 Task: Research Airbnb properties in Rengo, Chile from 2nd November, 2023 to 9th November, 2023 for 5 adults. Place can be shared room with 2 bedrooms having 5 beds and 2 bathrooms. Property type can be flat. Amenities needed are: wifi. Booking option can be shelf check-in. Look for 5 properties as per requirement.
Action: Mouse moved to (390, 150)
Screenshot: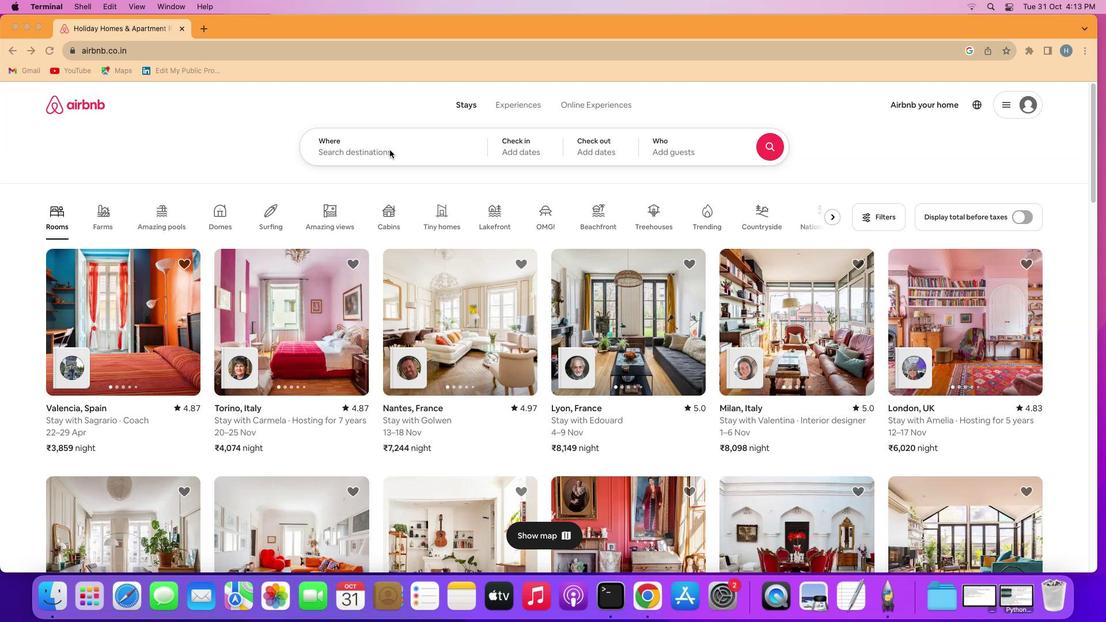 
Action: Mouse pressed left at (390, 150)
Screenshot: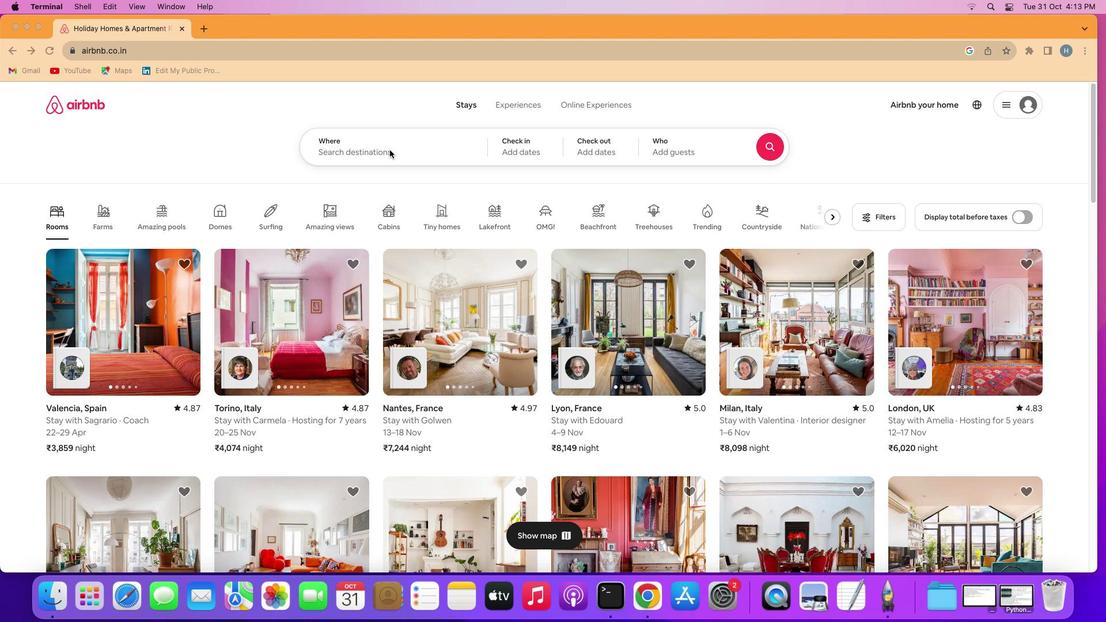 
Action: Mouse pressed left at (390, 150)
Screenshot: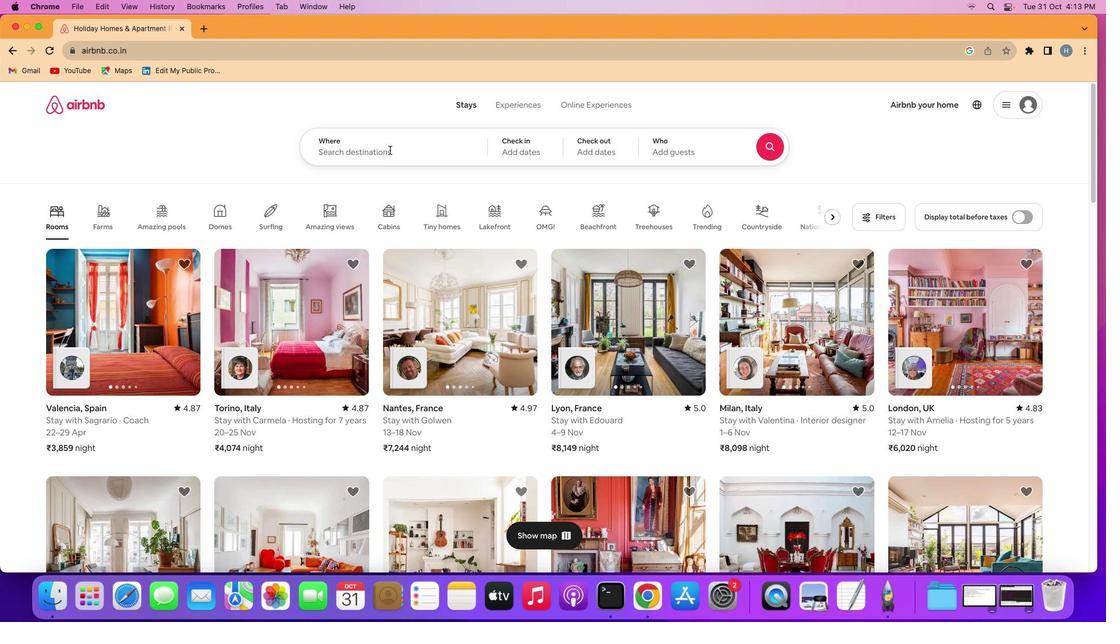
Action: Mouse moved to (390, 150)
Screenshot: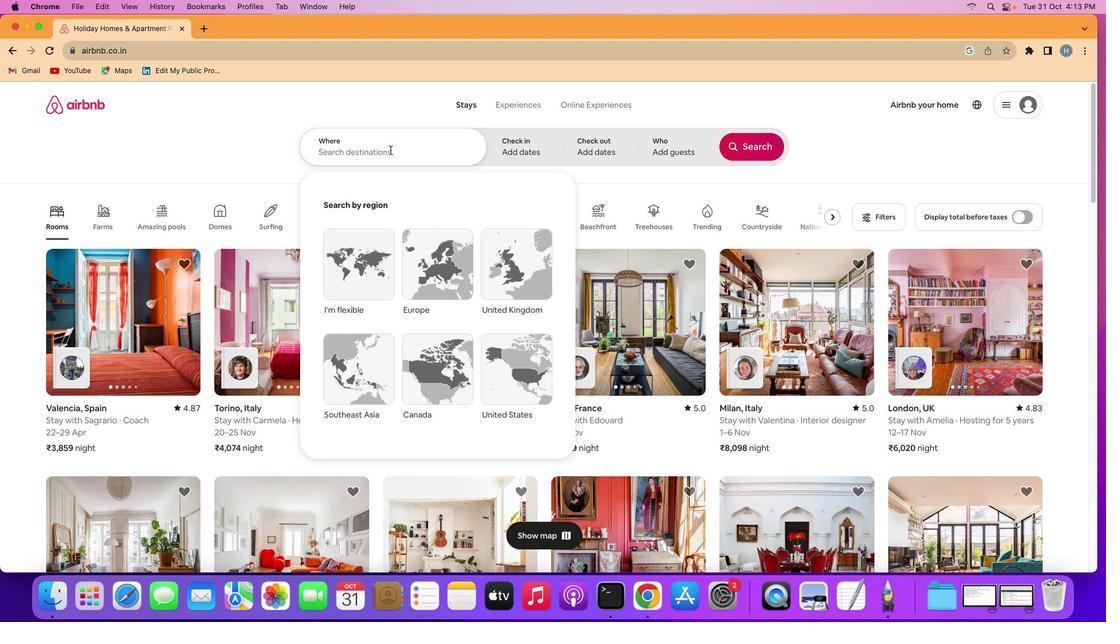 
Action: Key pressed Key.shift'R''e''n''g''o'','Key.spaceKey.shift'C''h''i''l''e'
Screenshot: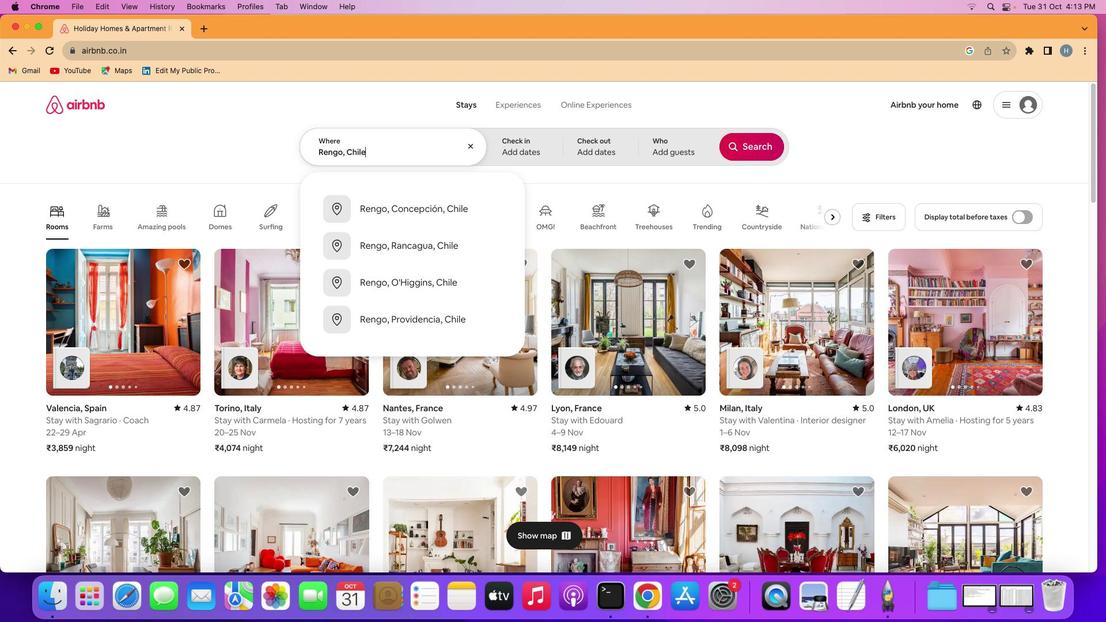 
Action: Mouse moved to (507, 152)
Screenshot: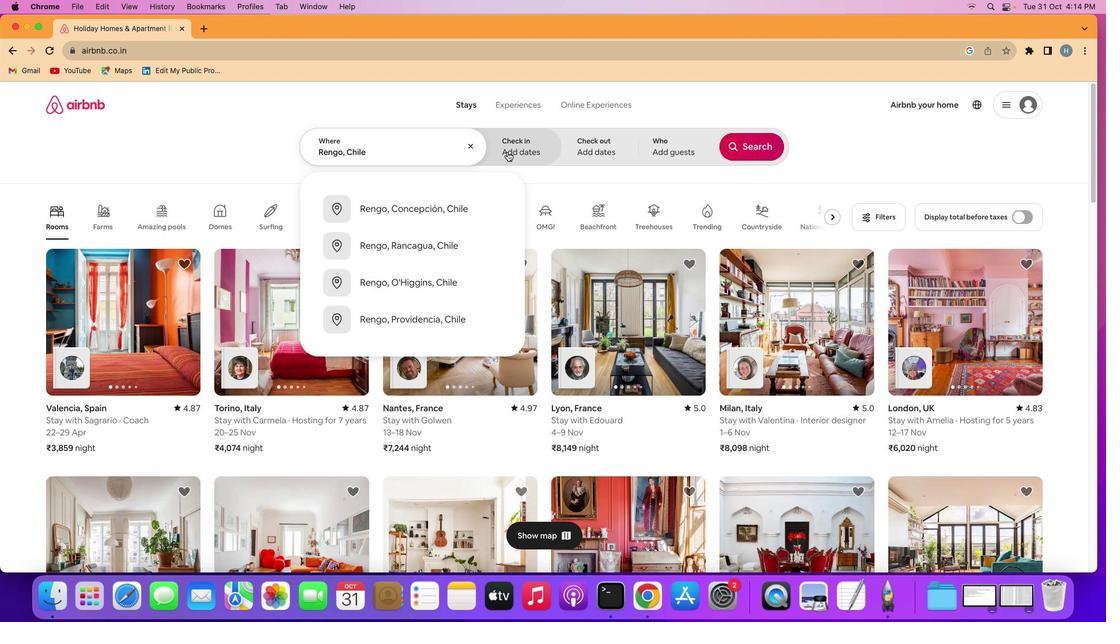 
Action: Mouse pressed left at (507, 152)
Screenshot: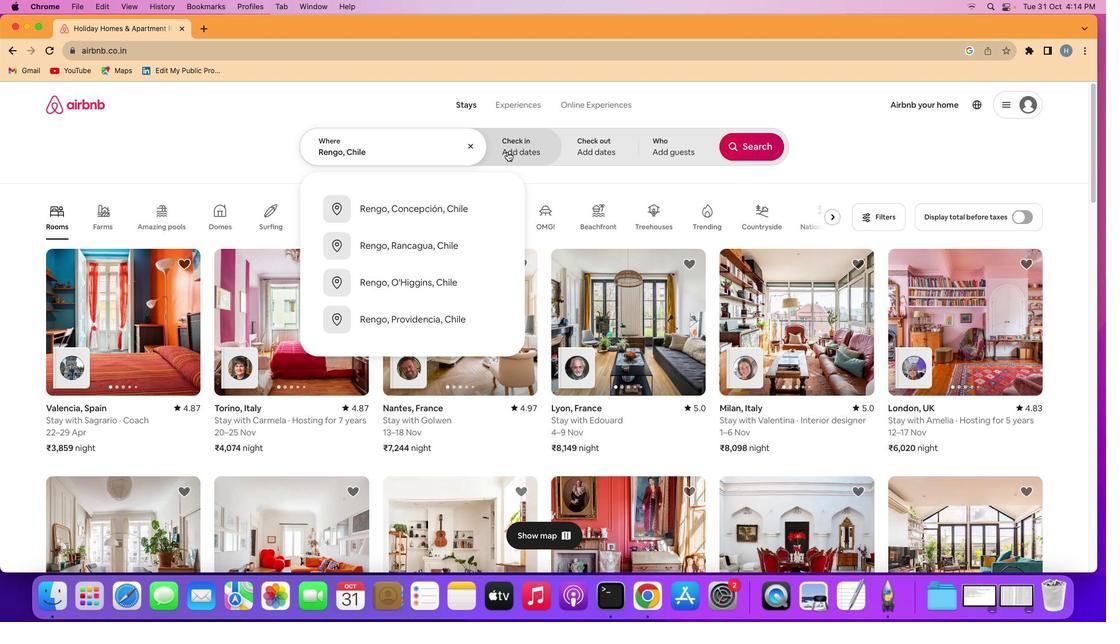 
Action: Mouse moved to (681, 318)
Screenshot: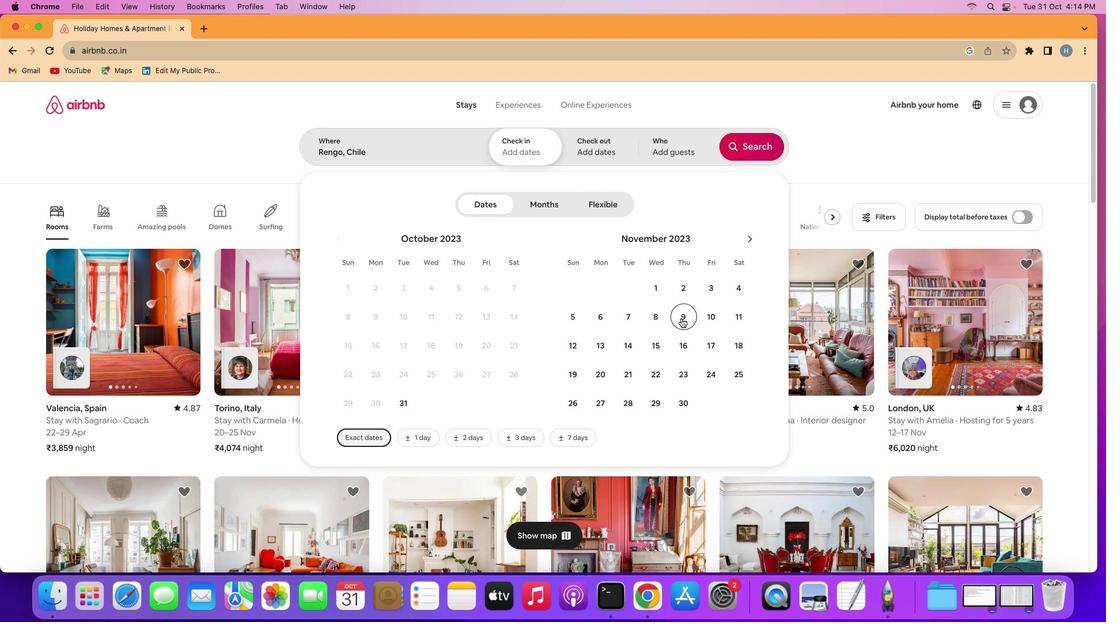
Action: Mouse pressed left at (681, 318)
Screenshot: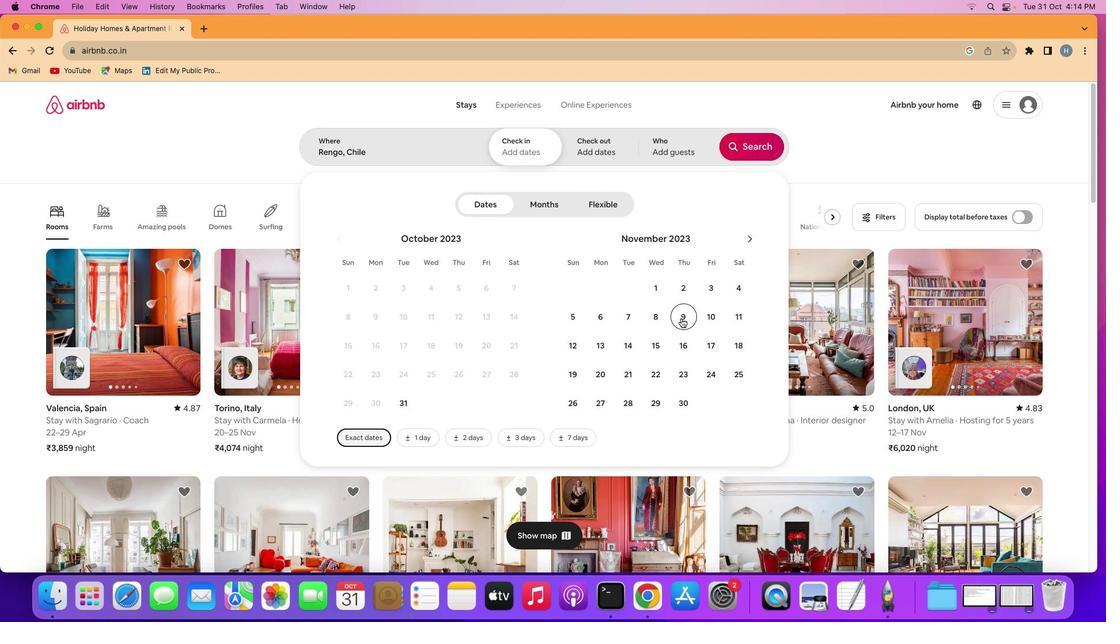 
Action: Mouse moved to (679, 281)
Screenshot: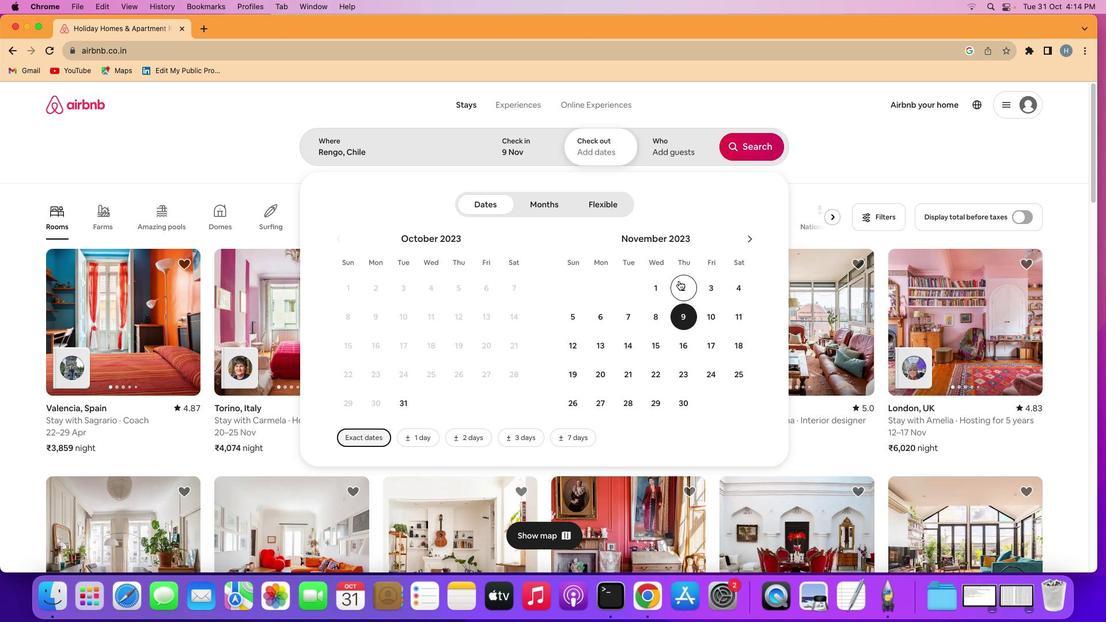 
Action: Mouse pressed left at (679, 281)
Screenshot: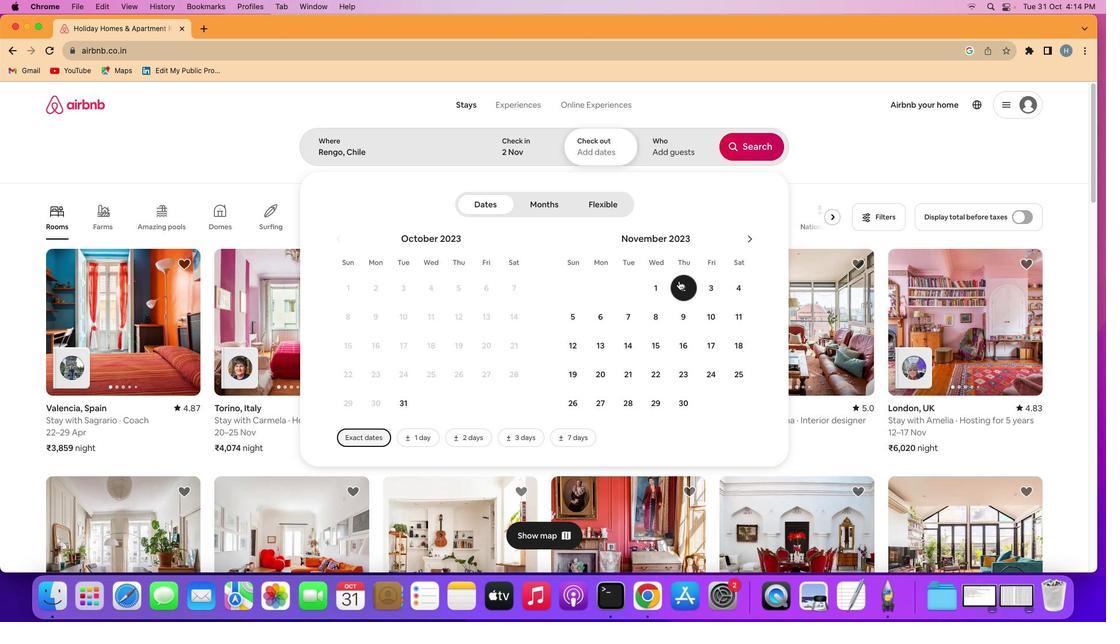 
Action: Mouse moved to (685, 314)
Screenshot: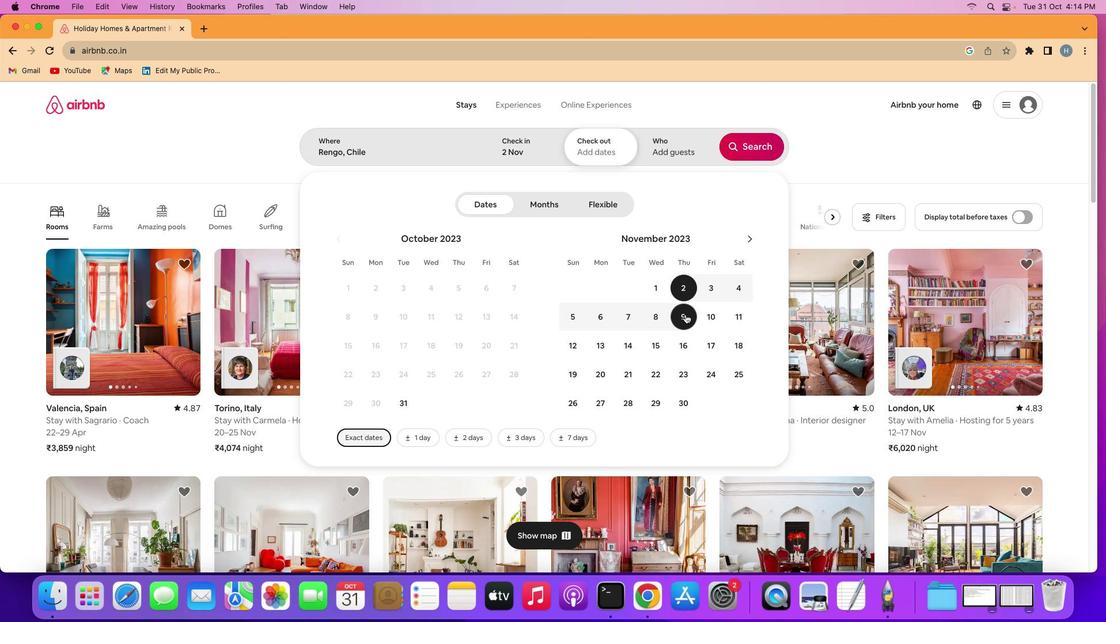 
Action: Mouse pressed left at (685, 314)
Screenshot: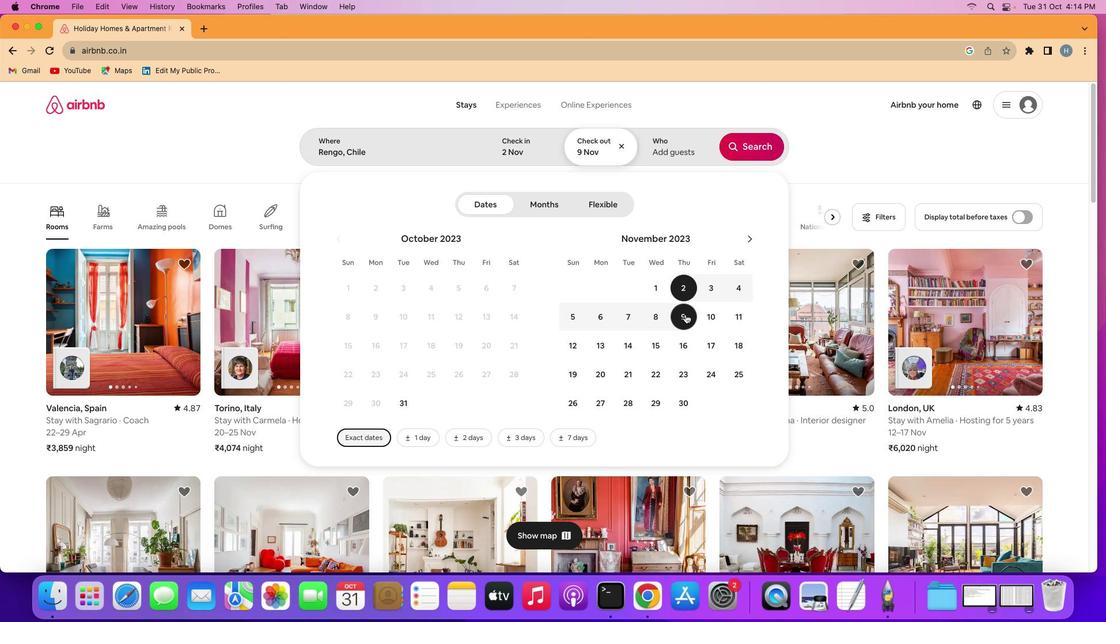 
Action: Mouse moved to (677, 151)
Screenshot: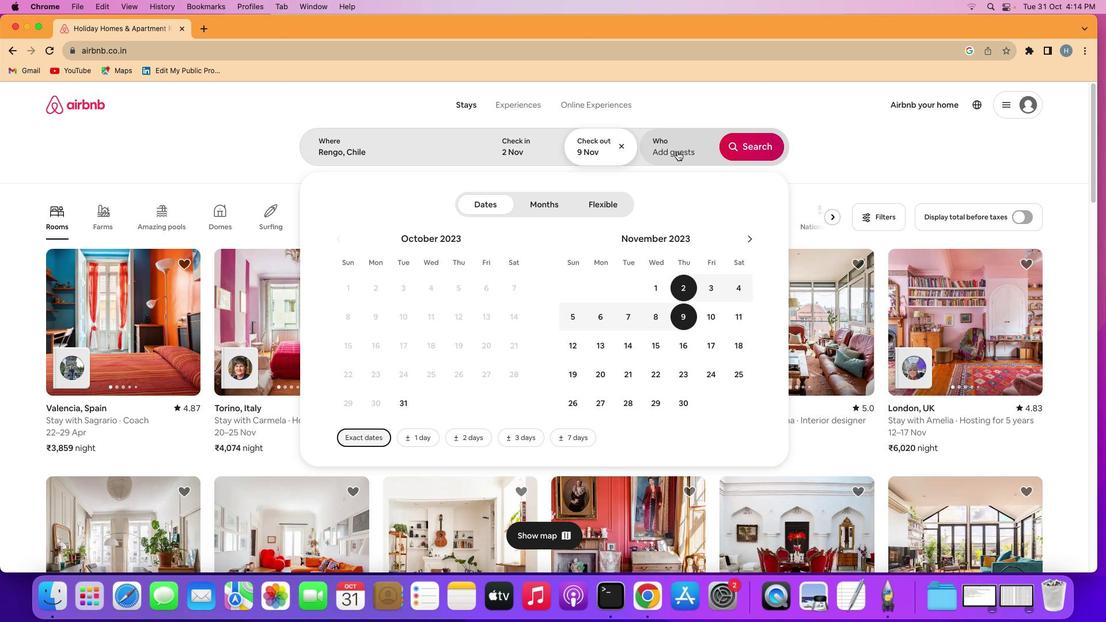 
Action: Mouse pressed left at (677, 151)
Screenshot: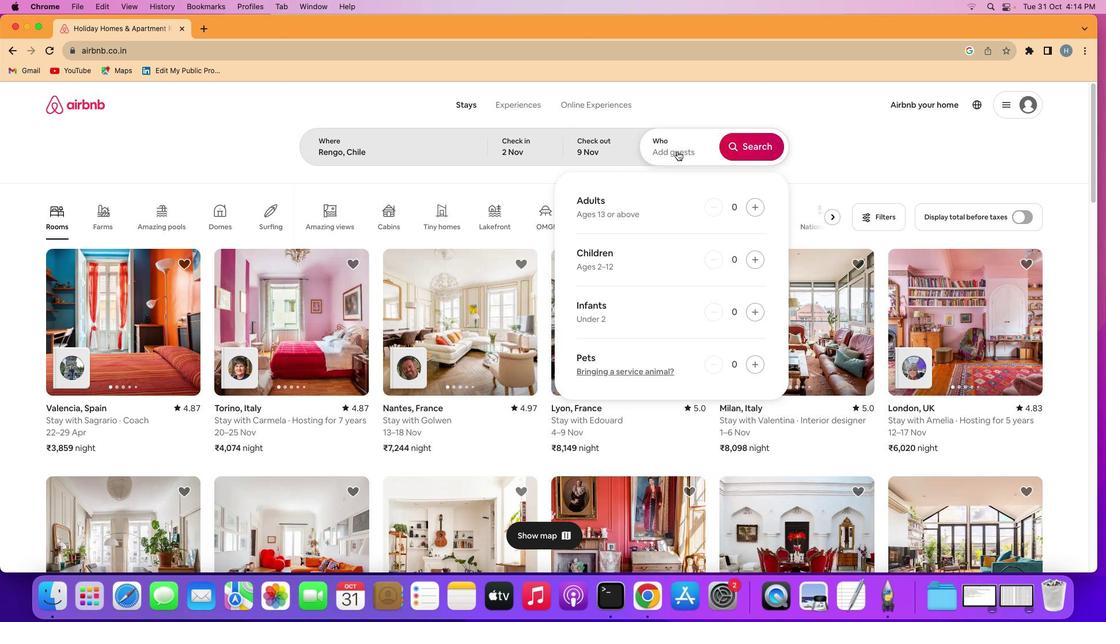 
Action: Mouse moved to (753, 201)
Screenshot: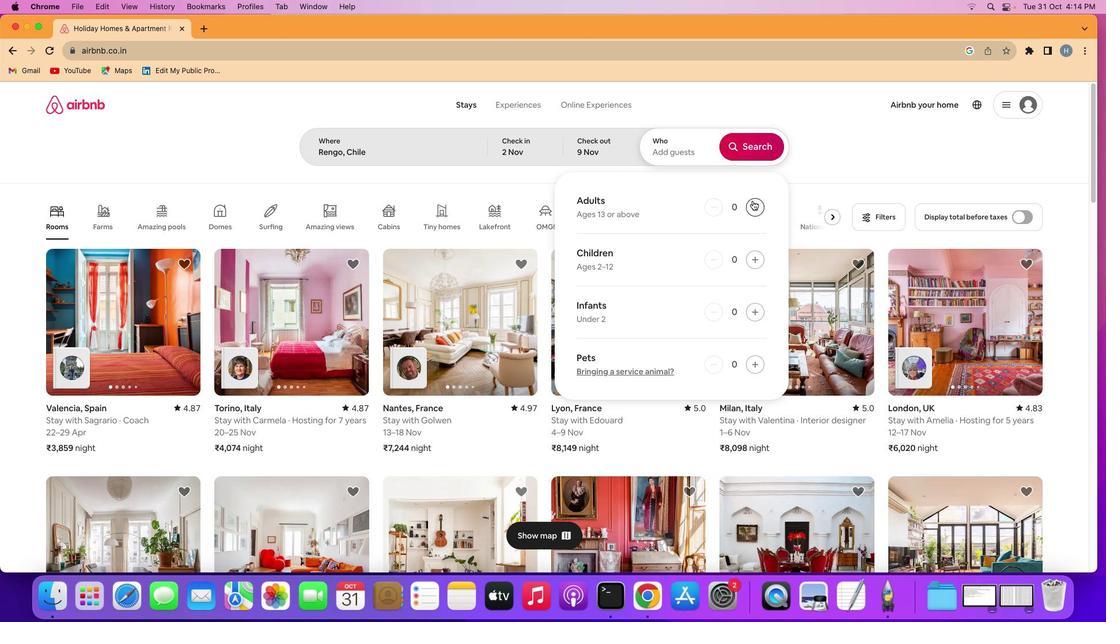 
Action: Mouse pressed left at (753, 201)
Screenshot: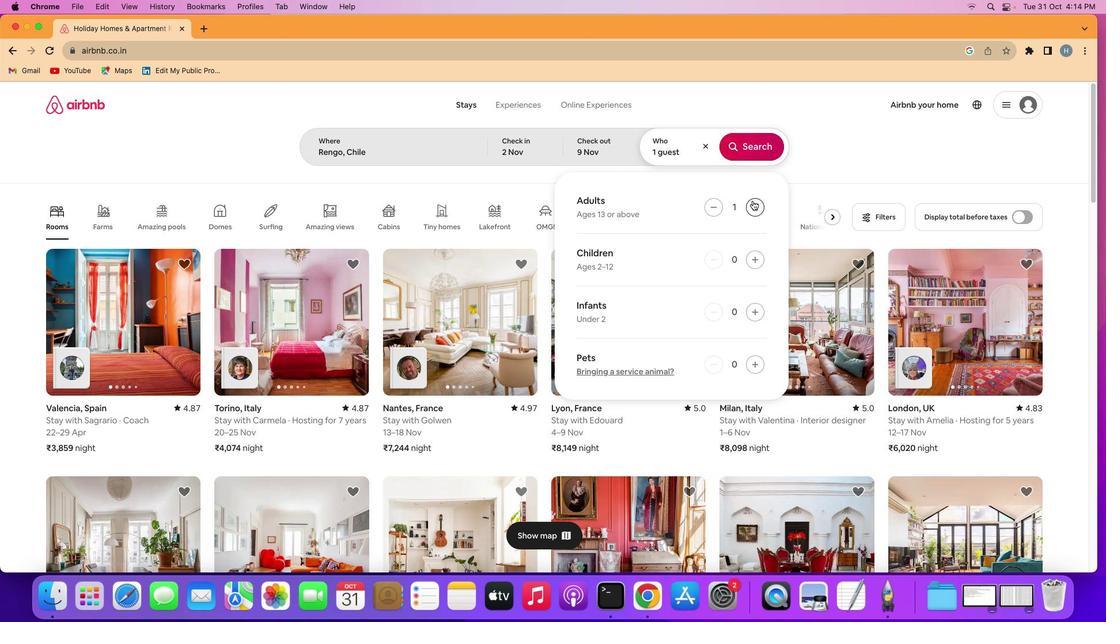 
Action: Mouse pressed left at (753, 201)
Screenshot: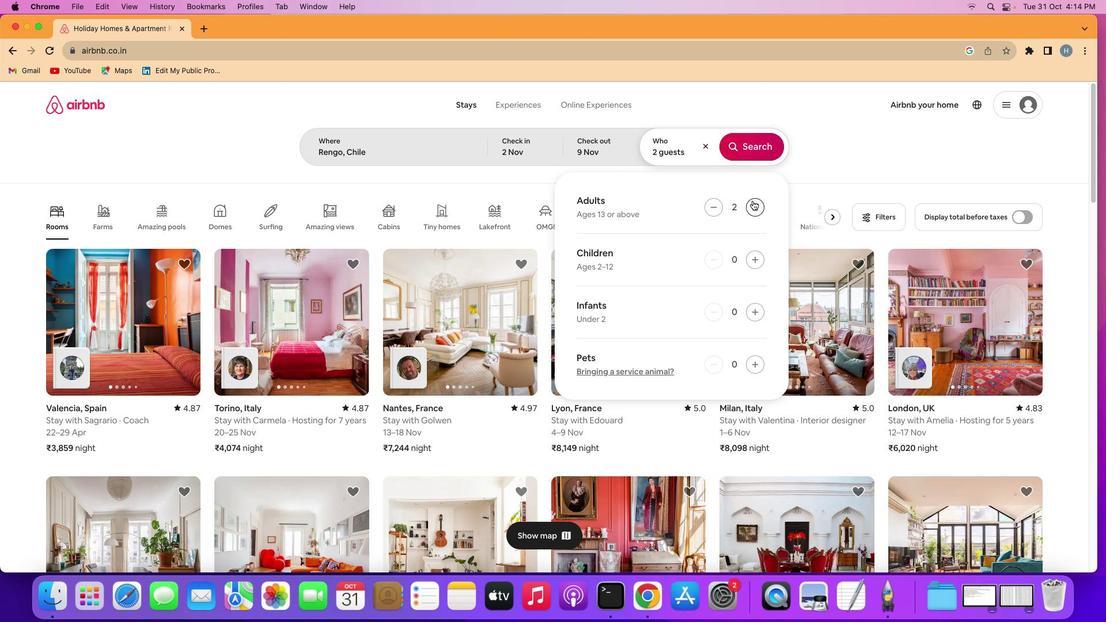 
Action: Mouse pressed left at (753, 201)
Screenshot: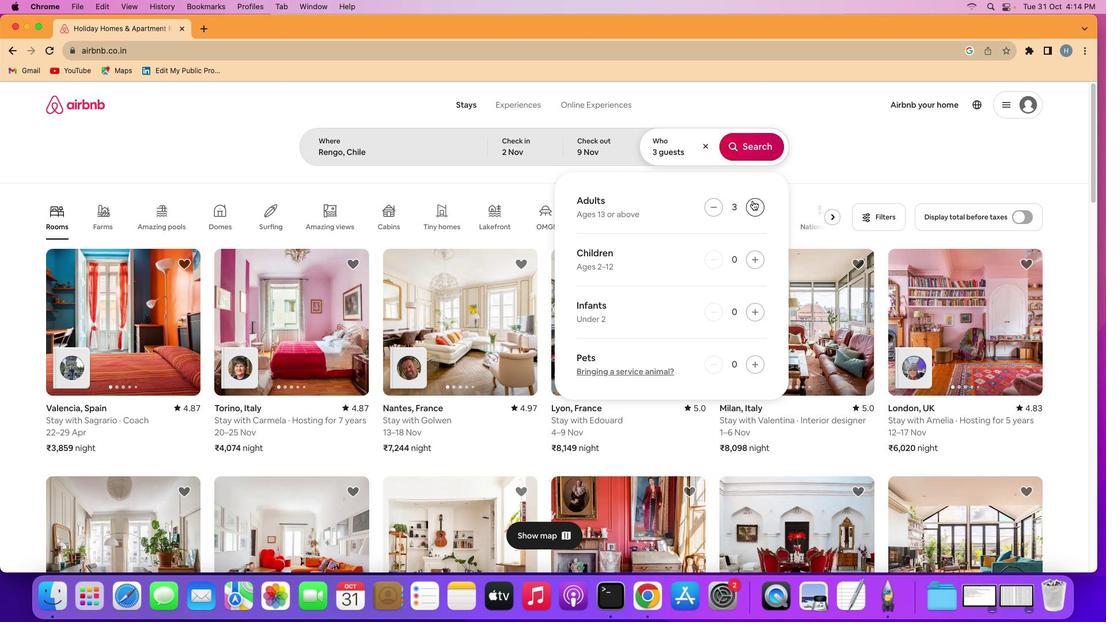 
Action: Mouse pressed left at (753, 201)
Screenshot: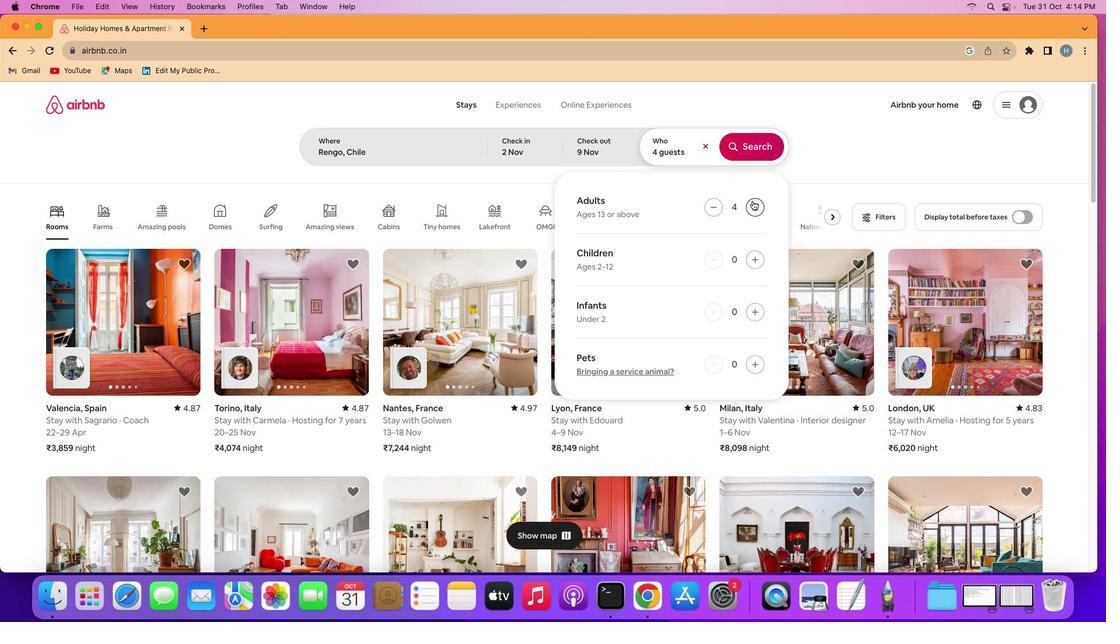 
Action: Mouse pressed left at (753, 201)
Screenshot: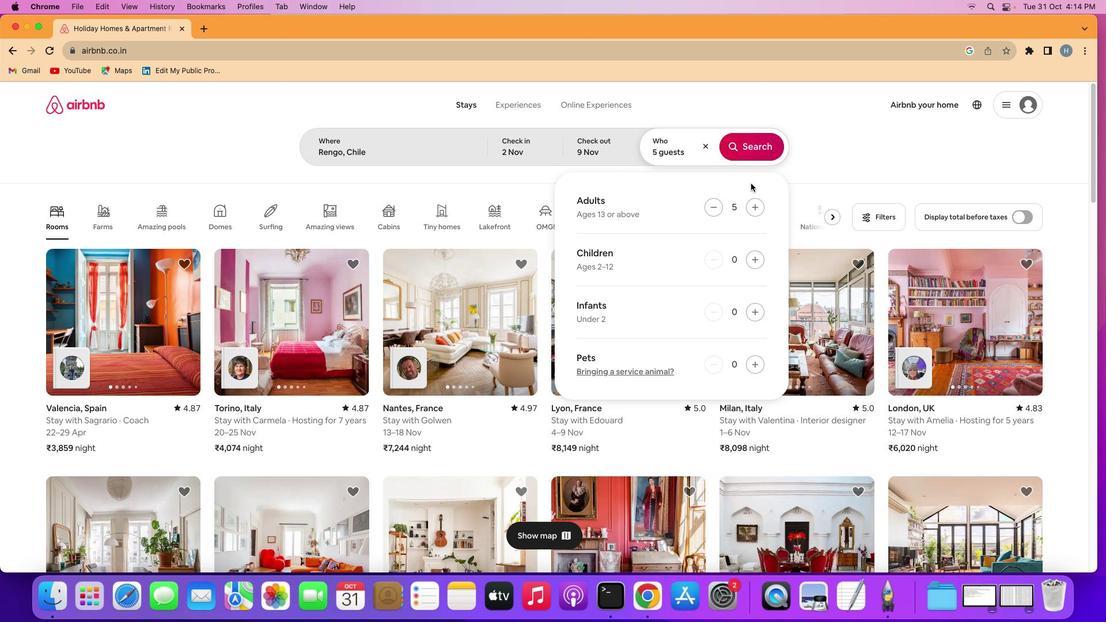 
Action: Mouse moved to (755, 144)
Screenshot: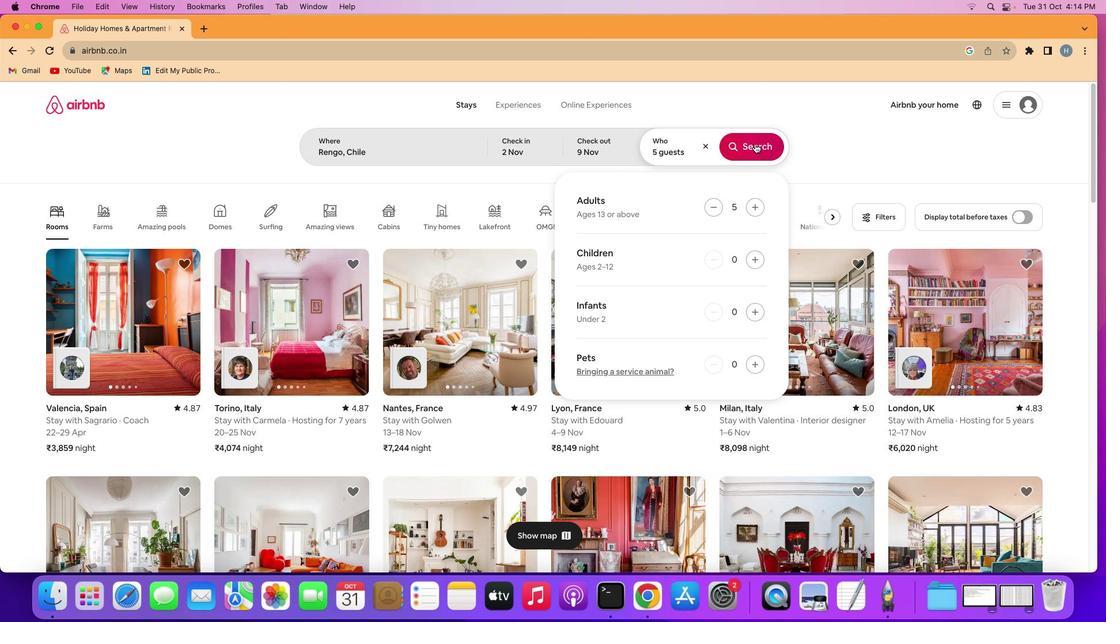 
Action: Mouse pressed left at (755, 144)
Screenshot: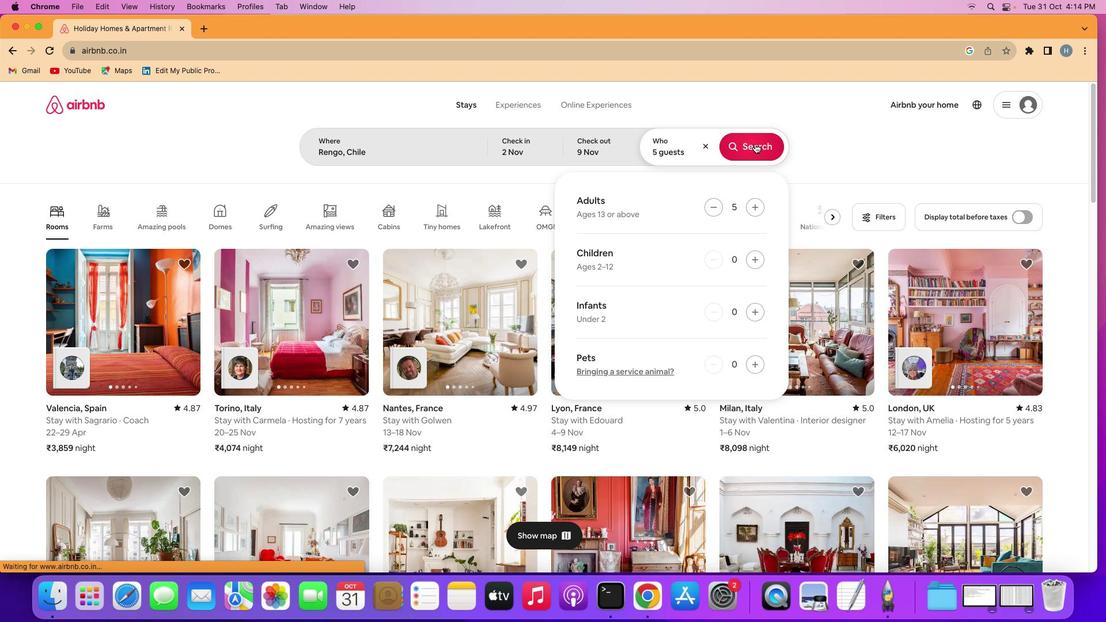 
Action: Mouse moved to (922, 148)
Screenshot: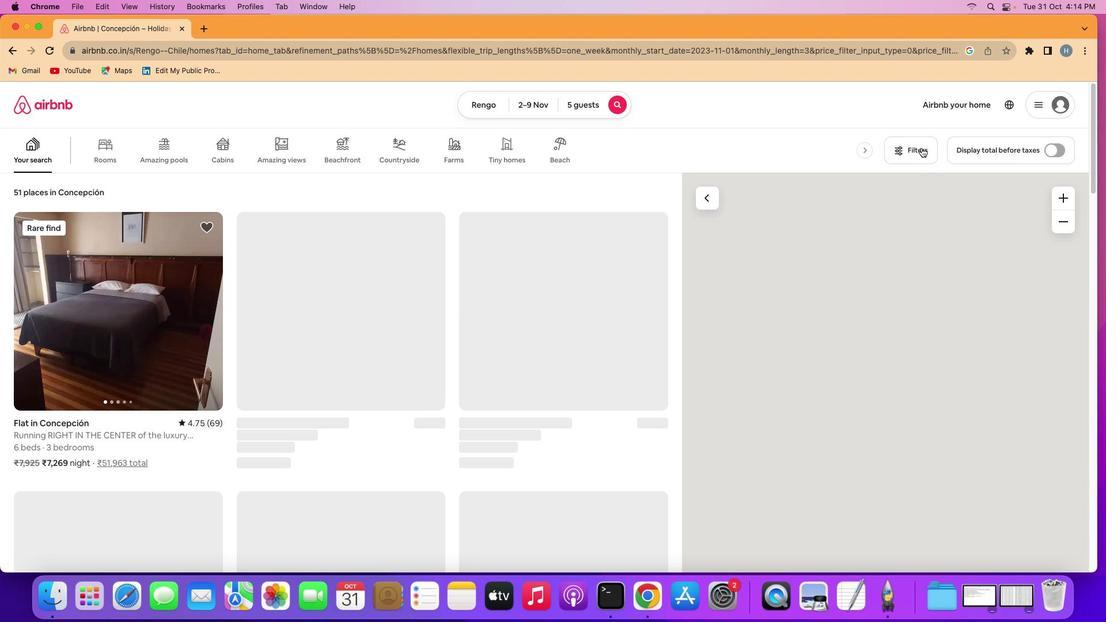 
Action: Mouse pressed left at (922, 148)
Screenshot: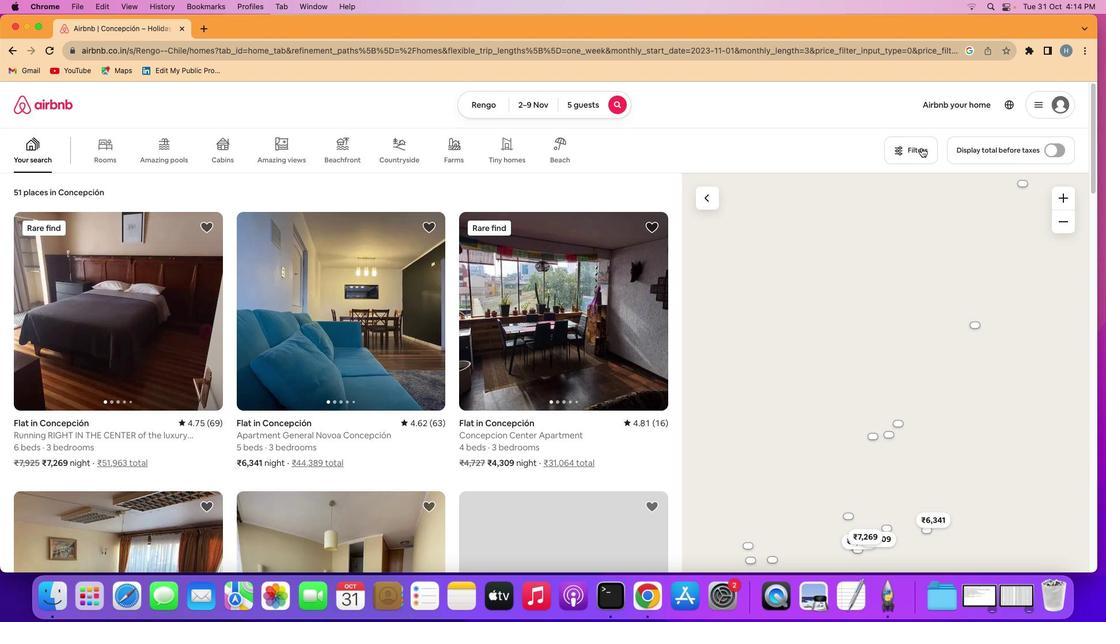 
Action: Mouse moved to (581, 332)
Screenshot: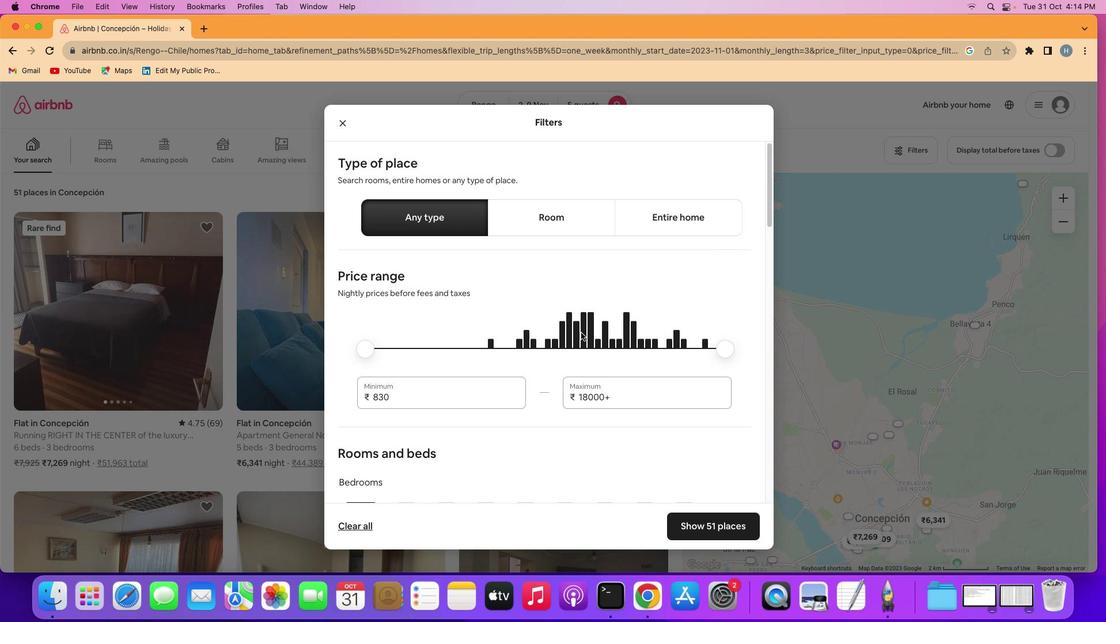 
Action: Mouse scrolled (581, 332) with delta (0, 0)
Screenshot: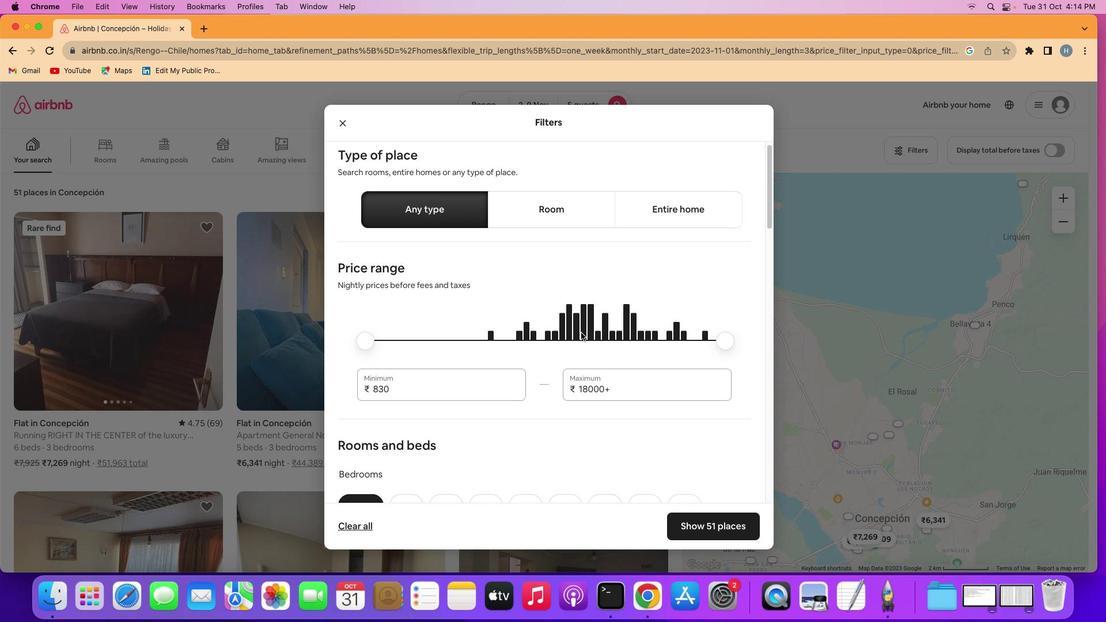 
Action: Mouse scrolled (581, 332) with delta (0, 0)
Screenshot: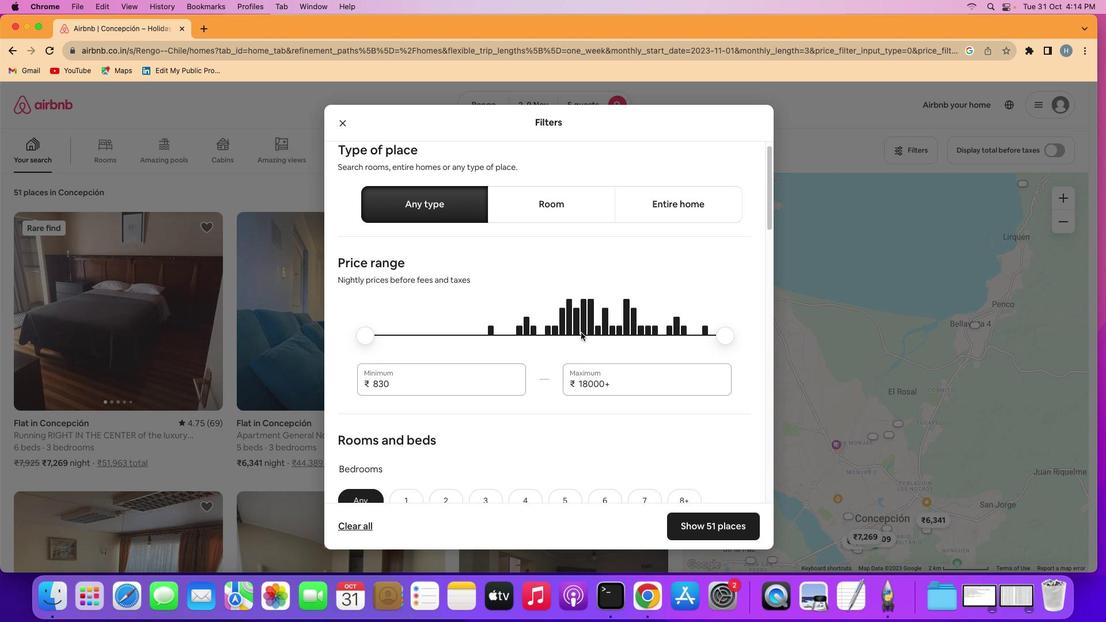
Action: Mouse scrolled (581, 332) with delta (0, 0)
Screenshot: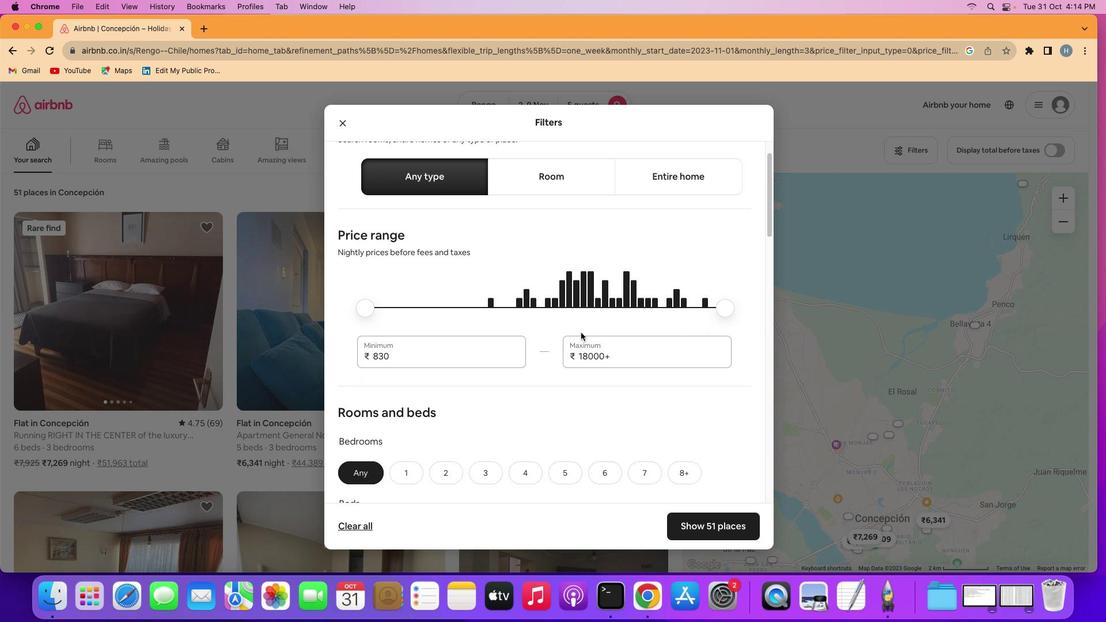 
Action: Mouse scrolled (581, 332) with delta (0, 0)
Screenshot: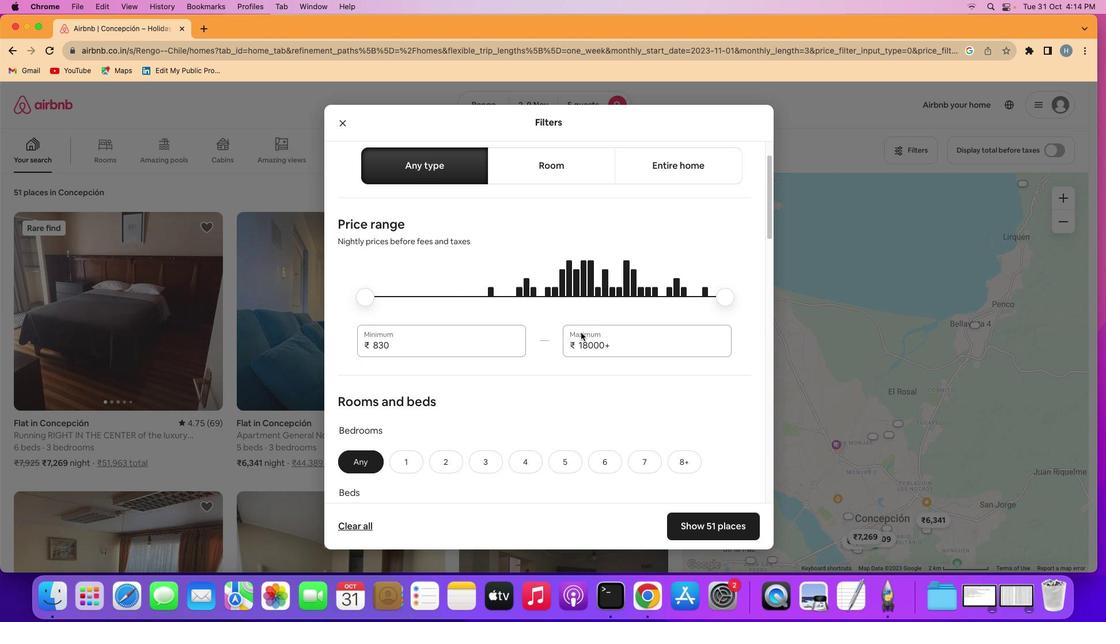 
Action: Mouse scrolled (581, 332) with delta (0, 0)
Screenshot: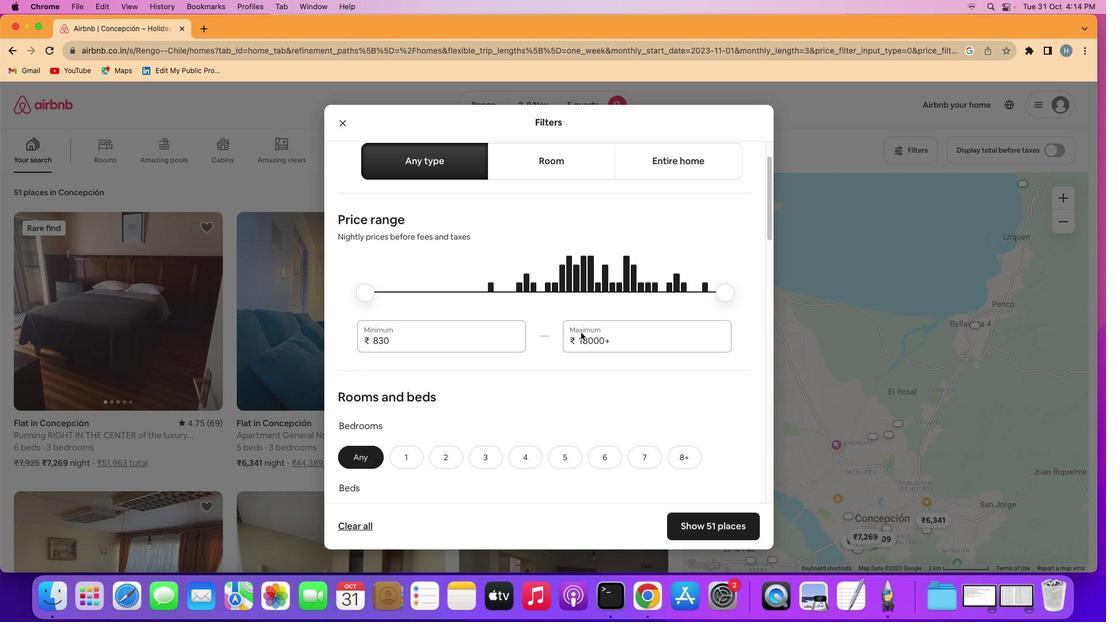 
Action: Mouse scrolled (581, 332) with delta (0, 0)
Screenshot: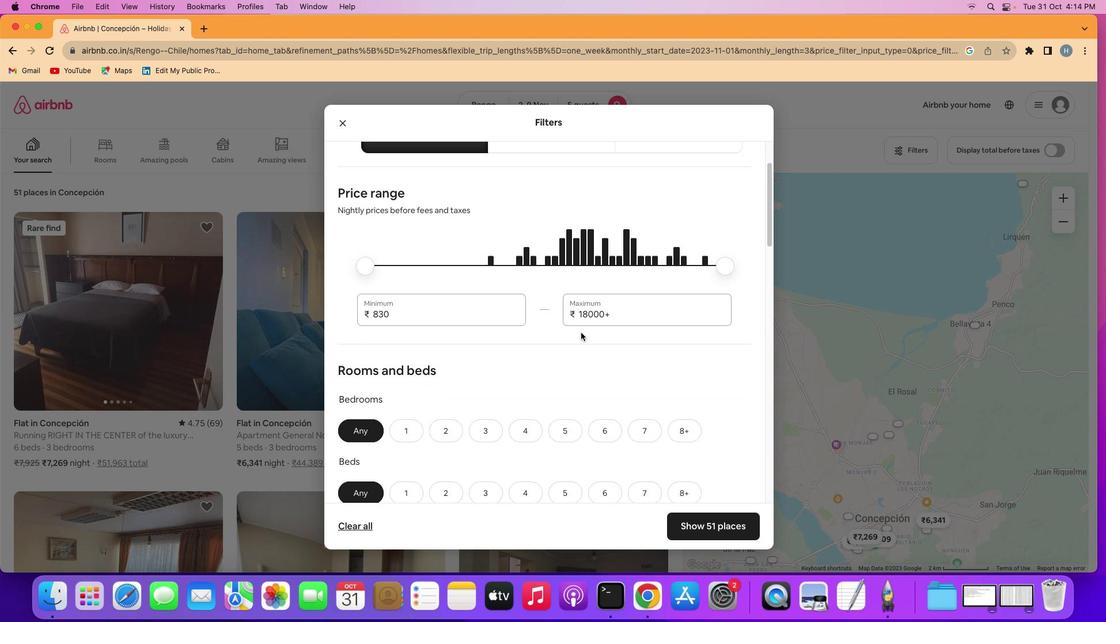 
Action: Mouse scrolled (581, 332) with delta (0, 0)
Screenshot: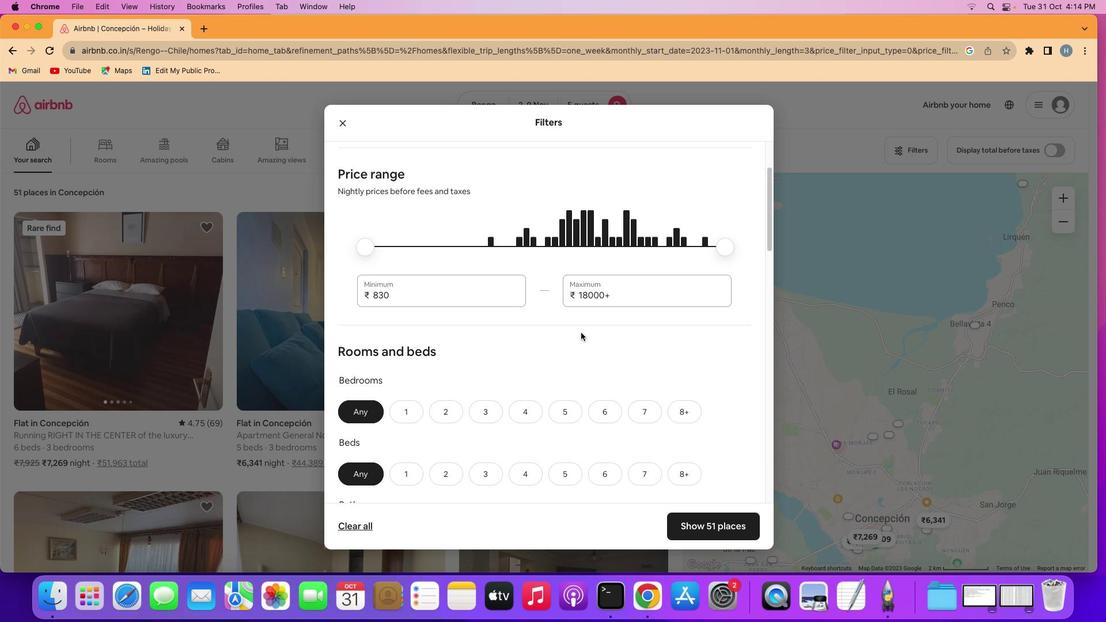 
Action: Mouse scrolled (581, 332) with delta (0, 0)
Screenshot: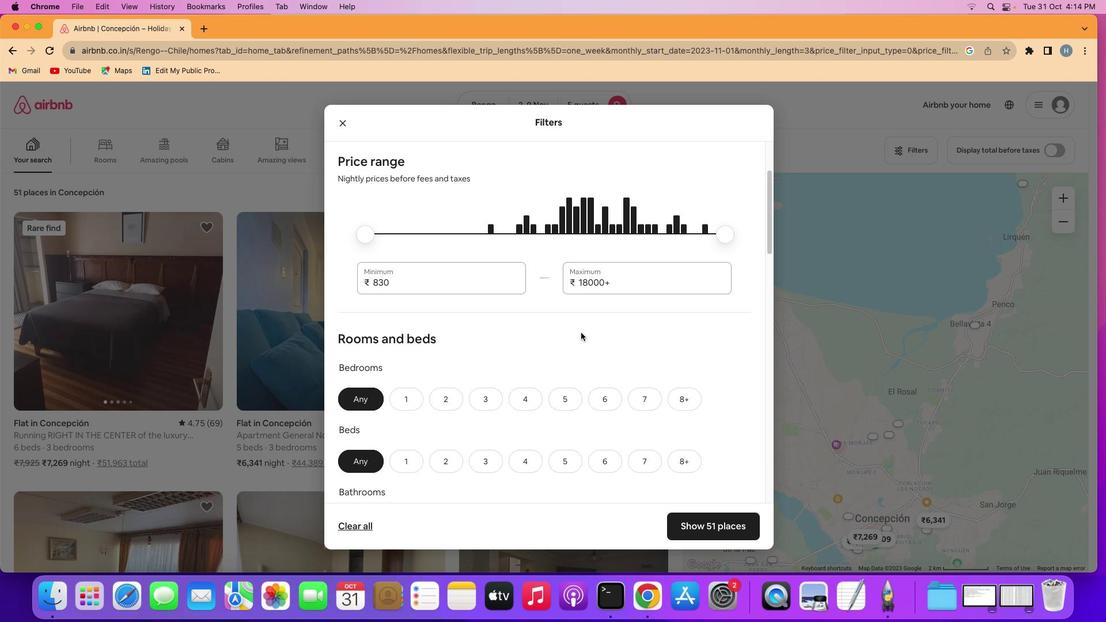 
Action: Mouse scrolled (581, 332) with delta (0, 0)
Screenshot: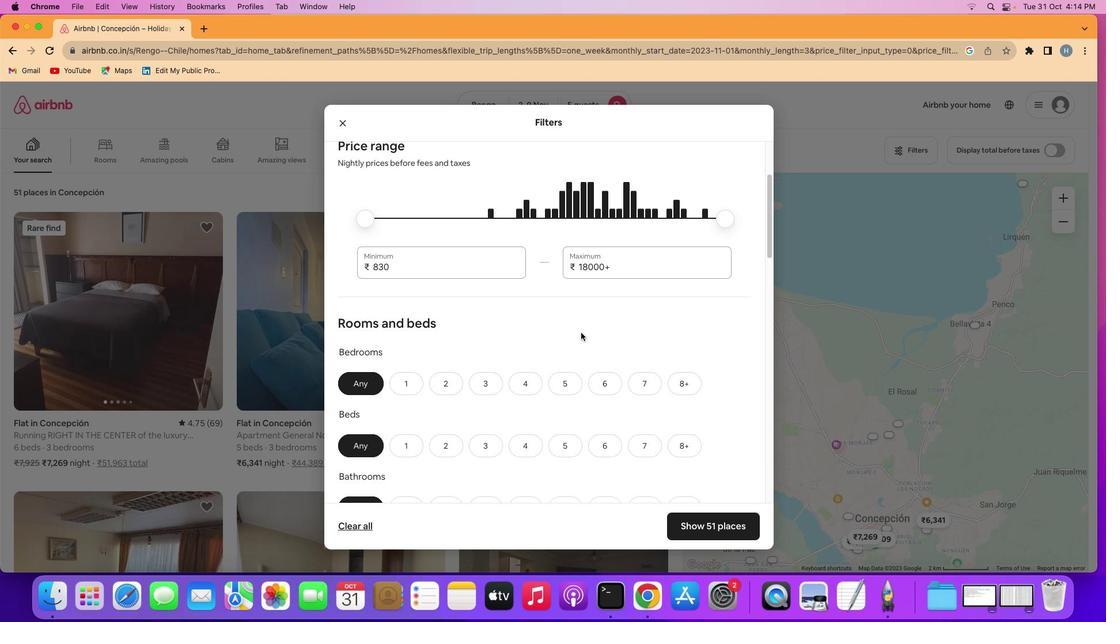 
Action: Mouse moved to (578, 332)
Screenshot: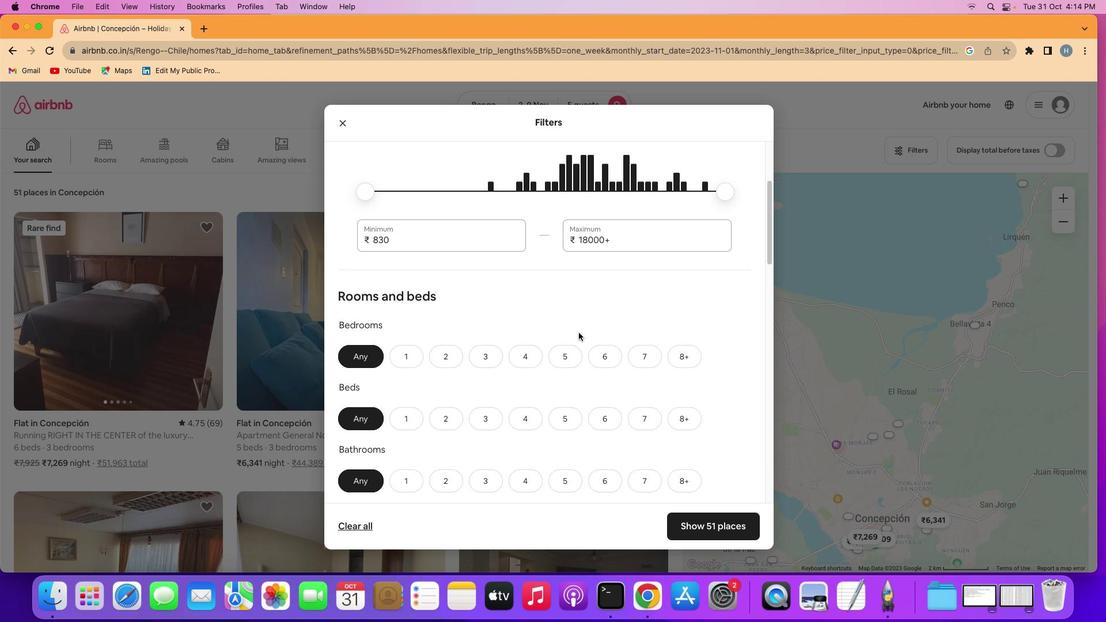 
Action: Mouse scrolled (578, 332) with delta (0, 0)
Screenshot: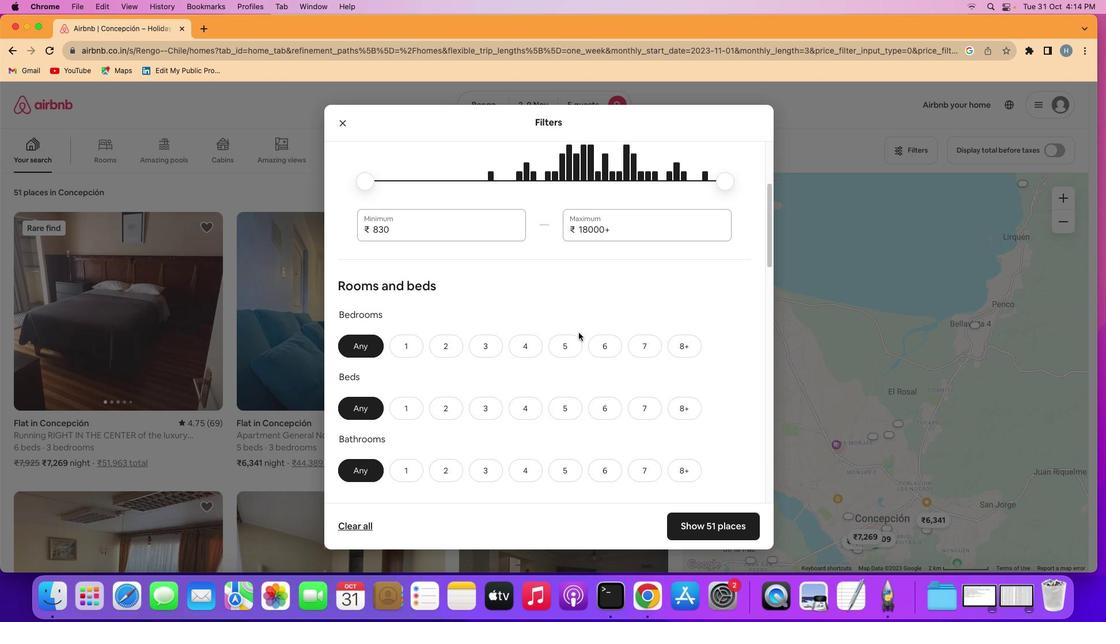 
Action: Mouse scrolled (578, 332) with delta (0, 0)
Screenshot: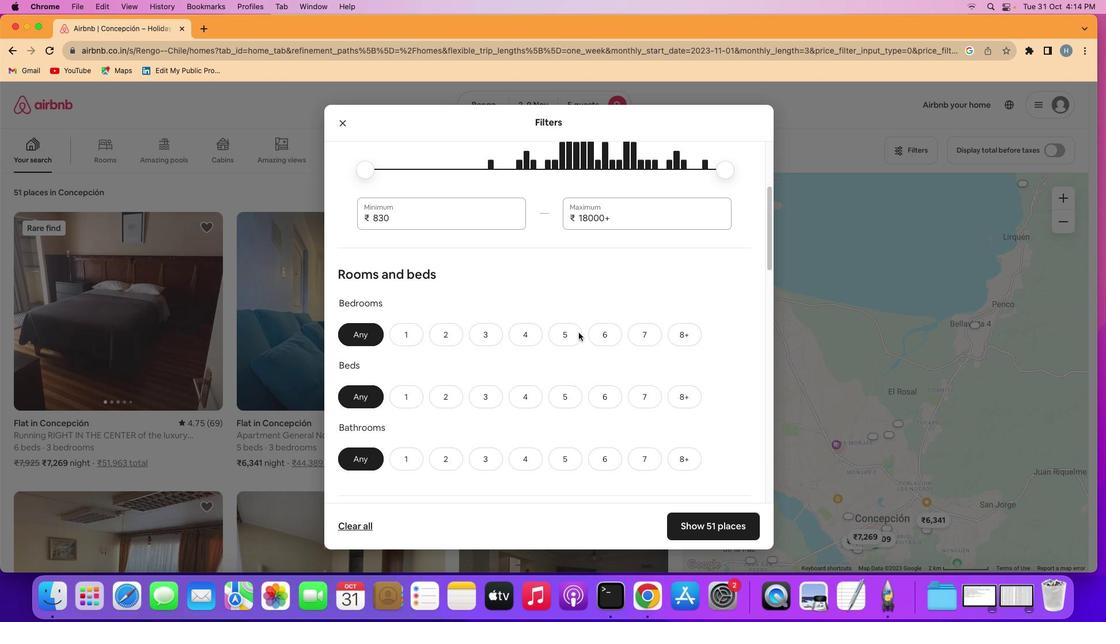 
Action: Mouse scrolled (578, 332) with delta (0, 0)
Screenshot: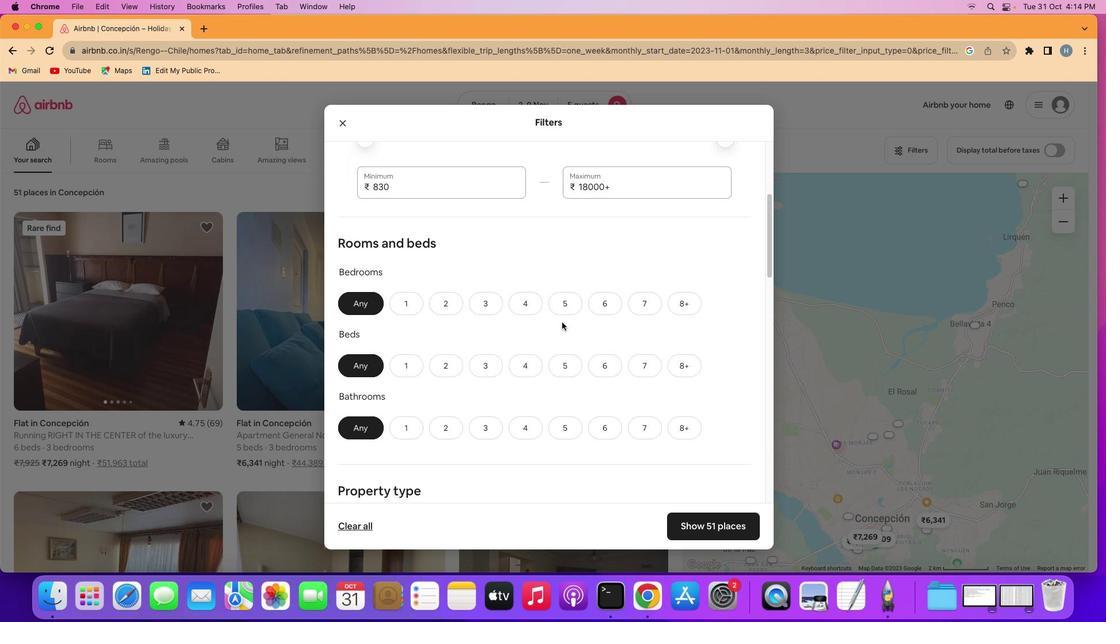 
Action: Mouse moved to (451, 291)
Screenshot: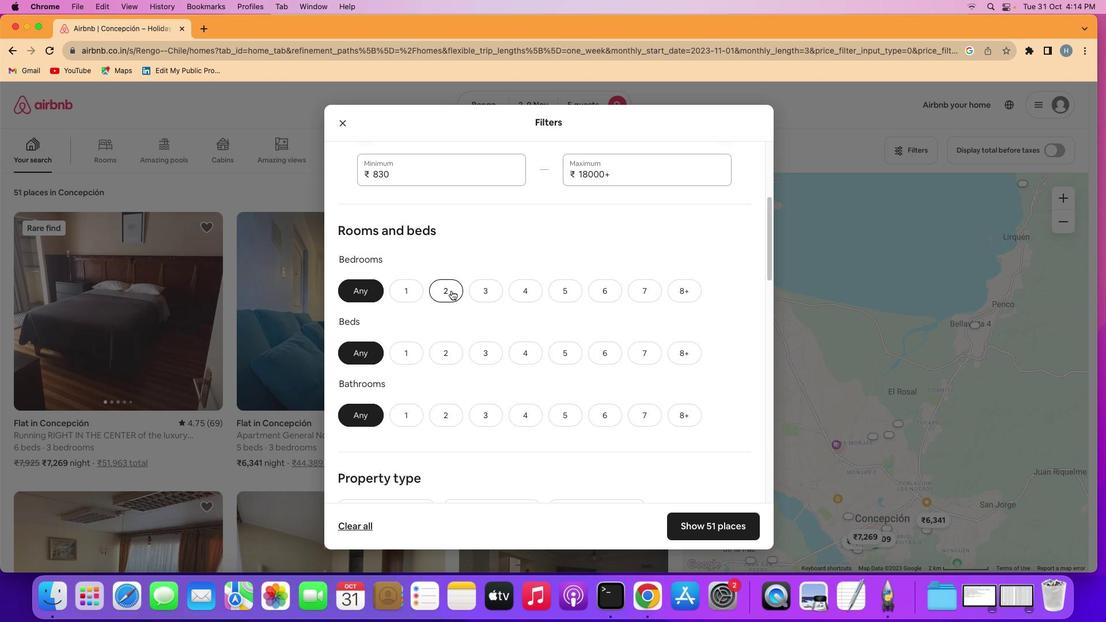 
Action: Mouse pressed left at (451, 291)
Screenshot: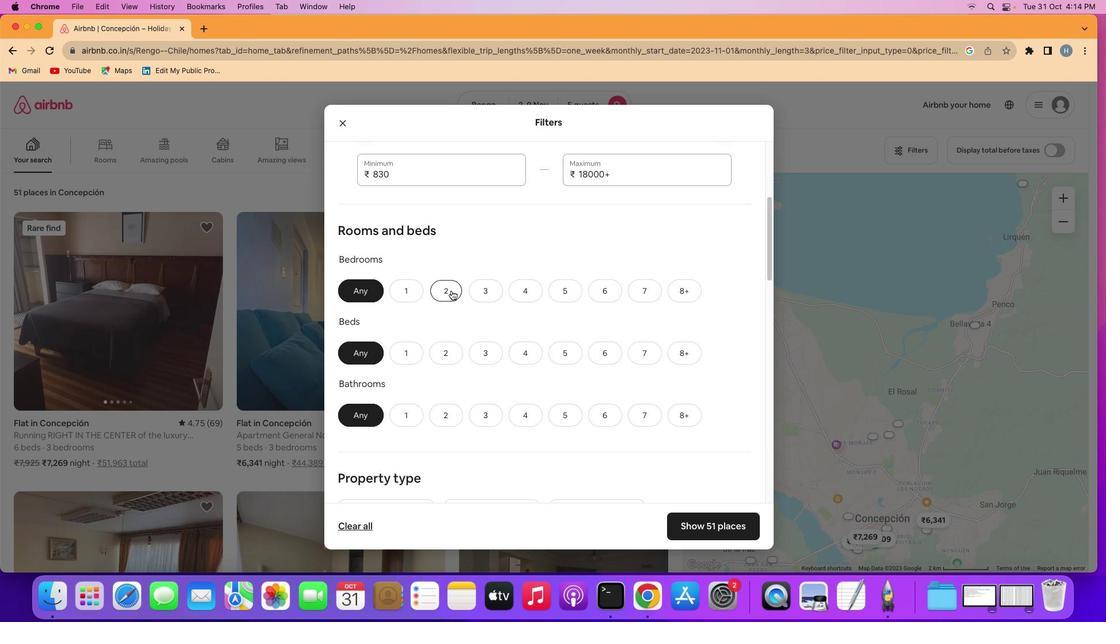 
Action: Mouse moved to (564, 348)
Screenshot: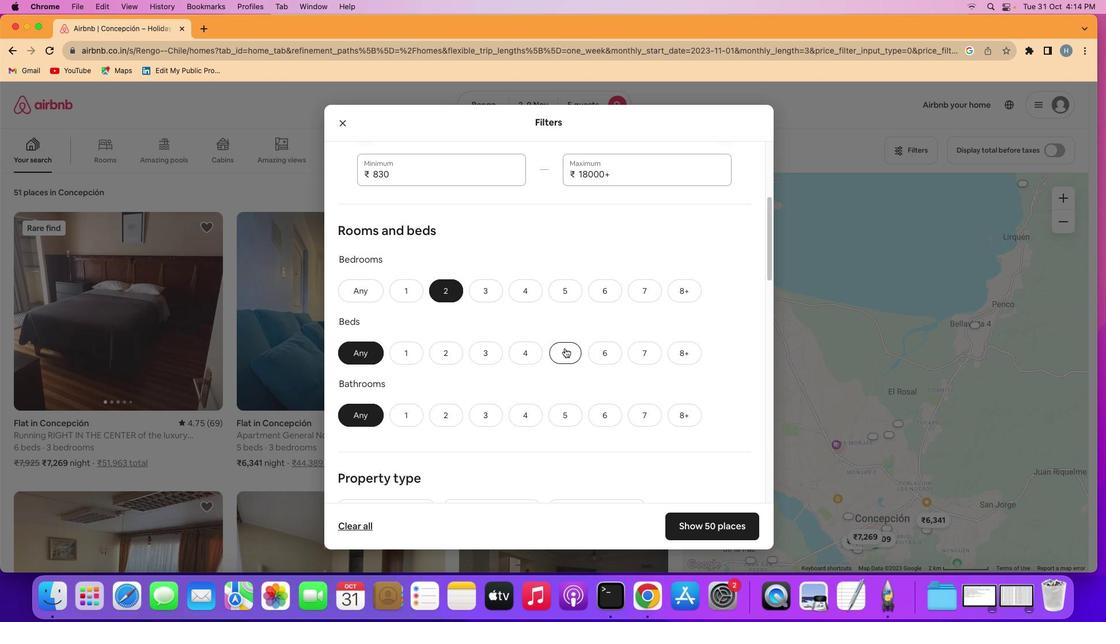
Action: Mouse pressed left at (564, 348)
Screenshot: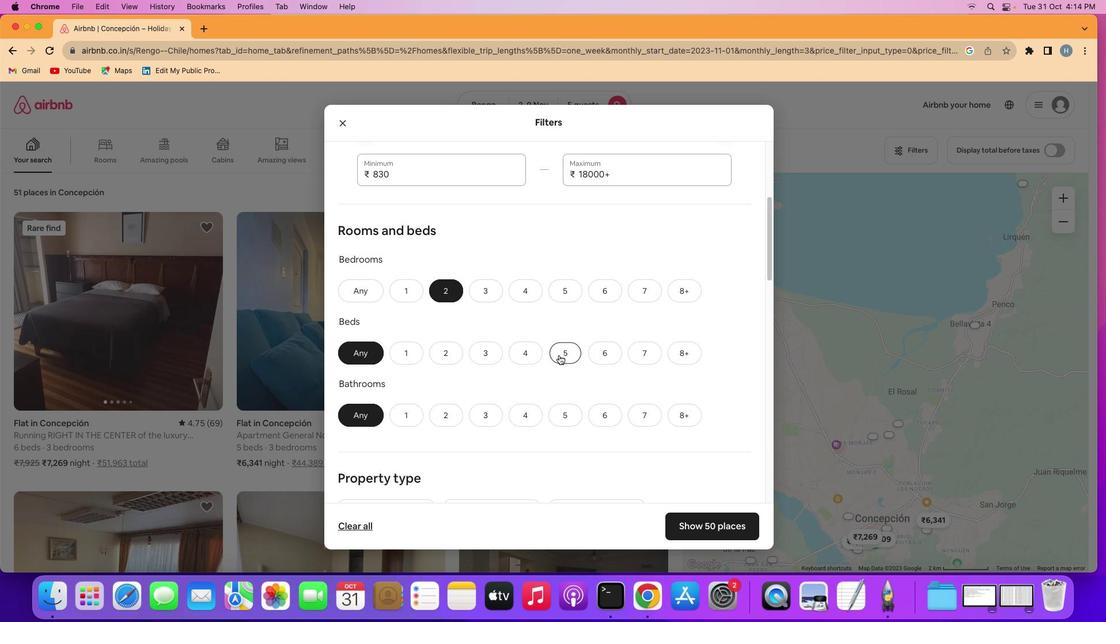 
Action: Mouse moved to (447, 414)
Screenshot: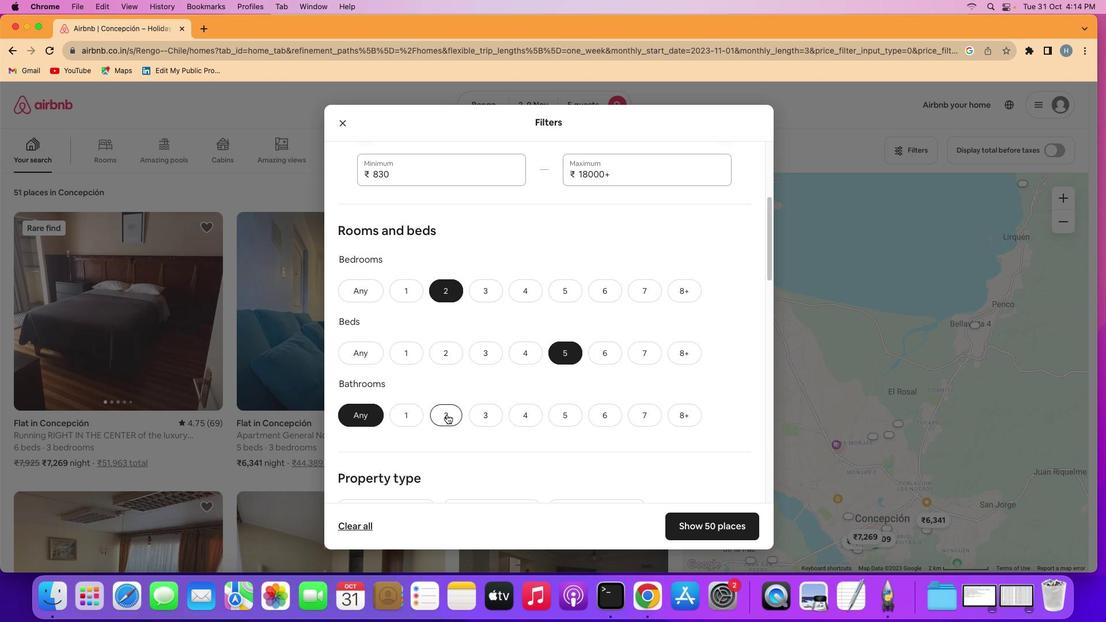 
Action: Mouse pressed left at (447, 414)
Screenshot: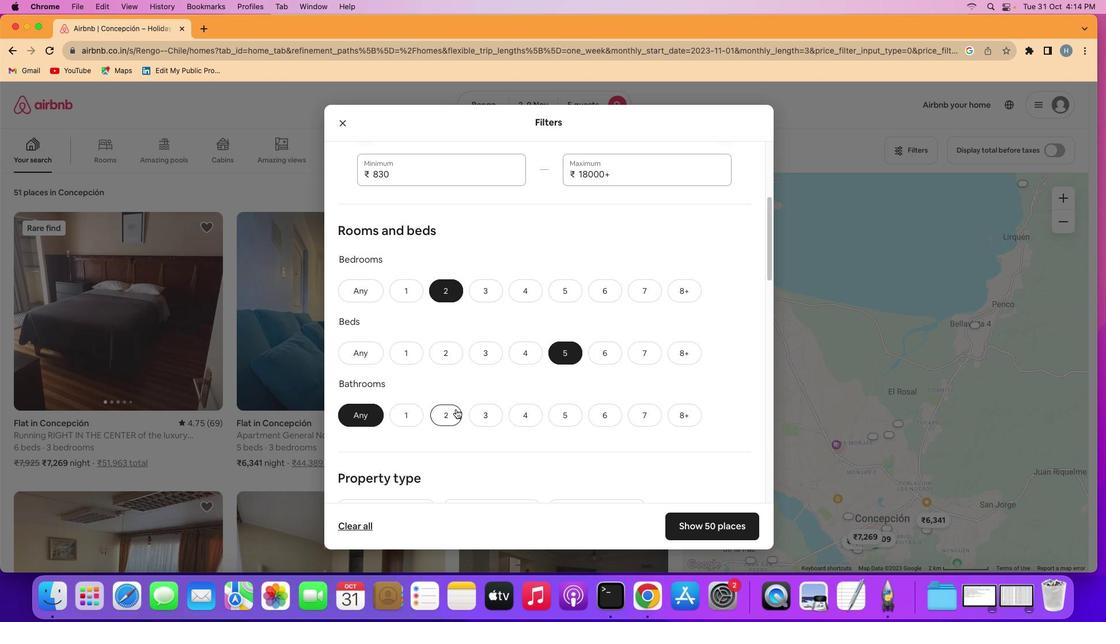 
Action: Mouse moved to (637, 402)
Screenshot: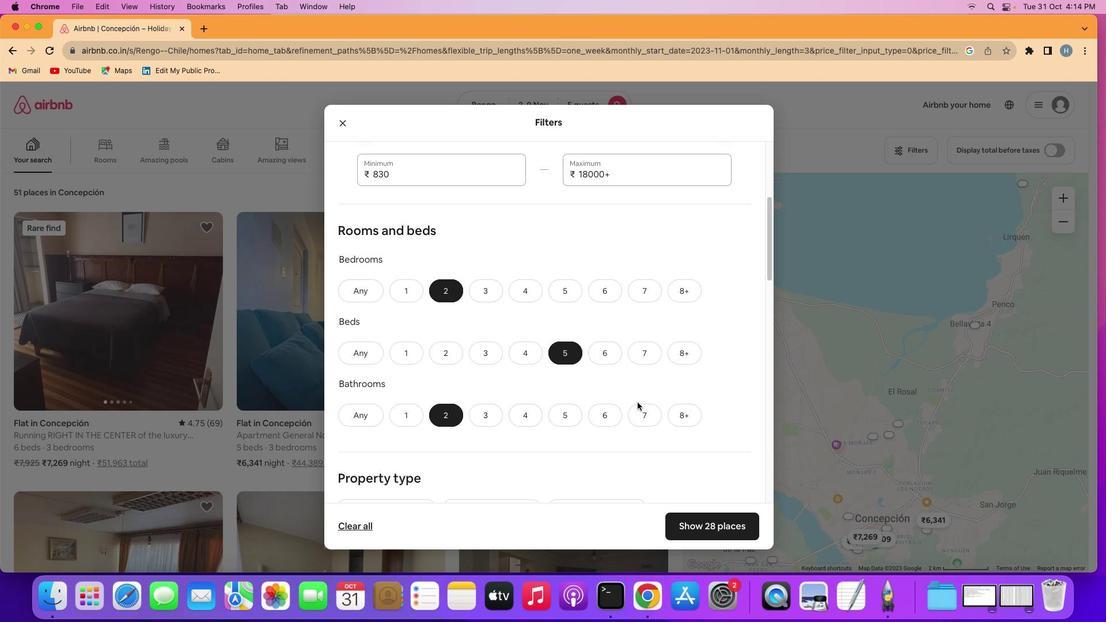 
Action: Mouse scrolled (637, 402) with delta (0, 0)
Screenshot: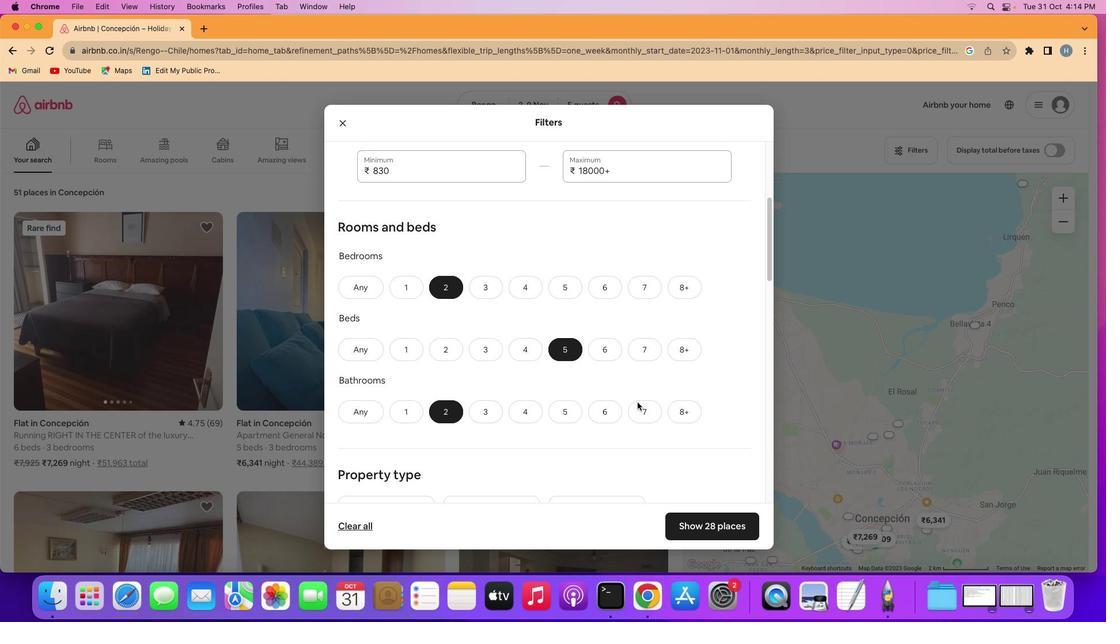 
Action: Mouse scrolled (637, 402) with delta (0, 0)
Screenshot: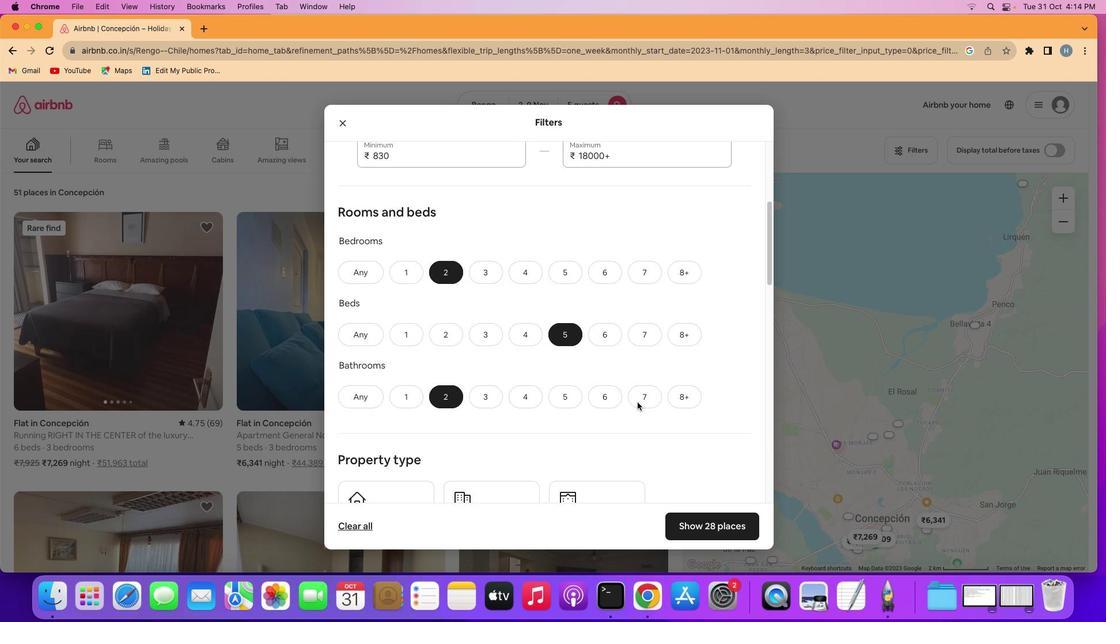 
Action: Mouse scrolled (637, 402) with delta (0, 0)
Screenshot: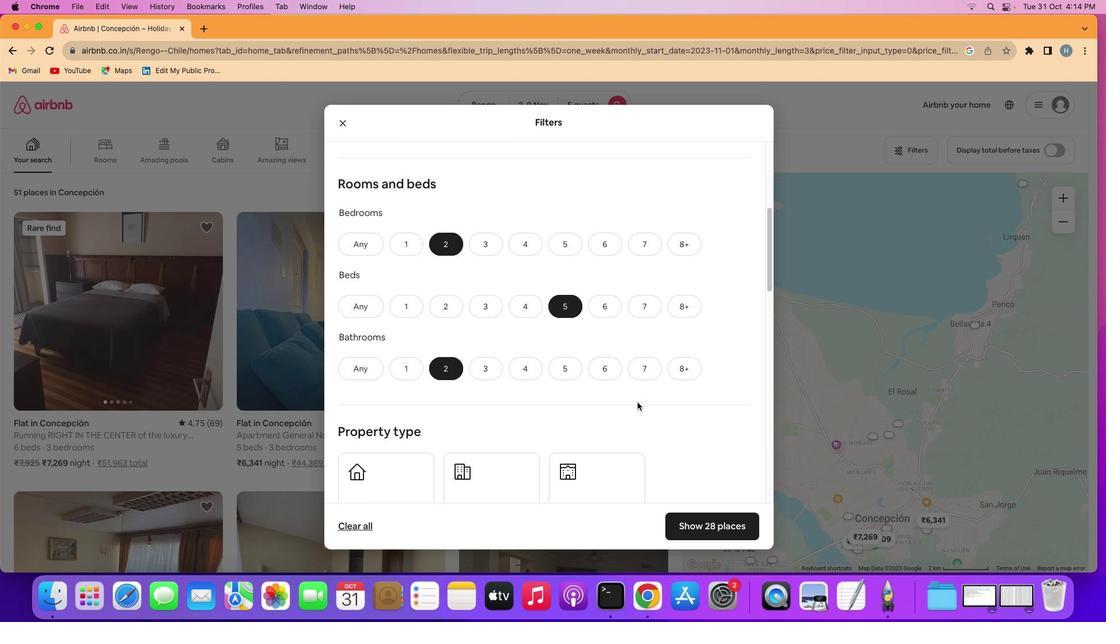 
Action: Mouse scrolled (637, 402) with delta (0, 0)
Screenshot: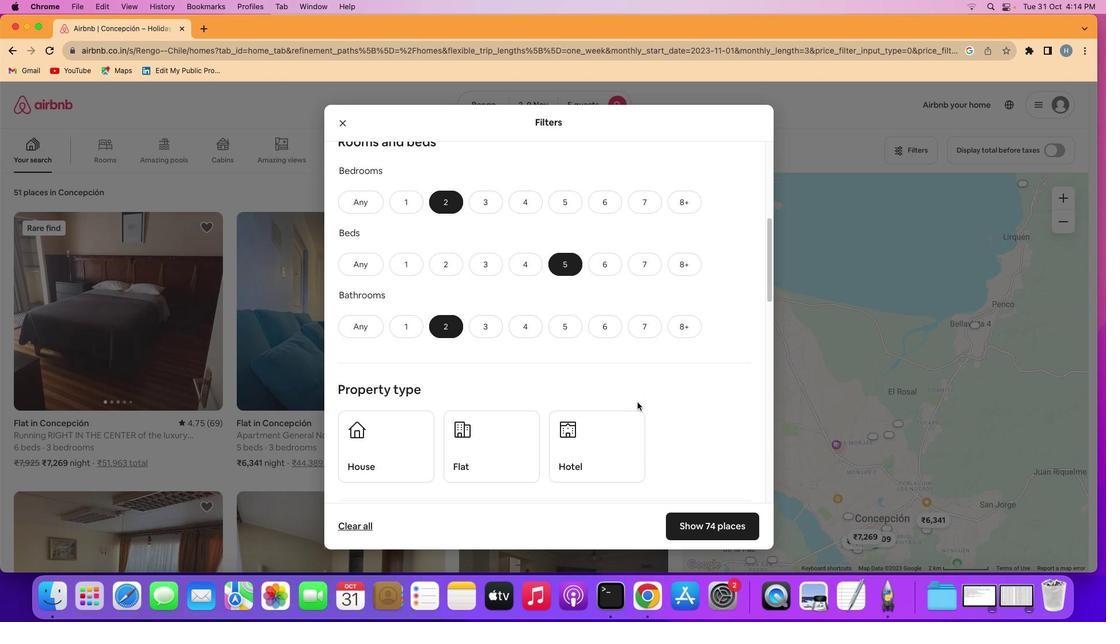 
Action: Mouse scrolled (637, 402) with delta (0, 0)
Screenshot: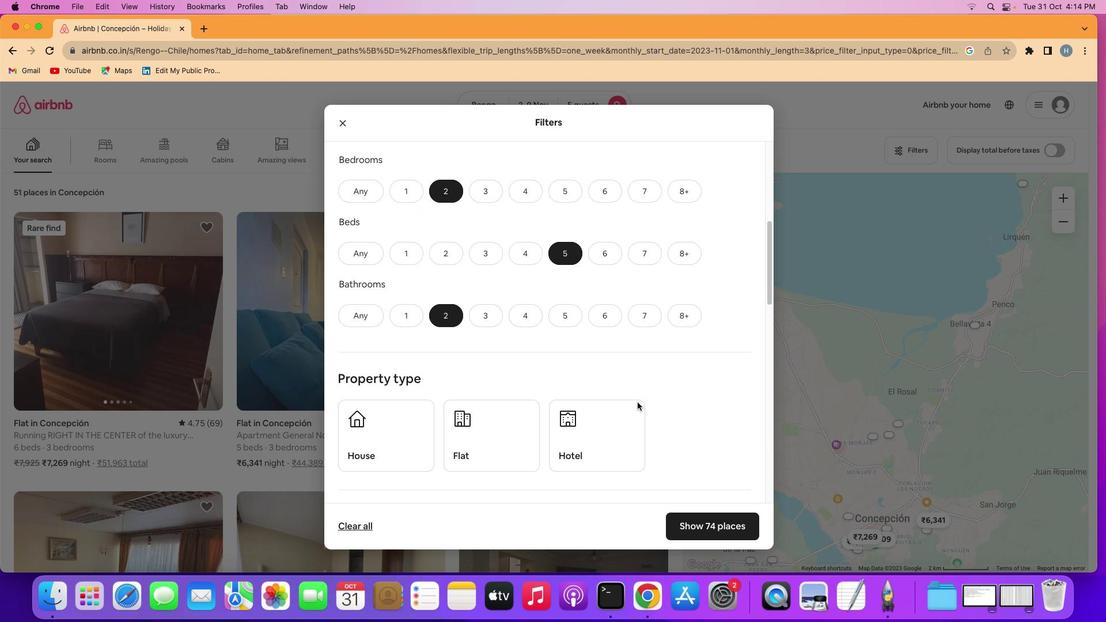 
Action: Mouse scrolled (637, 402) with delta (0, 0)
Screenshot: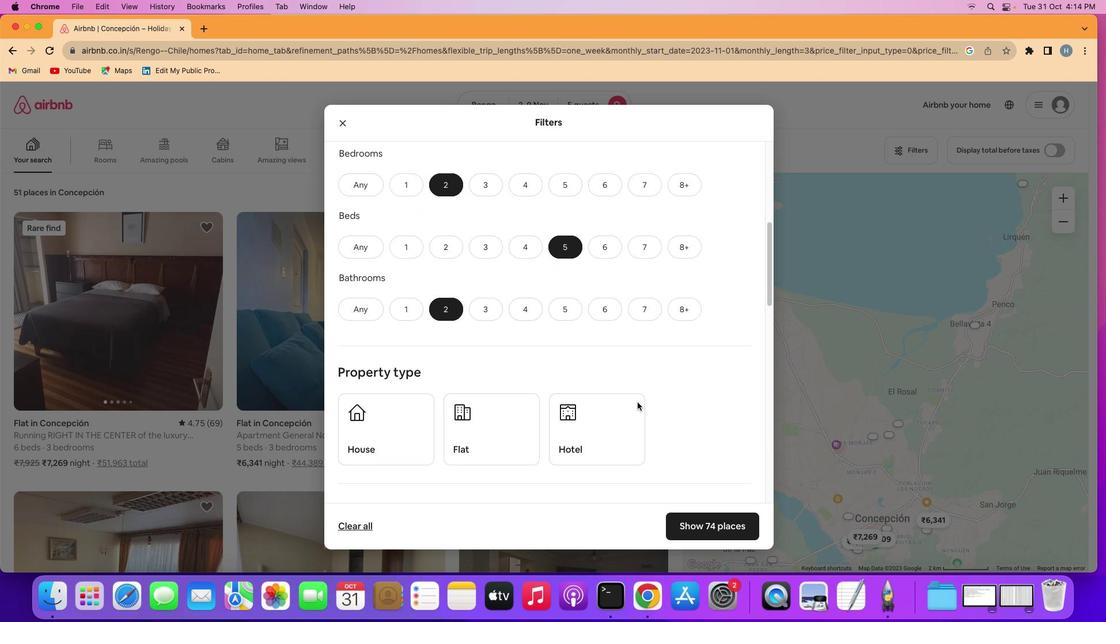 
Action: Mouse scrolled (637, 402) with delta (0, 0)
Screenshot: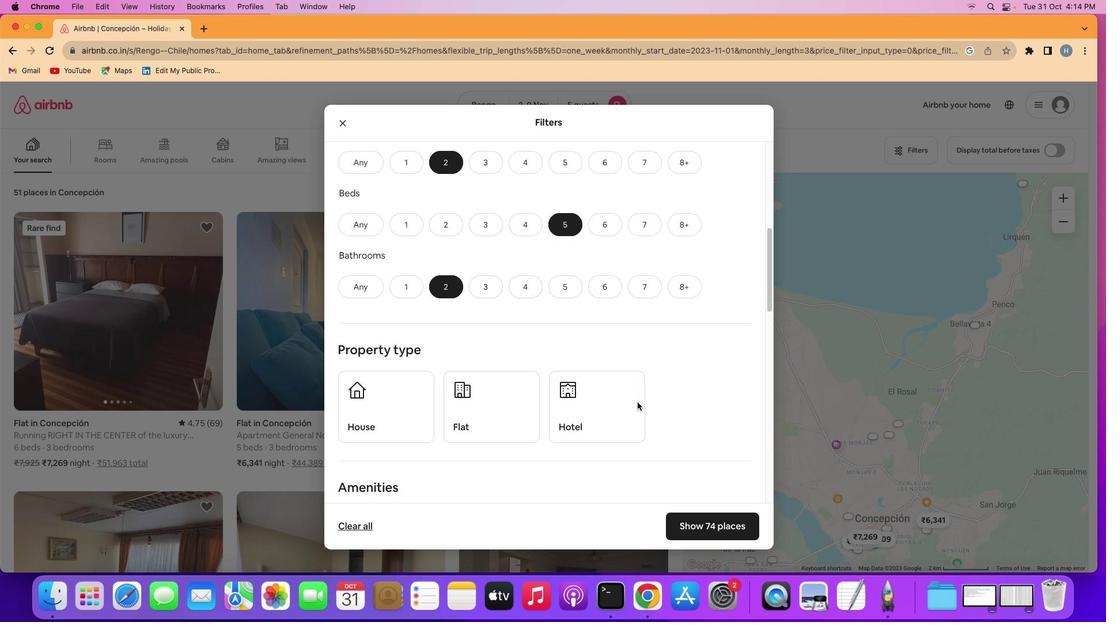 
Action: Mouse scrolled (637, 402) with delta (0, 0)
Screenshot: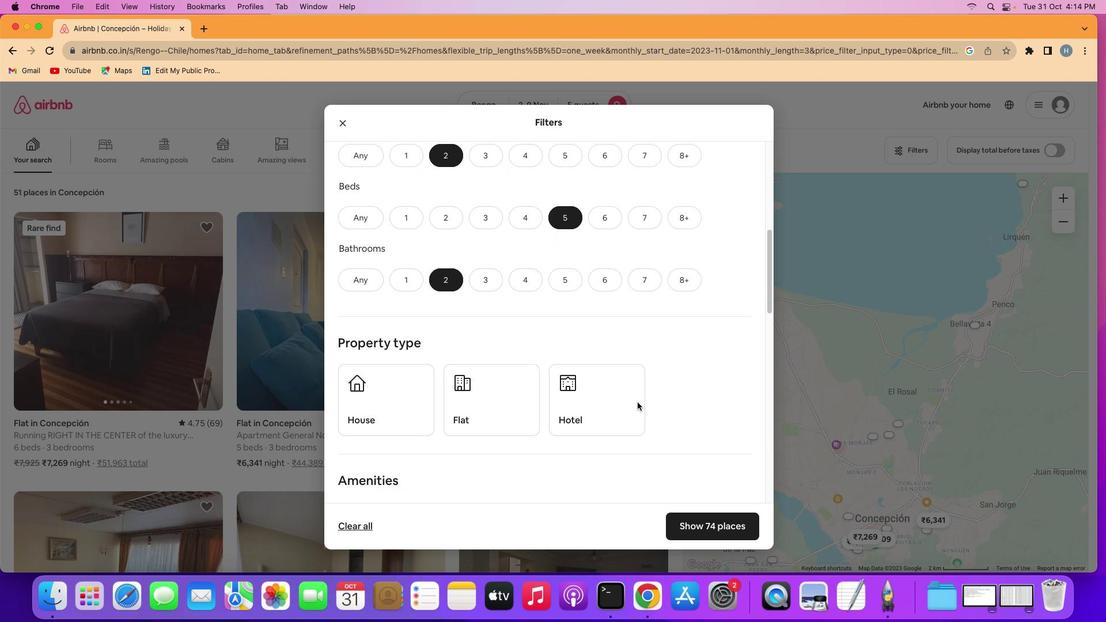 
Action: Mouse scrolled (637, 402) with delta (0, 0)
Screenshot: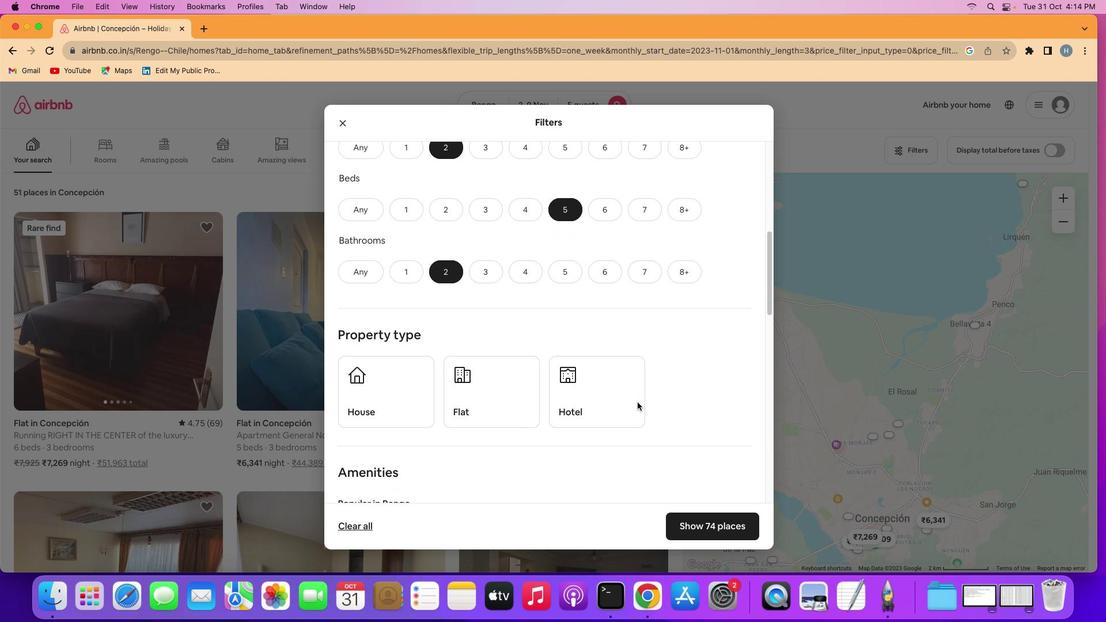
Action: Mouse scrolled (637, 402) with delta (0, 0)
Screenshot: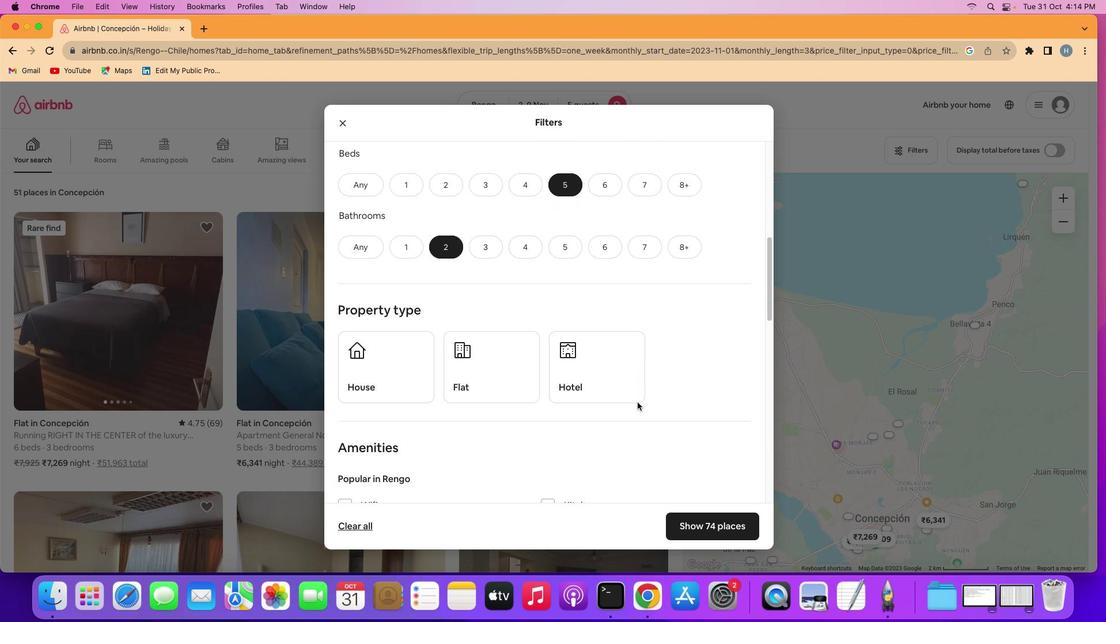 
Action: Mouse scrolled (637, 402) with delta (0, 0)
Screenshot: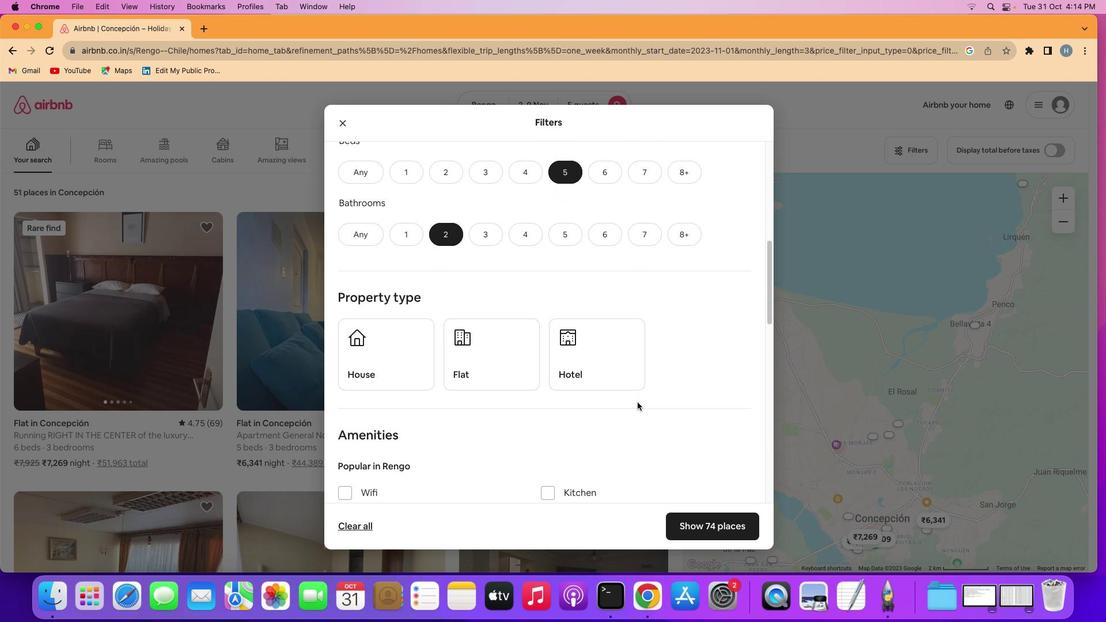 
Action: Mouse scrolled (637, 402) with delta (0, 0)
Screenshot: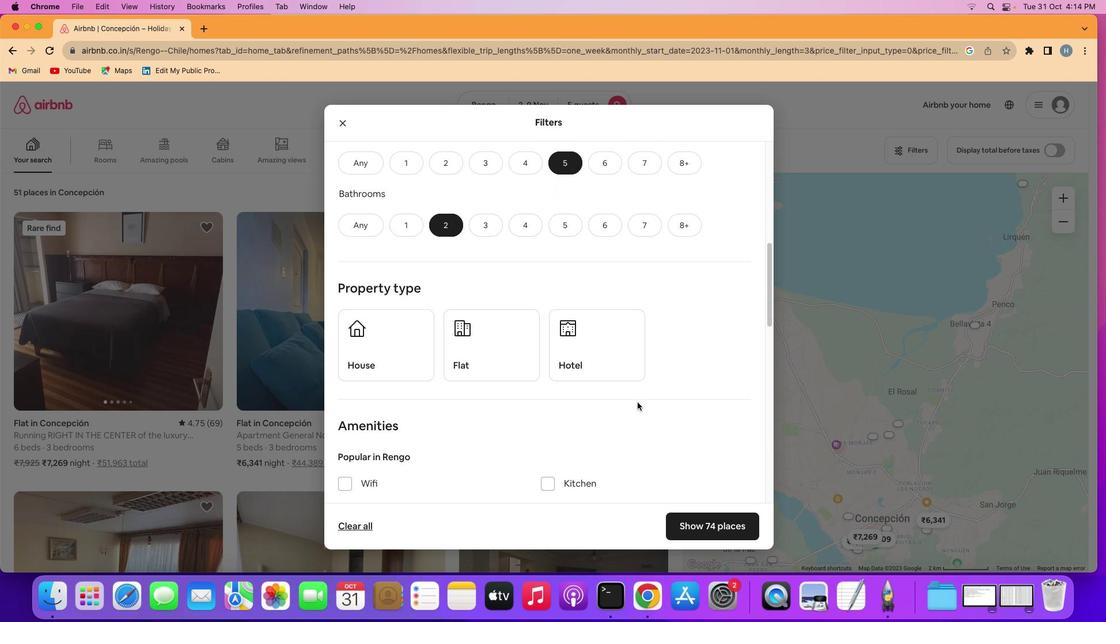 
Action: Mouse scrolled (637, 402) with delta (0, 0)
Screenshot: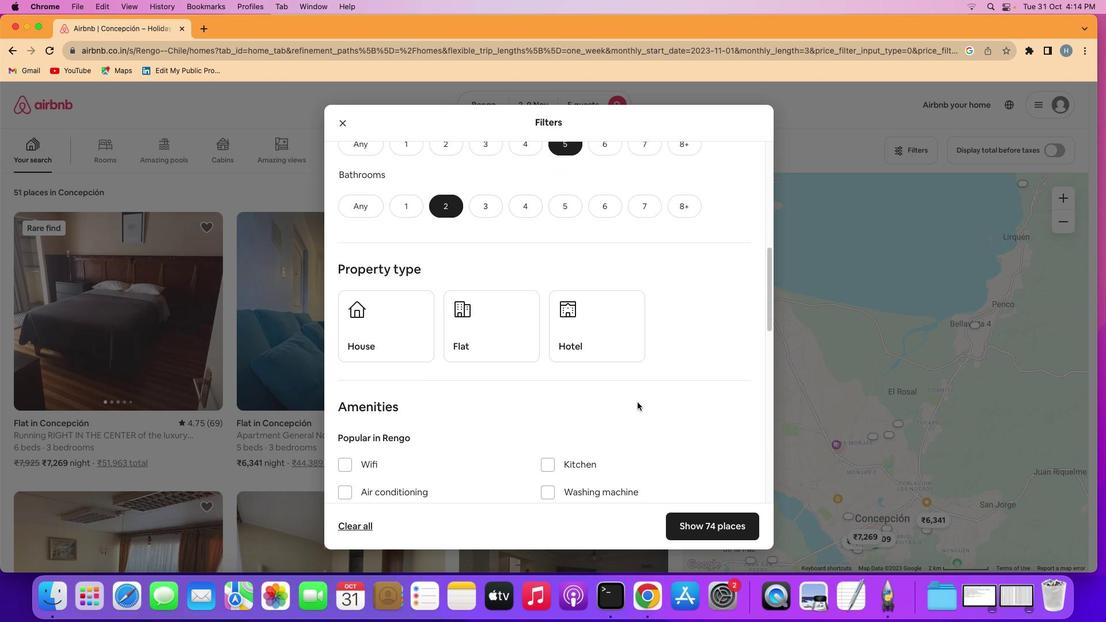
Action: Mouse scrolled (637, 402) with delta (0, 0)
Screenshot: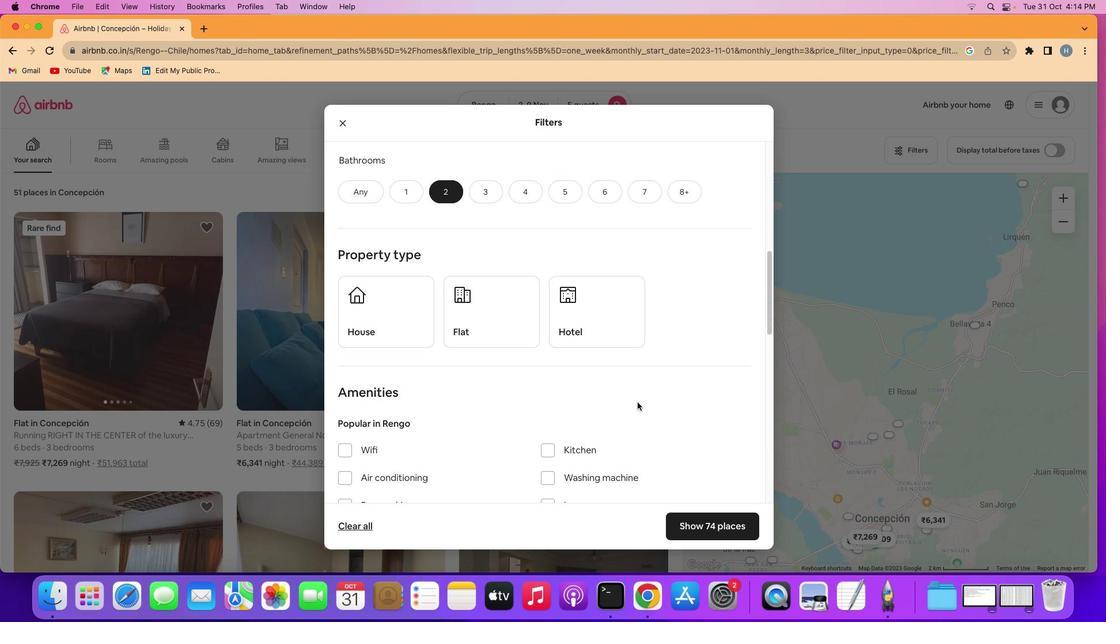 
Action: Mouse scrolled (637, 402) with delta (0, 0)
Screenshot: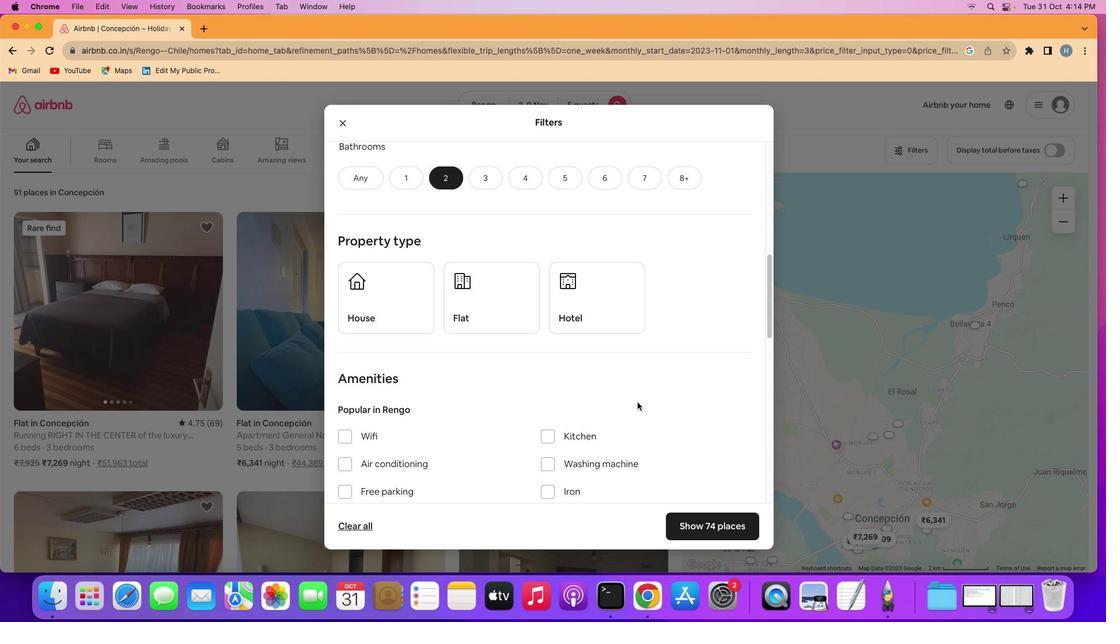 
Action: Mouse scrolled (637, 402) with delta (0, 0)
Screenshot: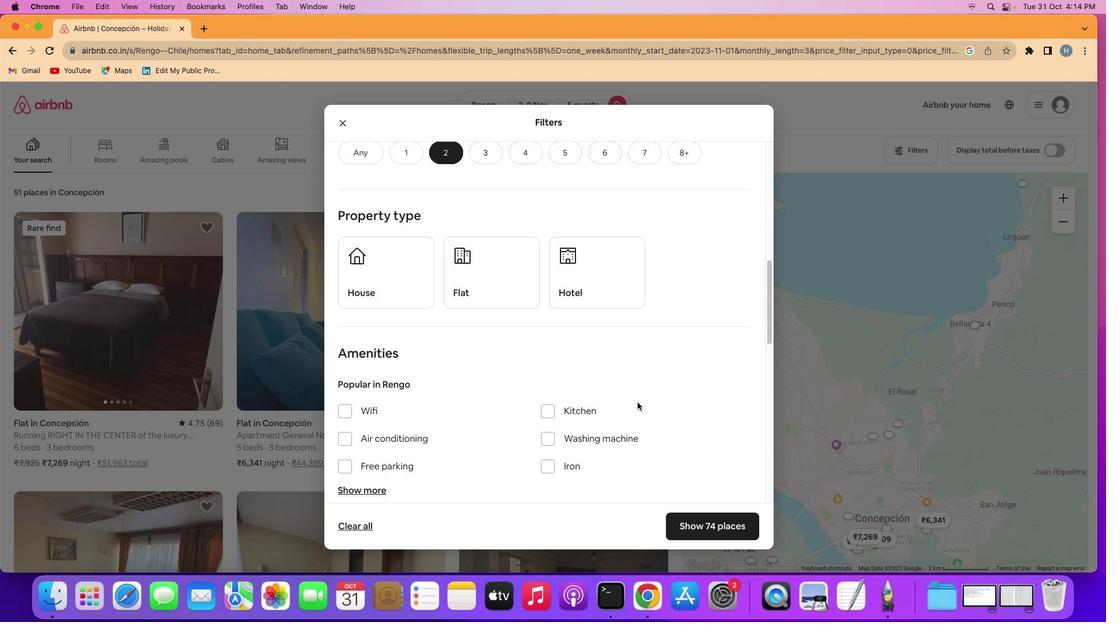 
Action: Mouse scrolled (637, 402) with delta (0, 0)
Screenshot: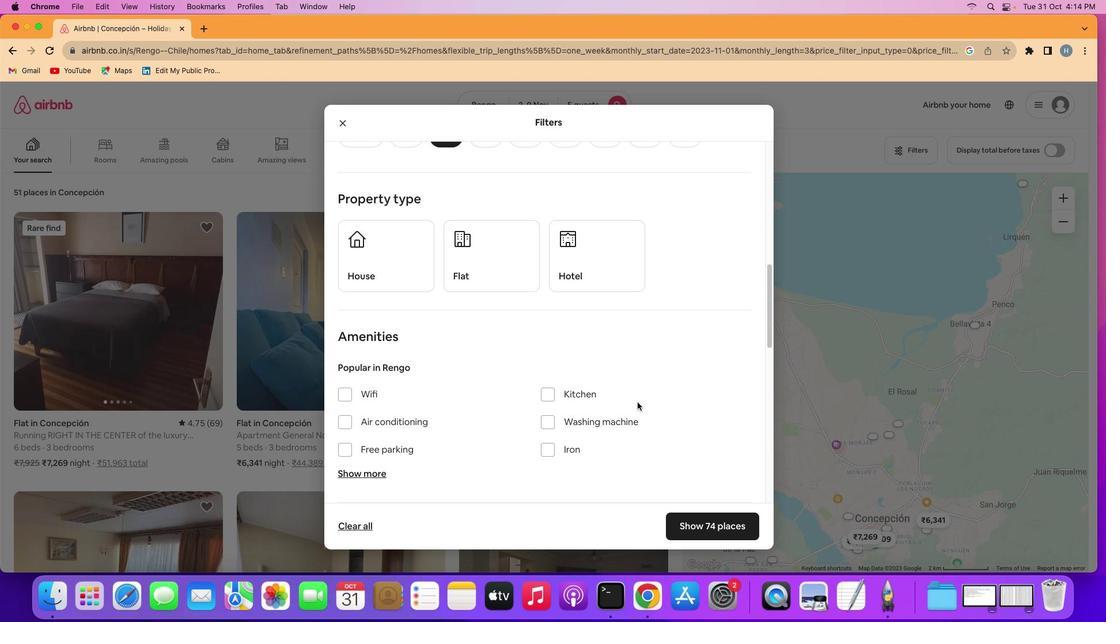 
Action: Mouse scrolled (637, 402) with delta (0, 0)
Screenshot: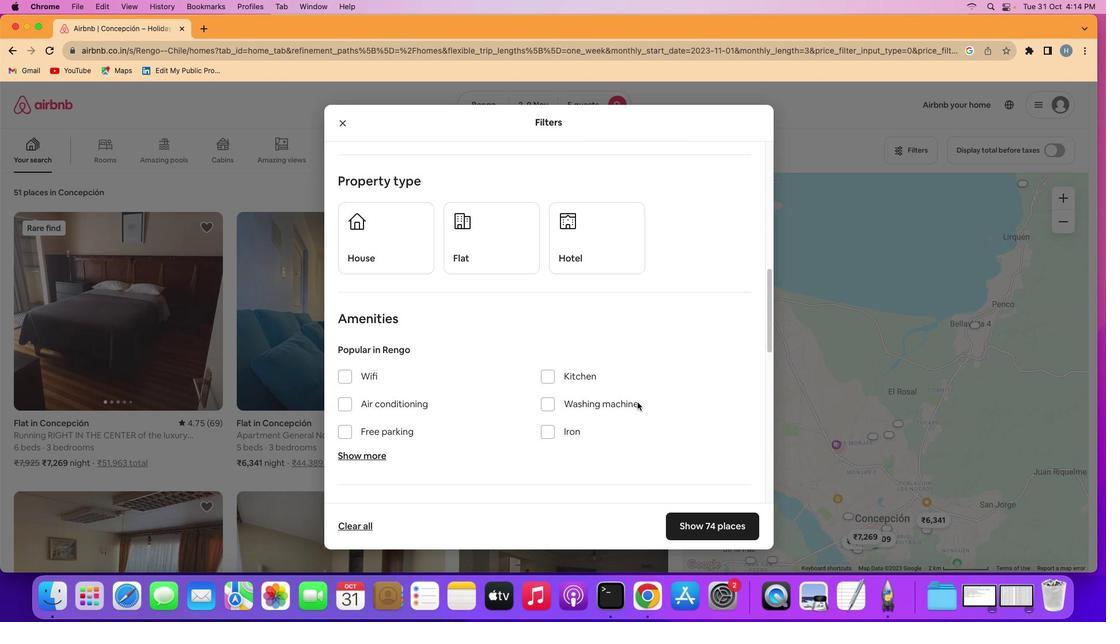 
Action: Mouse scrolled (637, 402) with delta (0, 0)
Screenshot: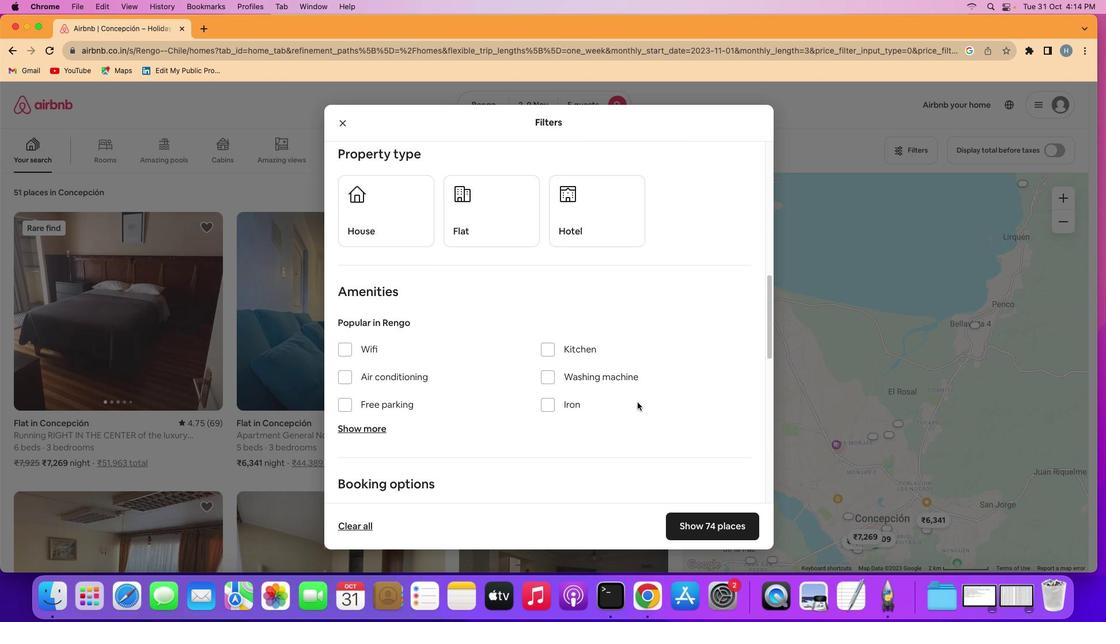 
Action: Mouse moved to (510, 202)
Screenshot: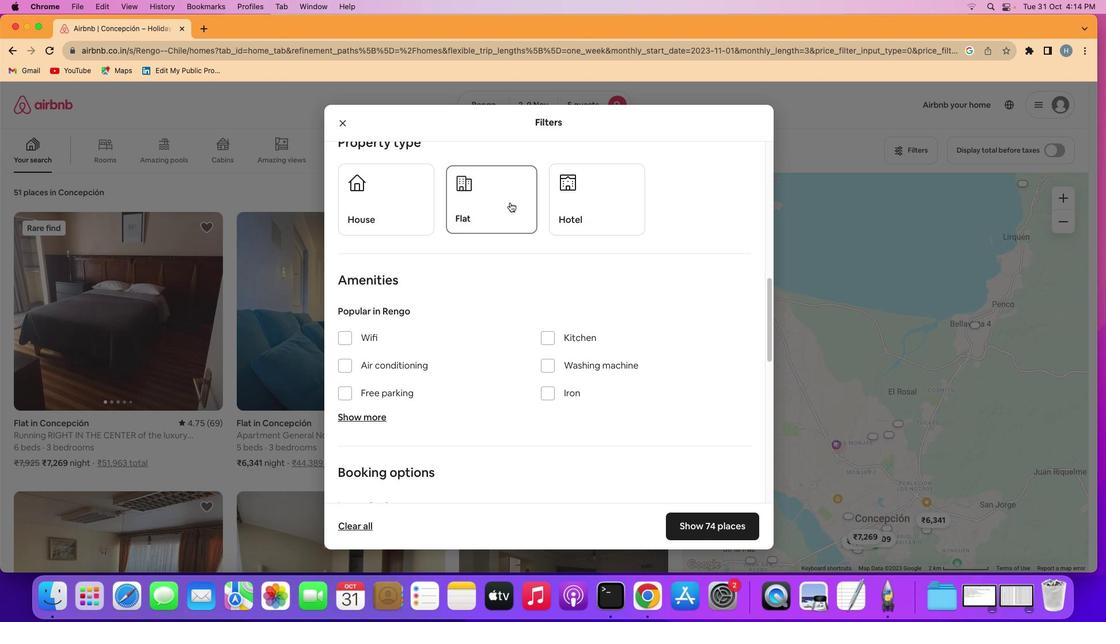 
Action: Mouse pressed left at (510, 202)
Screenshot: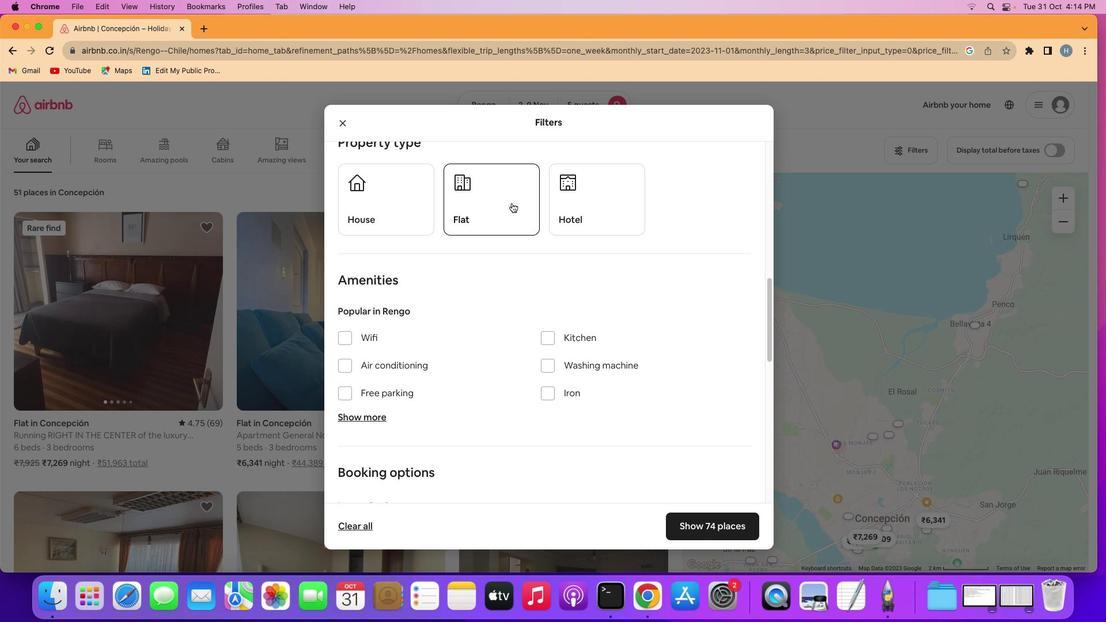 
Action: Mouse moved to (653, 332)
Screenshot: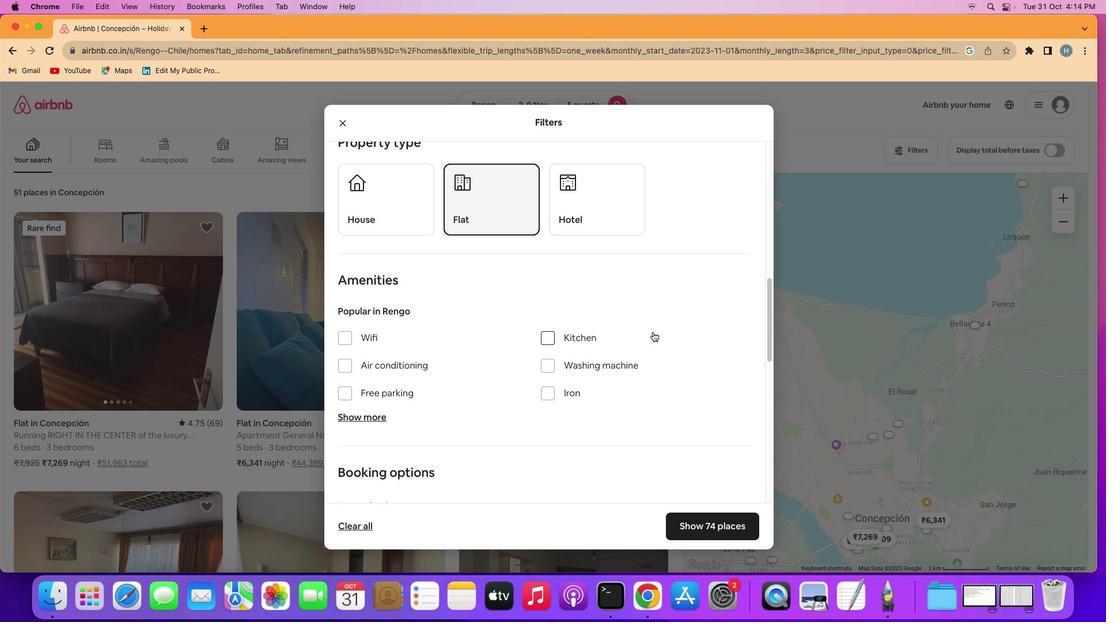 
Action: Mouse scrolled (653, 332) with delta (0, 0)
Screenshot: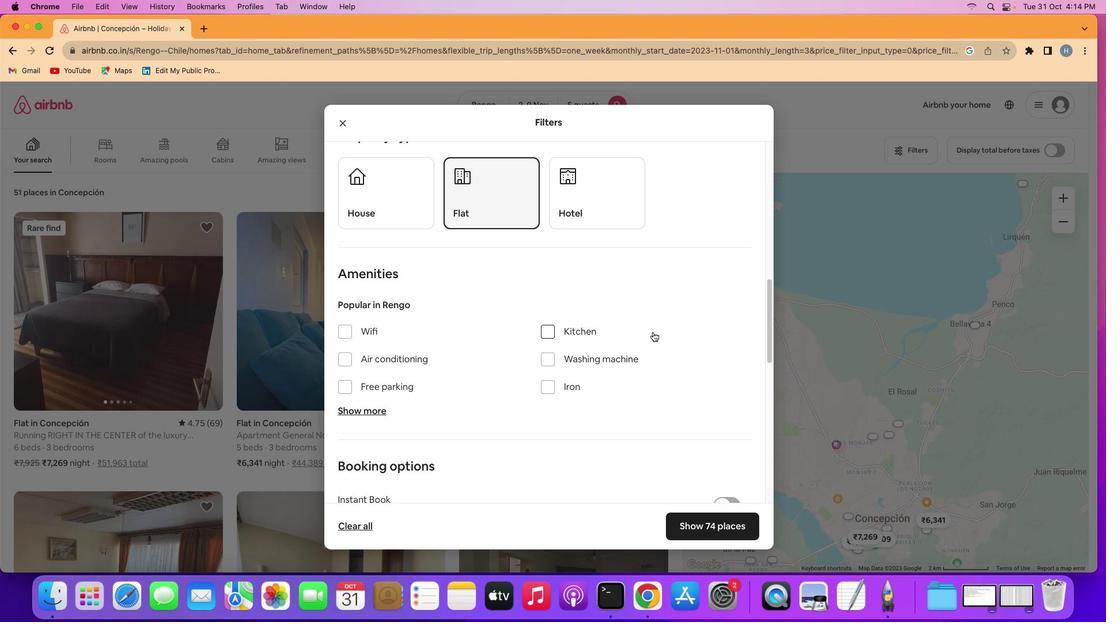 
Action: Mouse scrolled (653, 332) with delta (0, 0)
Screenshot: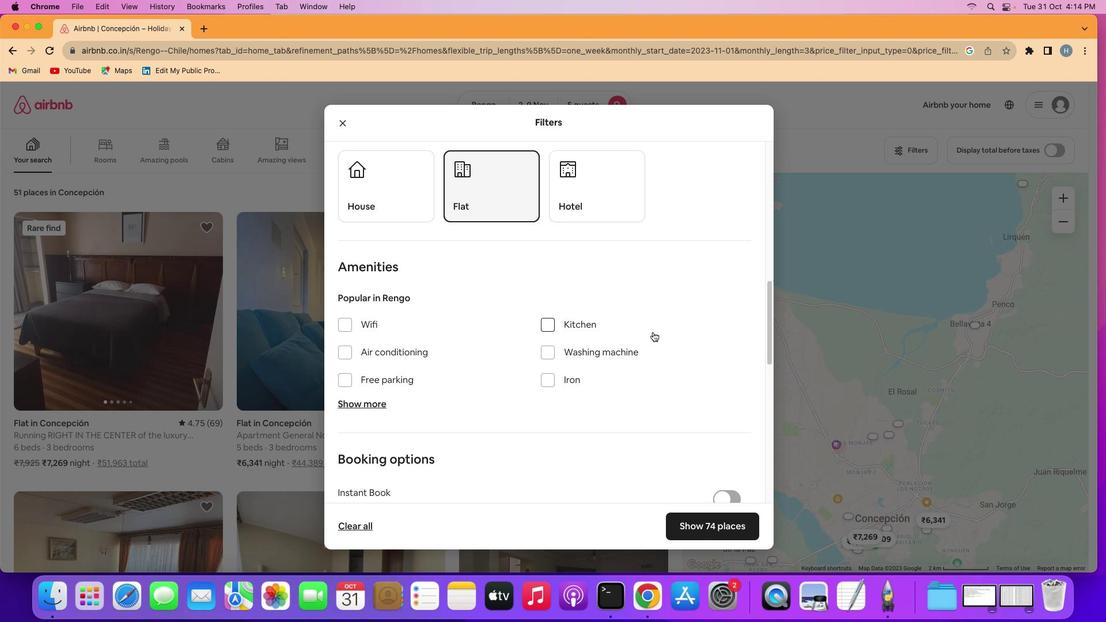 
Action: Mouse scrolled (653, 332) with delta (0, 0)
Screenshot: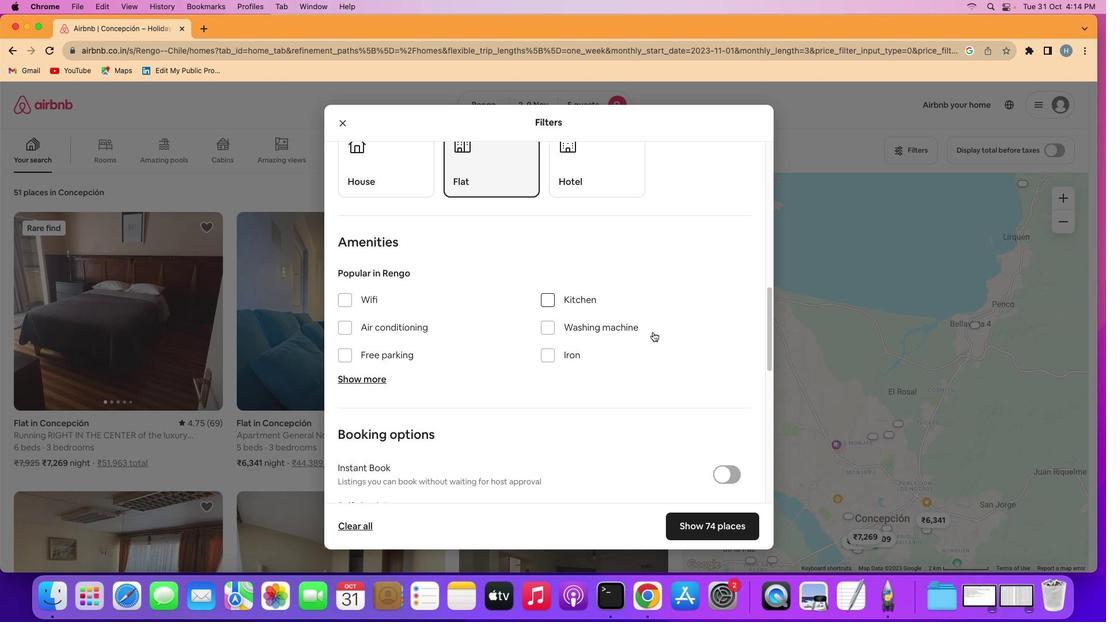 
Action: Mouse scrolled (653, 332) with delta (0, 0)
Screenshot: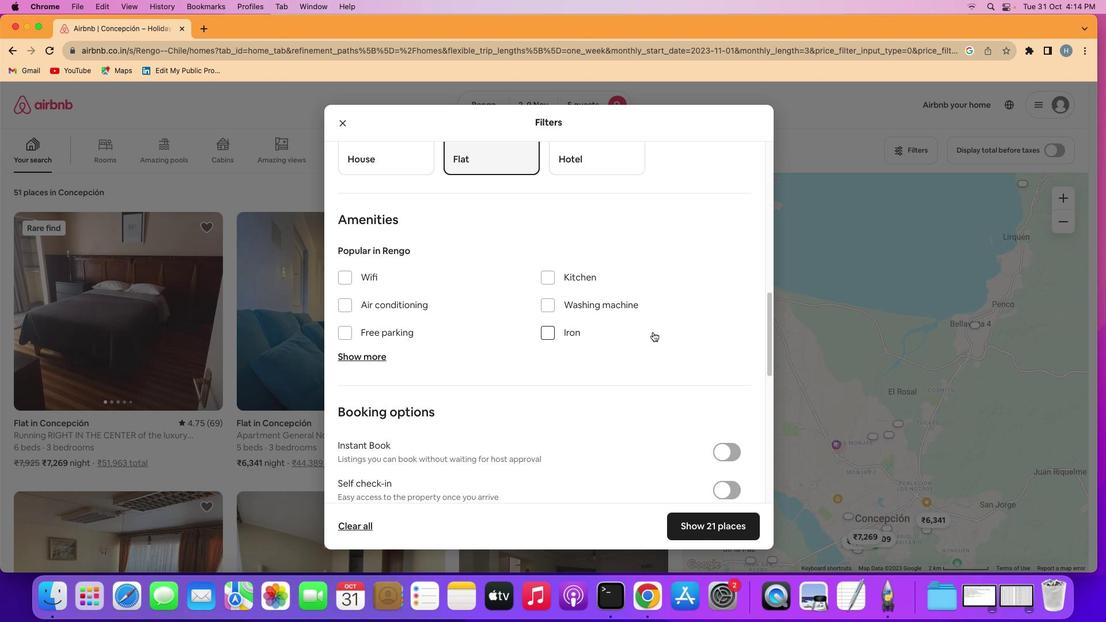
Action: Mouse scrolled (653, 332) with delta (0, 0)
Screenshot: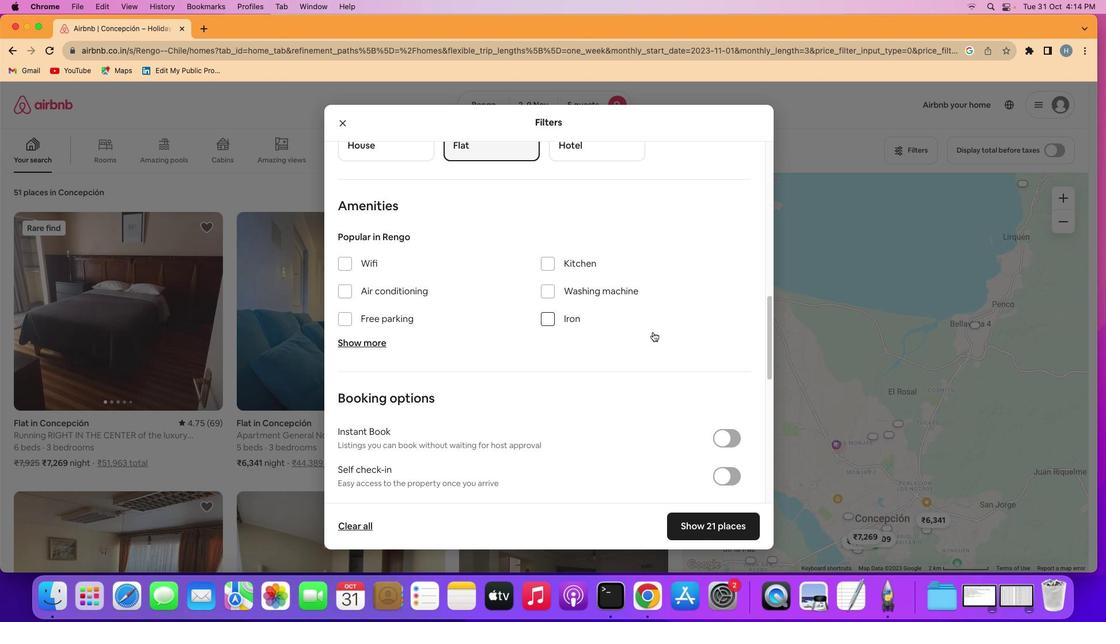 
Action: Mouse scrolled (653, 332) with delta (0, 0)
Screenshot: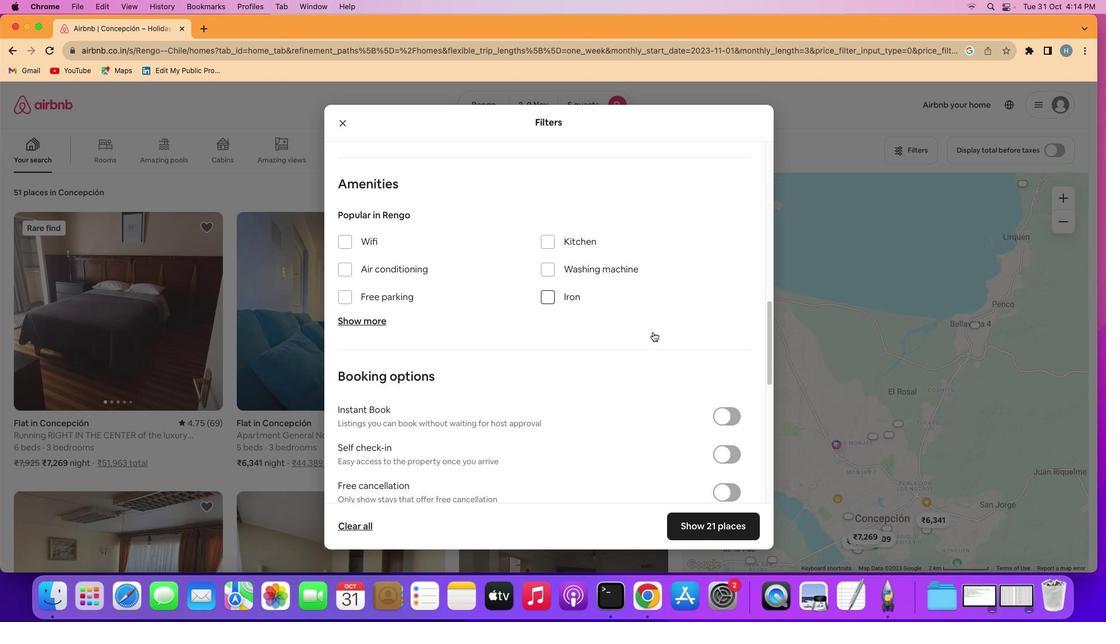 
Action: Mouse scrolled (653, 332) with delta (0, 0)
Screenshot: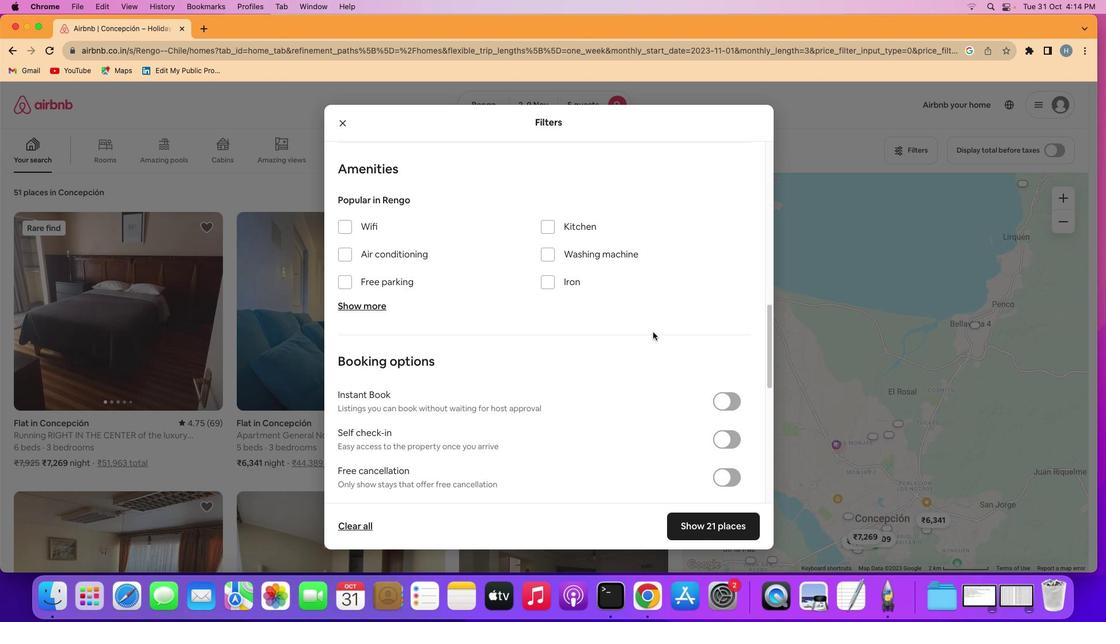 
Action: Mouse scrolled (653, 332) with delta (0, 0)
Screenshot: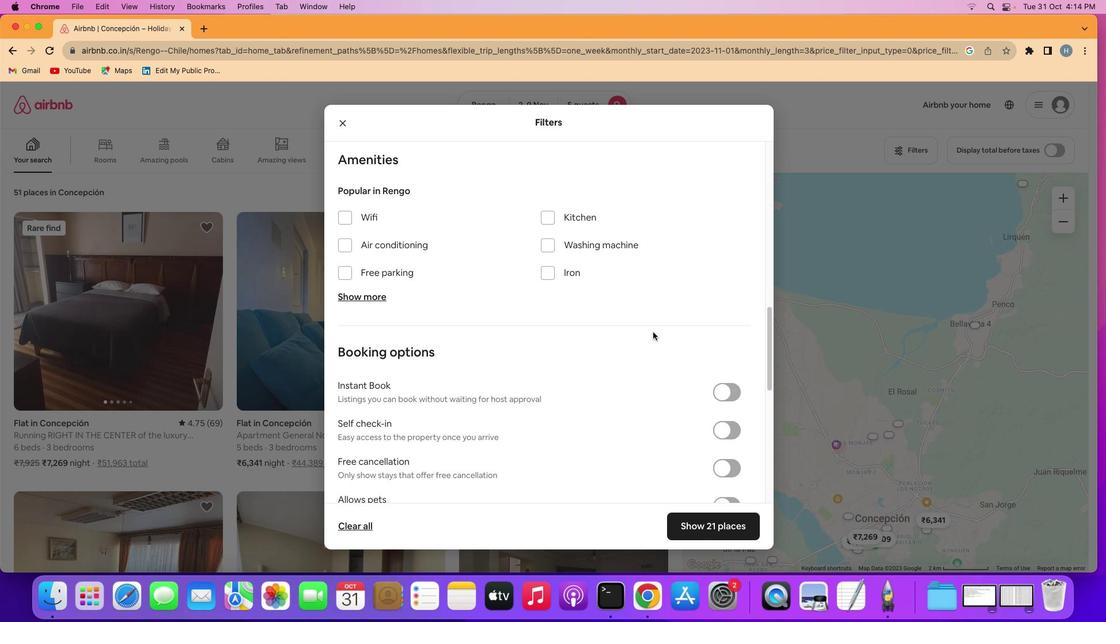
Action: Mouse scrolled (653, 332) with delta (0, 0)
Screenshot: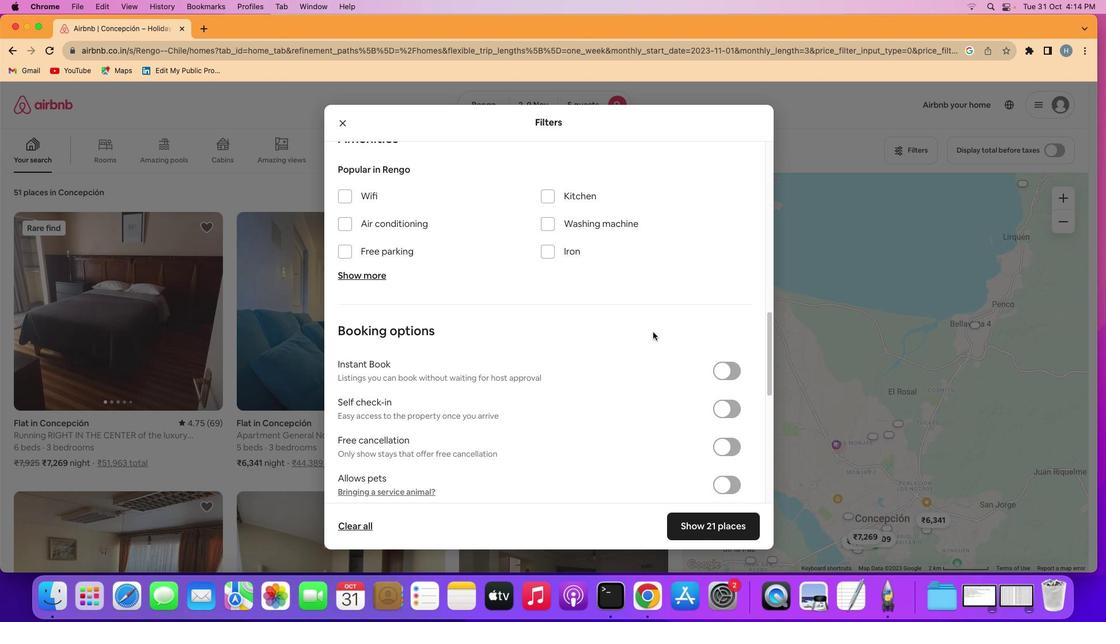 
Action: Mouse scrolled (653, 332) with delta (0, 0)
Screenshot: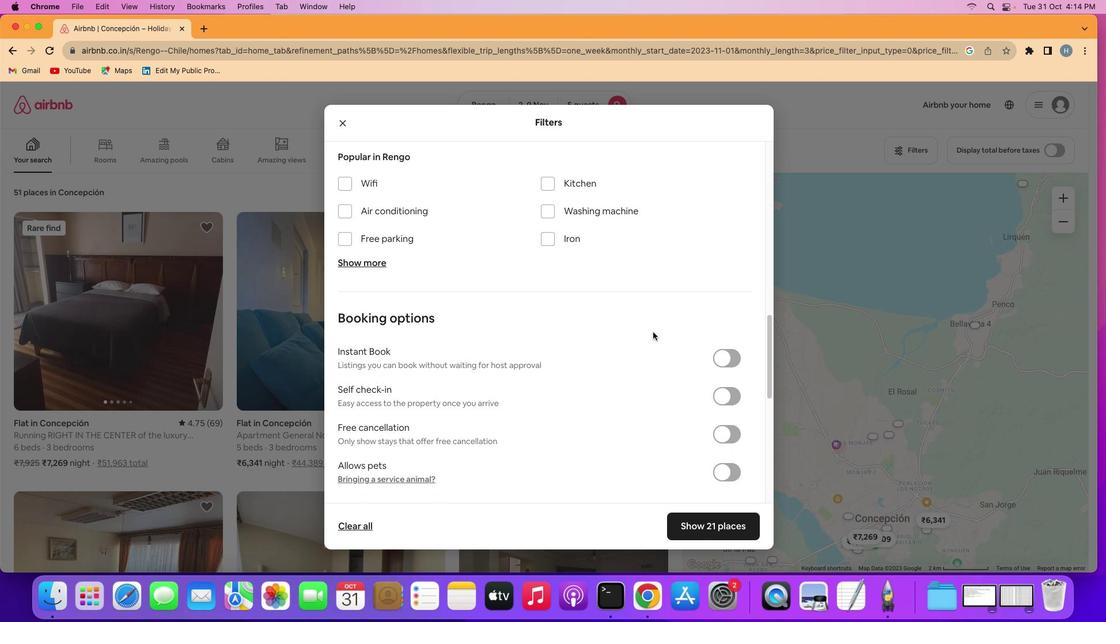 
Action: Mouse scrolled (653, 332) with delta (0, 0)
Screenshot: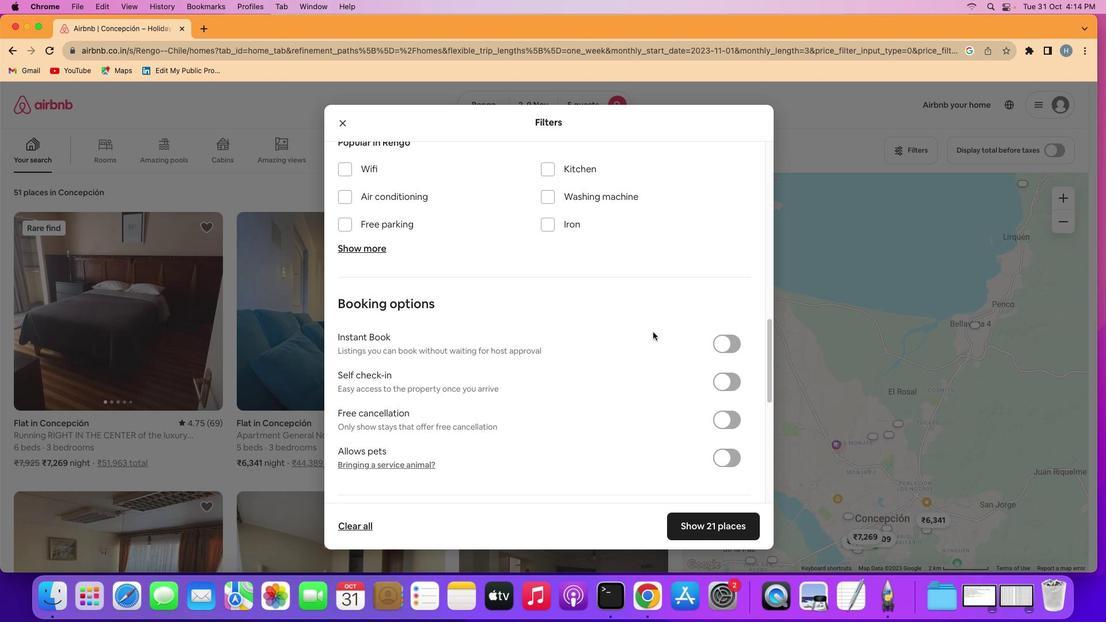 
Action: Mouse scrolled (653, 332) with delta (0, 0)
Screenshot: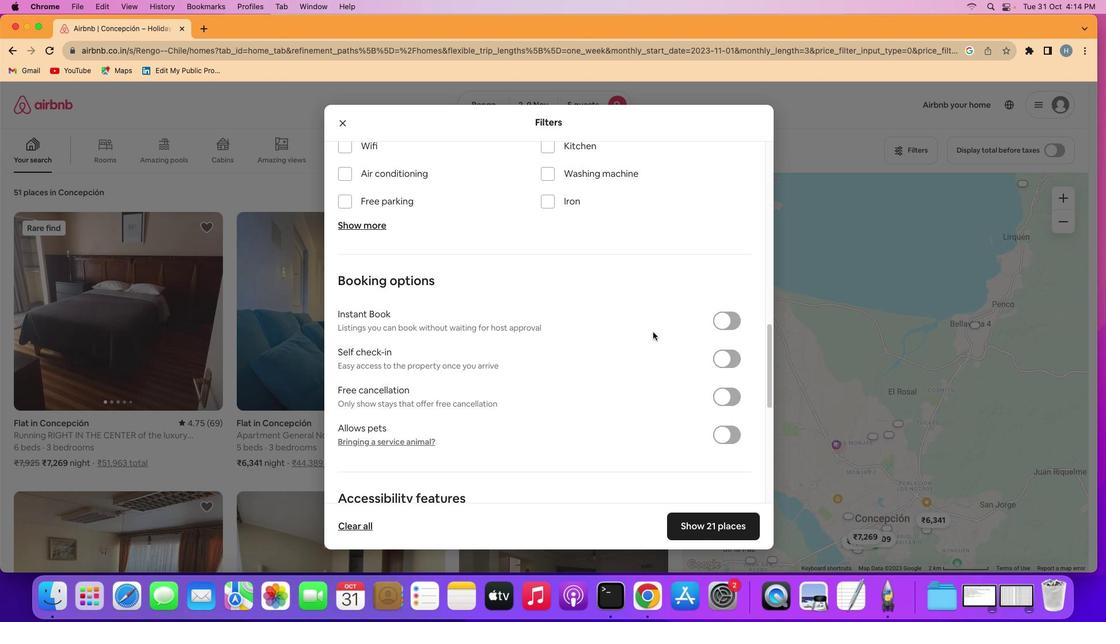 
Action: Mouse moved to (653, 332)
Screenshot: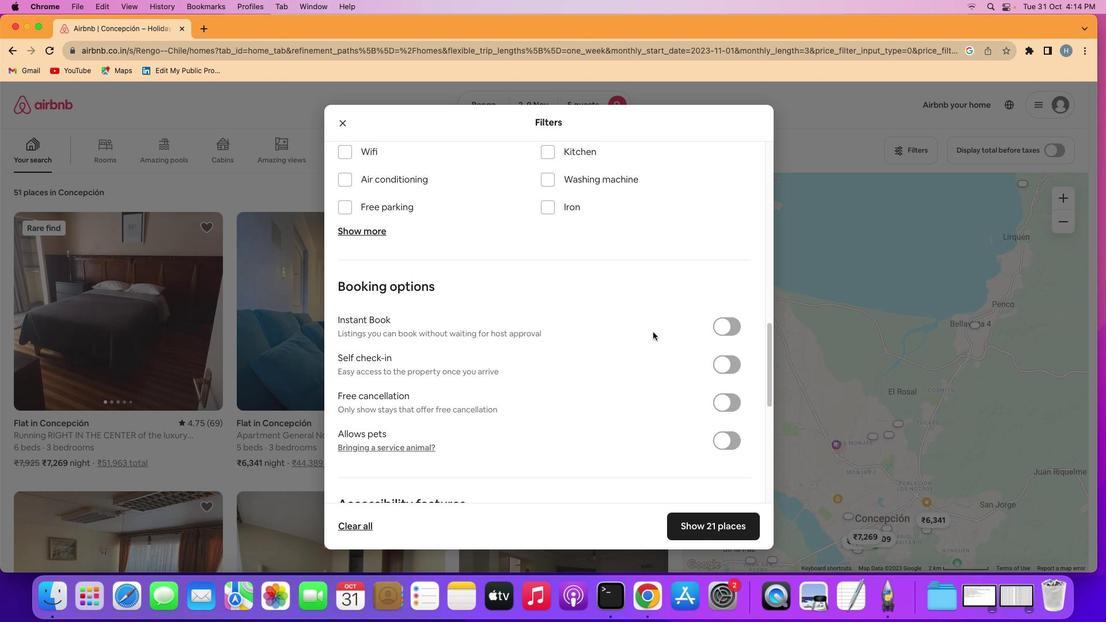 
Action: Mouse scrolled (653, 332) with delta (0, 0)
Screenshot: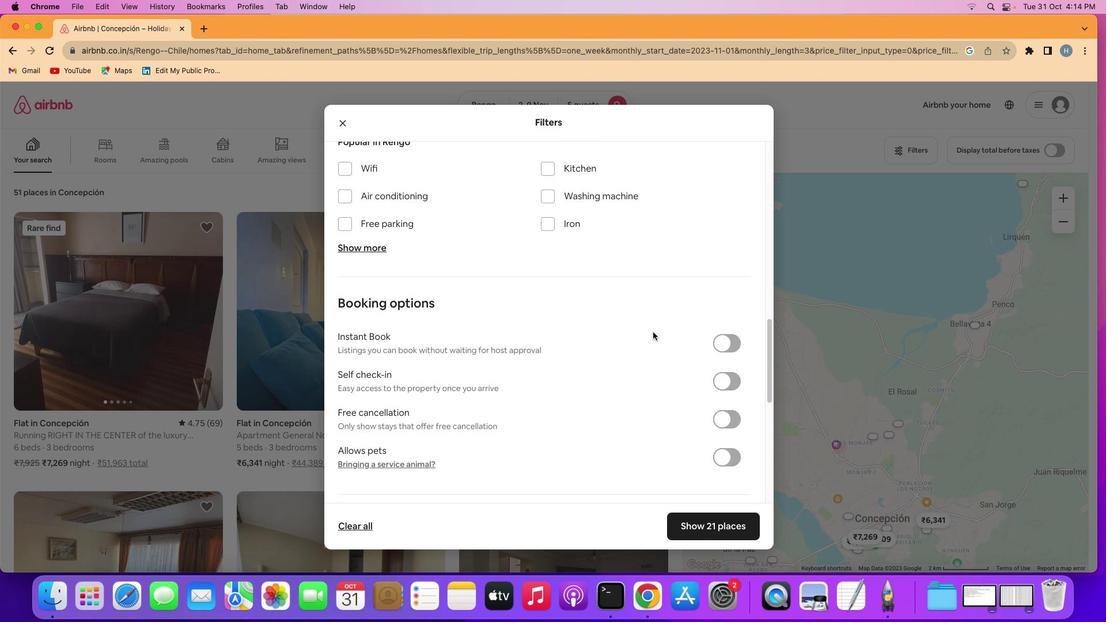 
Action: Mouse scrolled (653, 332) with delta (0, 0)
Screenshot: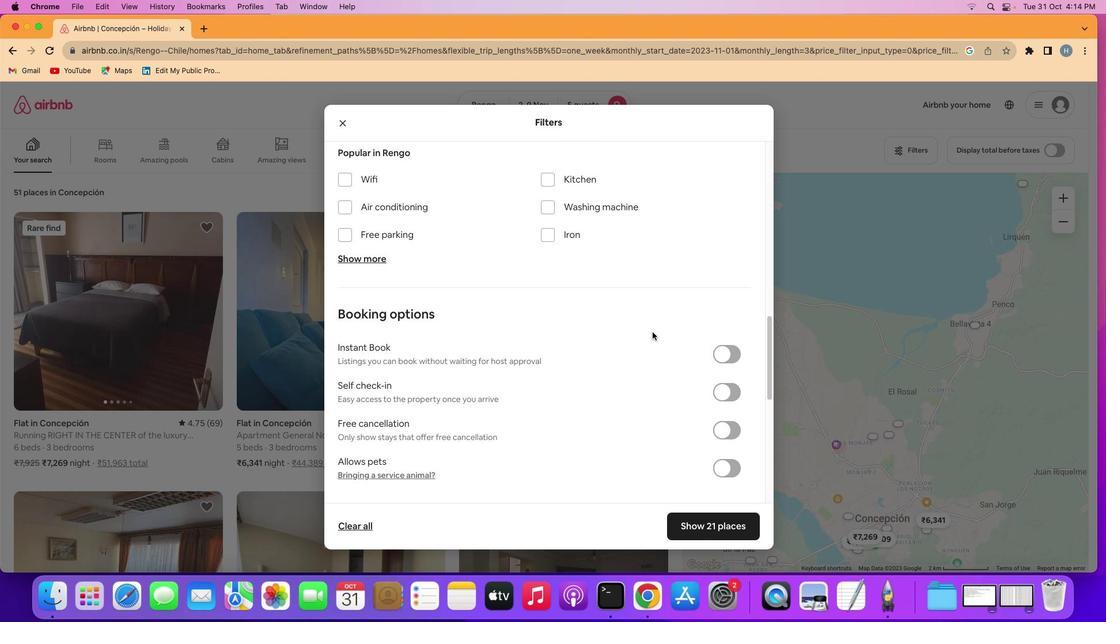 
Action: Mouse scrolled (653, 332) with delta (0, 1)
Screenshot: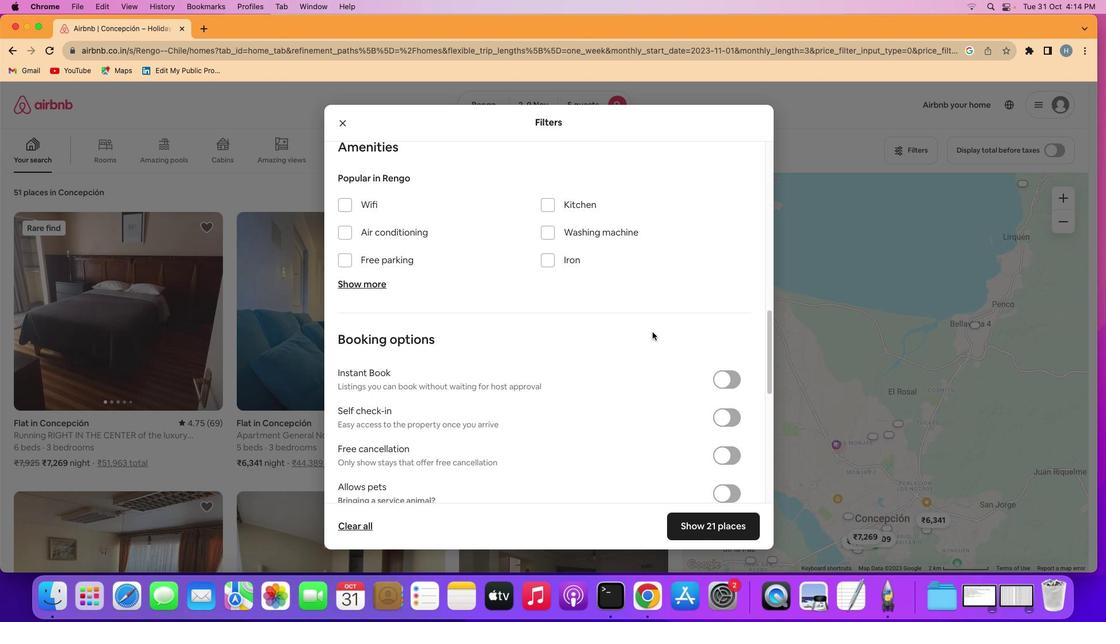 
Action: Mouse moved to (351, 232)
Screenshot: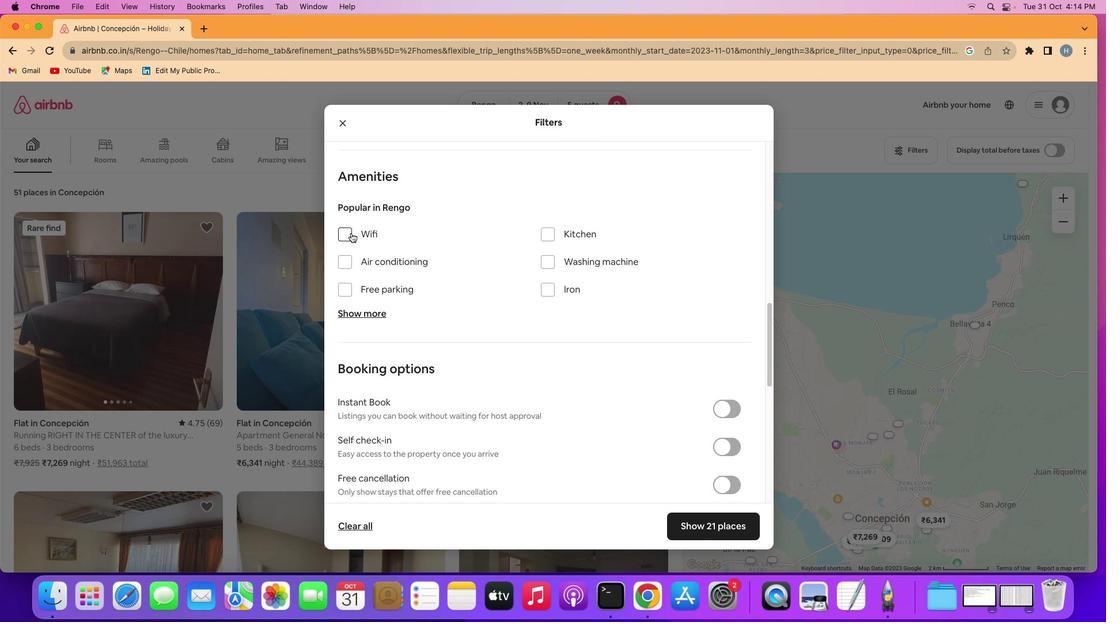 
Action: Mouse pressed left at (351, 232)
Screenshot: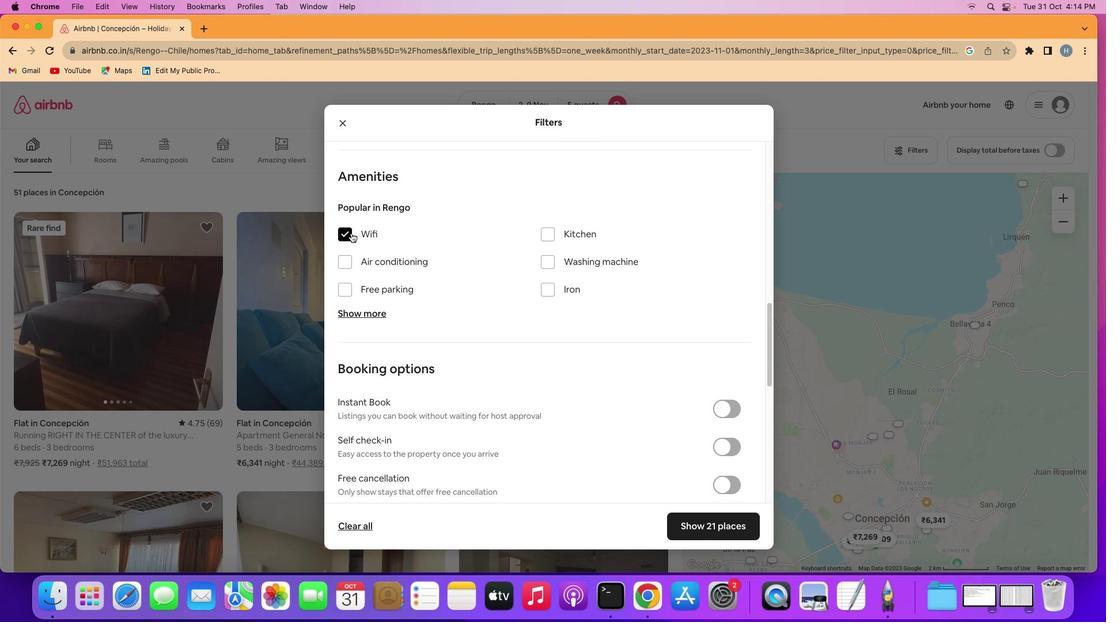 
Action: Mouse moved to (455, 261)
Screenshot: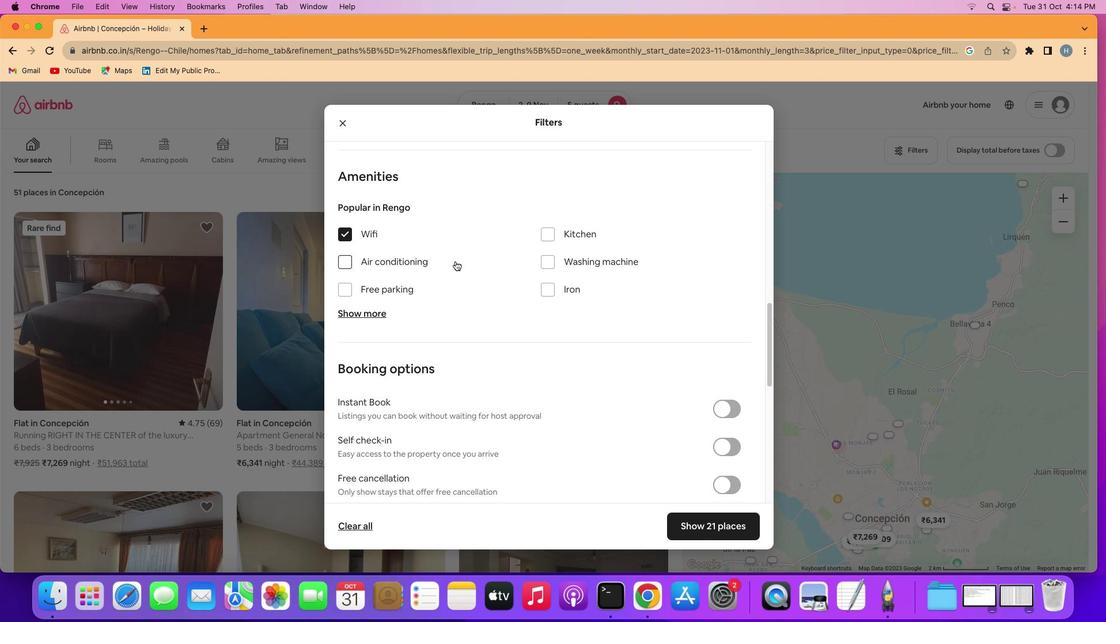 
Action: Mouse scrolled (455, 261) with delta (0, 0)
Screenshot: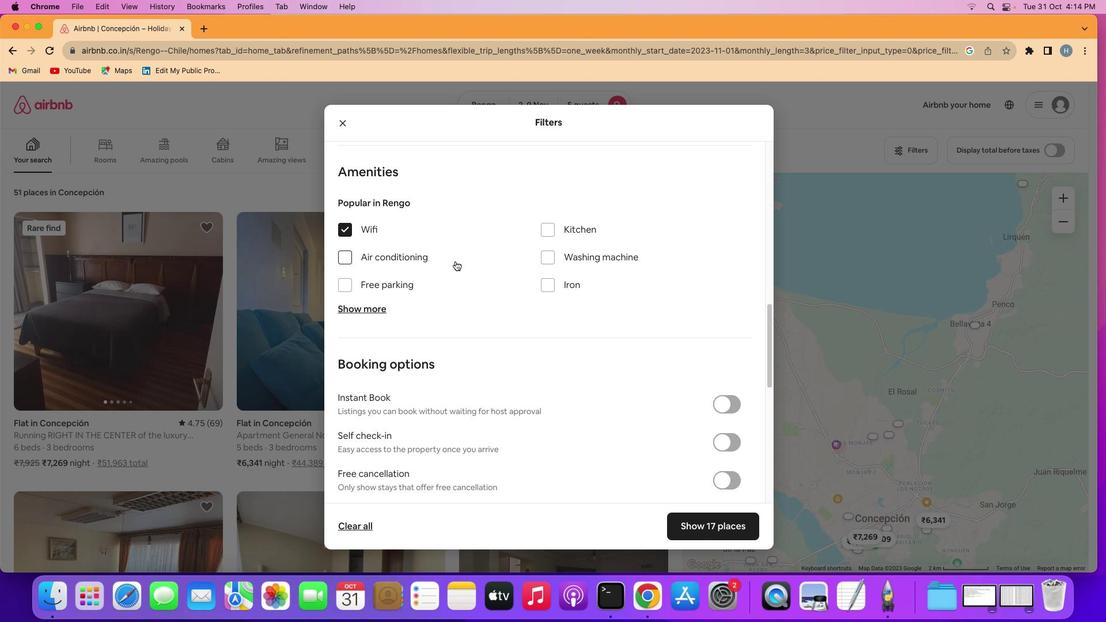 
Action: Mouse scrolled (455, 261) with delta (0, 0)
Screenshot: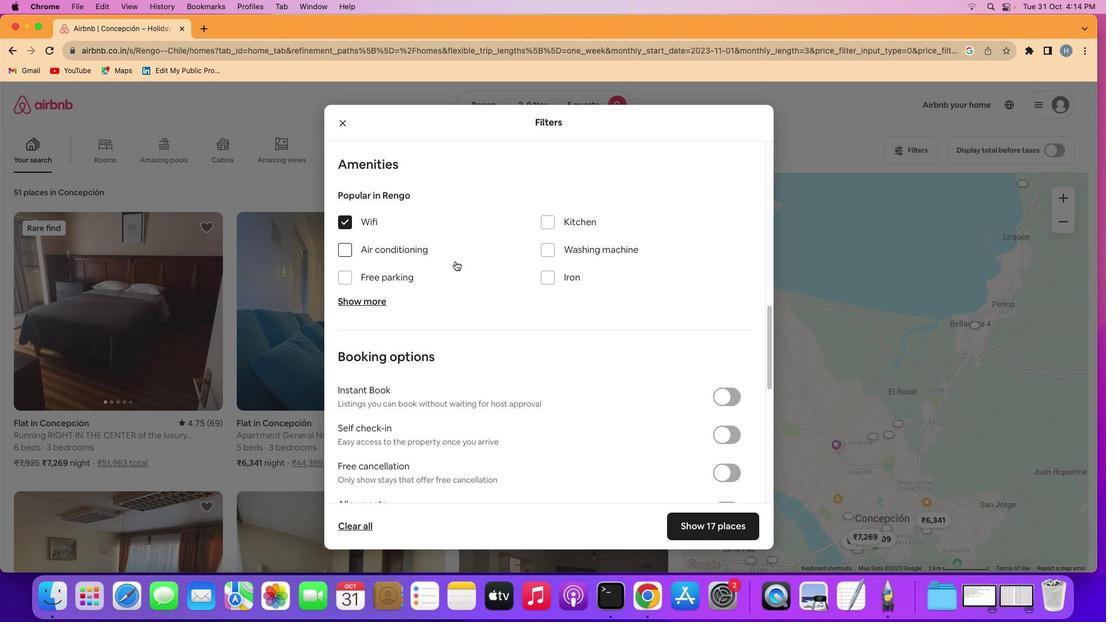 
Action: Mouse scrolled (455, 261) with delta (0, 0)
Screenshot: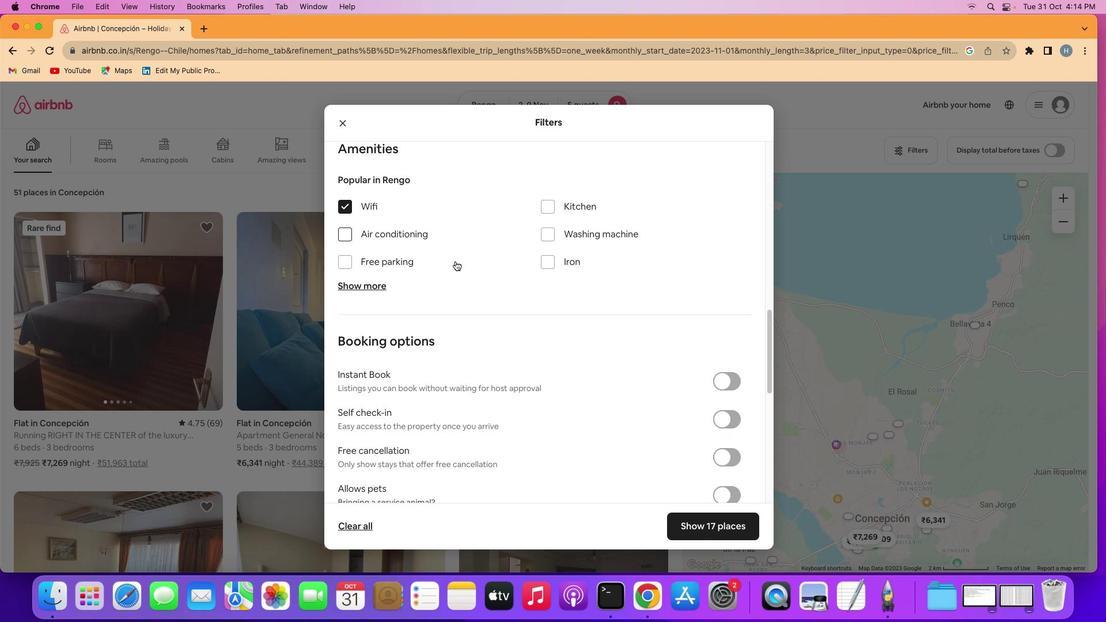 
Action: Mouse moved to (586, 313)
Screenshot: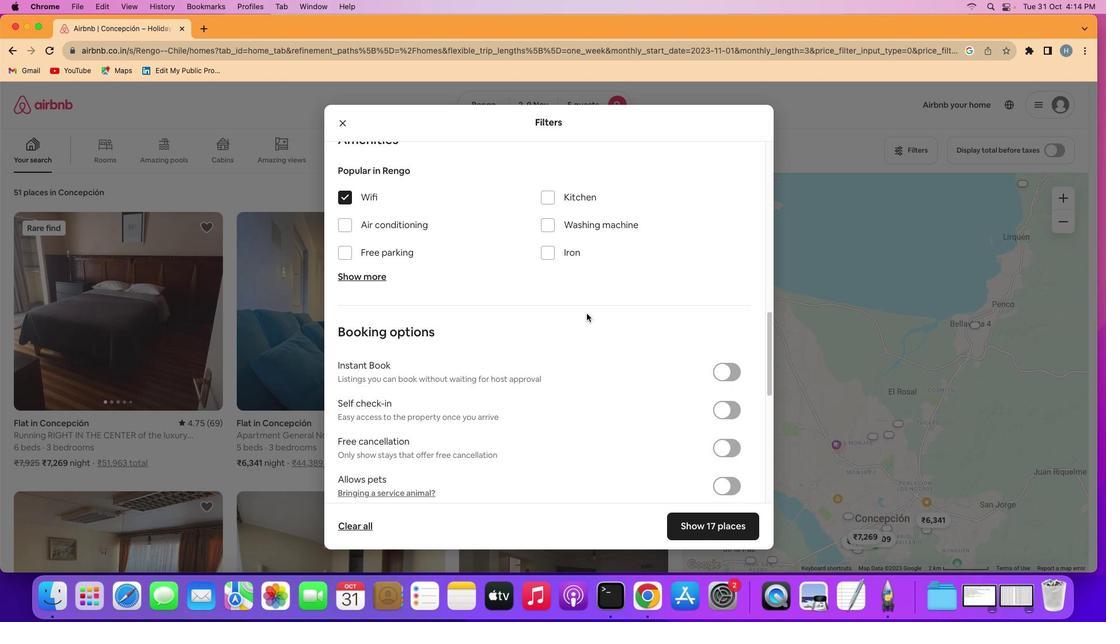 
Action: Mouse scrolled (586, 313) with delta (0, 0)
Screenshot: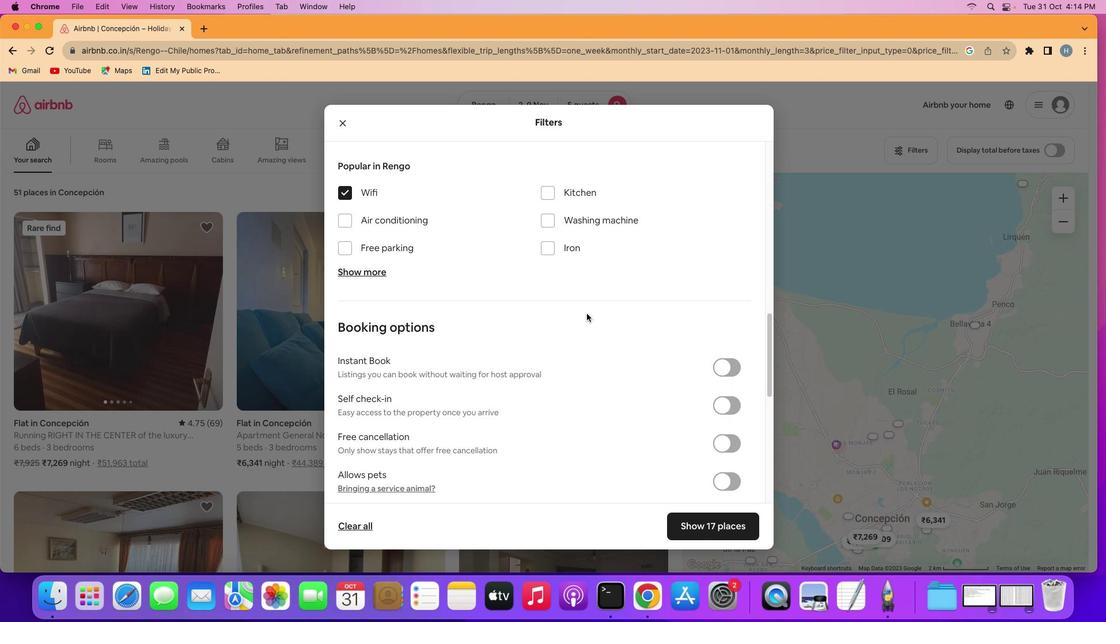 
Action: Mouse scrolled (586, 313) with delta (0, 0)
Screenshot: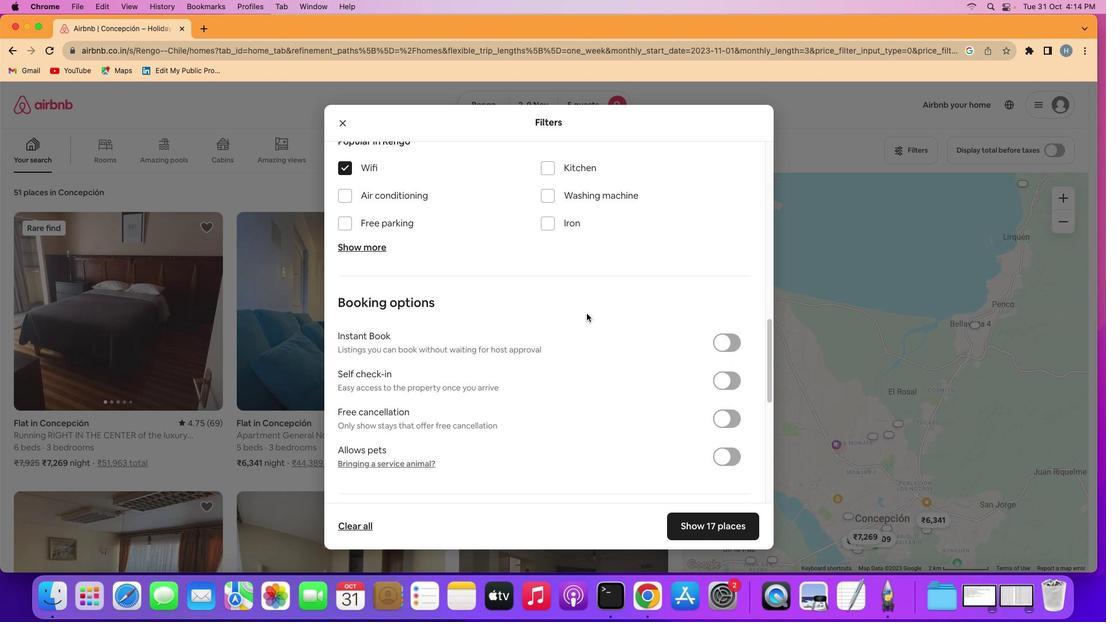 
Action: Mouse scrolled (586, 313) with delta (0, 0)
Screenshot: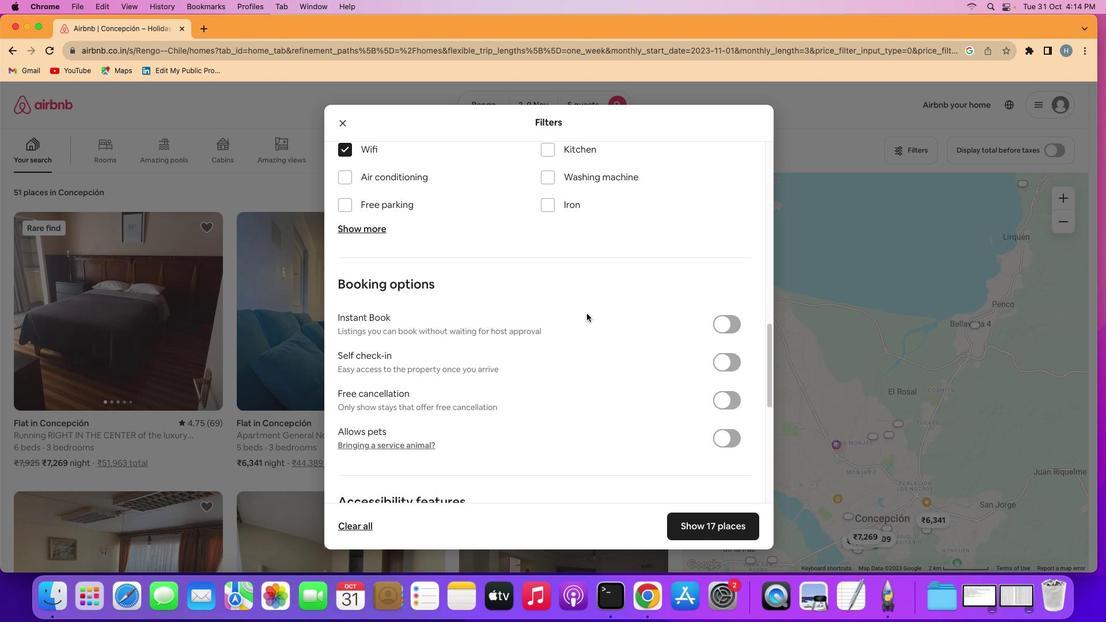 
Action: Mouse scrolled (586, 313) with delta (0, 0)
Screenshot: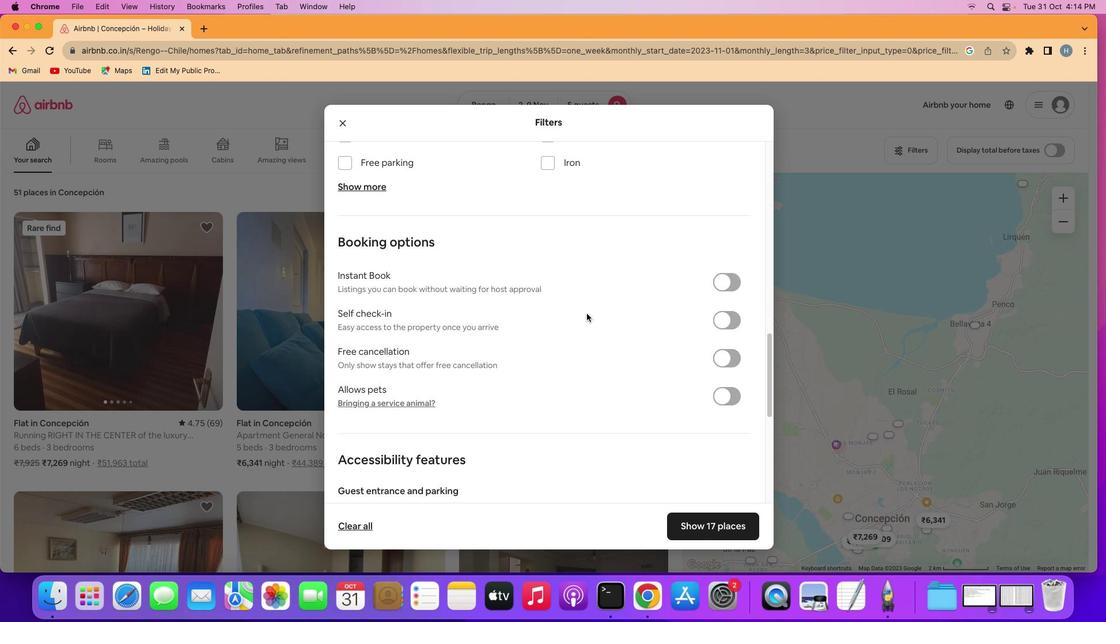
Action: Mouse moved to (717, 300)
Screenshot: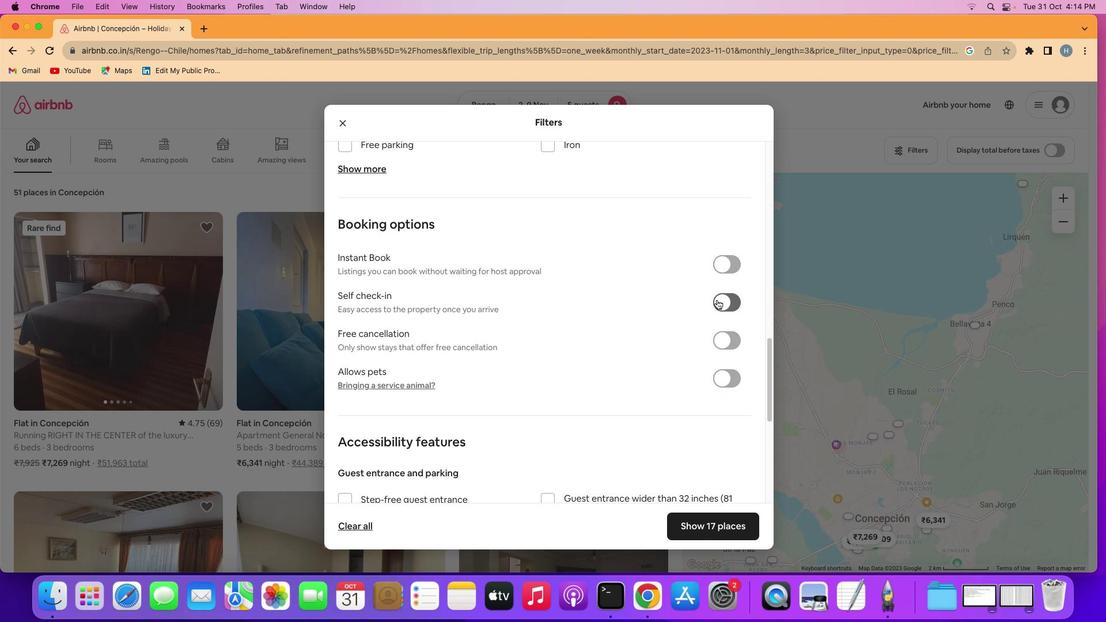 
Action: Mouse pressed left at (717, 300)
Screenshot: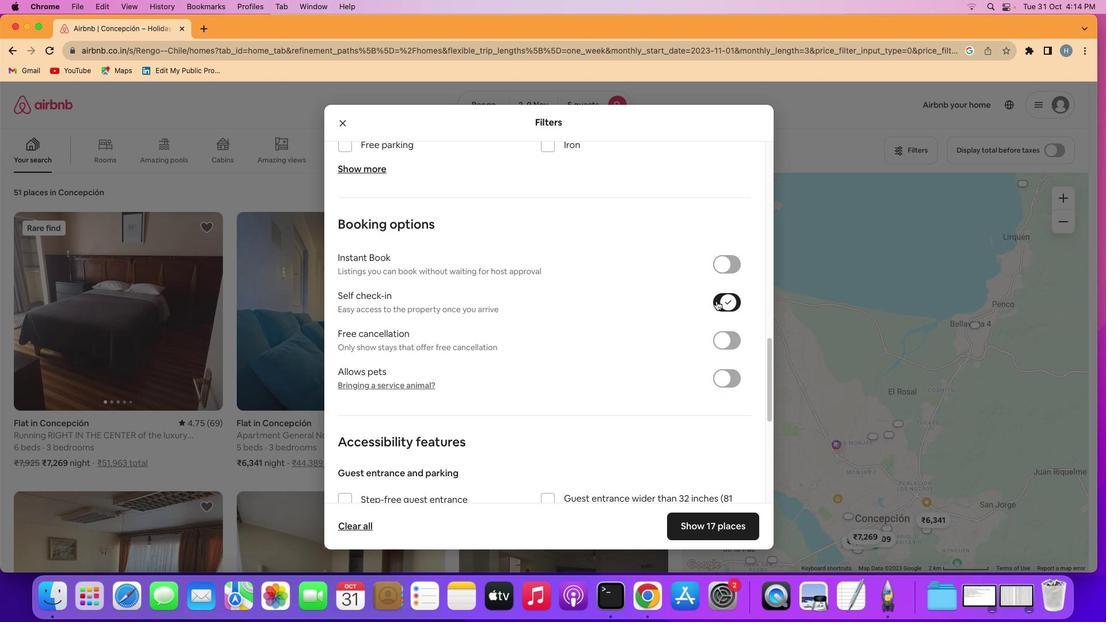 
Action: Mouse moved to (631, 356)
Screenshot: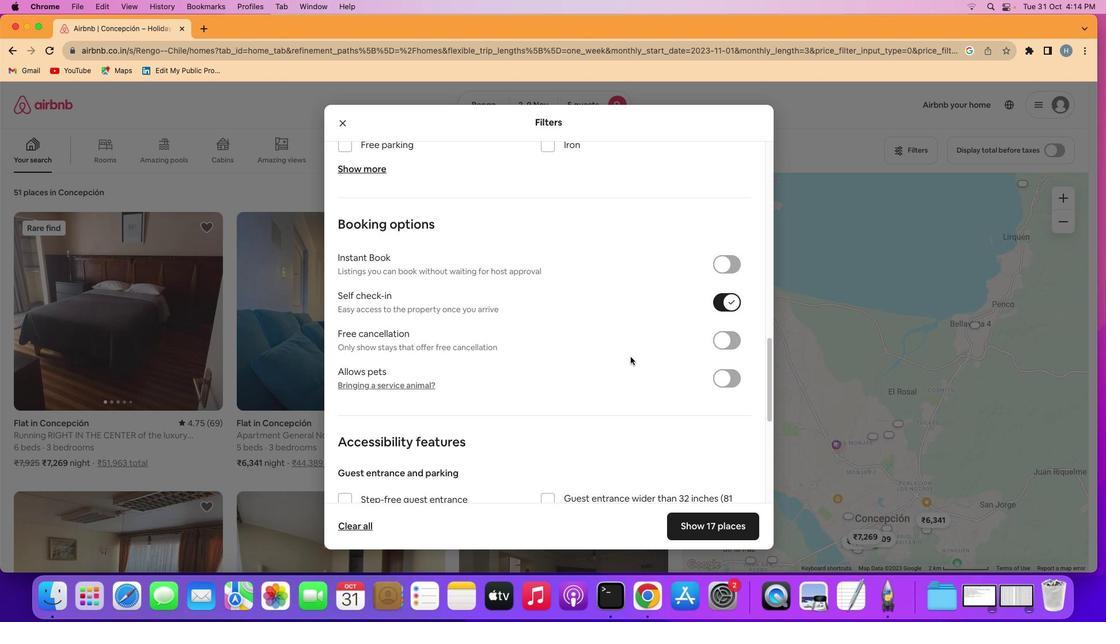 
Action: Mouse scrolled (631, 356) with delta (0, 0)
Screenshot: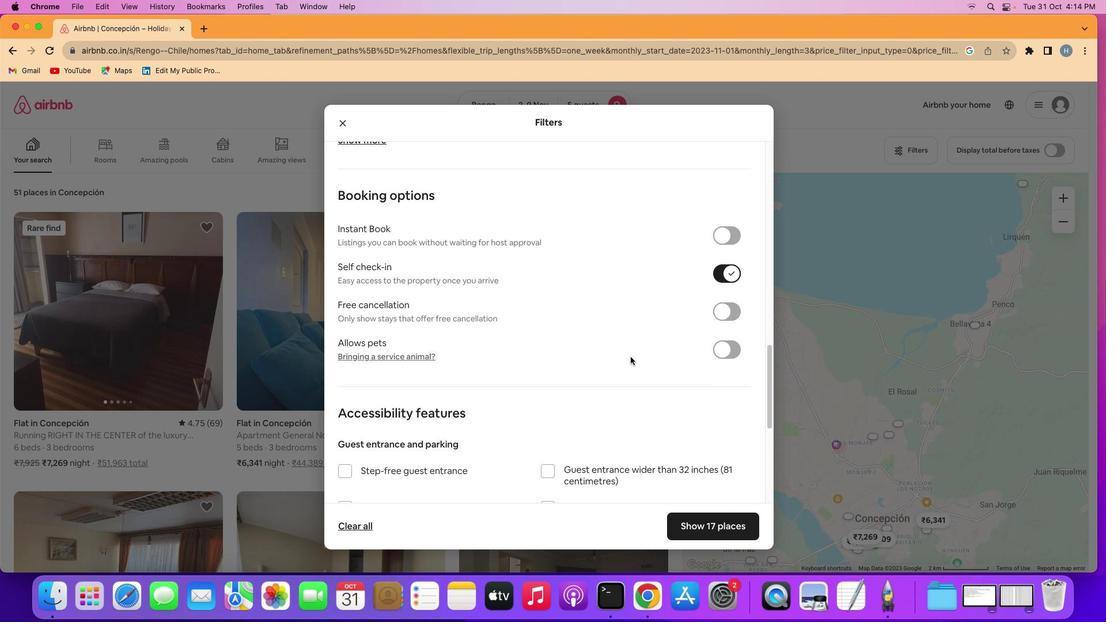 
Action: Mouse scrolled (631, 356) with delta (0, 0)
Screenshot: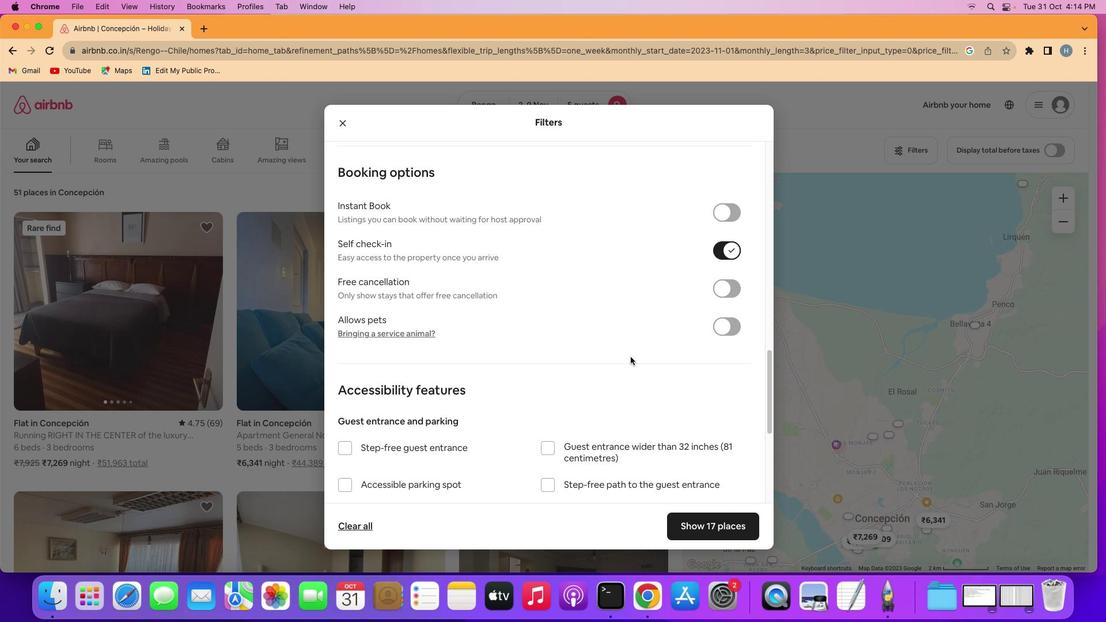 
Action: Mouse scrolled (631, 356) with delta (0, 0)
Screenshot: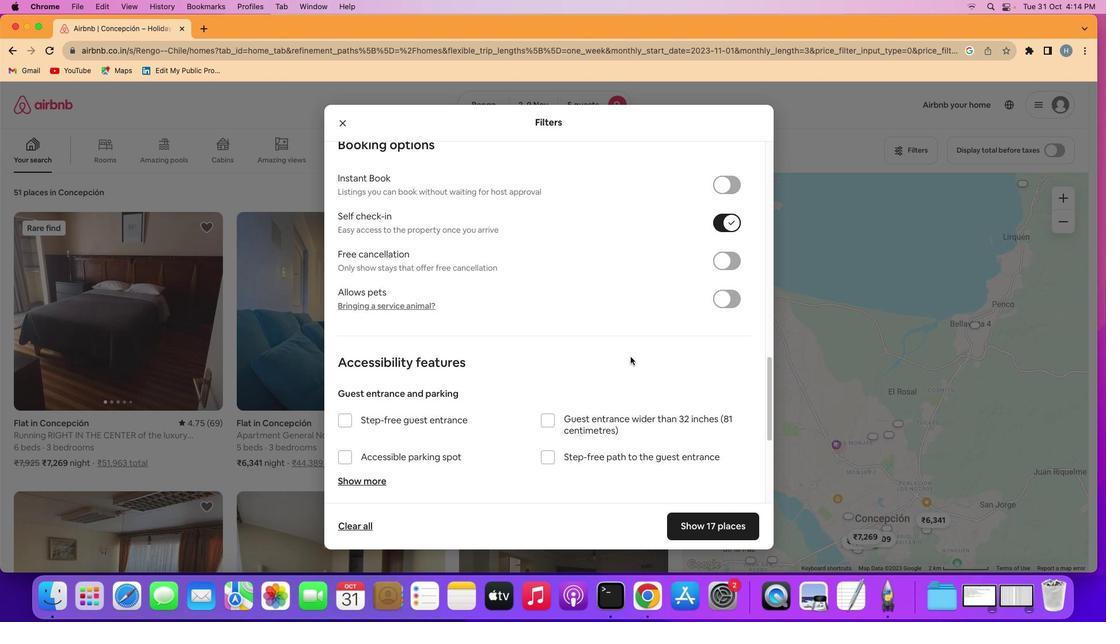 
Action: Mouse moved to (631, 356)
Screenshot: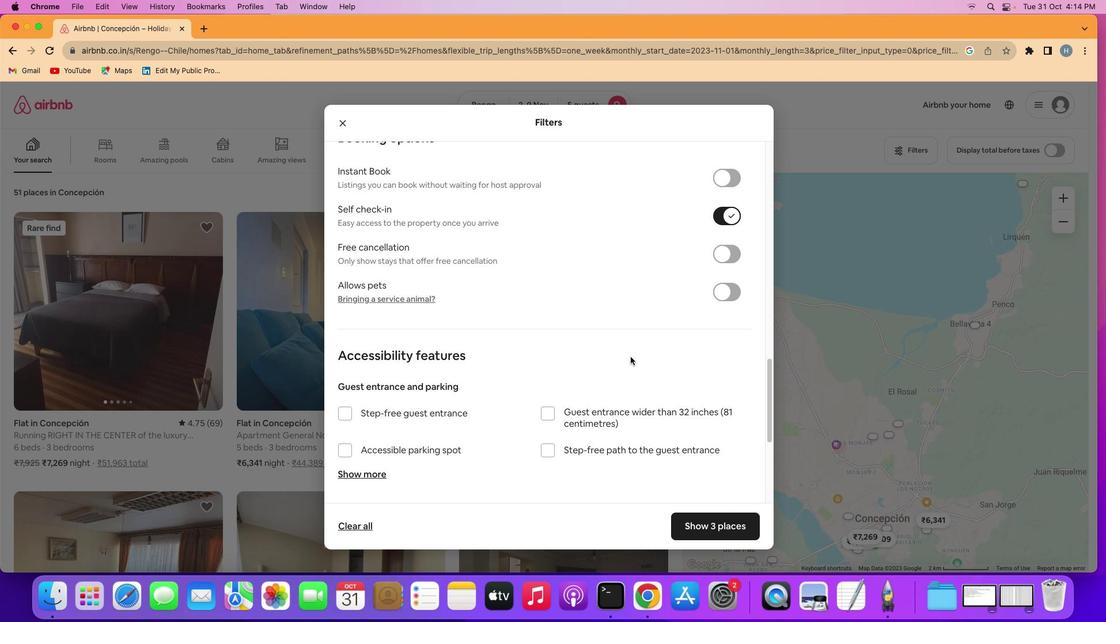 
Action: Mouse scrolled (631, 356) with delta (0, 0)
Screenshot: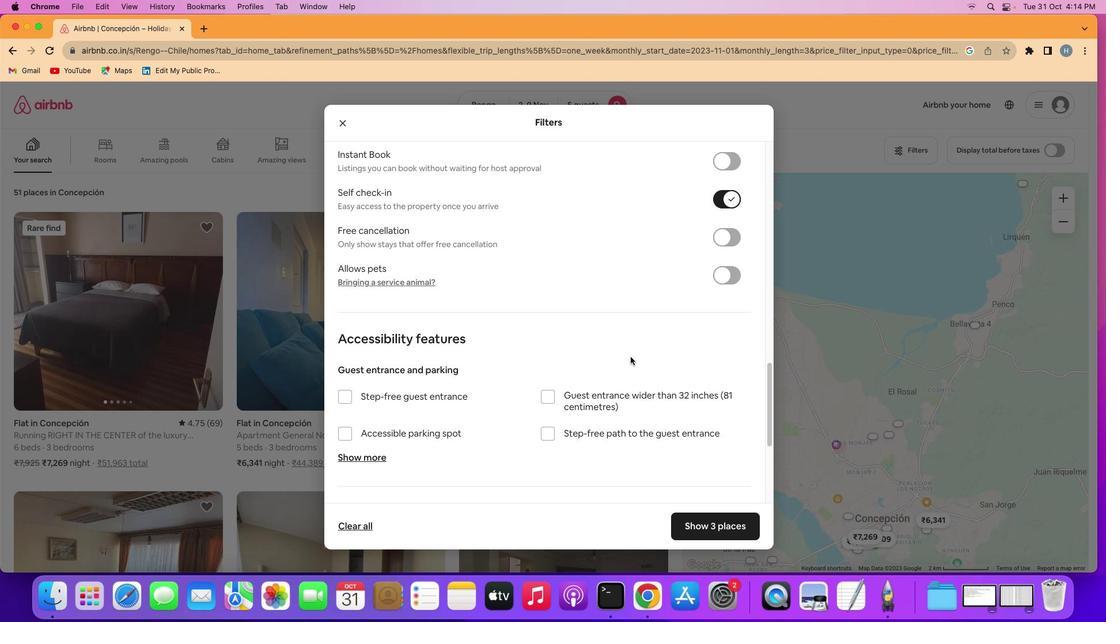 
Action: Mouse scrolled (631, 356) with delta (0, 0)
Screenshot: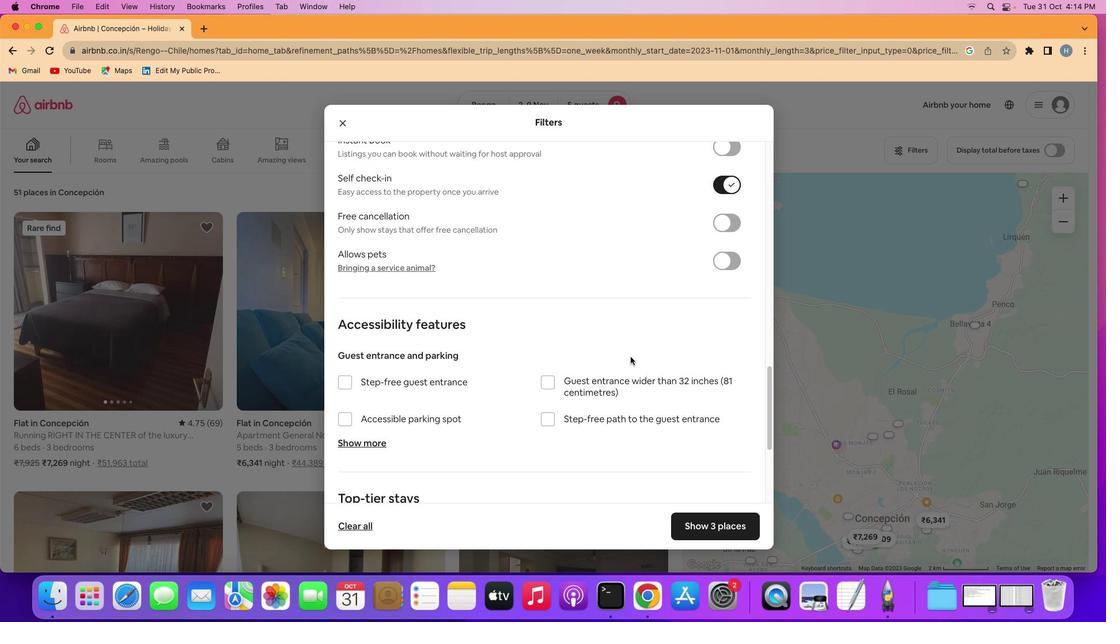 
Action: Mouse scrolled (631, 356) with delta (0, 0)
Screenshot: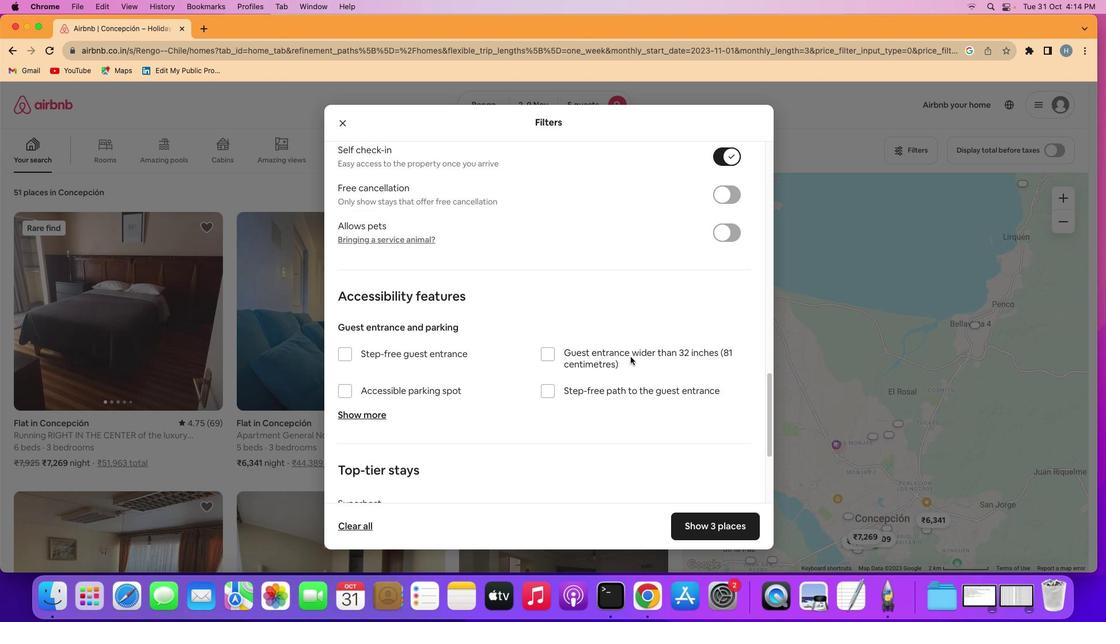
Action: Mouse scrolled (631, 356) with delta (0, 0)
Screenshot: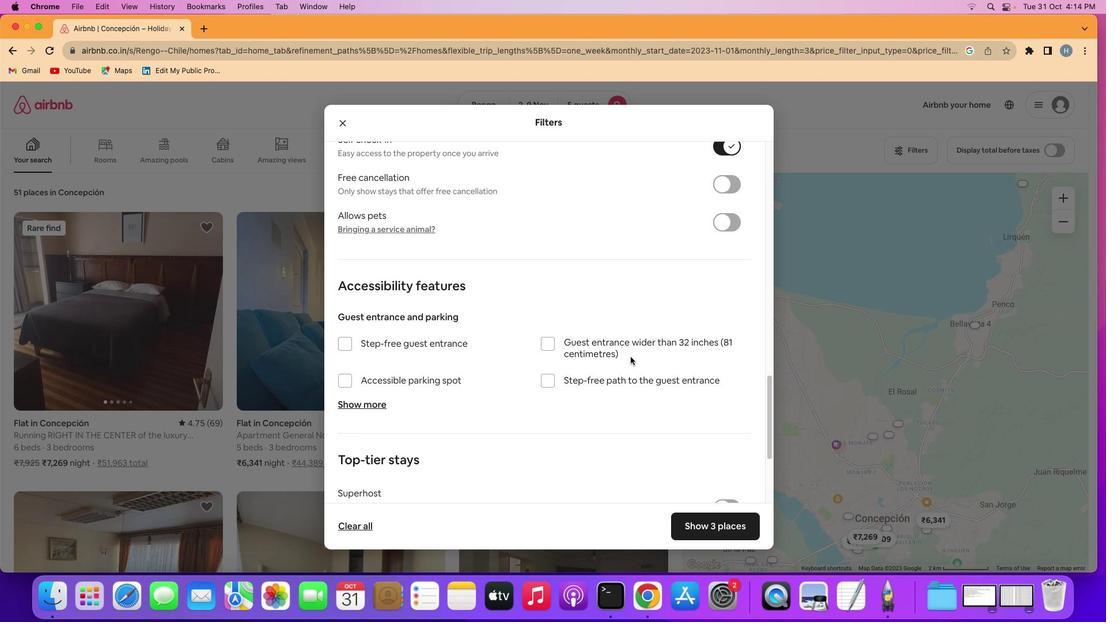 
Action: Mouse scrolled (631, 356) with delta (0, 0)
Screenshot: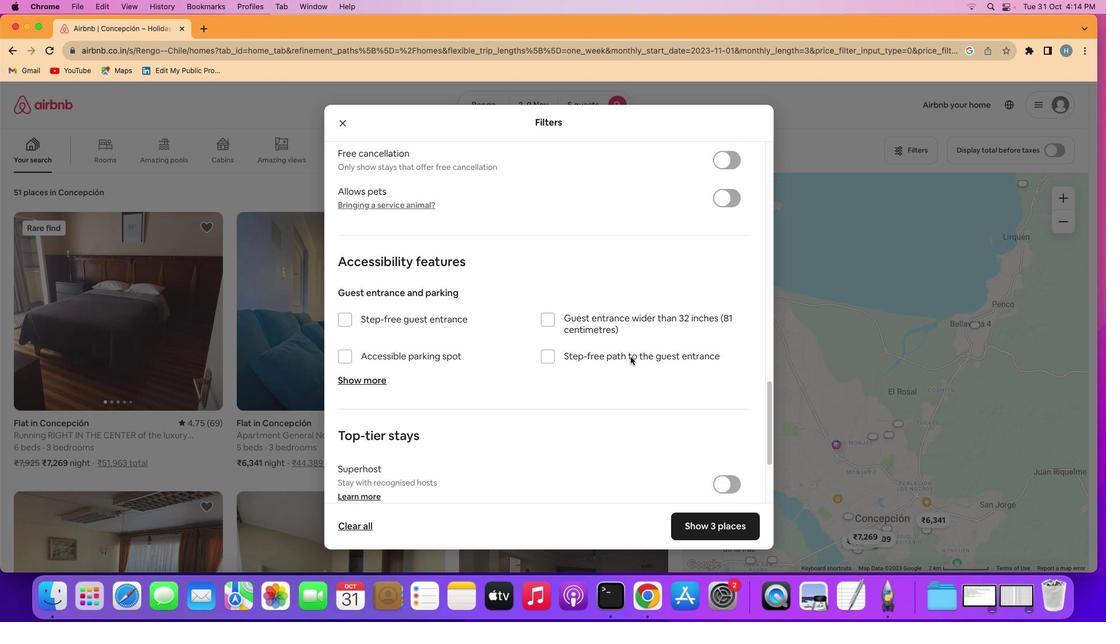 
Action: Mouse scrolled (631, 356) with delta (0, 0)
Screenshot: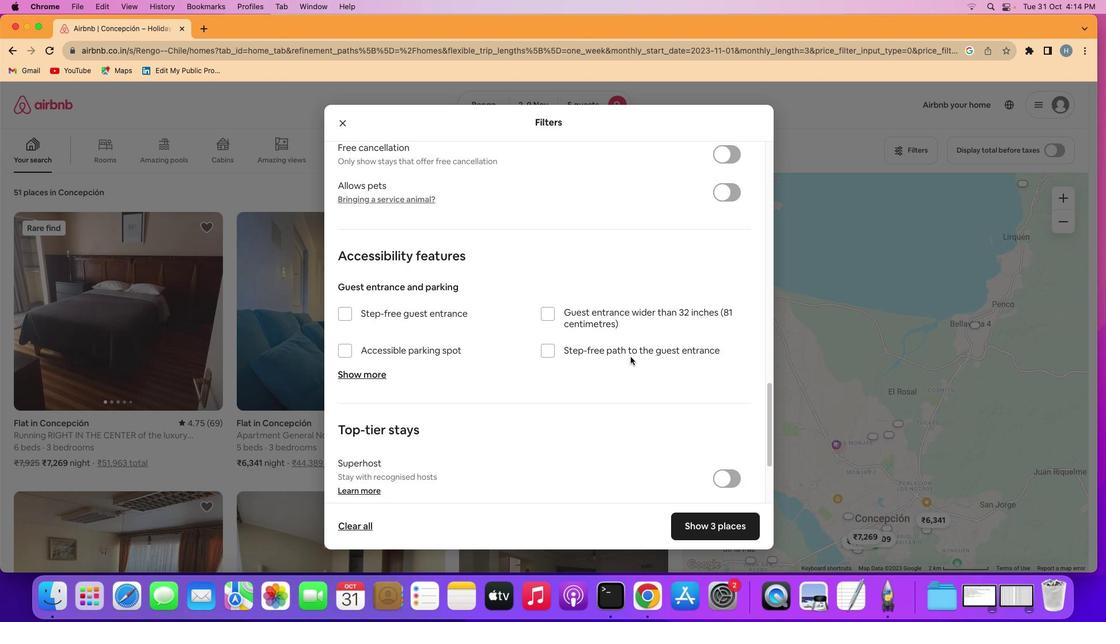 
Action: Mouse scrolled (631, 356) with delta (0, 0)
Screenshot: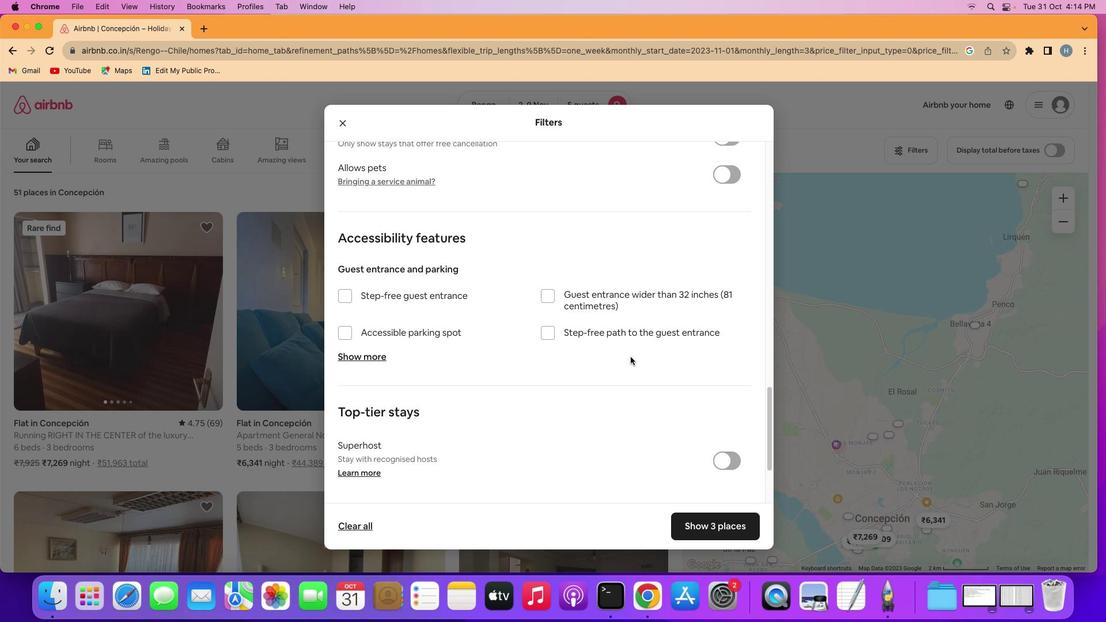 
Action: Mouse scrolled (631, 356) with delta (0, 0)
Screenshot: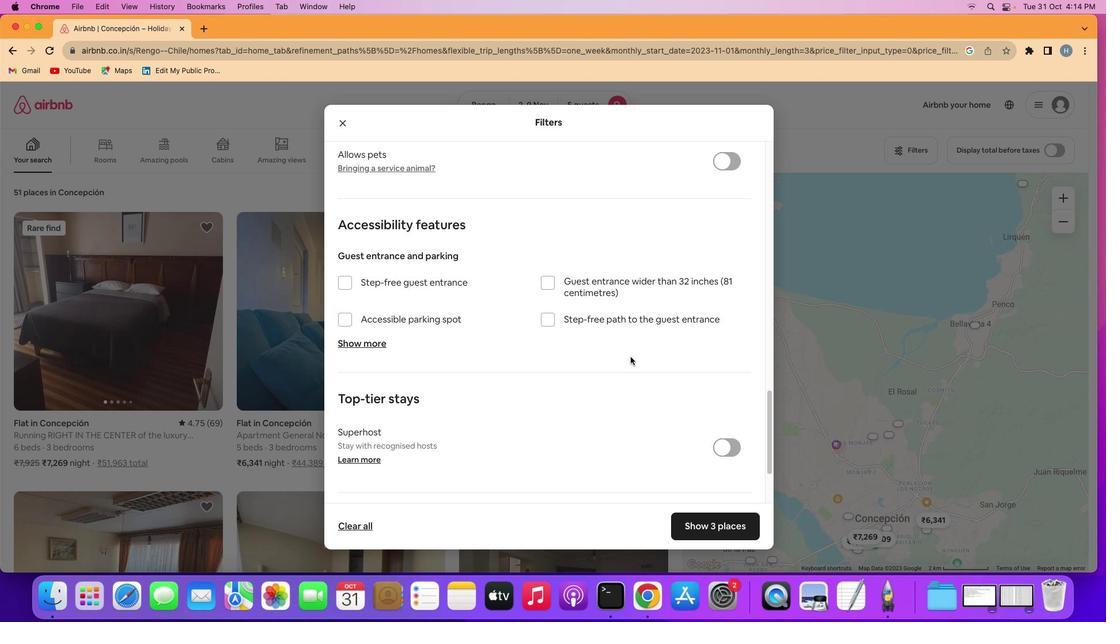
Action: Mouse scrolled (631, 356) with delta (0, 0)
Screenshot: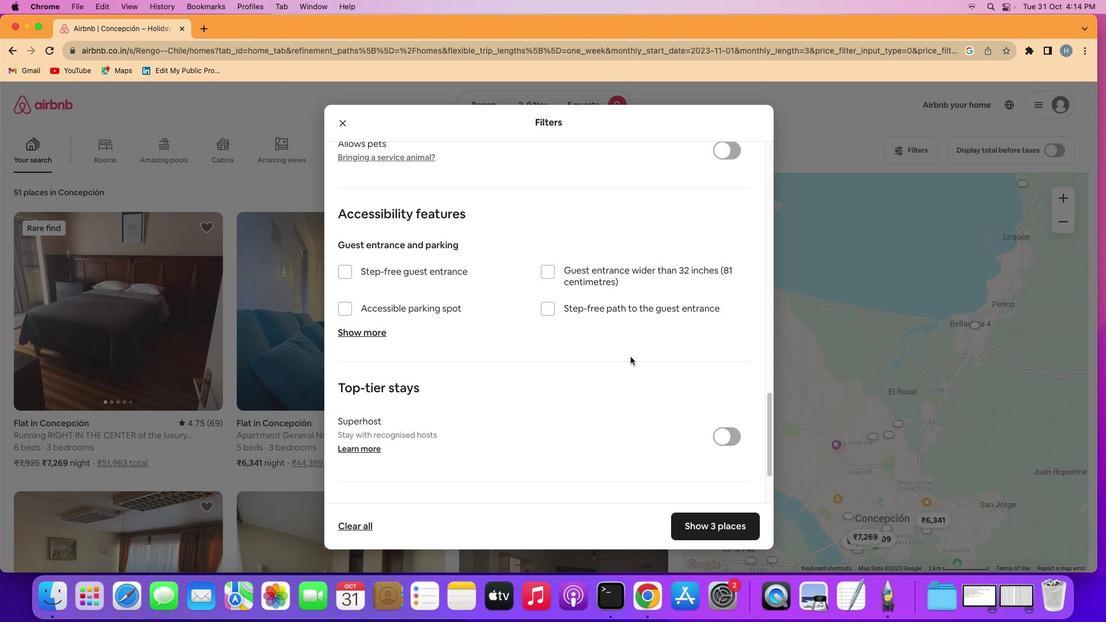 
Action: Mouse scrolled (631, 356) with delta (0, 0)
Screenshot: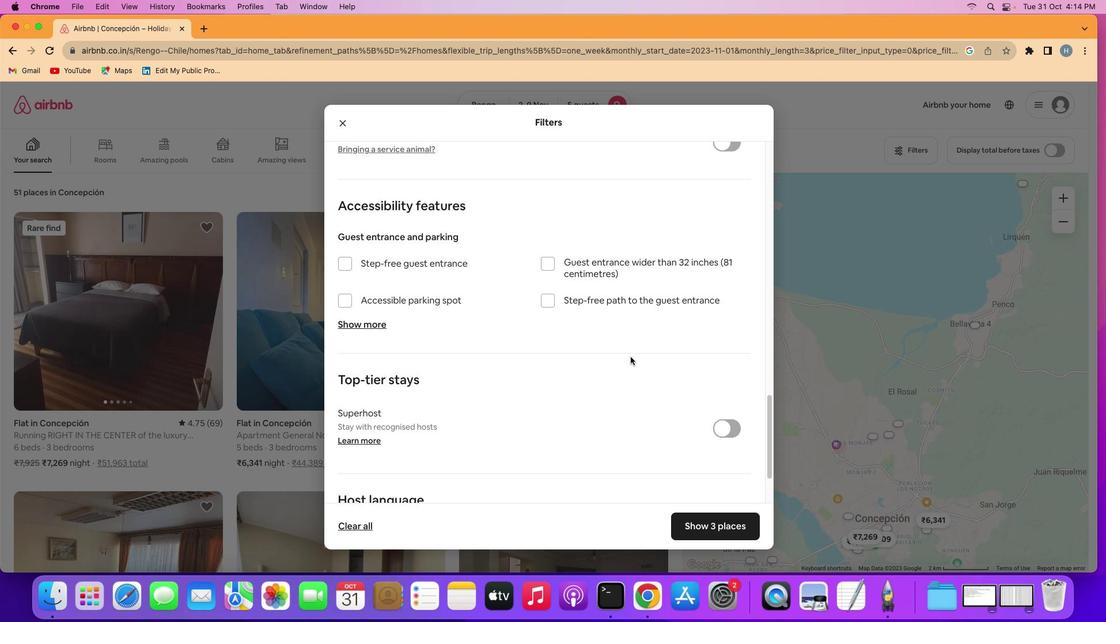 
Action: Mouse scrolled (631, 356) with delta (0, 0)
Screenshot: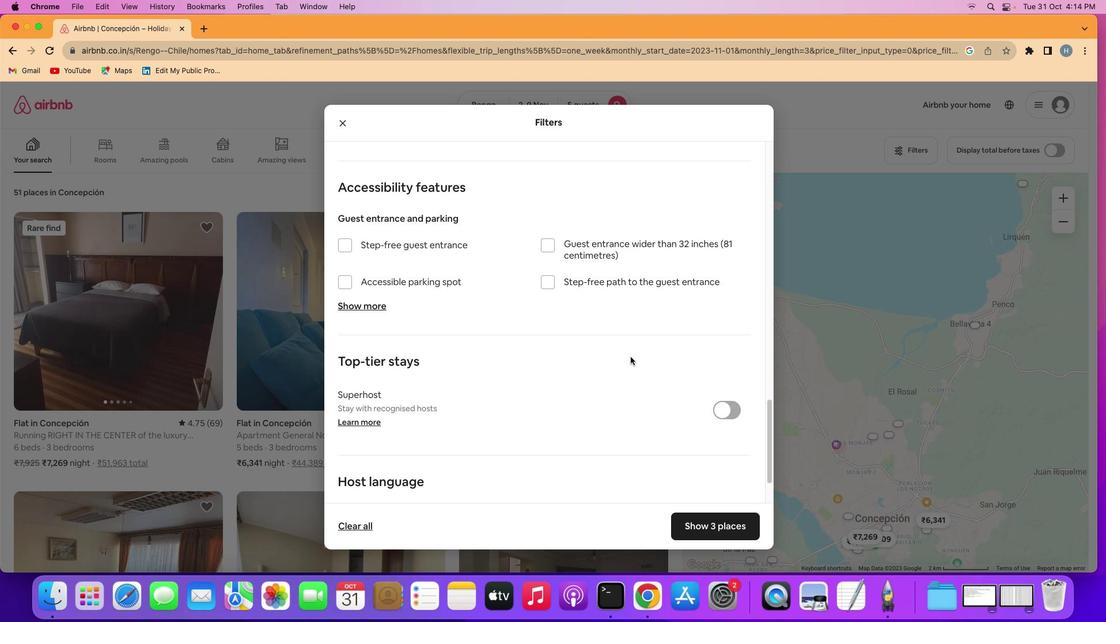 
Action: Mouse scrolled (631, 356) with delta (0, 0)
Screenshot: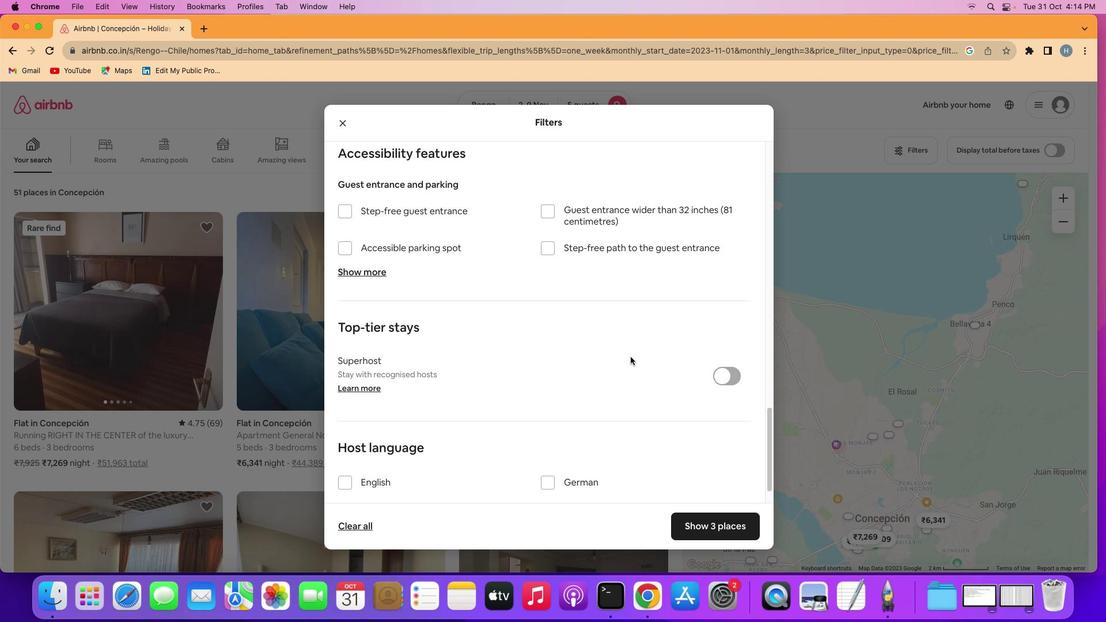 
Action: Mouse scrolled (631, 356) with delta (0, 0)
Screenshot: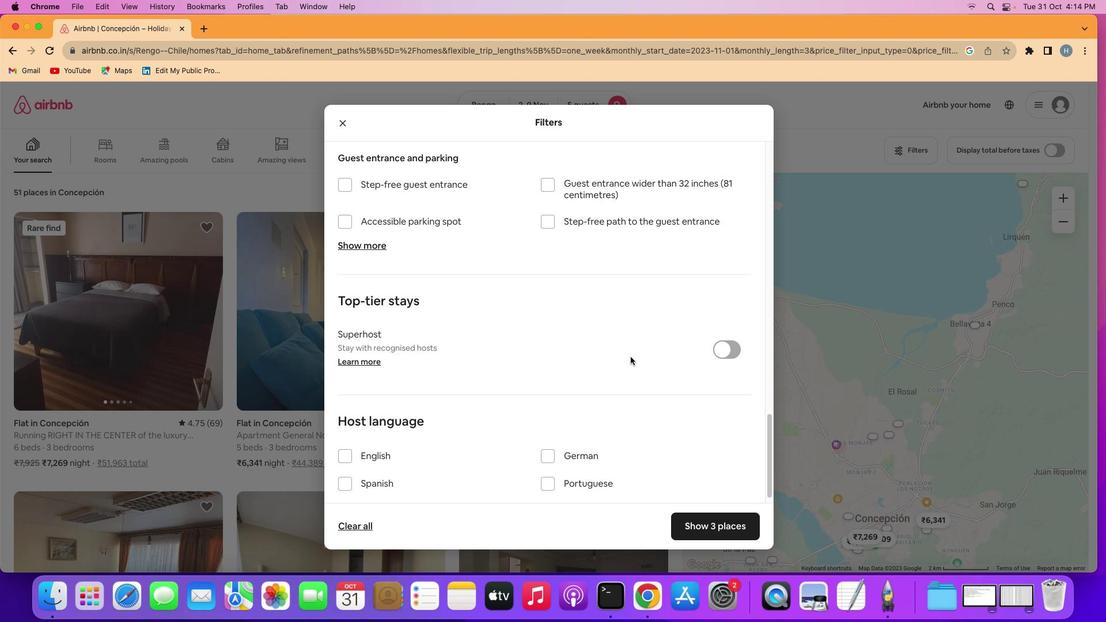 
Action: Mouse scrolled (631, 356) with delta (0, 0)
Screenshot: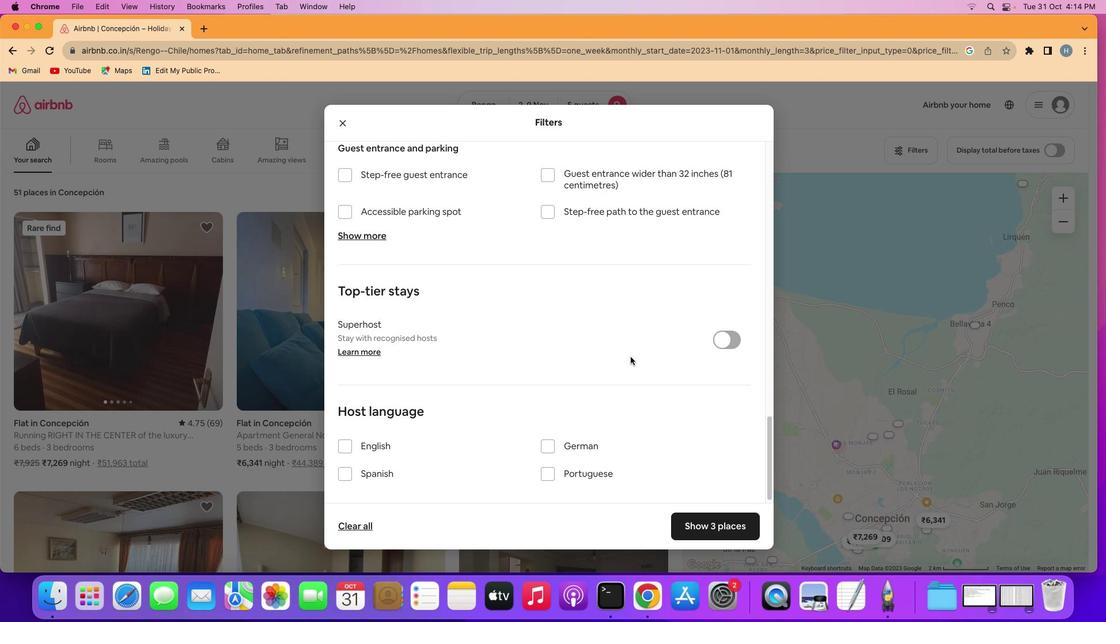 
Action: Mouse scrolled (631, 356) with delta (0, 0)
Screenshot: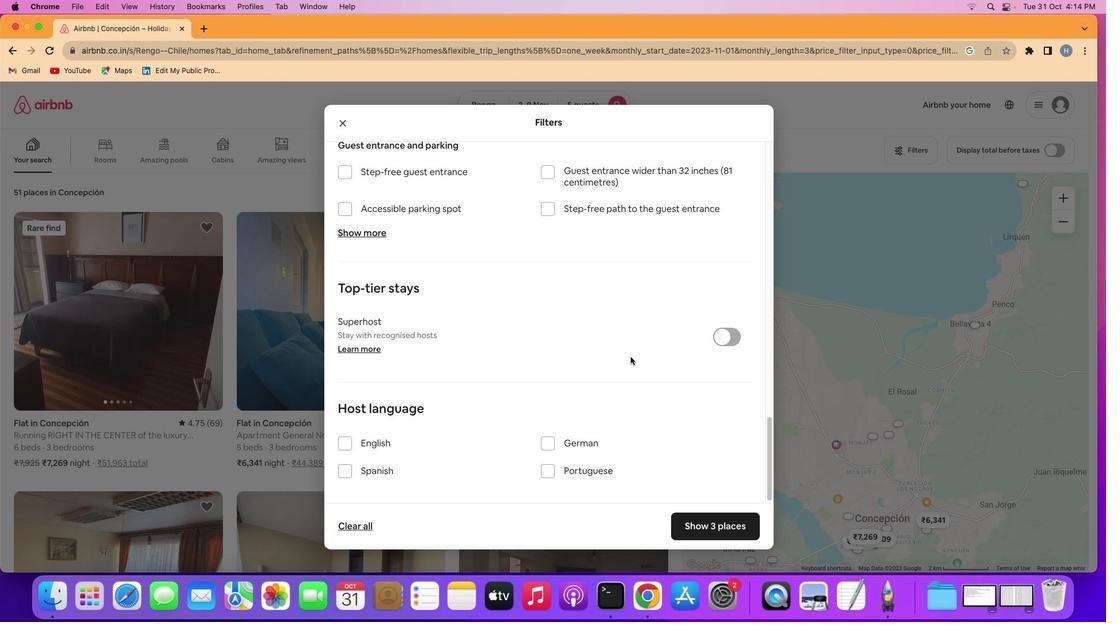 
Action: Mouse scrolled (631, 356) with delta (0, -1)
Screenshot: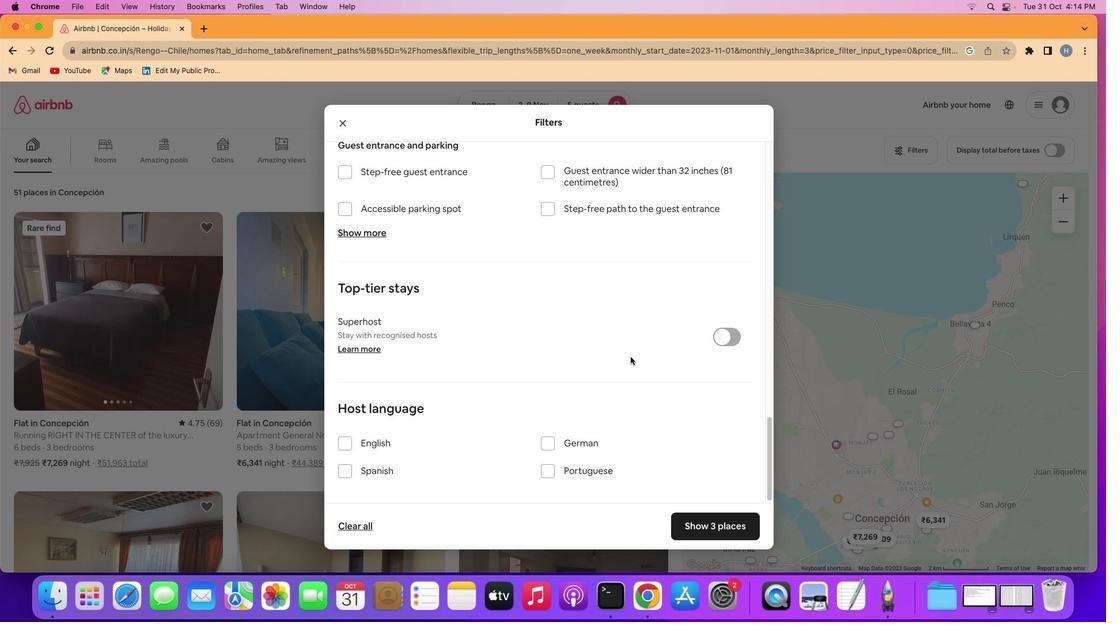 
Action: Mouse scrolled (631, 356) with delta (0, -2)
Screenshot: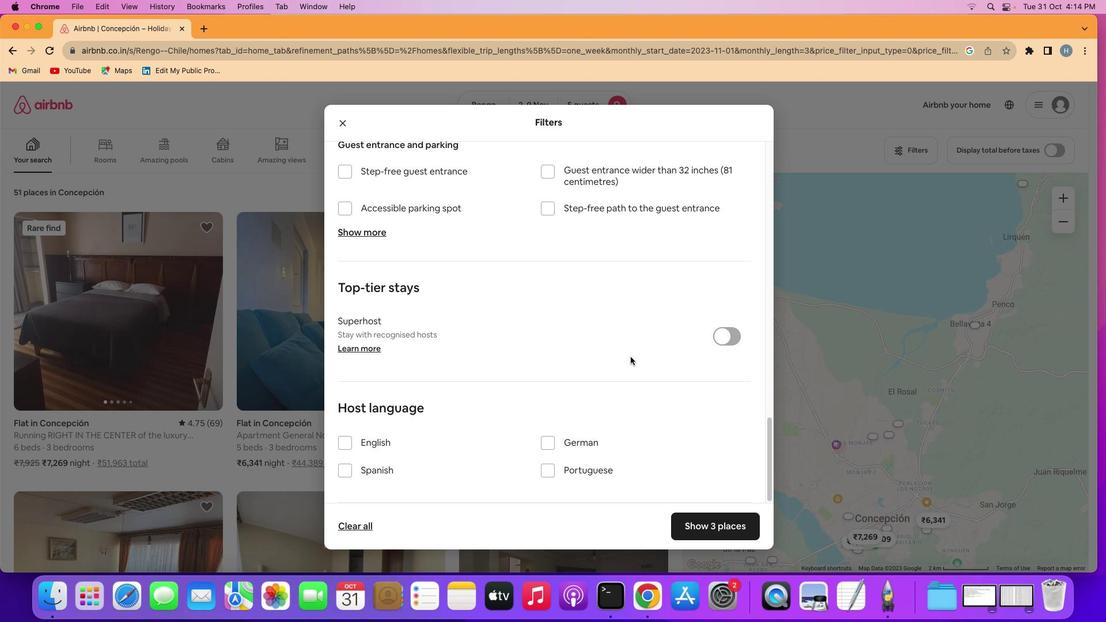 
Action: Mouse scrolled (631, 356) with delta (0, -2)
Screenshot: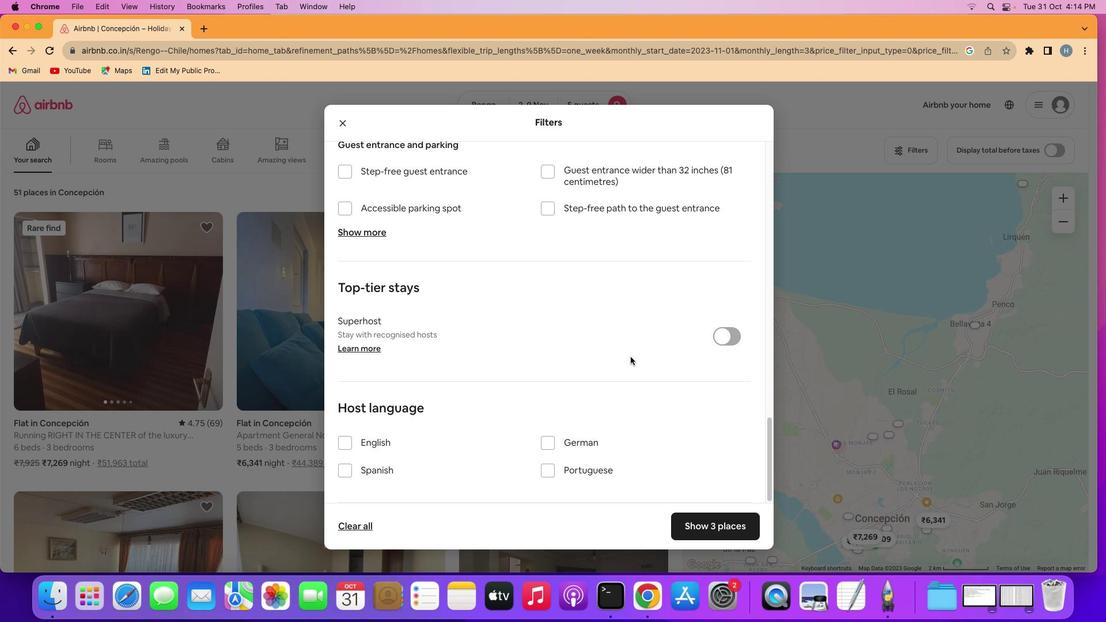 
Action: Mouse scrolled (631, 356) with delta (0, 0)
Screenshot: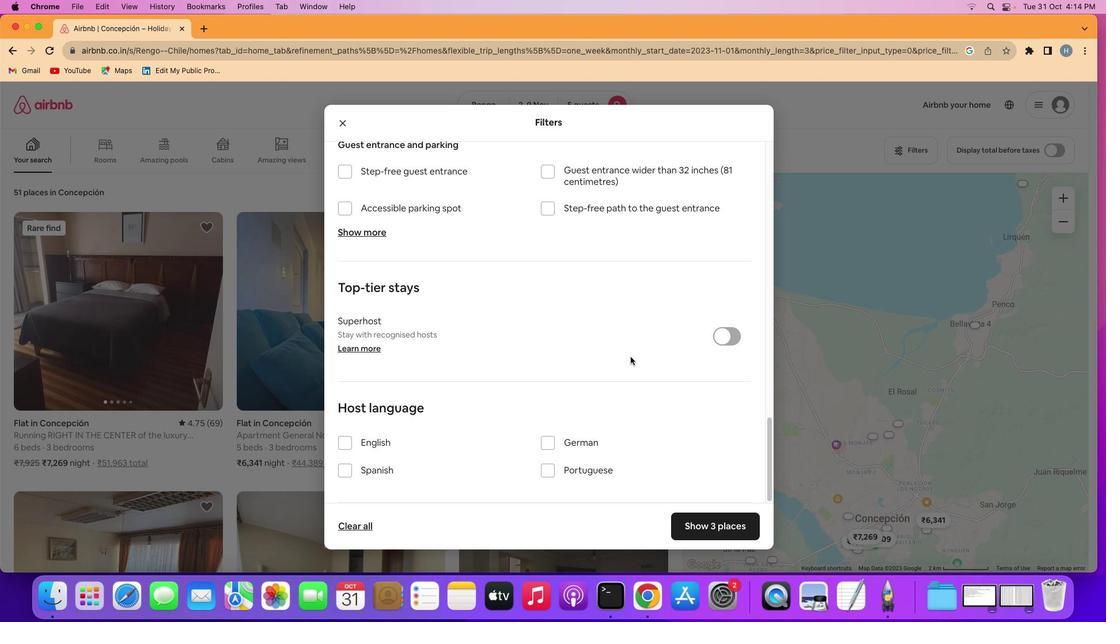
Action: Mouse scrolled (631, 356) with delta (0, 0)
Screenshot: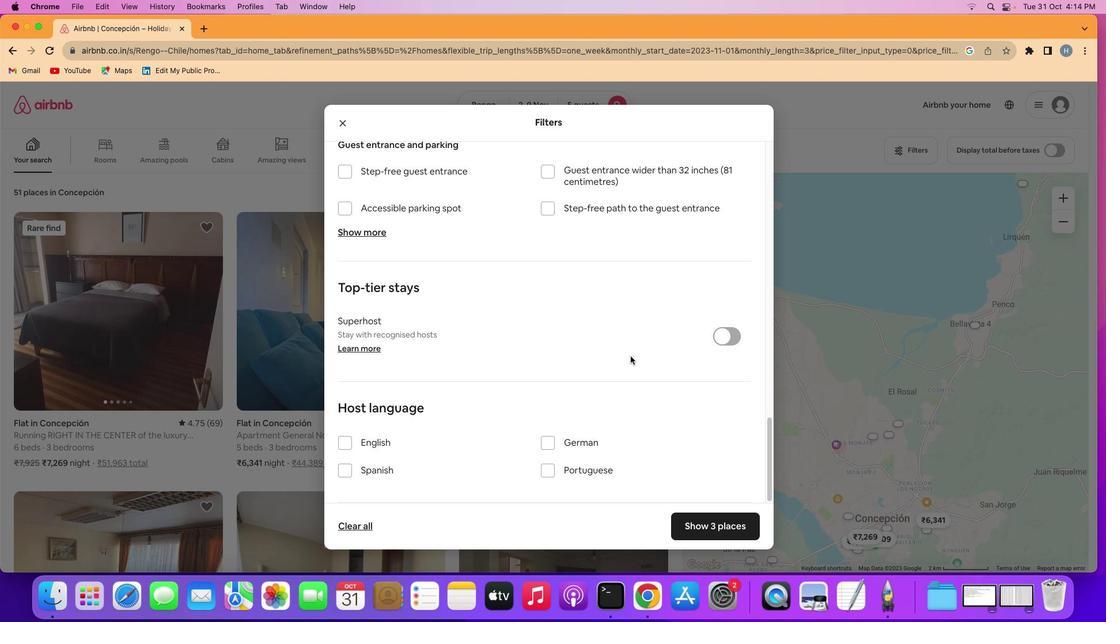 
Action: Mouse scrolled (631, 356) with delta (0, 0)
Screenshot: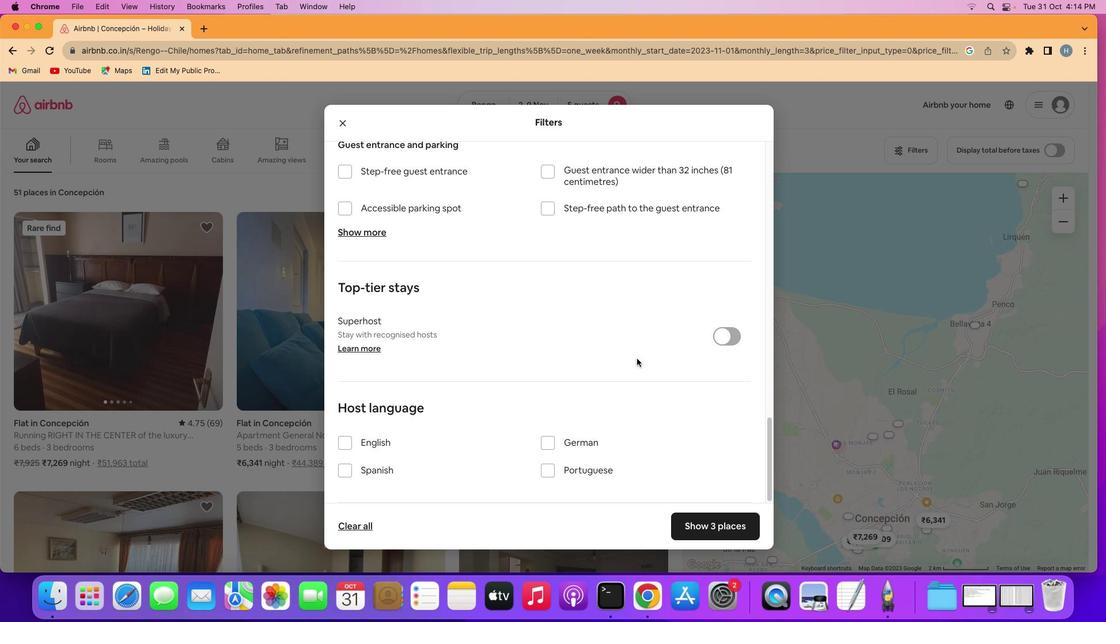 
Action: Mouse moved to (718, 520)
Screenshot: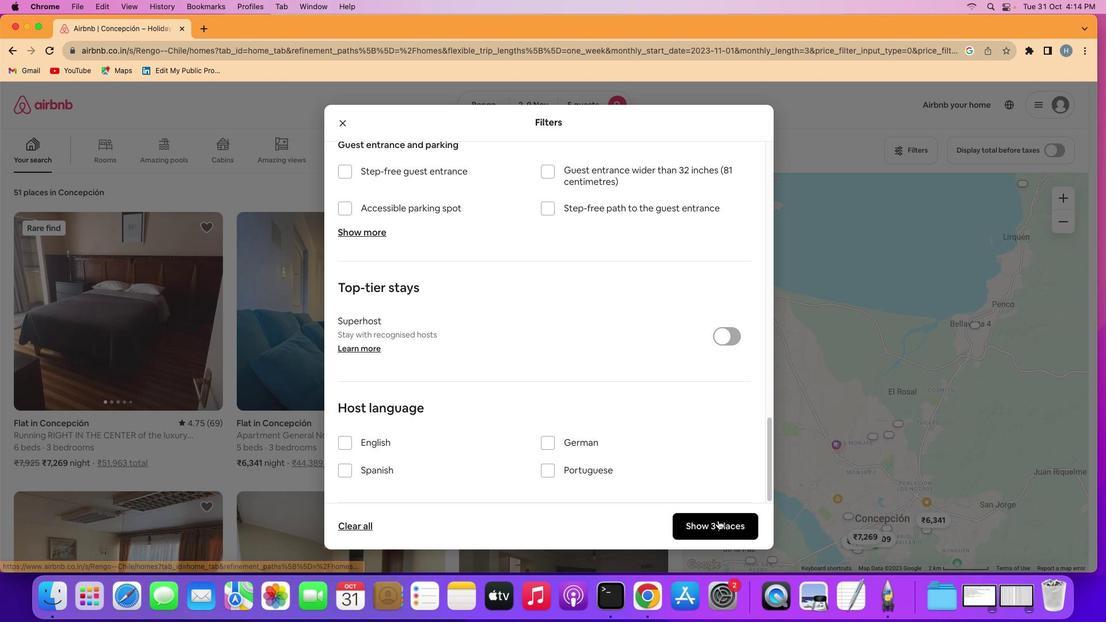 
Action: Mouse pressed left at (718, 520)
Screenshot: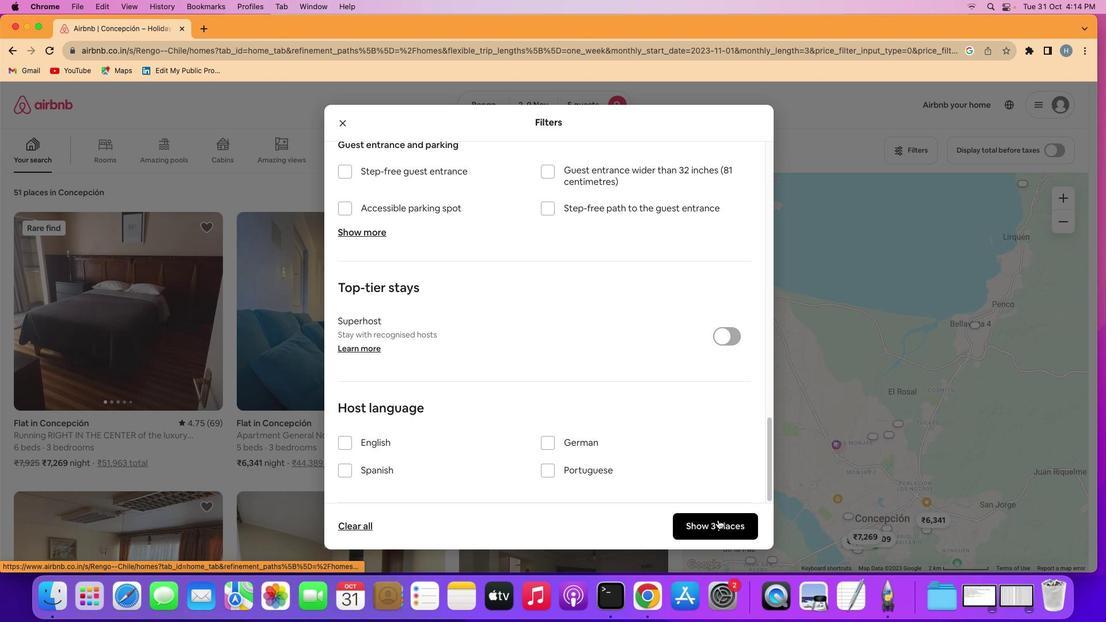 
Action: Mouse moved to (130, 257)
Screenshot: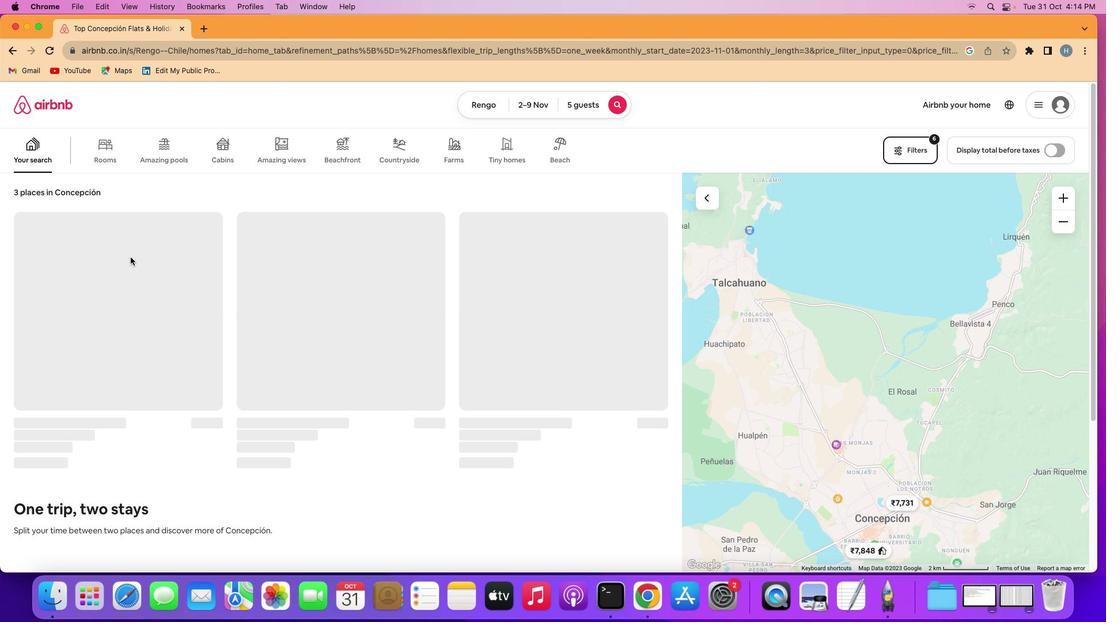 
Action: Mouse pressed left at (130, 257)
Screenshot: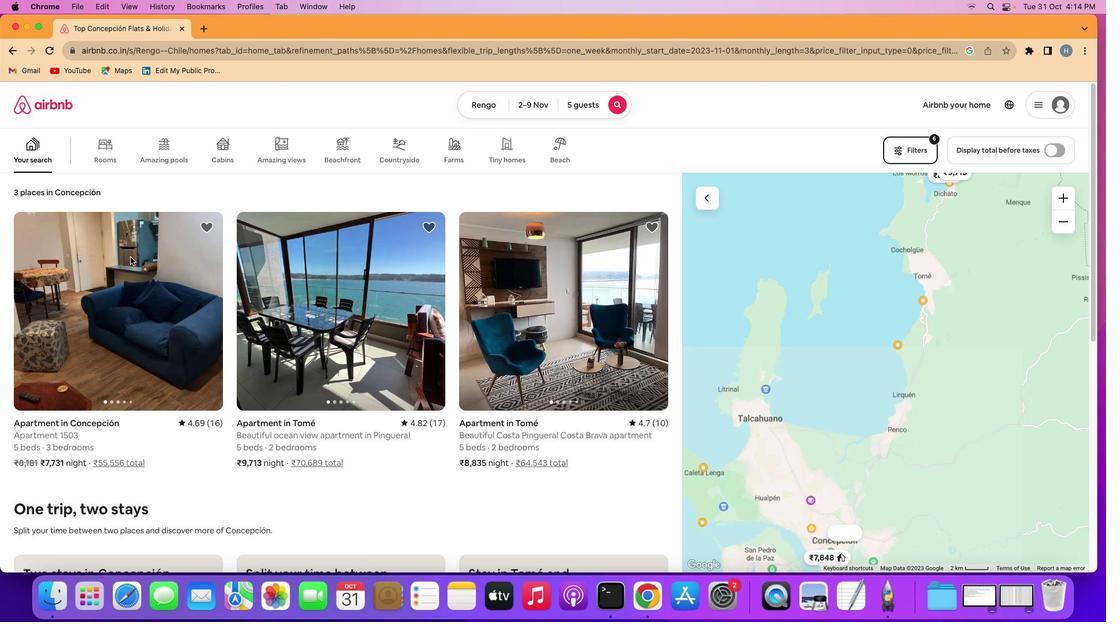 
Action: Mouse moved to (829, 425)
Screenshot: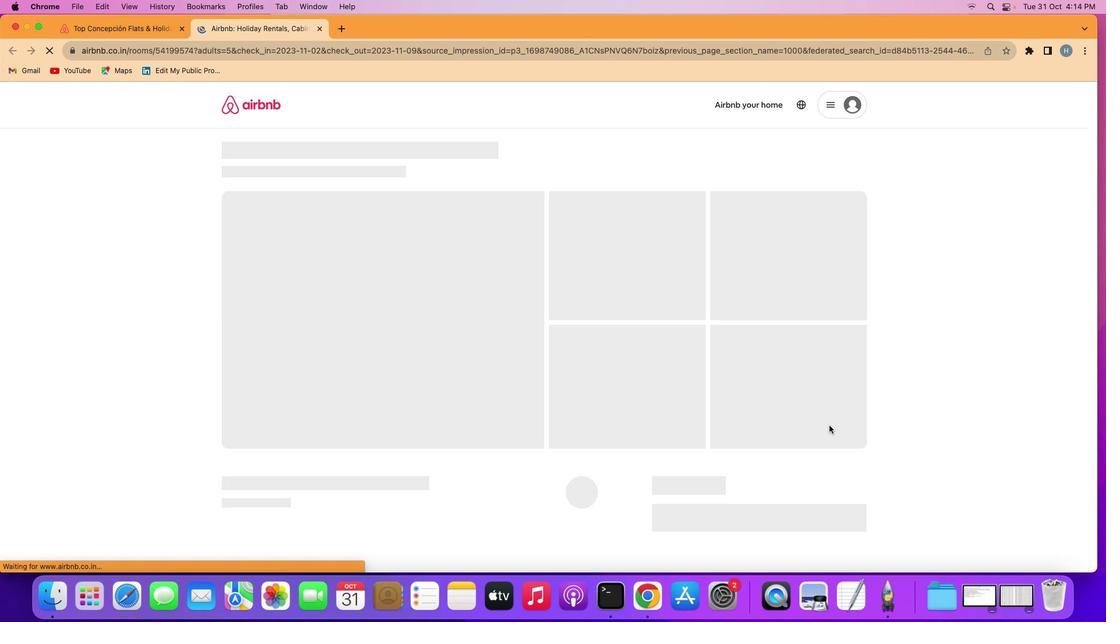 
Action: Mouse pressed left at (829, 425)
Screenshot: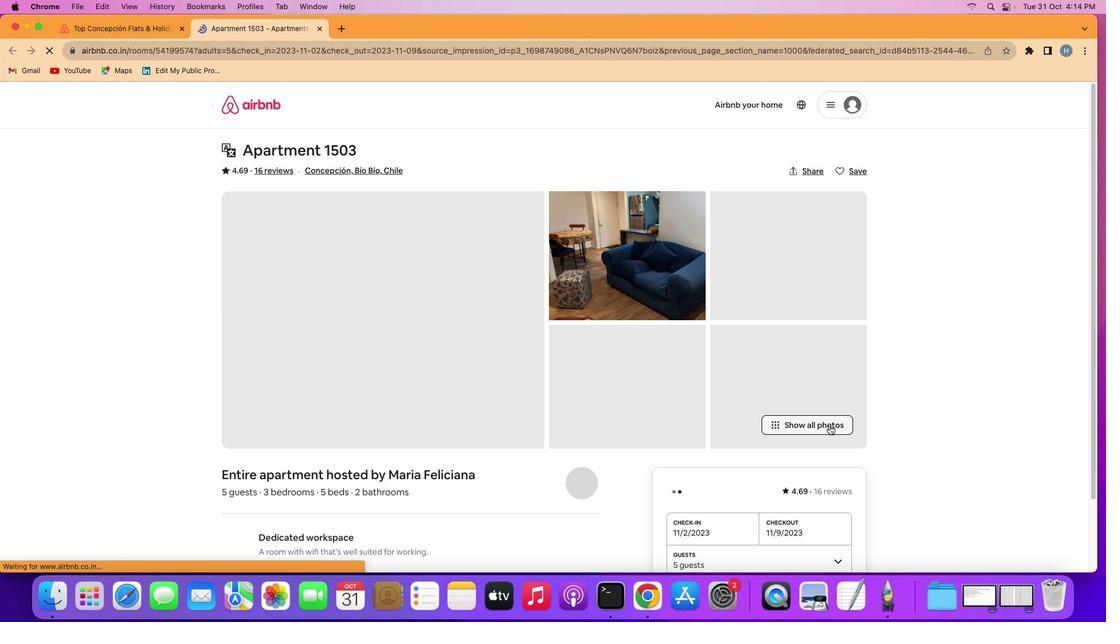 
Action: Mouse moved to (664, 384)
Screenshot: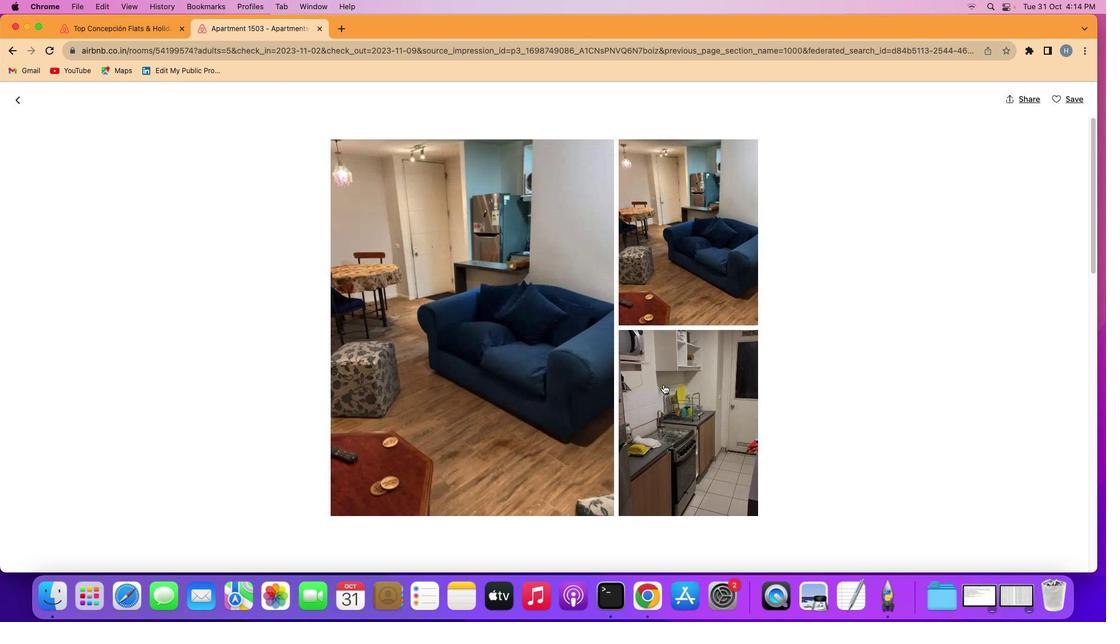 
Action: Mouse scrolled (664, 384) with delta (0, 0)
Screenshot: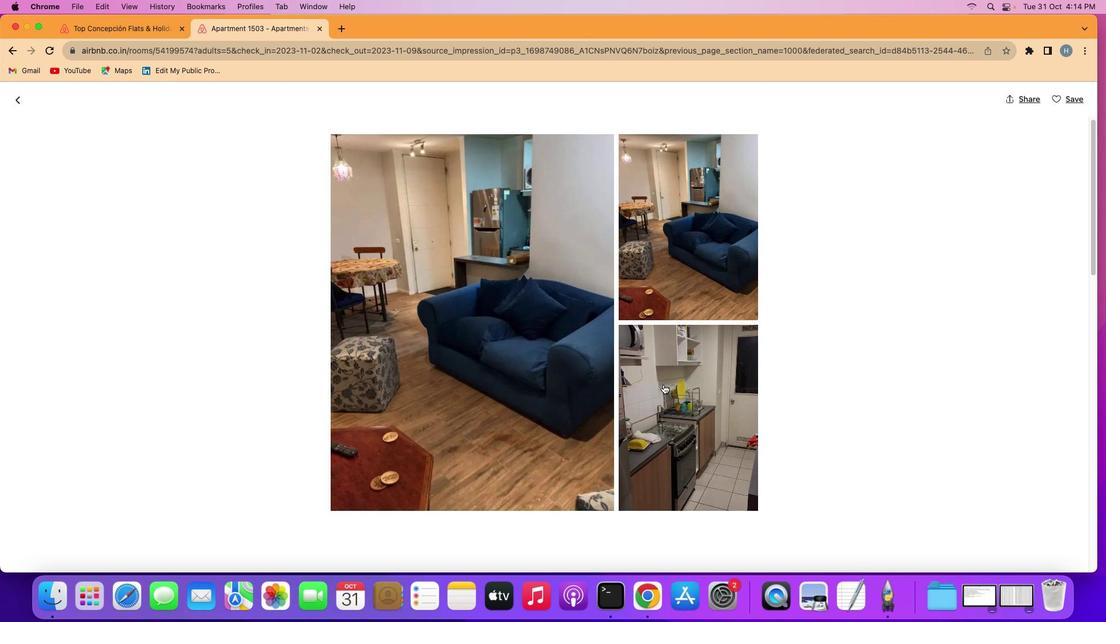 
Action: Mouse scrolled (664, 384) with delta (0, 0)
Screenshot: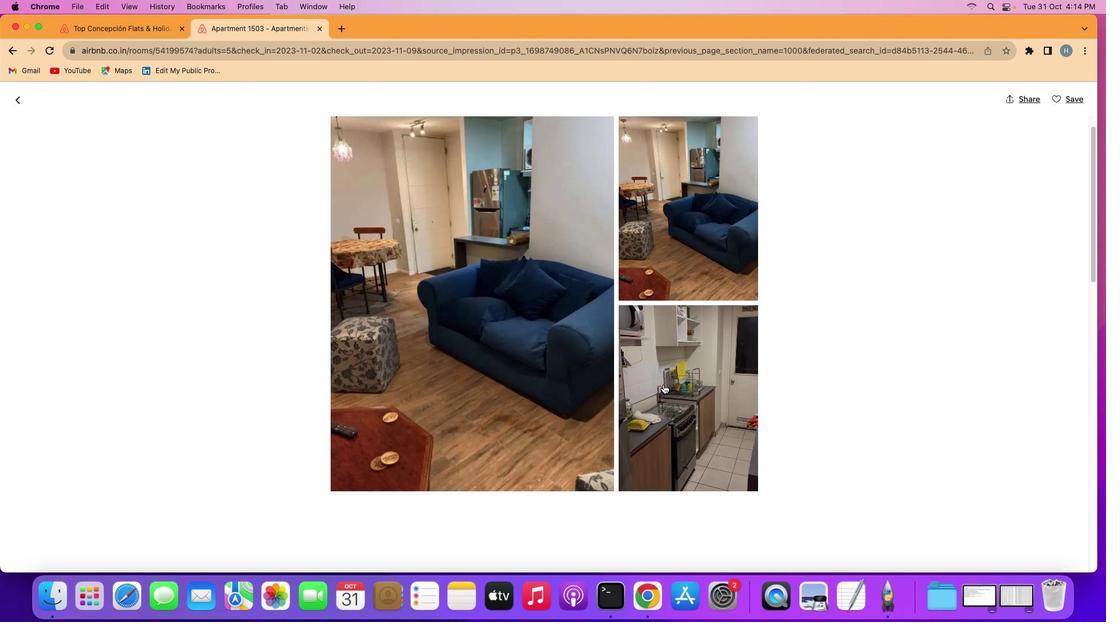 
Action: Mouse scrolled (664, 384) with delta (0, 0)
Screenshot: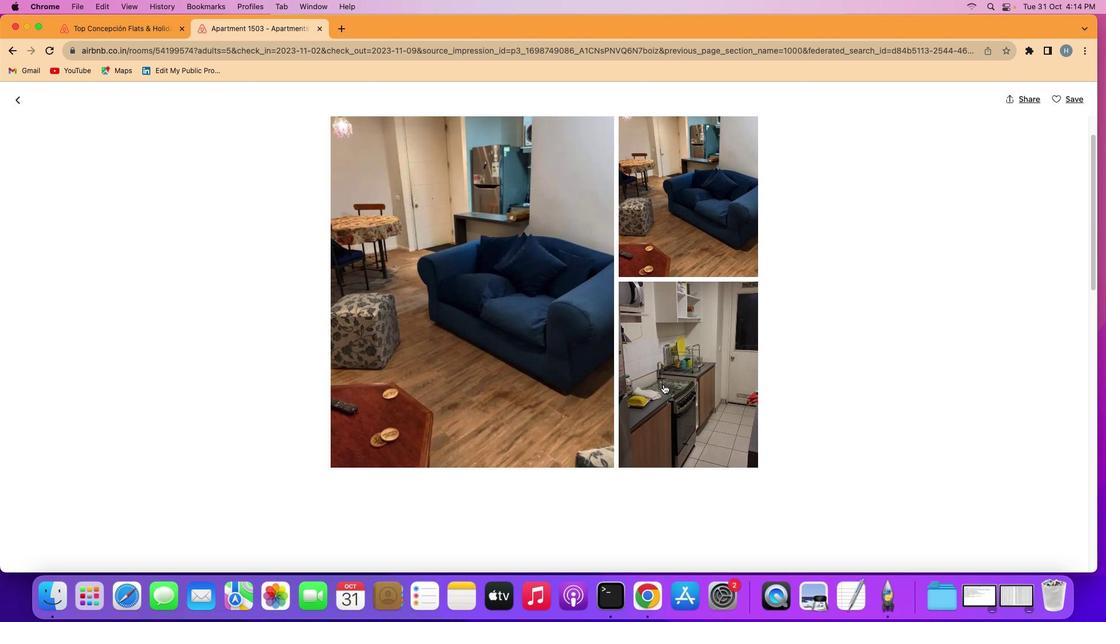 
Action: Mouse scrolled (664, 384) with delta (0, 0)
Screenshot: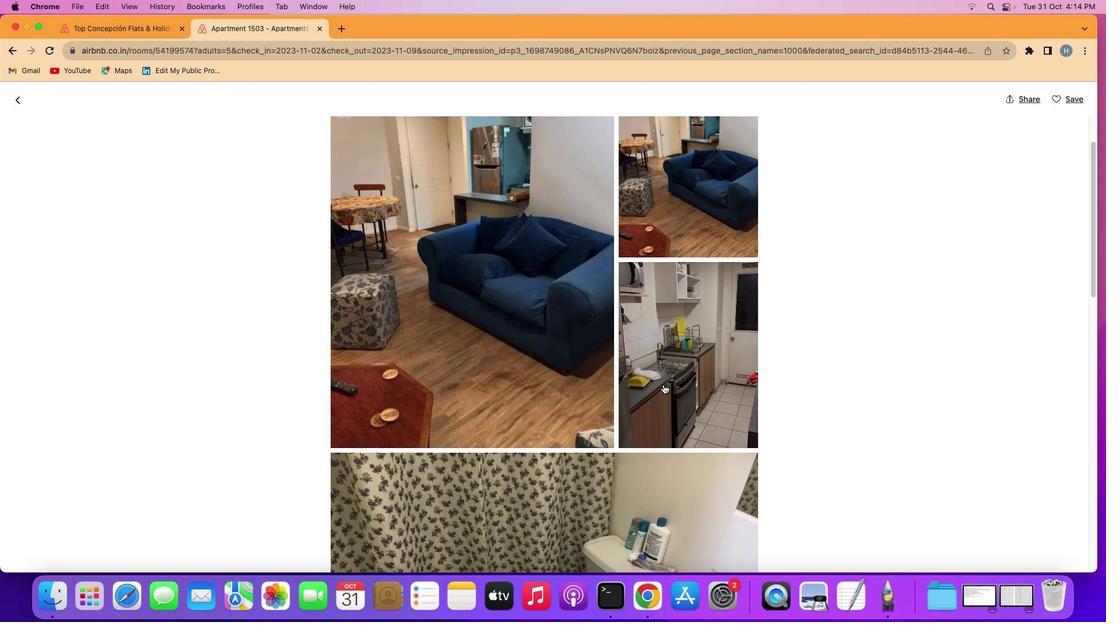
Action: Mouse scrolled (664, 384) with delta (0, 0)
Screenshot: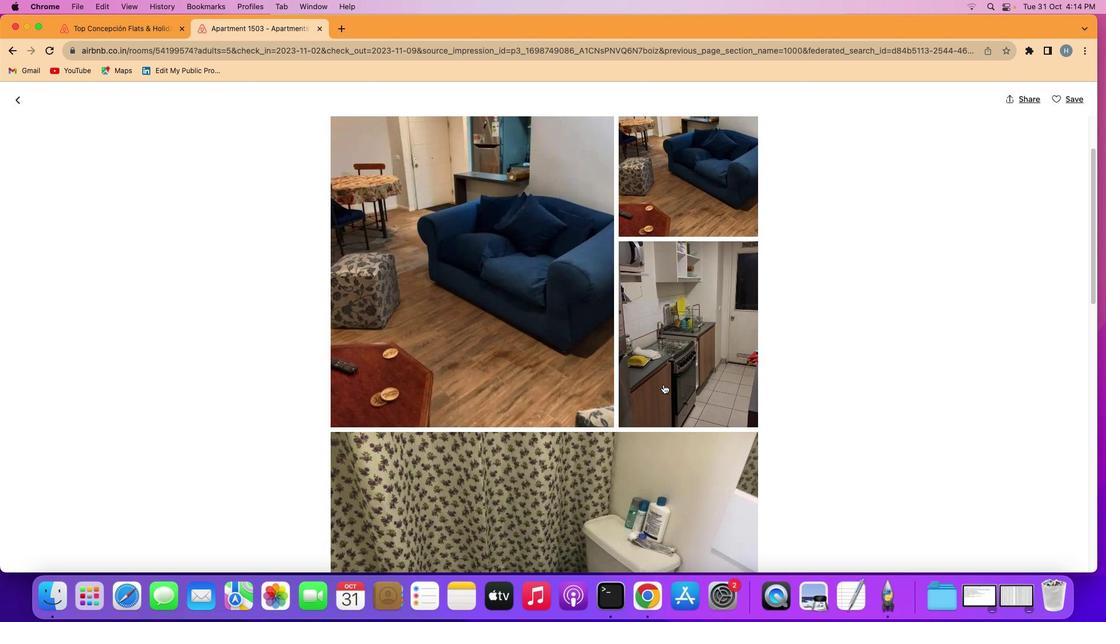 
Action: Mouse scrolled (664, 384) with delta (0, 0)
Screenshot: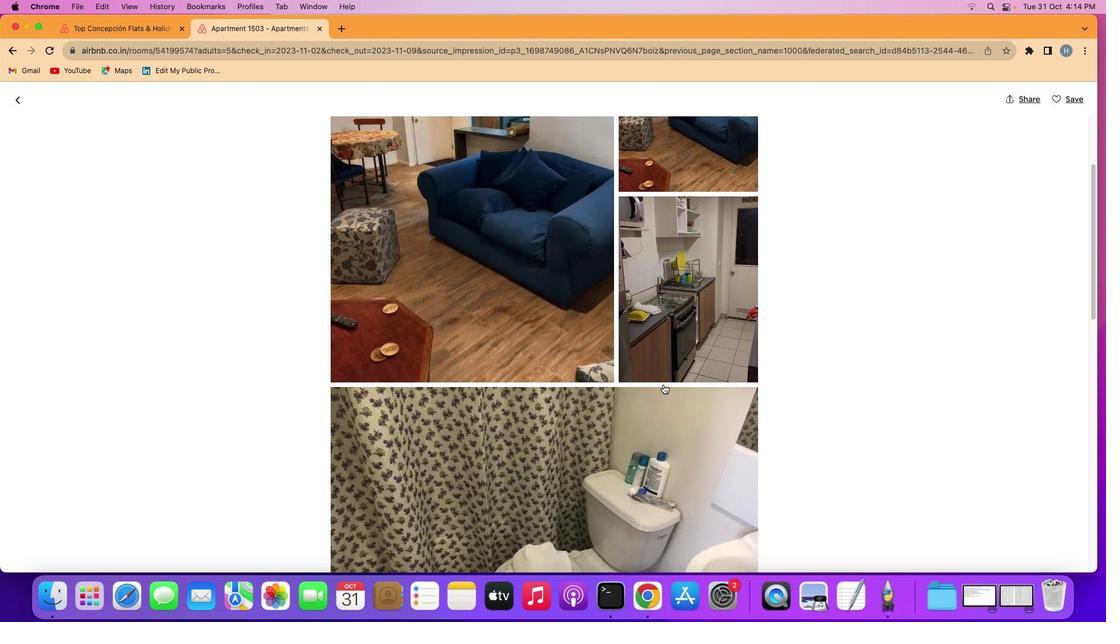 
Action: Mouse scrolled (664, 384) with delta (0, -1)
Screenshot: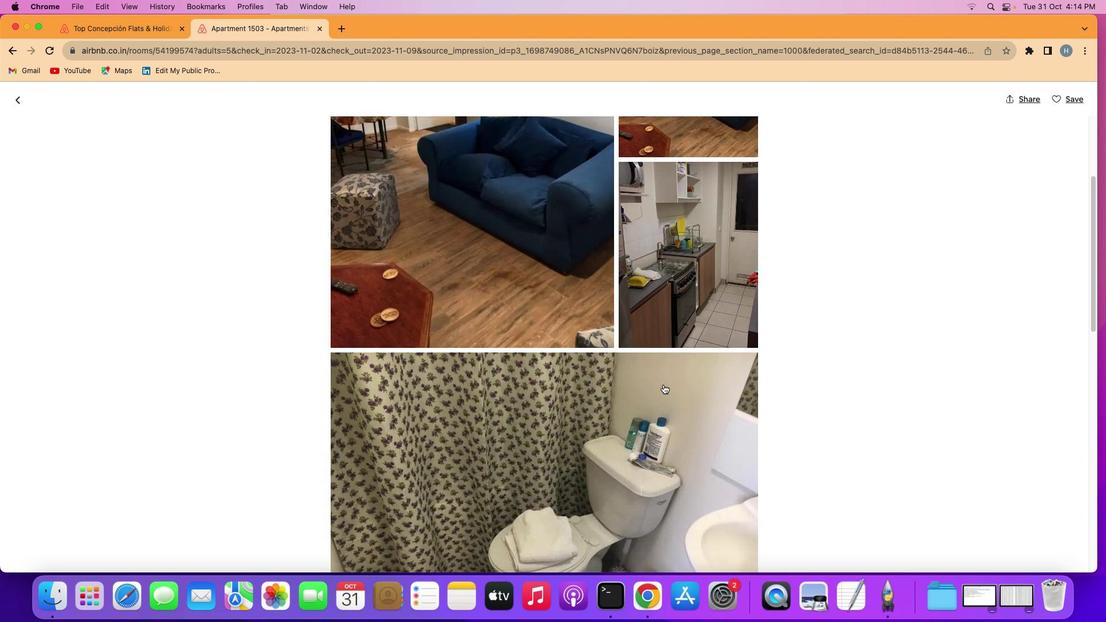 
Action: Mouse scrolled (664, 384) with delta (0, -1)
Screenshot: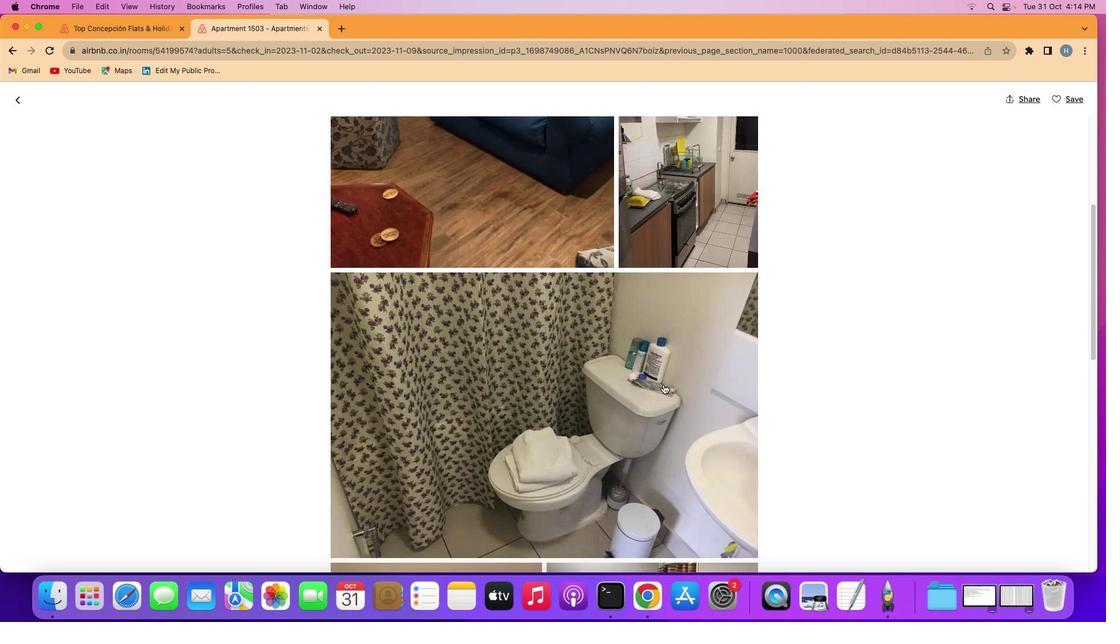 
Action: Mouse moved to (663, 384)
Screenshot: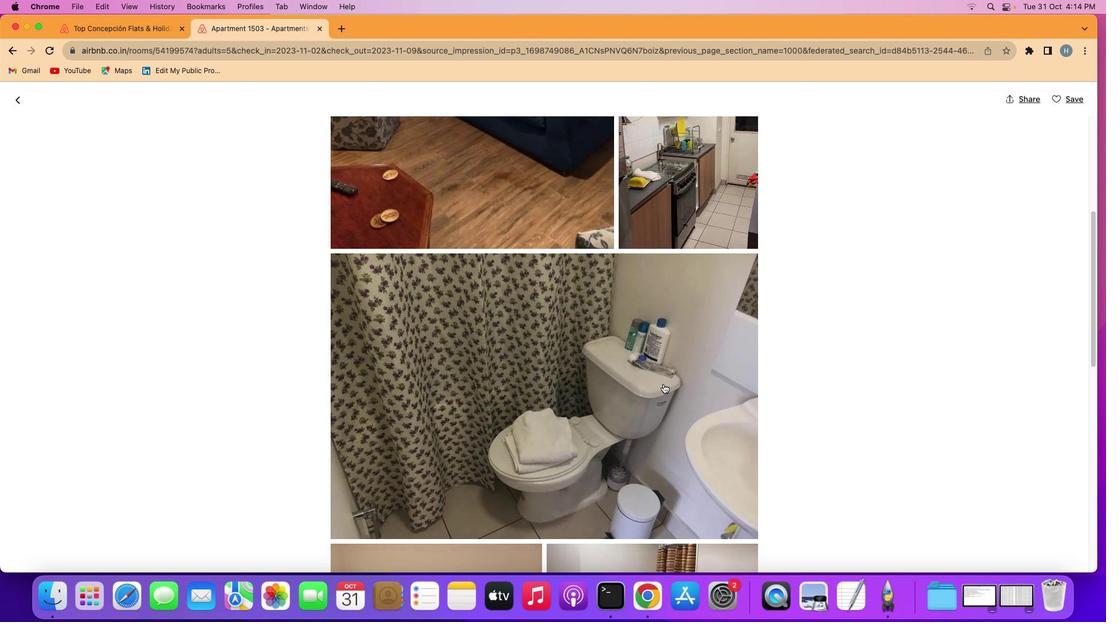
Action: Mouse scrolled (663, 384) with delta (0, 0)
Screenshot: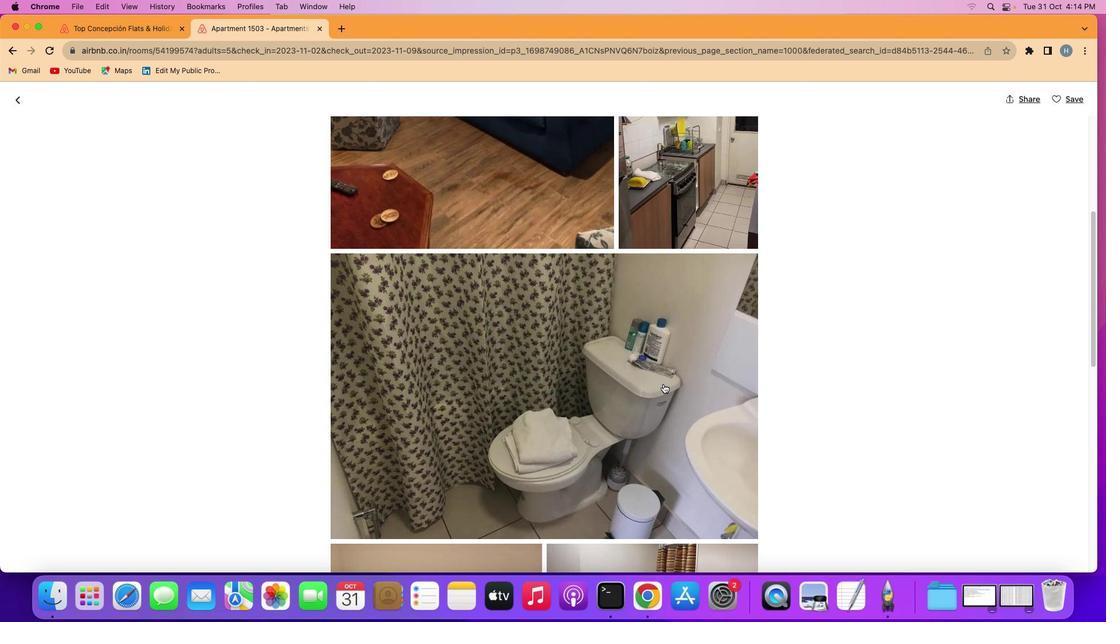 
Action: Mouse scrolled (663, 384) with delta (0, 0)
Screenshot: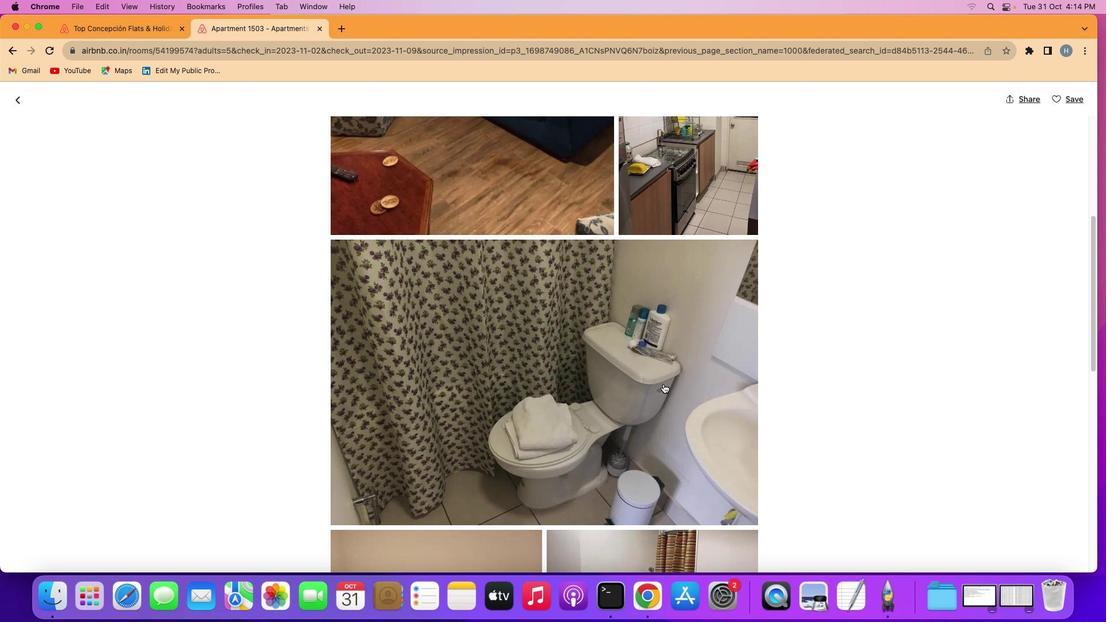 
Action: Mouse scrolled (663, 384) with delta (0, 0)
Screenshot: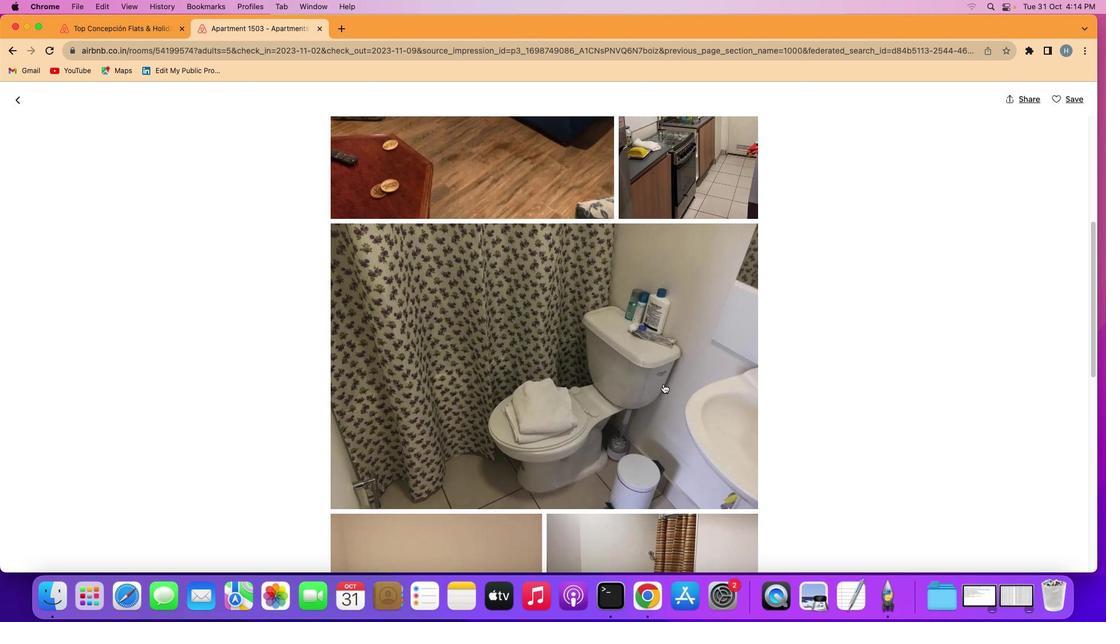 
Action: Mouse scrolled (663, 384) with delta (0, -1)
Screenshot: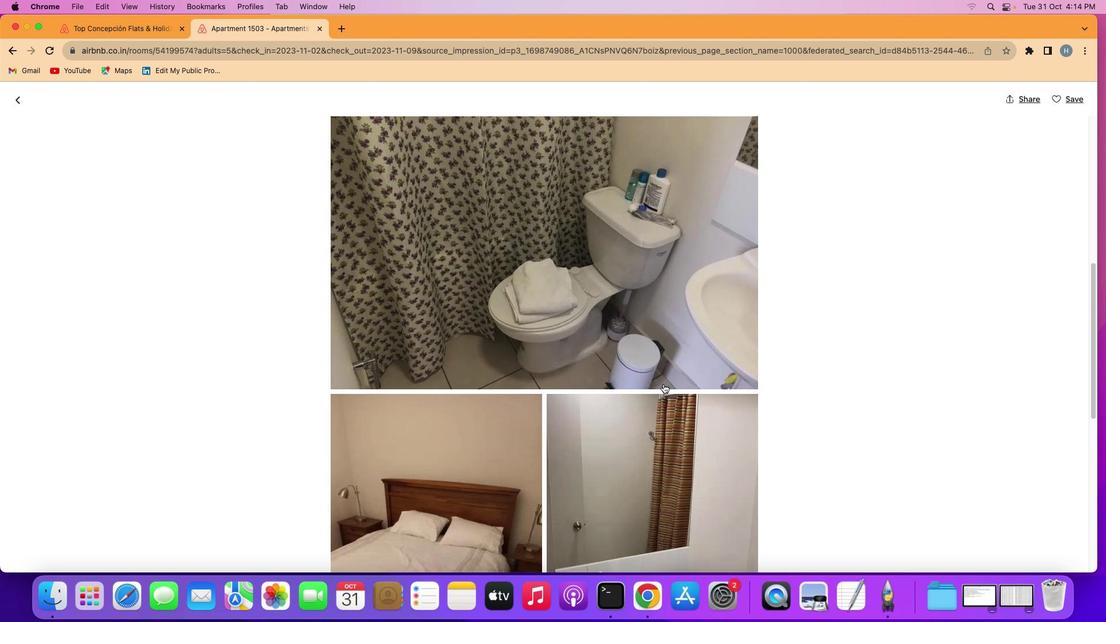 
Action: Mouse scrolled (663, 384) with delta (0, 0)
Screenshot: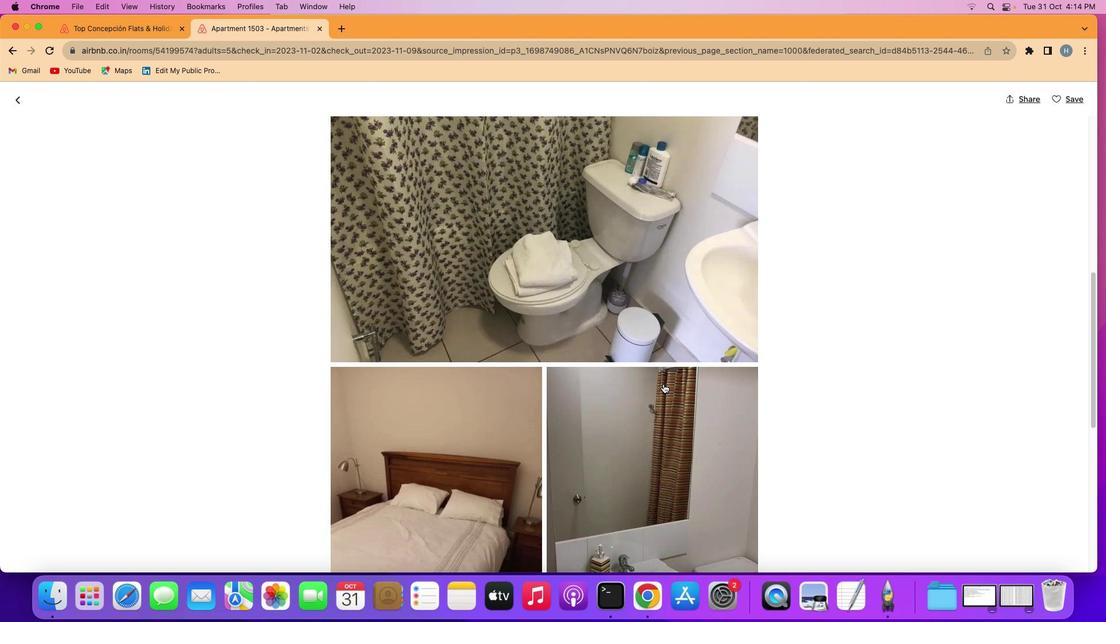 
Action: Mouse scrolled (663, 384) with delta (0, 1)
Screenshot: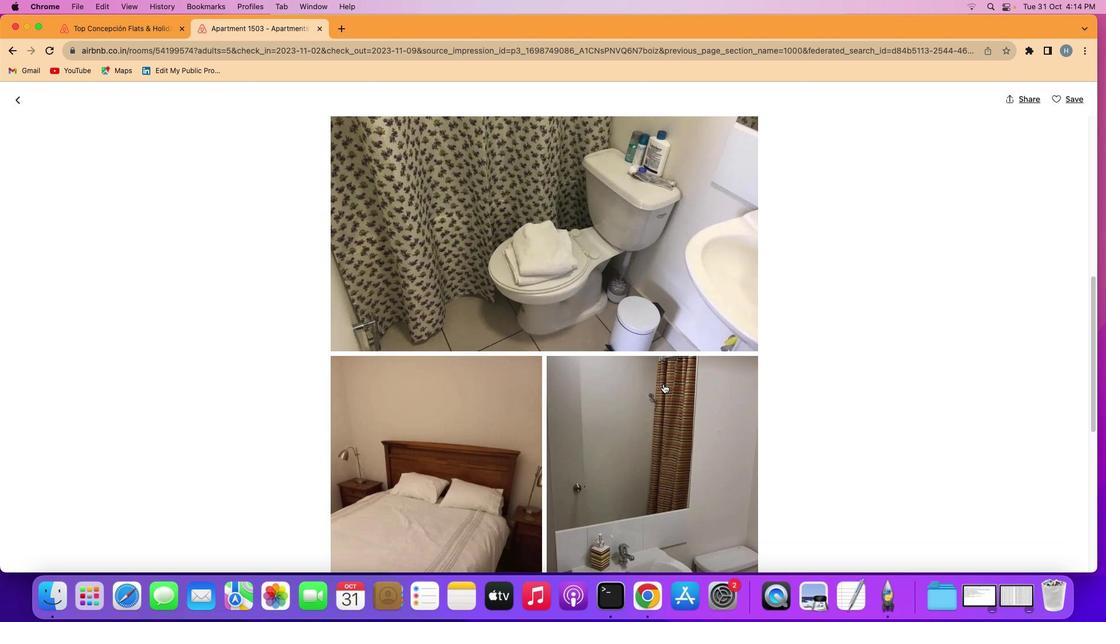 
Action: Mouse scrolled (663, 384) with delta (0, -1)
Screenshot: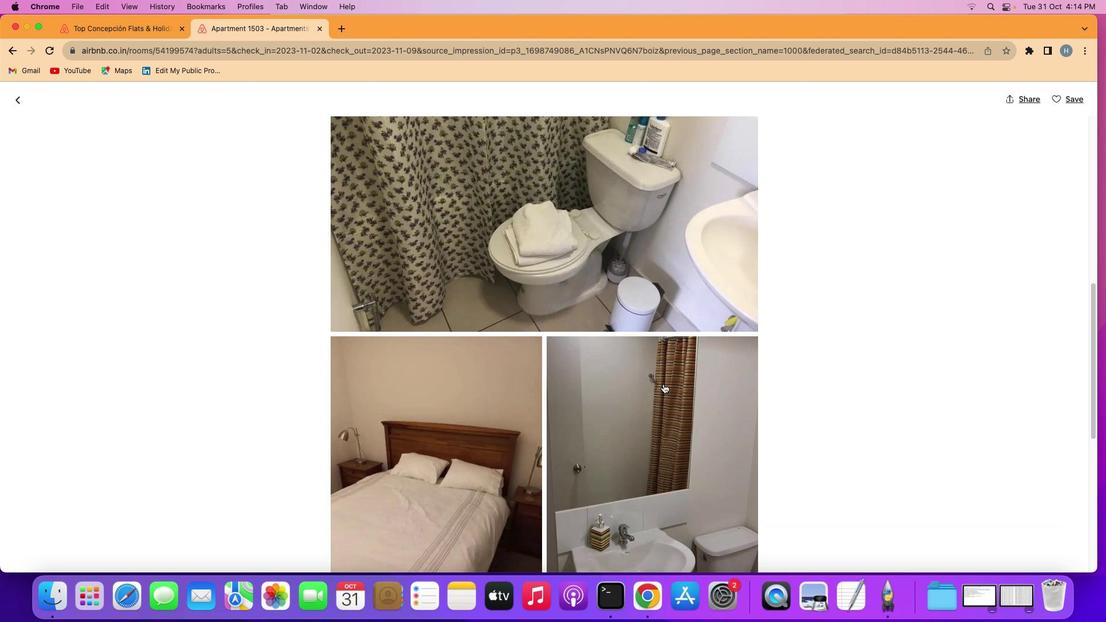 
Action: Mouse scrolled (663, 384) with delta (0, 0)
Screenshot: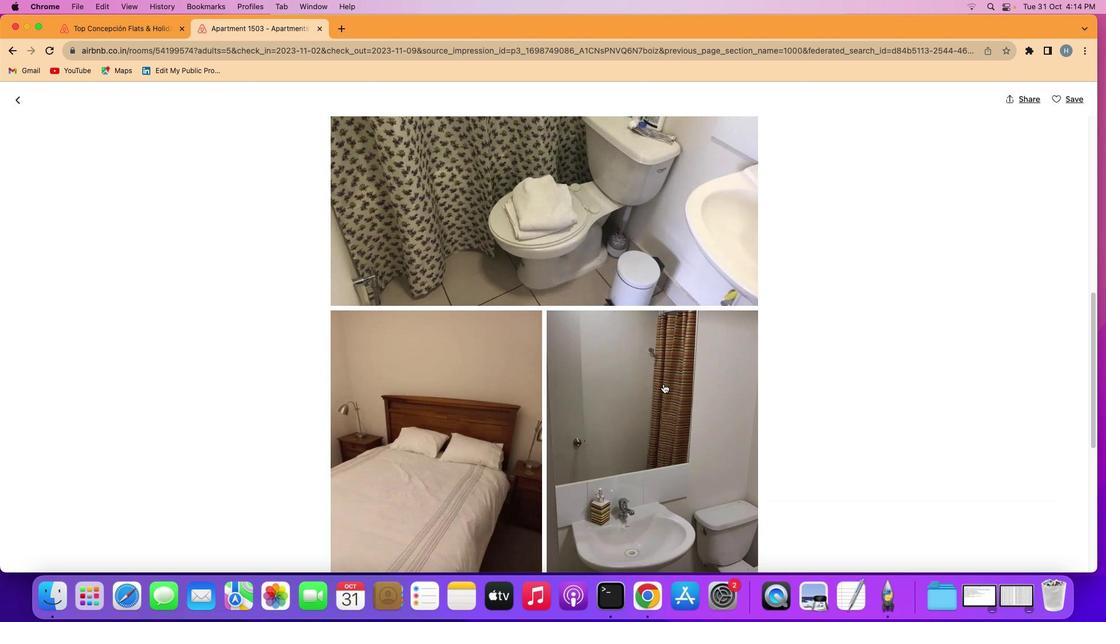 
Action: Mouse scrolled (663, 384) with delta (0, 0)
Screenshot: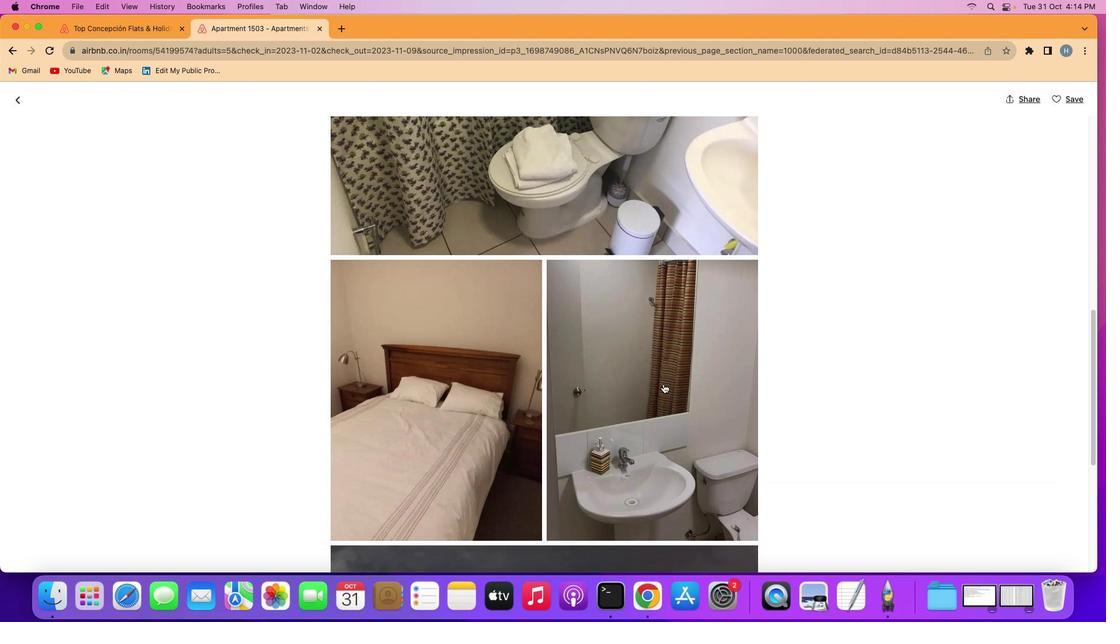 
Action: Mouse scrolled (663, 384) with delta (0, 0)
Screenshot: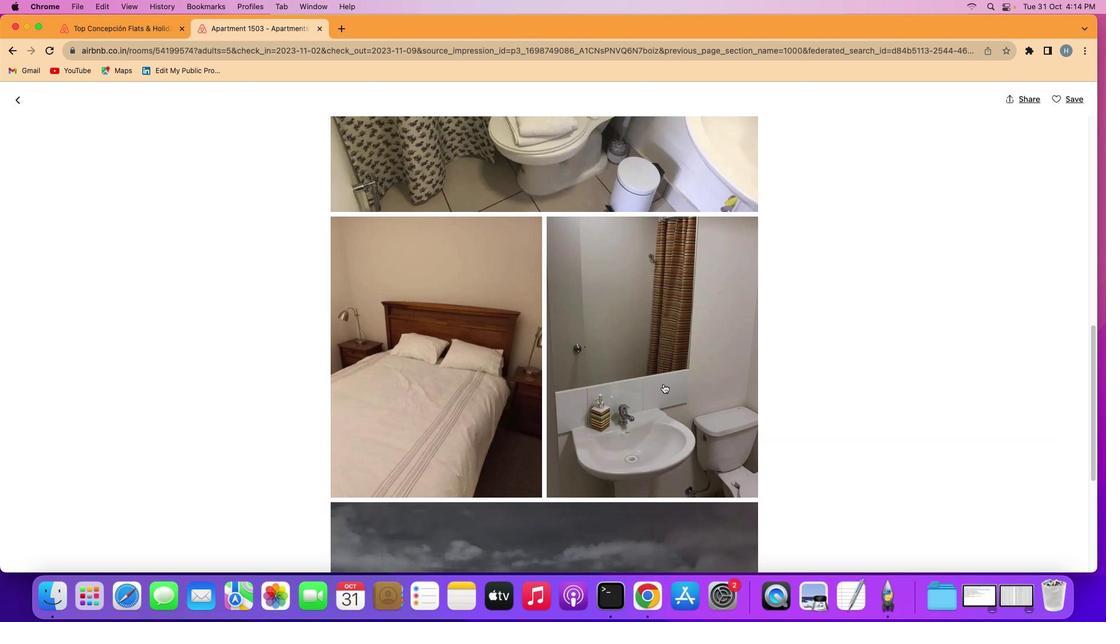 
Action: Mouse scrolled (663, 384) with delta (0, 0)
Screenshot: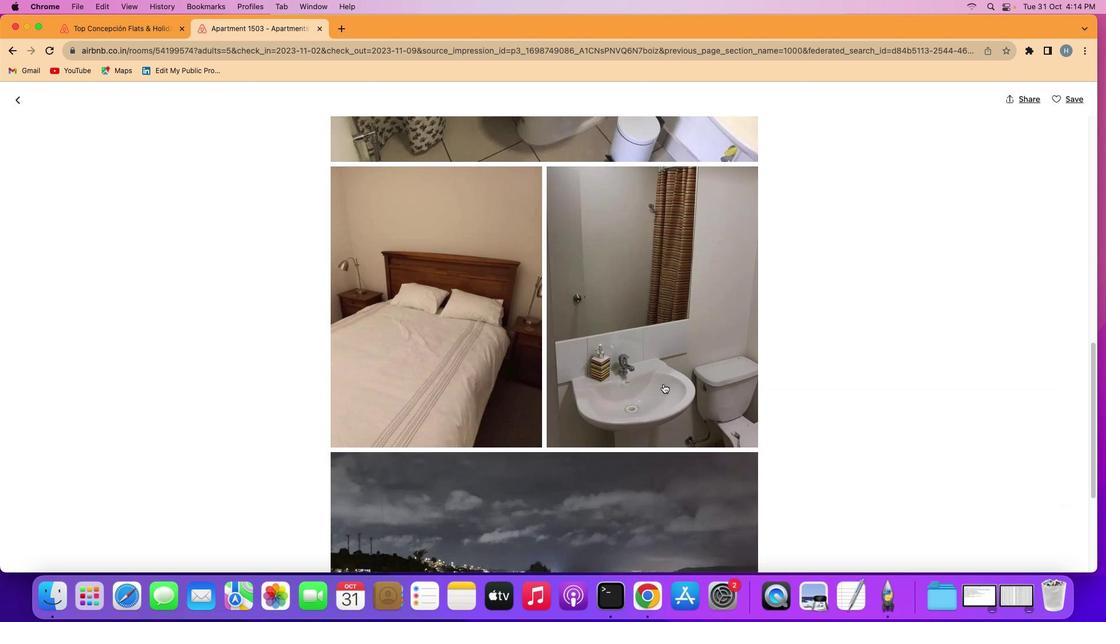
Action: Mouse scrolled (663, 384) with delta (0, -1)
Screenshot: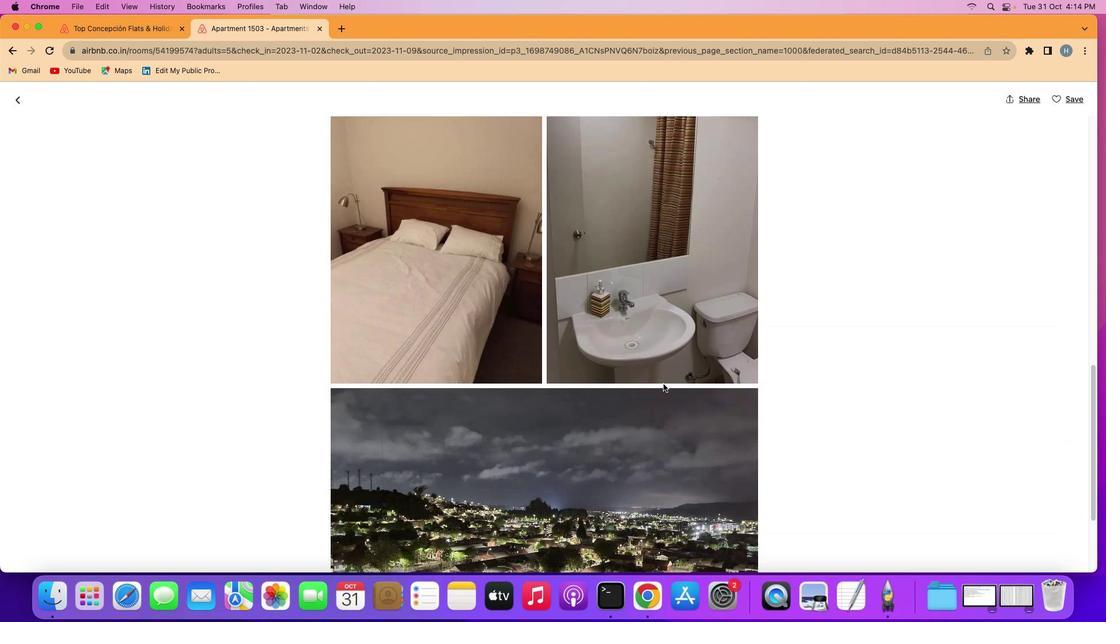 
Action: Mouse scrolled (663, 384) with delta (0, 0)
Screenshot: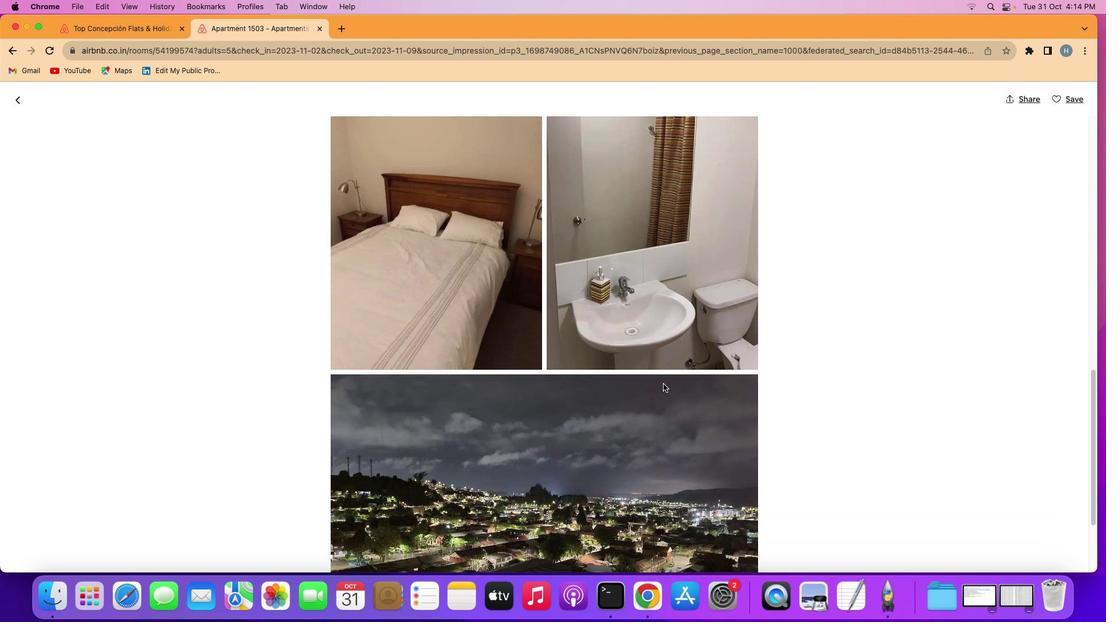 
Action: Mouse scrolled (663, 384) with delta (0, 0)
Screenshot: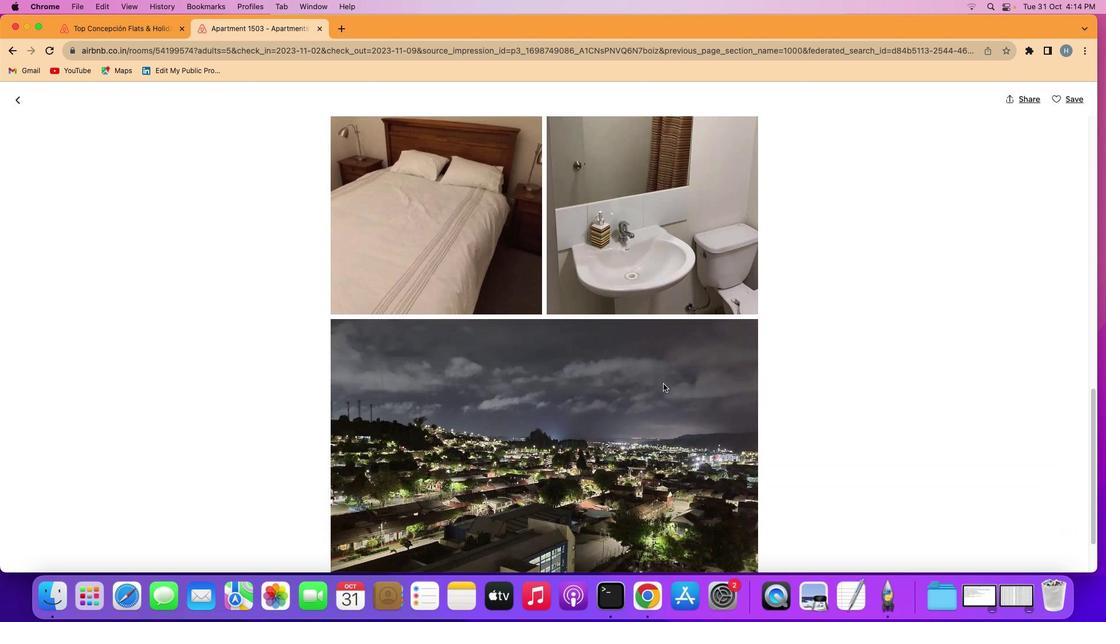 
Action: Mouse scrolled (663, 384) with delta (0, -1)
Screenshot: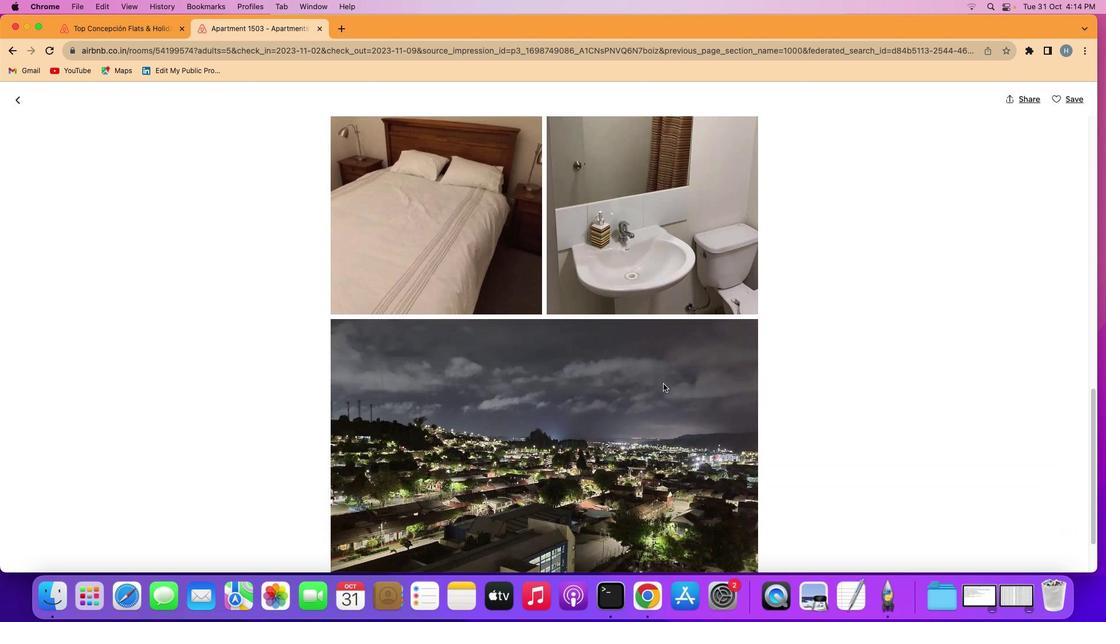 
Action: Mouse scrolled (663, 384) with delta (0, -1)
Screenshot: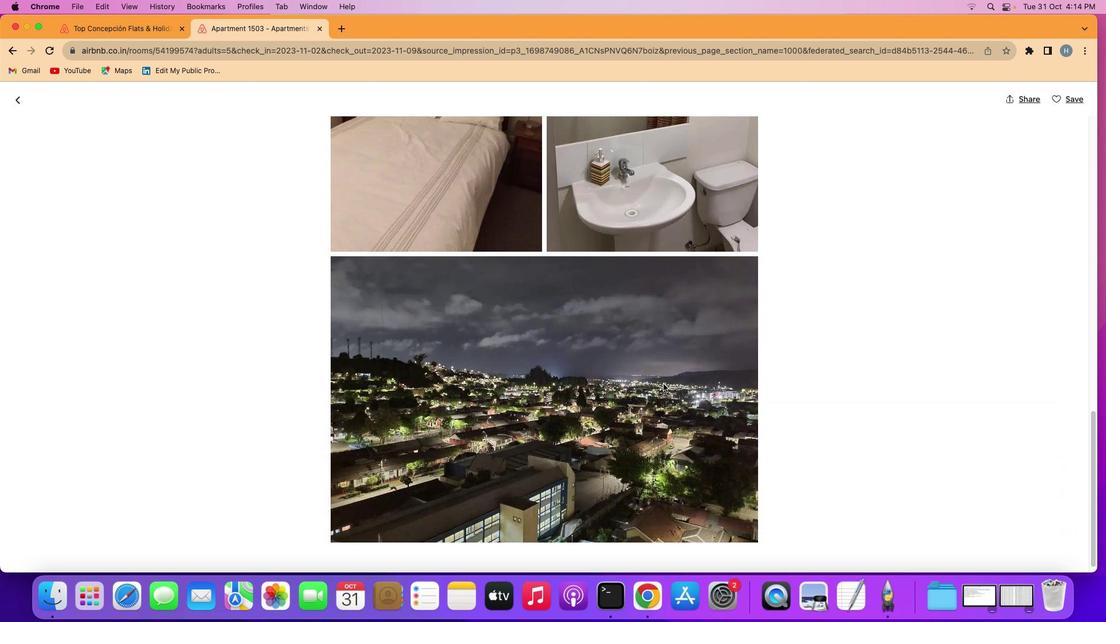 
Action: Mouse scrolled (663, 384) with delta (0, 0)
Screenshot: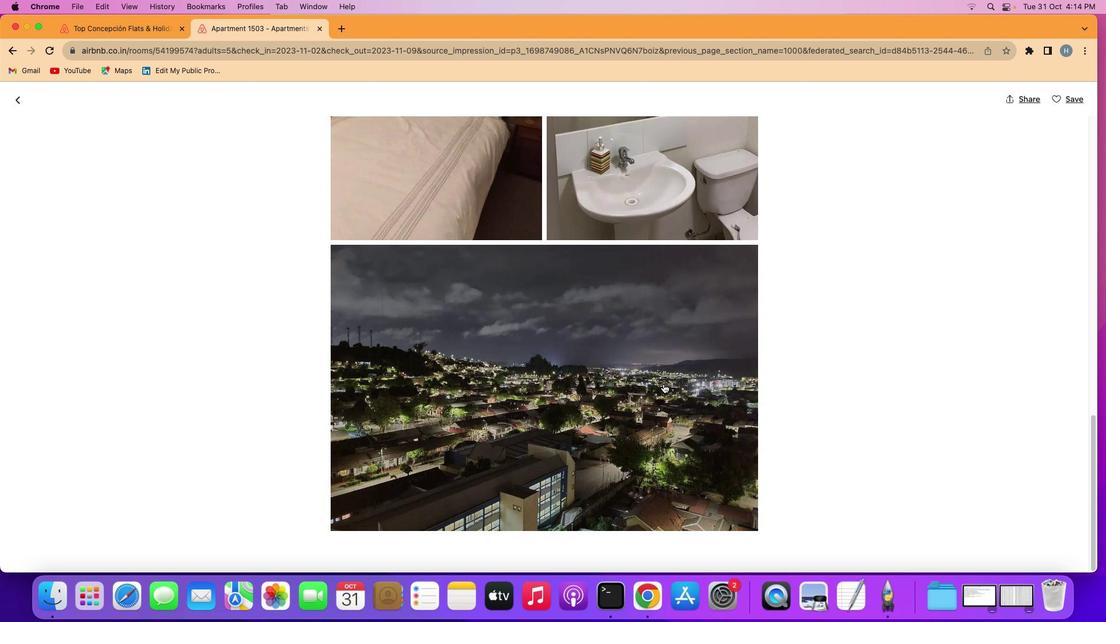 
Action: Mouse scrolled (663, 384) with delta (0, 0)
Screenshot: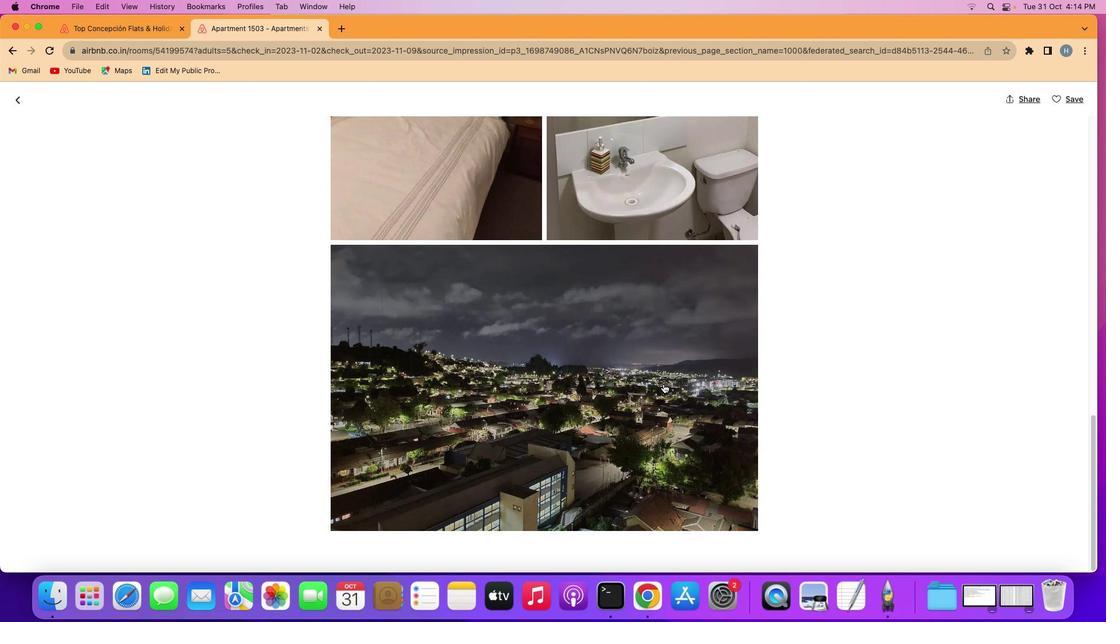 
Action: Mouse scrolled (663, 384) with delta (0, -1)
Screenshot: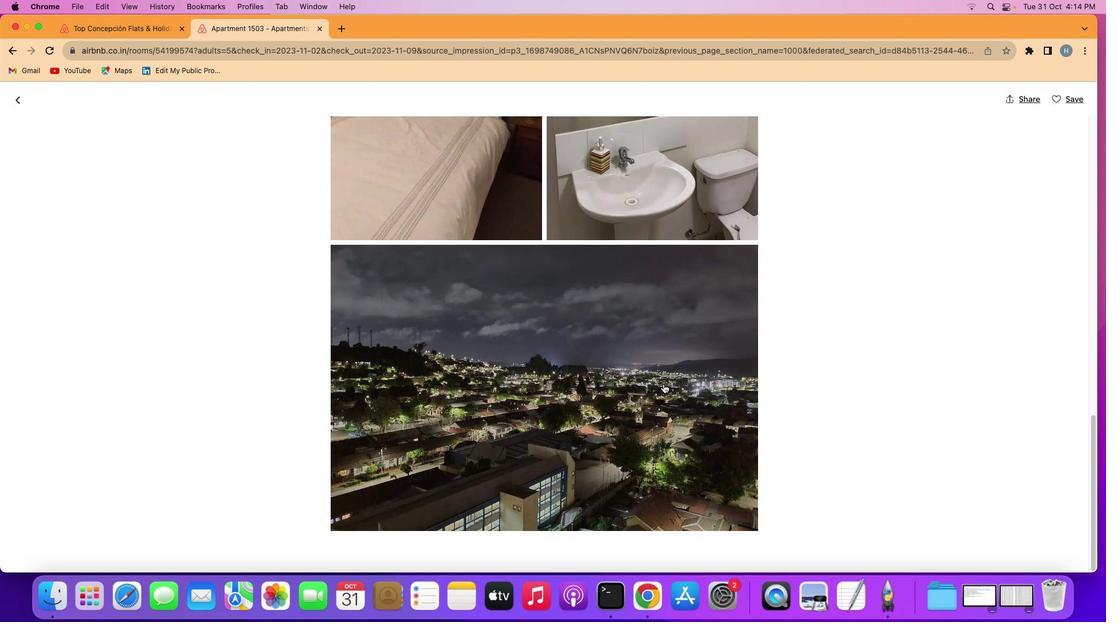 
Action: Mouse scrolled (663, 384) with delta (0, -1)
Screenshot: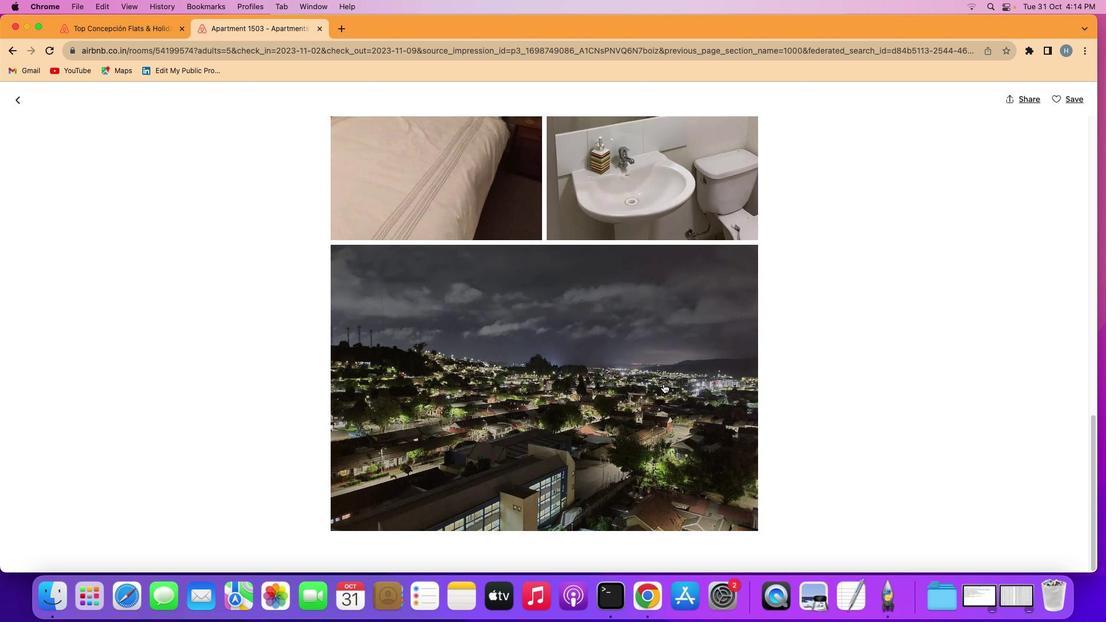 
Action: Mouse moved to (16, 103)
Screenshot: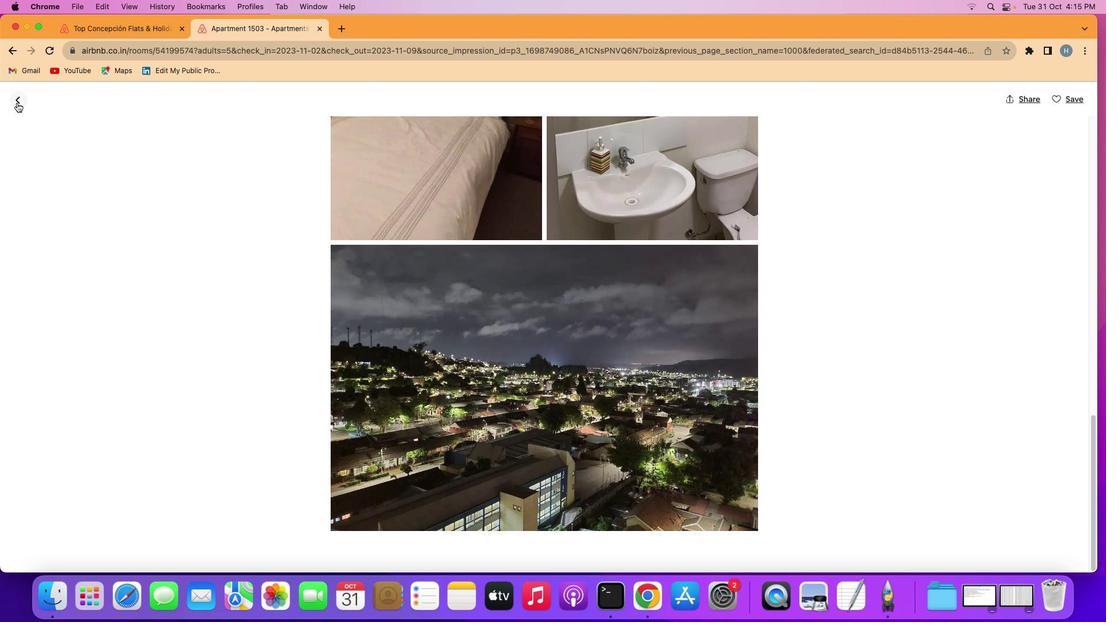 
Action: Mouse pressed left at (16, 103)
Screenshot: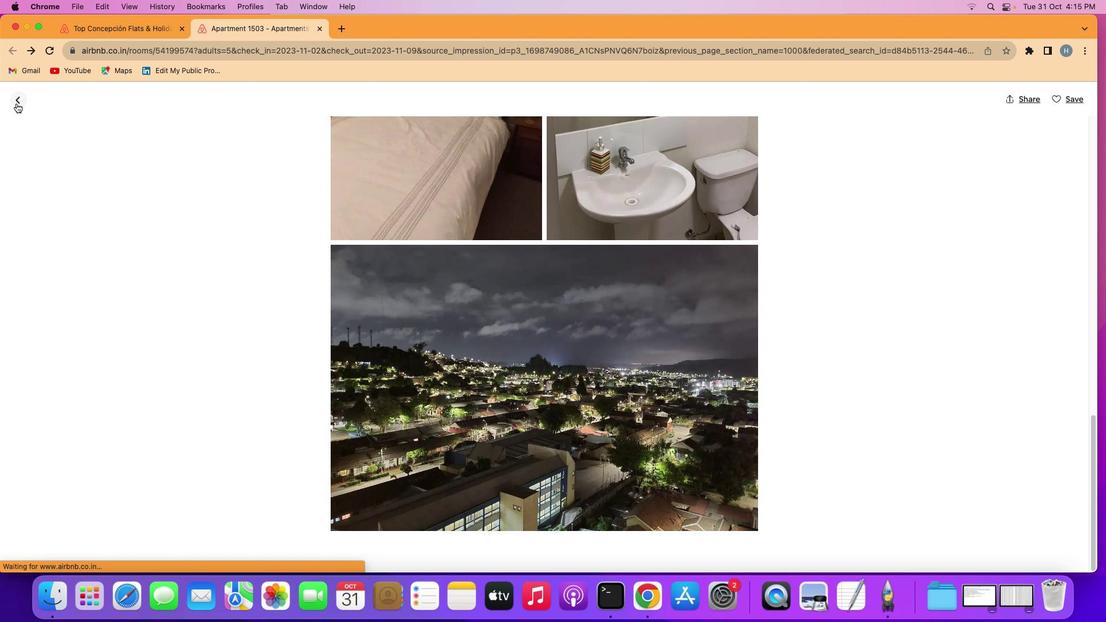 
Action: Mouse moved to (520, 287)
Screenshot: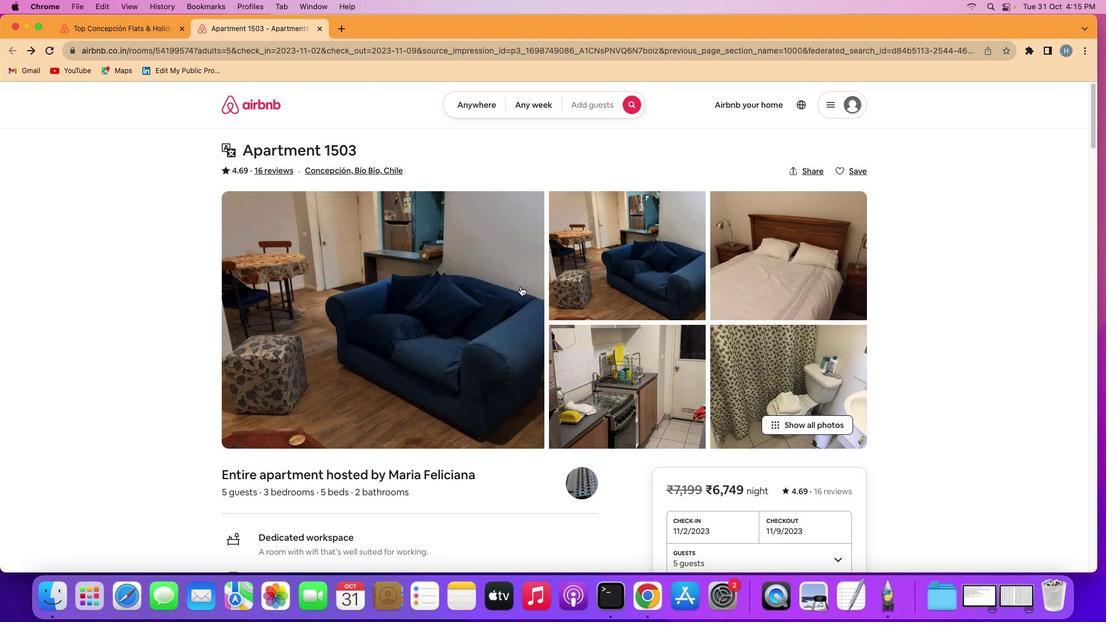 
Action: Mouse scrolled (520, 287) with delta (0, 0)
Screenshot: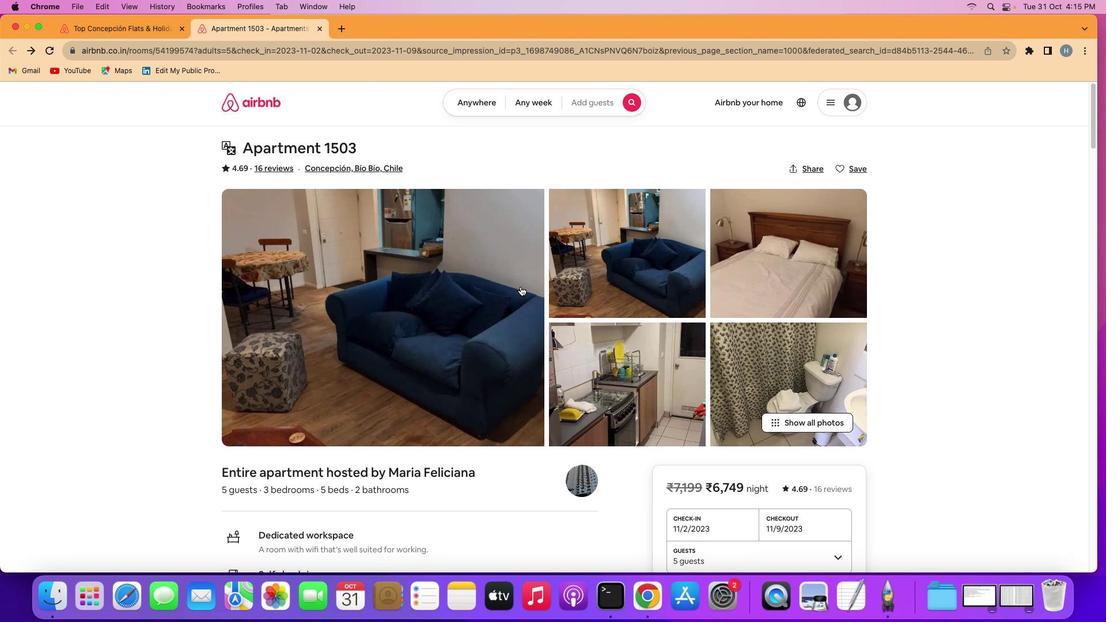 
Action: Mouse scrolled (520, 287) with delta (0, 0)
Screenshot: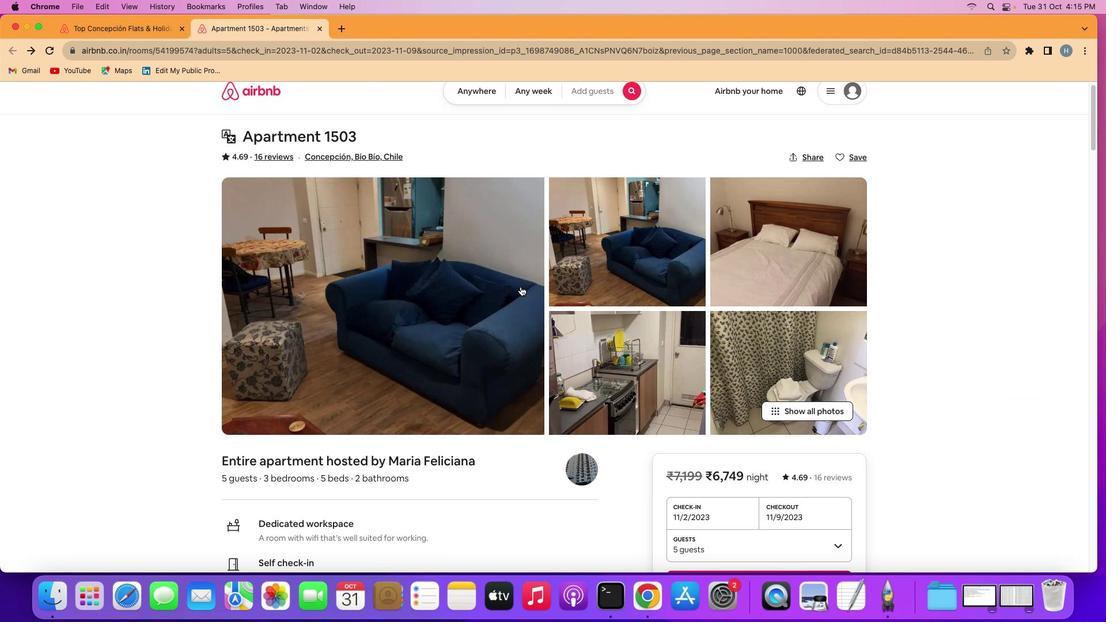 
Action: Mouse scrolled (520, 287) with delta (0, 0)
Screenshot: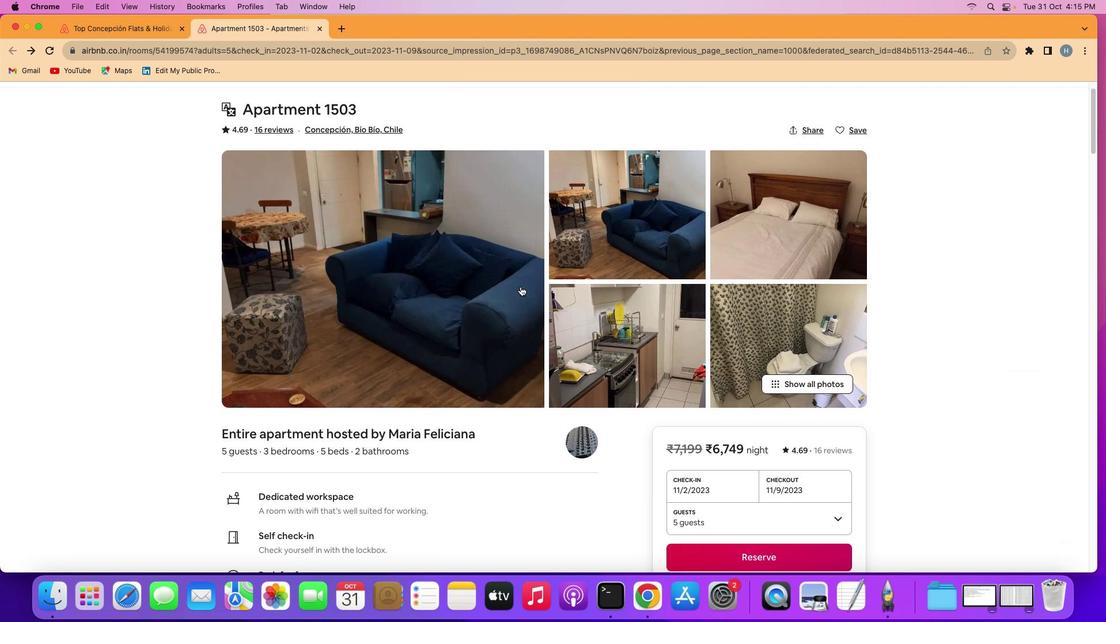 
Action: Mouse scrolled (520, 287) with delta (0, 0)
Screenshot: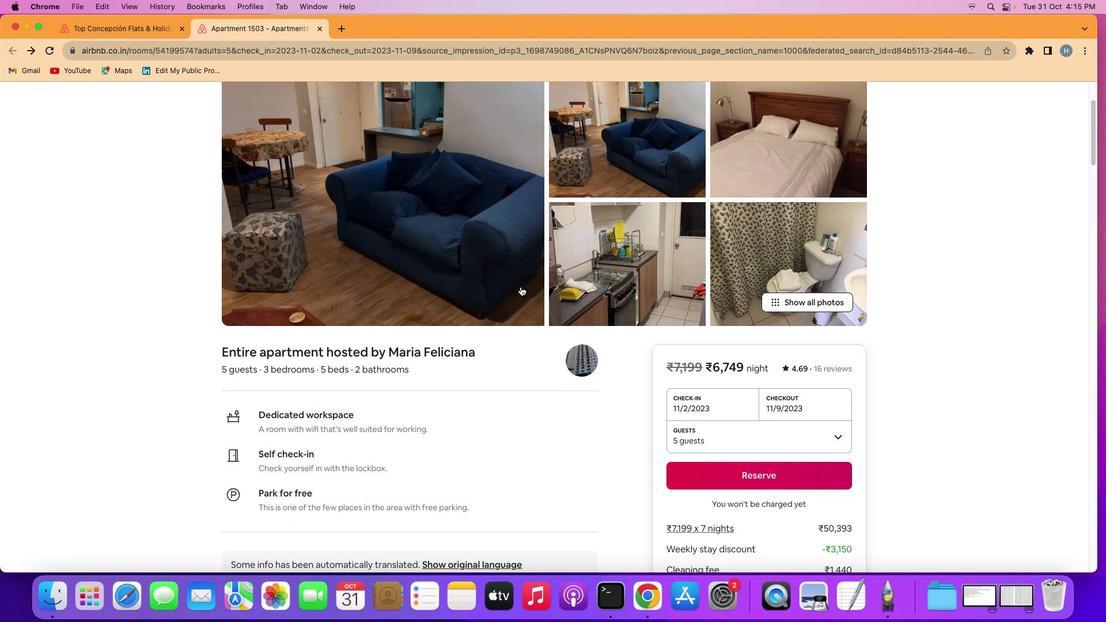 
Action: Mouse scrolled (520, 287) with delta (0, 0)
Screenshot: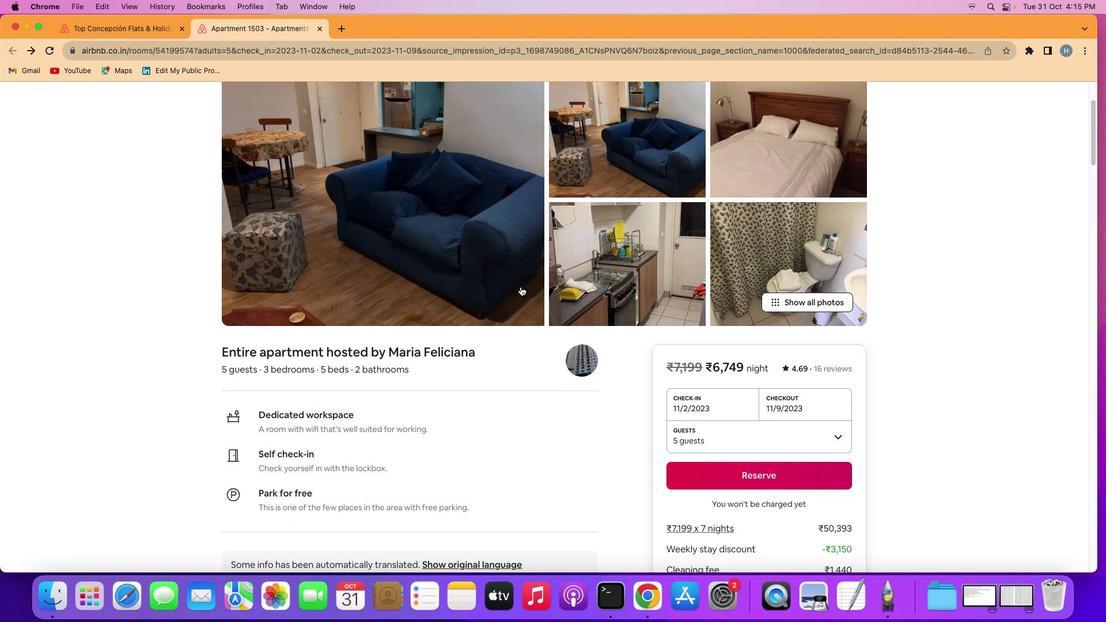 
Action: Mouse scrolled (520, 287) with delta (0, -1)
Screenshot: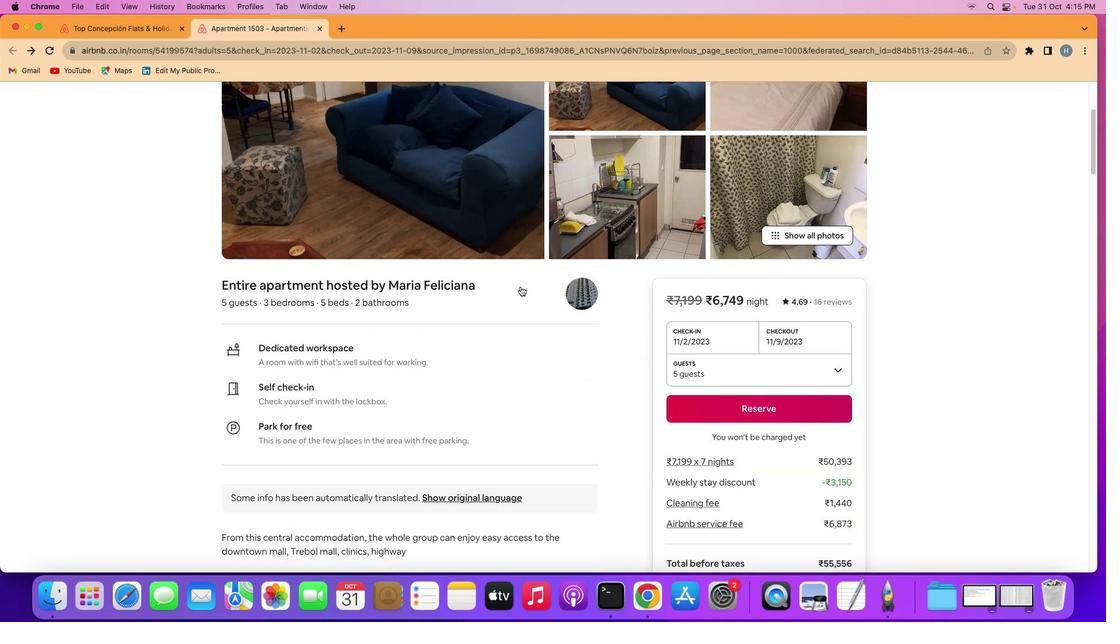 
Action: Mouse scrolled (520, 287) with delta (0, -1)
Screenshot: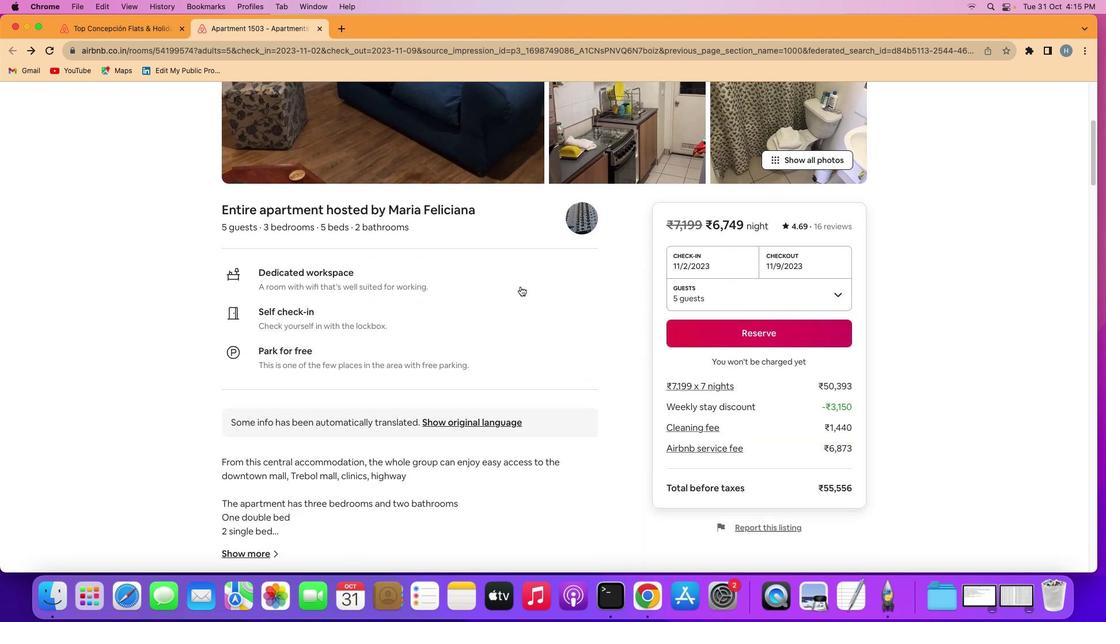 
Action: Mouse scrolled (520, 287) with delta (0, 0)
Screenshot: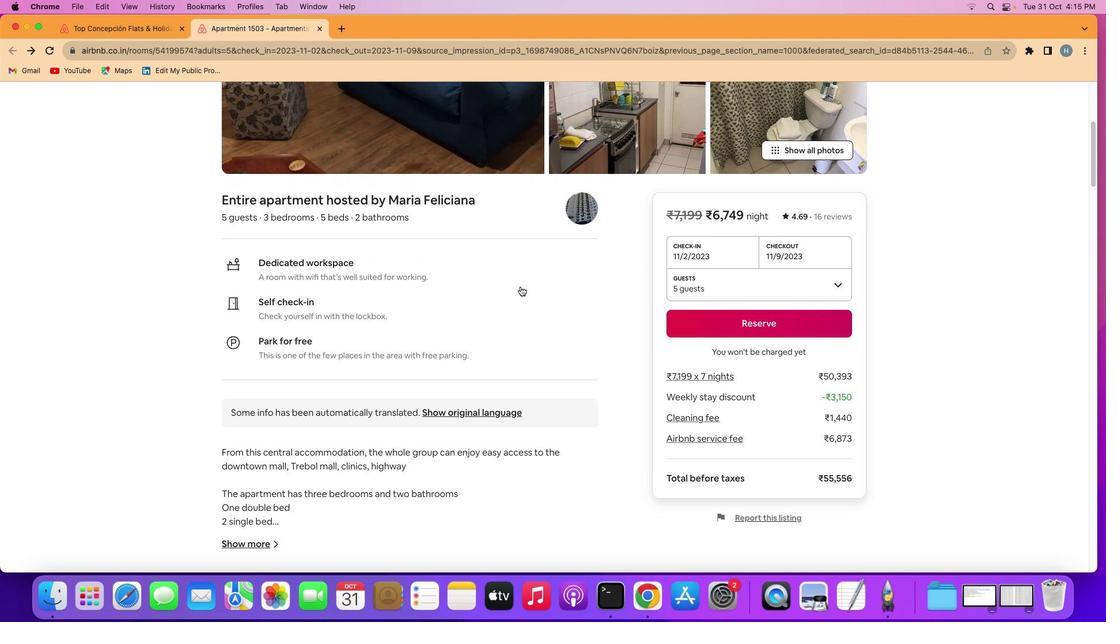 
Action: Mouse scrolled (520, 287) with delta (0, 0)
Screenshot: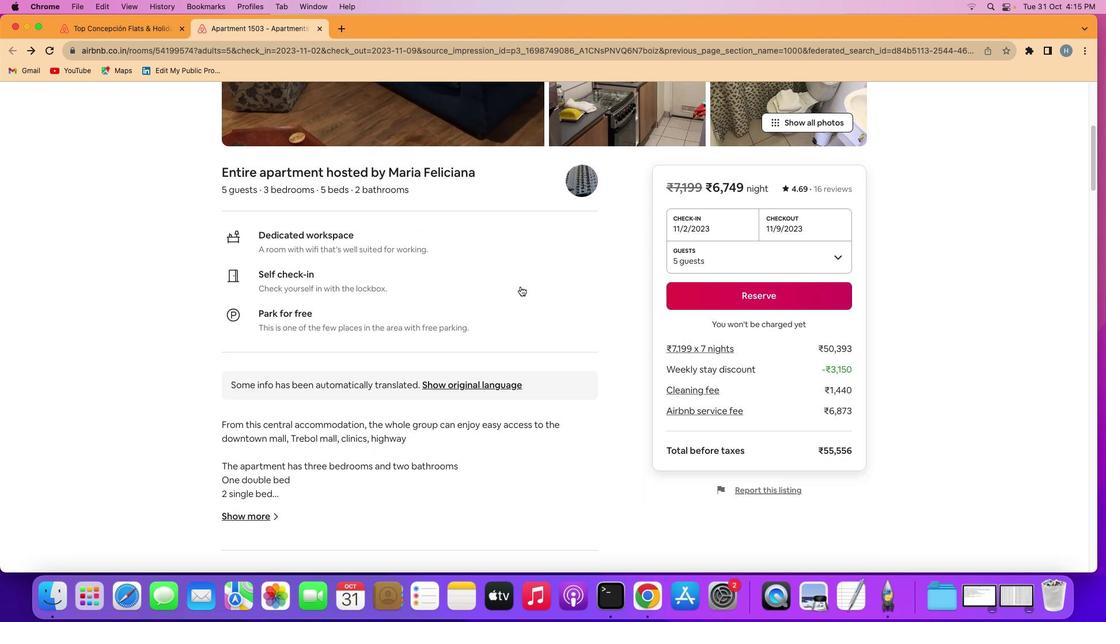 
Action: Mouse scrolled (520, 287) with delta (0, 0)
Screenshot: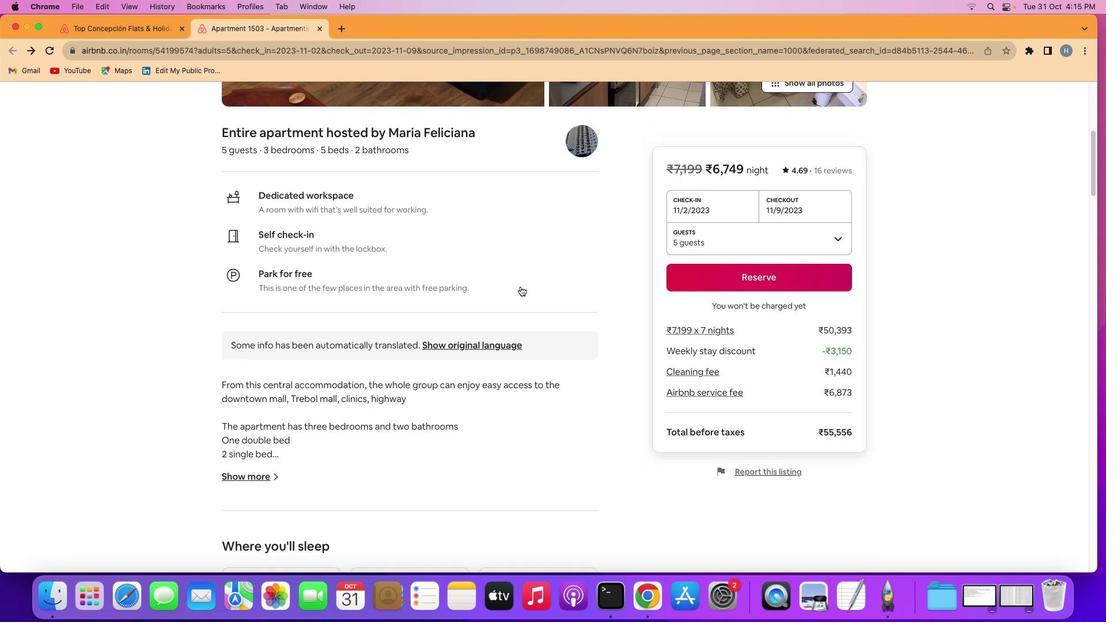 
Action: Mouse moved to (247, 467)
Screenshot: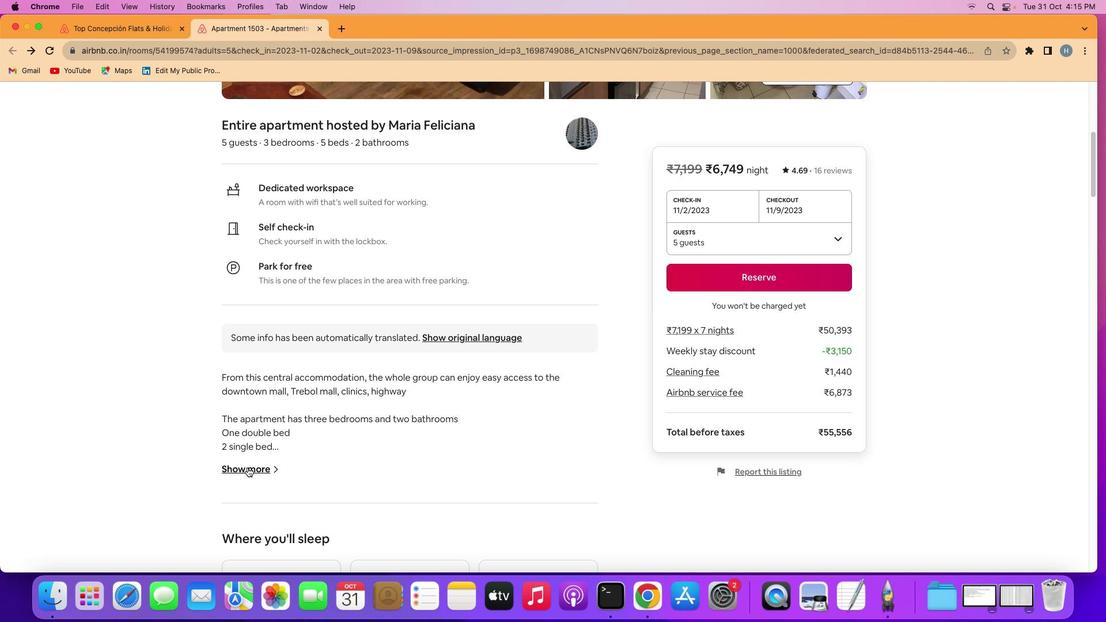 
Action: Mouse pressed left at (247, 467)
Screenshot: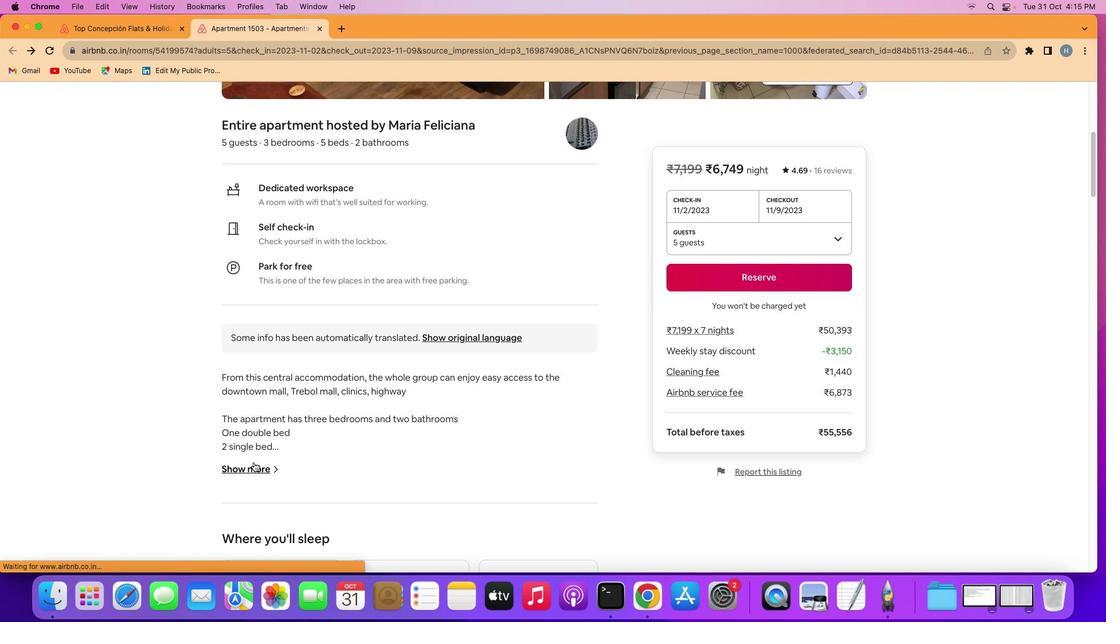 
Action: Mouse moved to (425, 366)
Screenshot: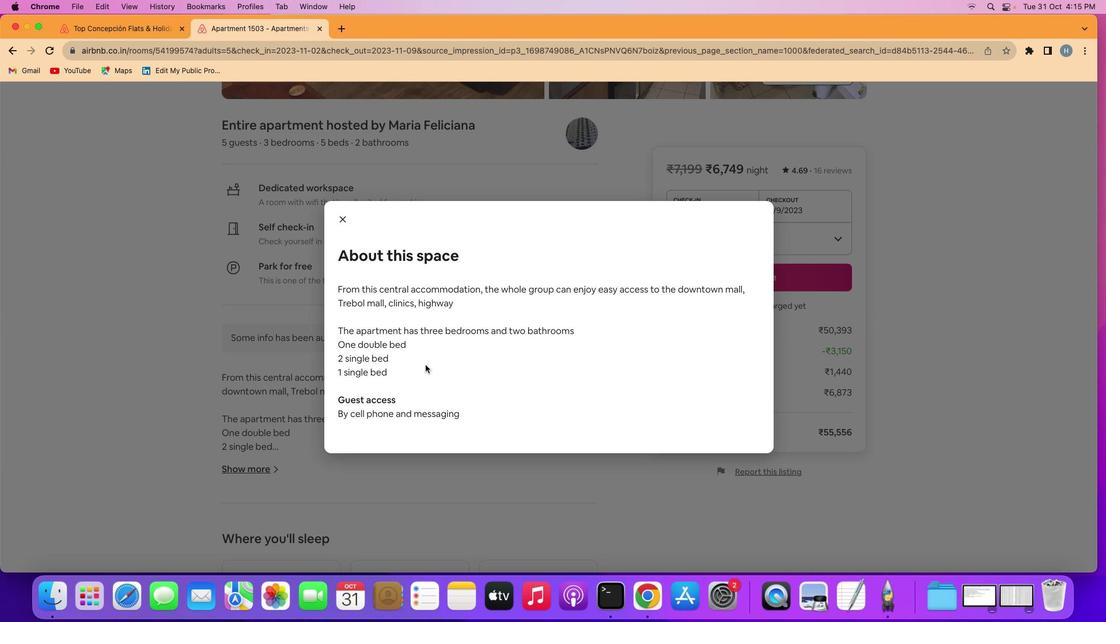 
Action: Mouse scrolled (425, 366) with delta (0, 0)
Screenshot: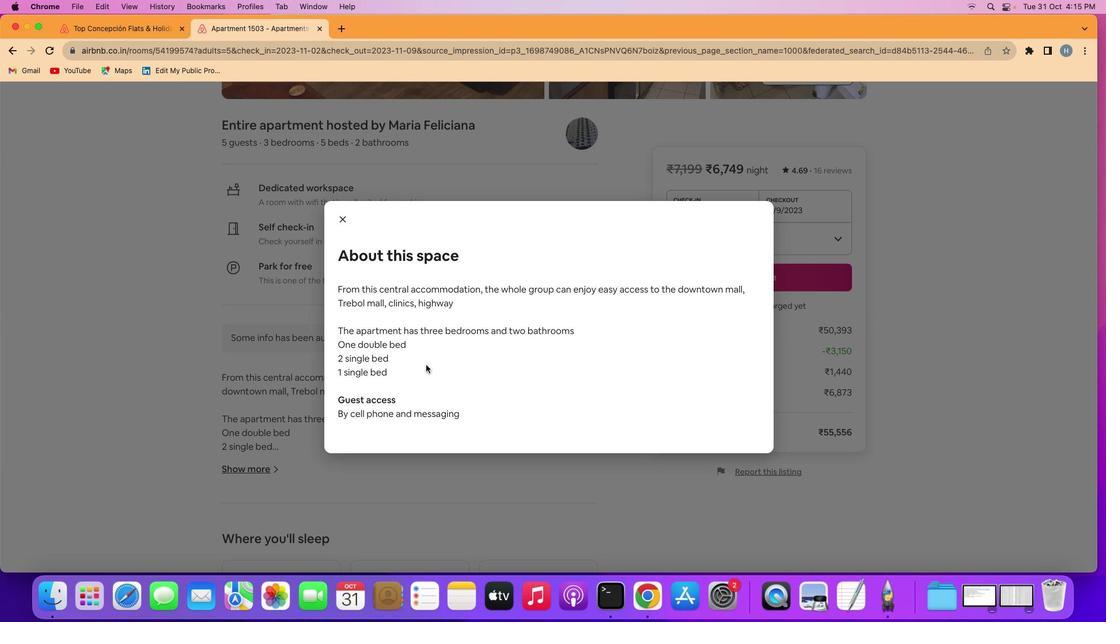 
Action: Mouse moved to (426, 365)
Screenshot: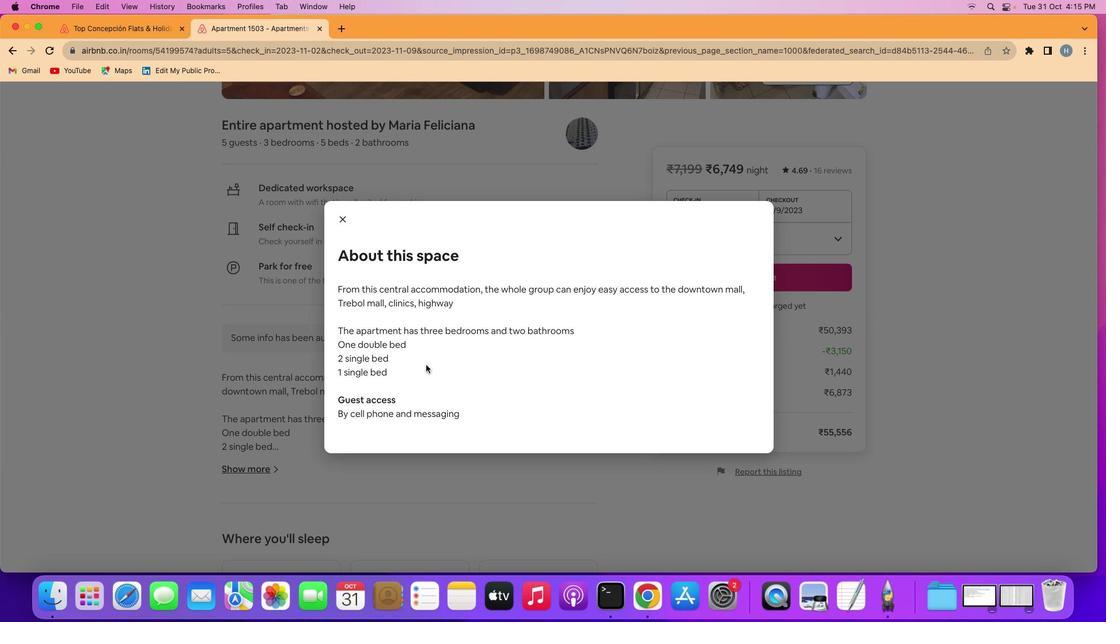 
Action: Mouse scrolled (426, 365) with delta (0, 0)
Screenshot: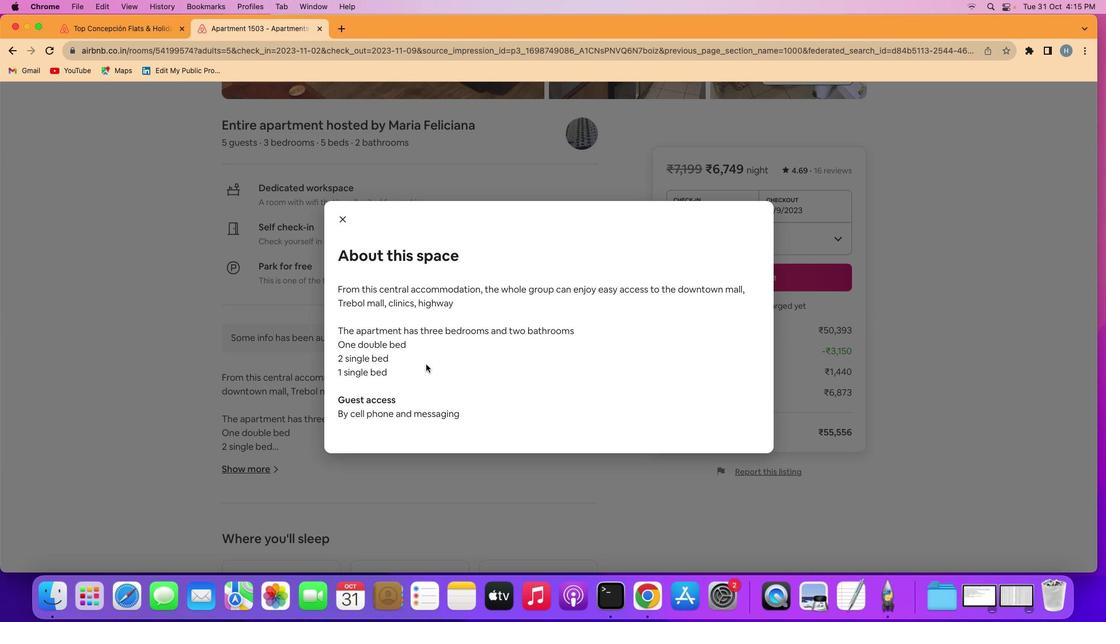 
Action: Mouse scrolled (426, 365) with delta (0, 0)
Screenshot: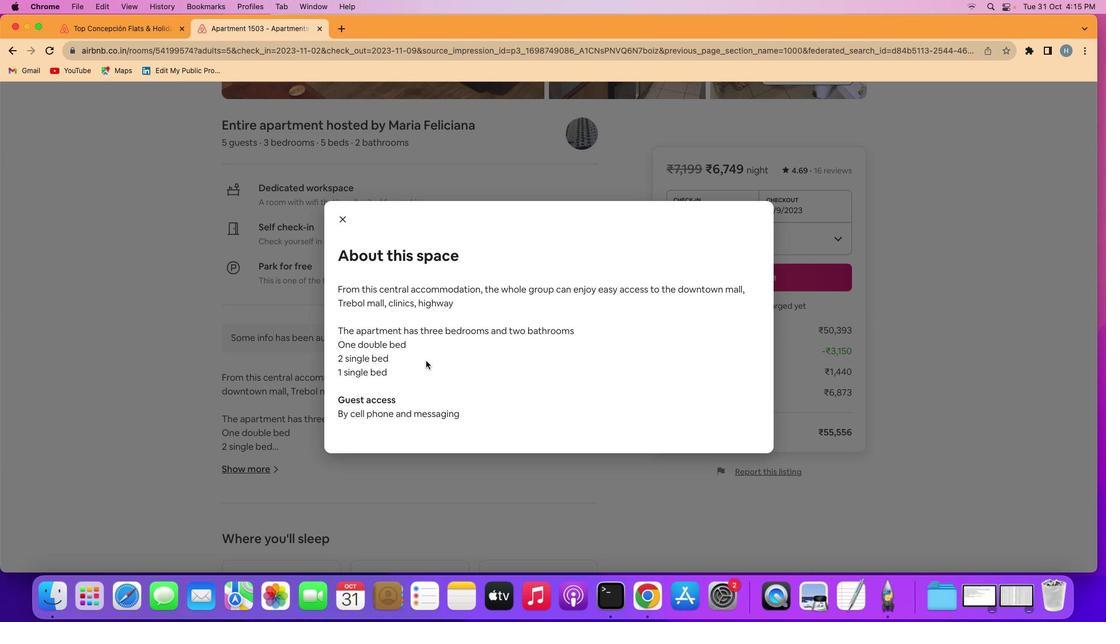 
Action: Mouse moved to (426, 365)
Screenshot: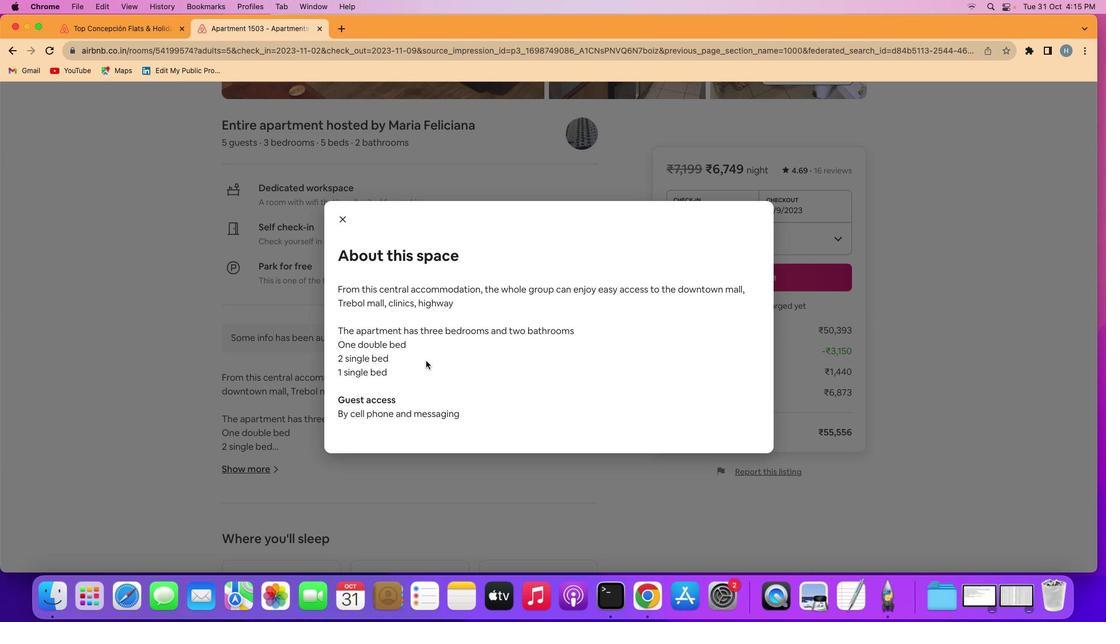 
Action: Mouse scrolled (426, 365) with delta (0, -1)
Screenshot: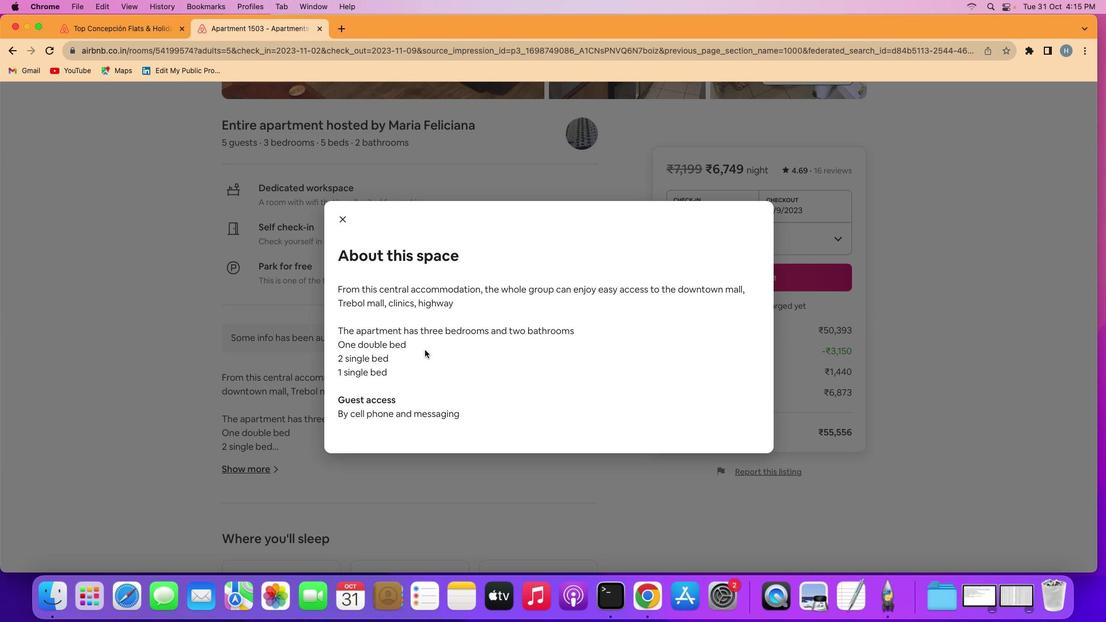 
Action: Mouse moved to (426, 364)
Screenshot: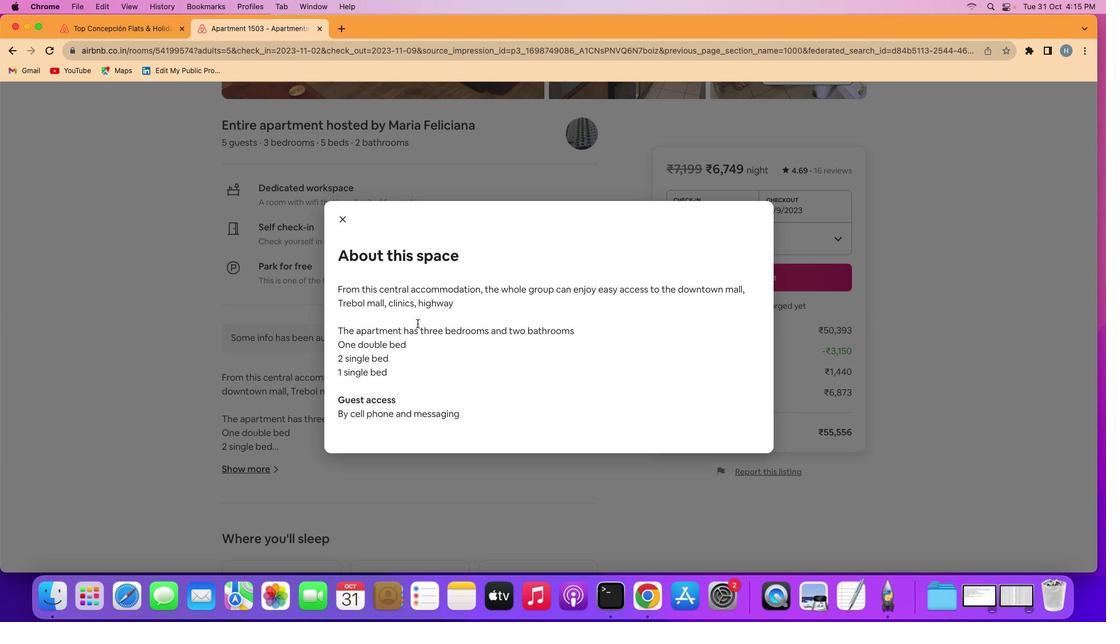 
Action: Mouse scrolled (426, 364) with delta (0, -1)
Screenshot: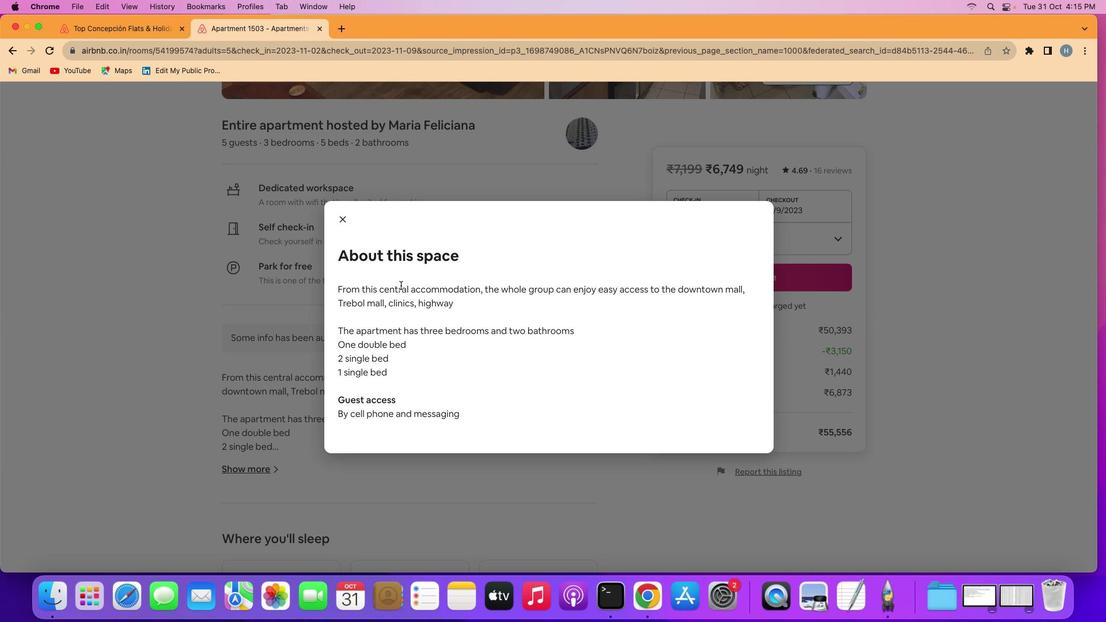 
Action: Mouse moved to (344, 212)
Screenshot: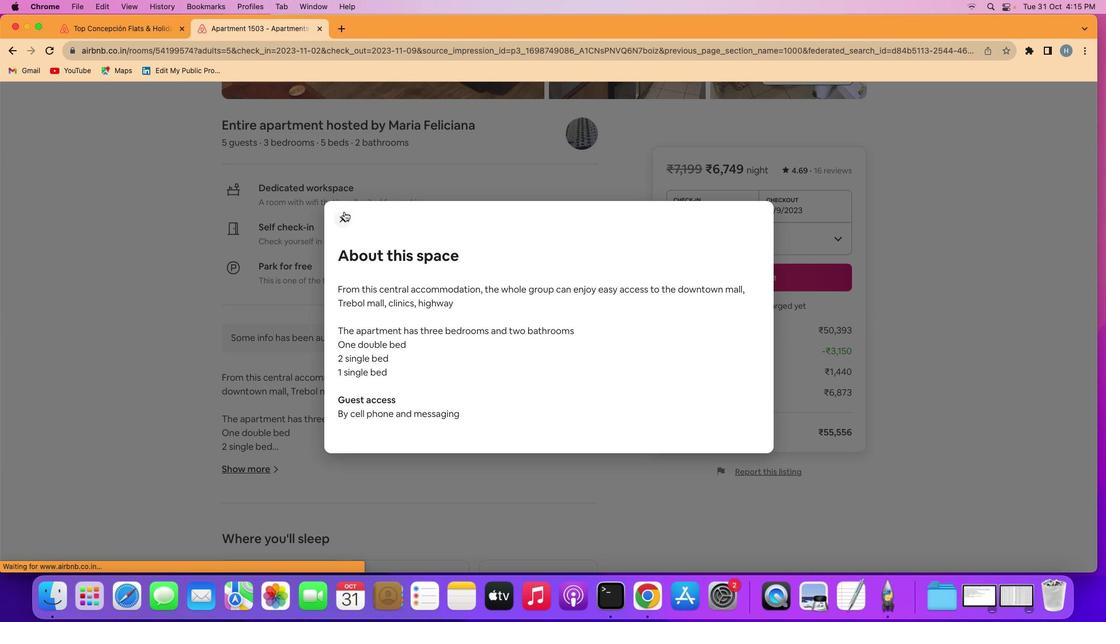 
Action: Mouse pressed left at (344, 212)
Screenshot: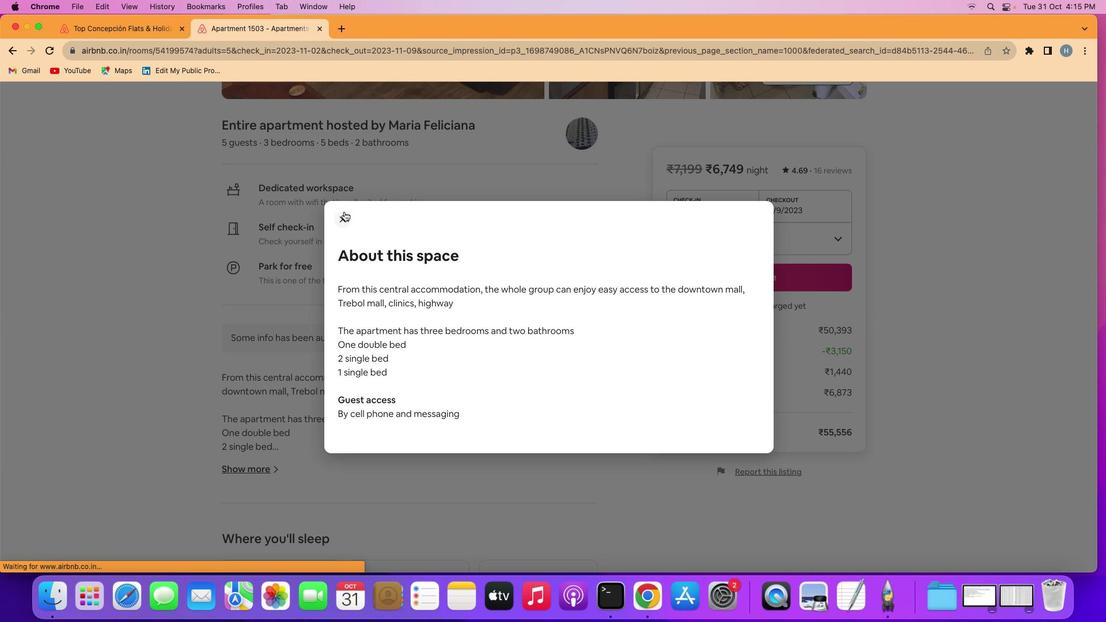 
Action: Mouse moved to (390, 316)
Screenshot: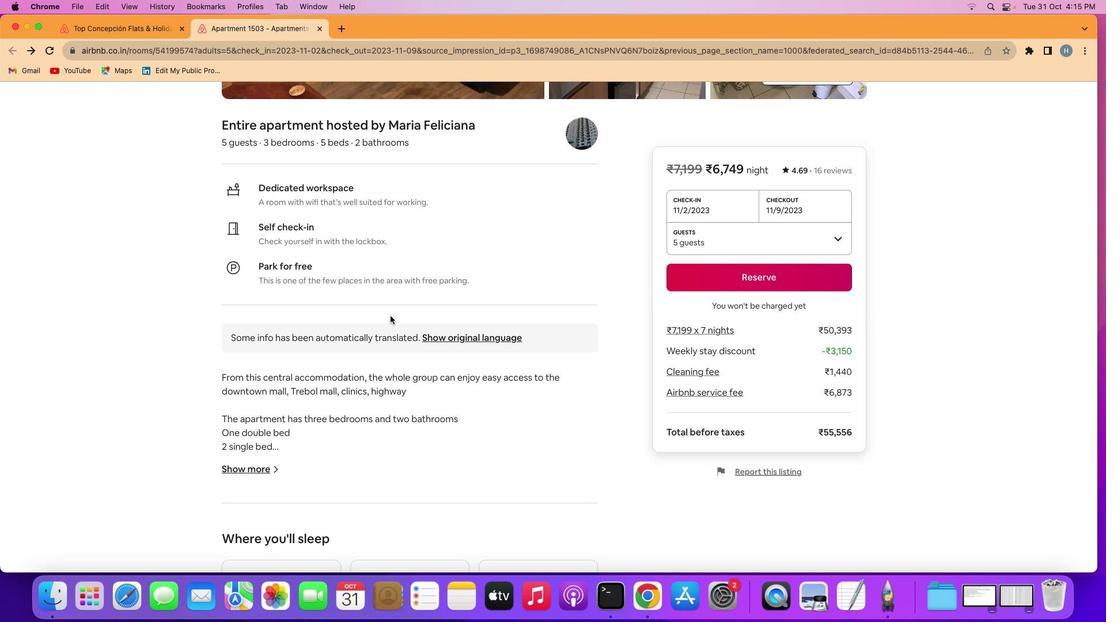 
Action: Mouse scrolled (390, 316) with delta (0, 0)
Screenshot: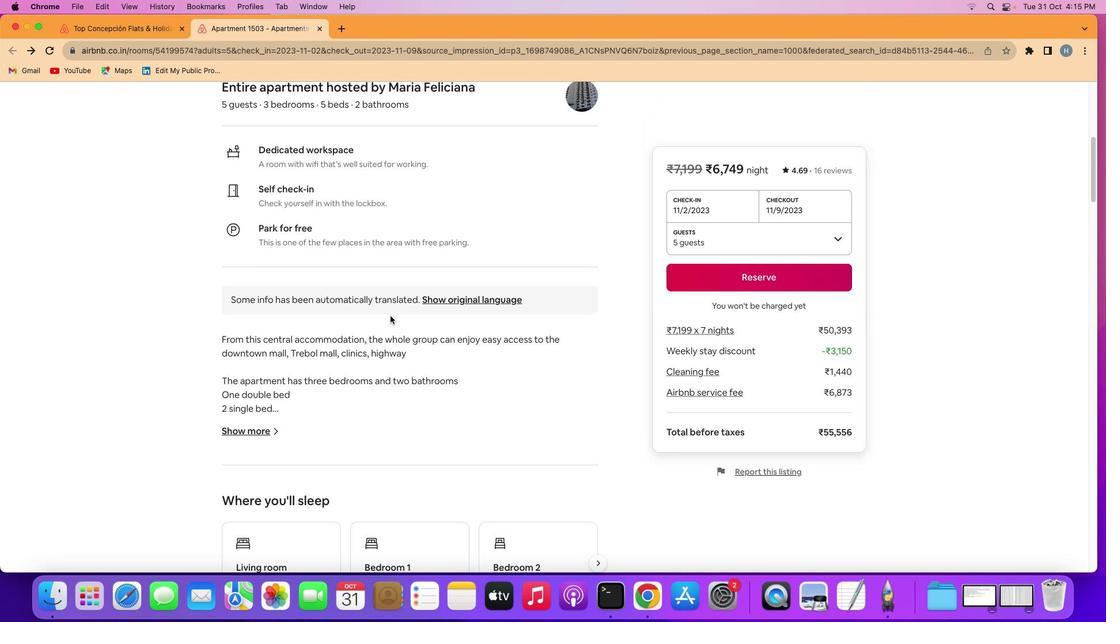
Action: Mouse scrolled (390, 316) with delta (0, 0)
Screenshot: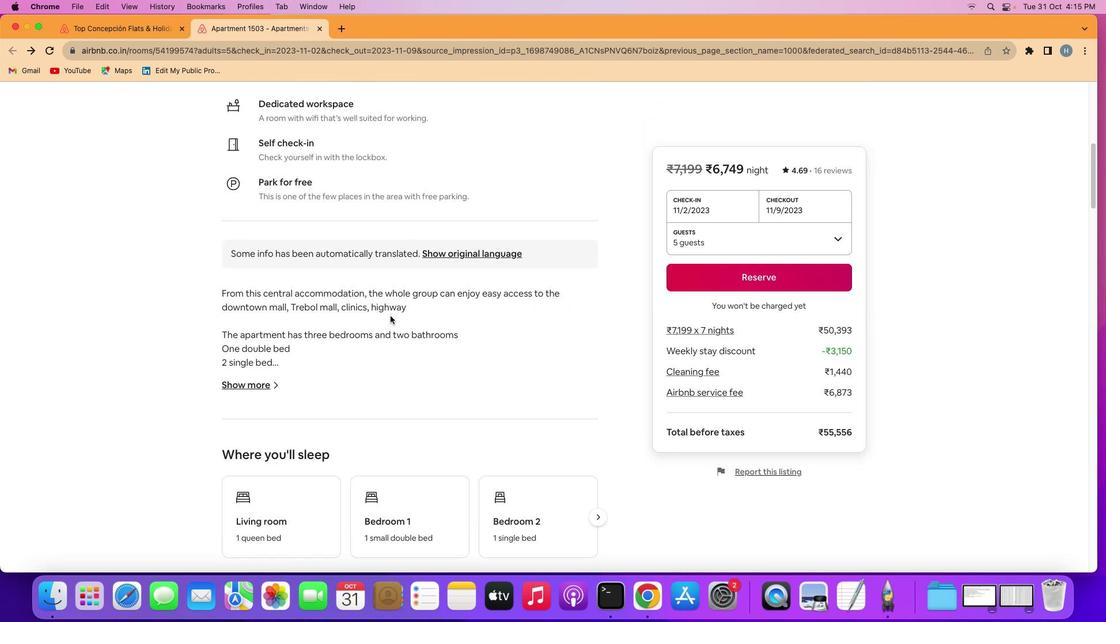 
Action: Mouse scrolled (390, 316) with delta (0, -1)
Screenshot: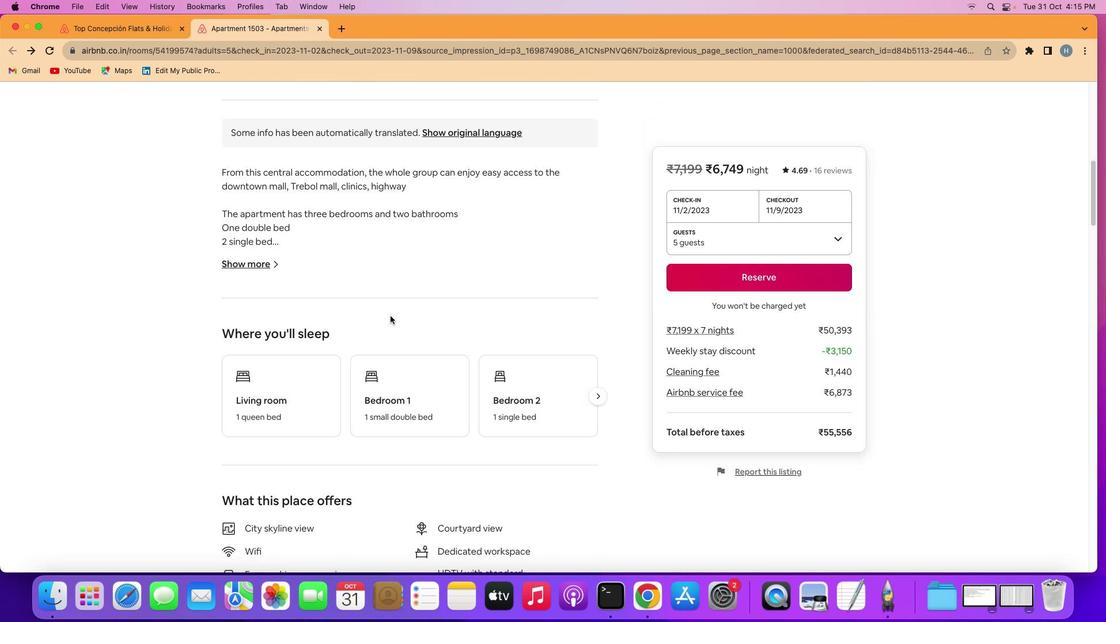 
Action: Mouse scrolled (390, 316) with delta (0, -2)
Screenshot: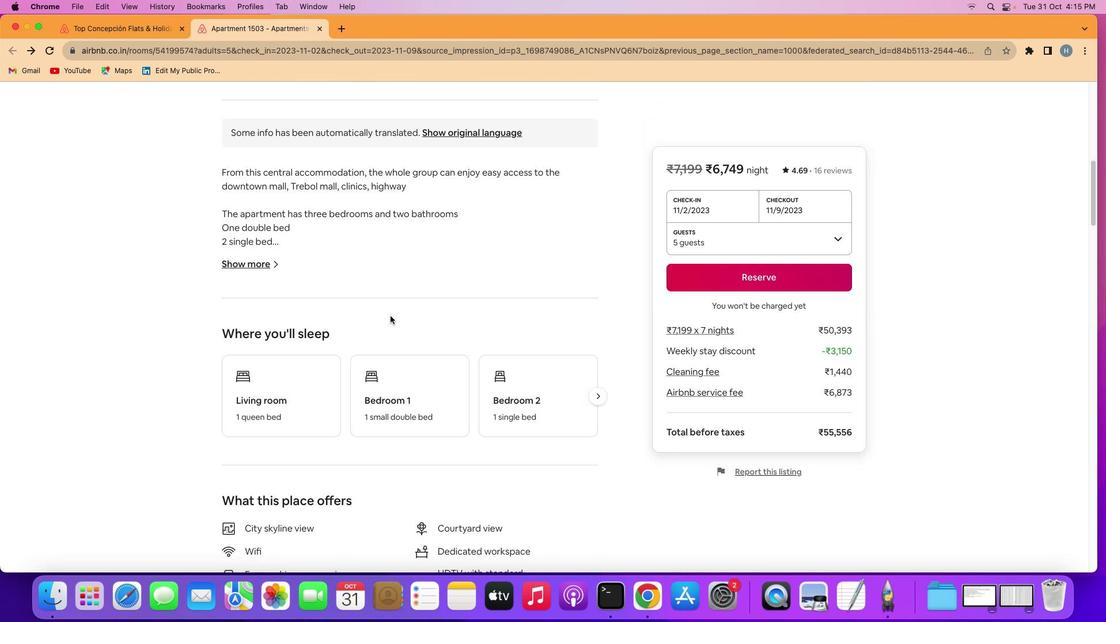 
Action: Mouse scrolled (390, 316) with delta (0, -2)
Screenshot: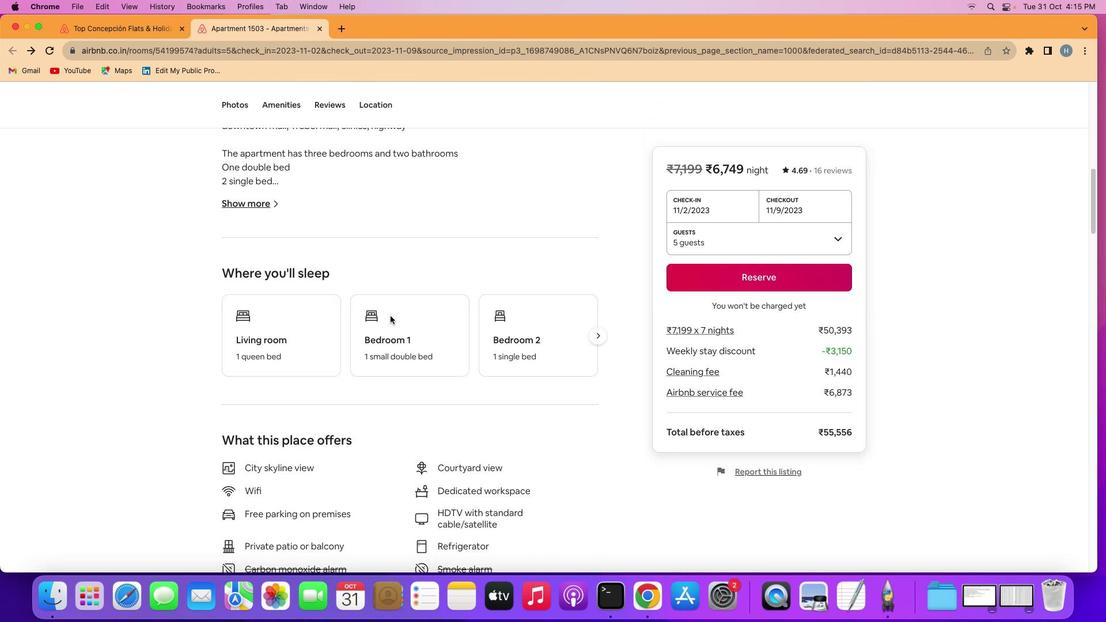 
Action: Mouse scrolled (390, 316) with delta (0, 0)
Screenshot: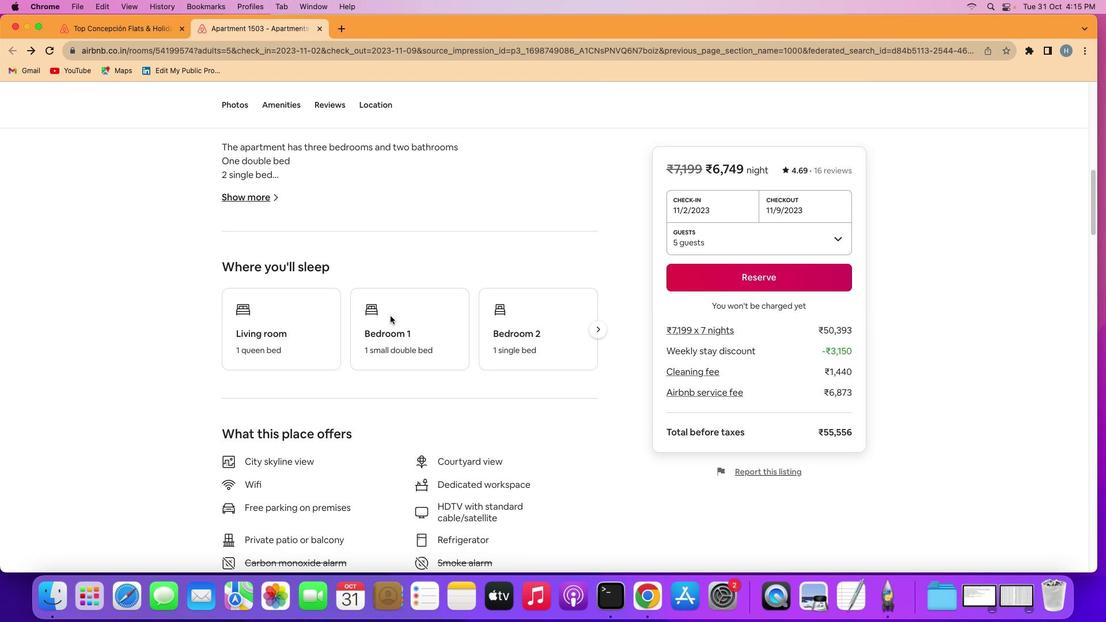 
Action: Mouse scrolled (390, 316) with delta (0, 0)
Screenshot: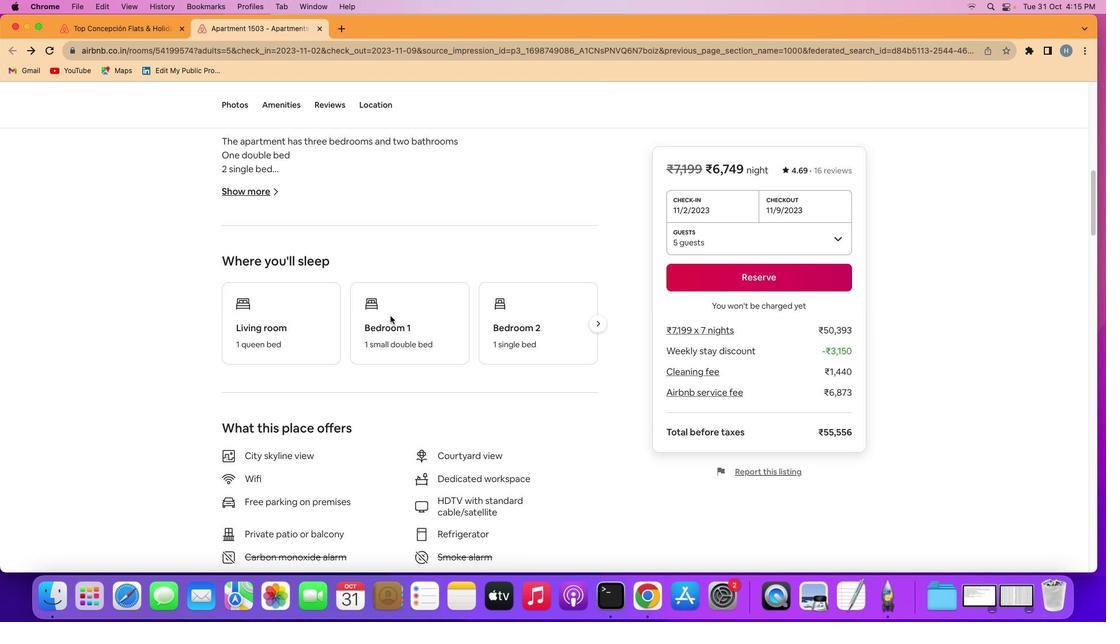 
Action: Mouse moved to (606, 324)
Screenshot: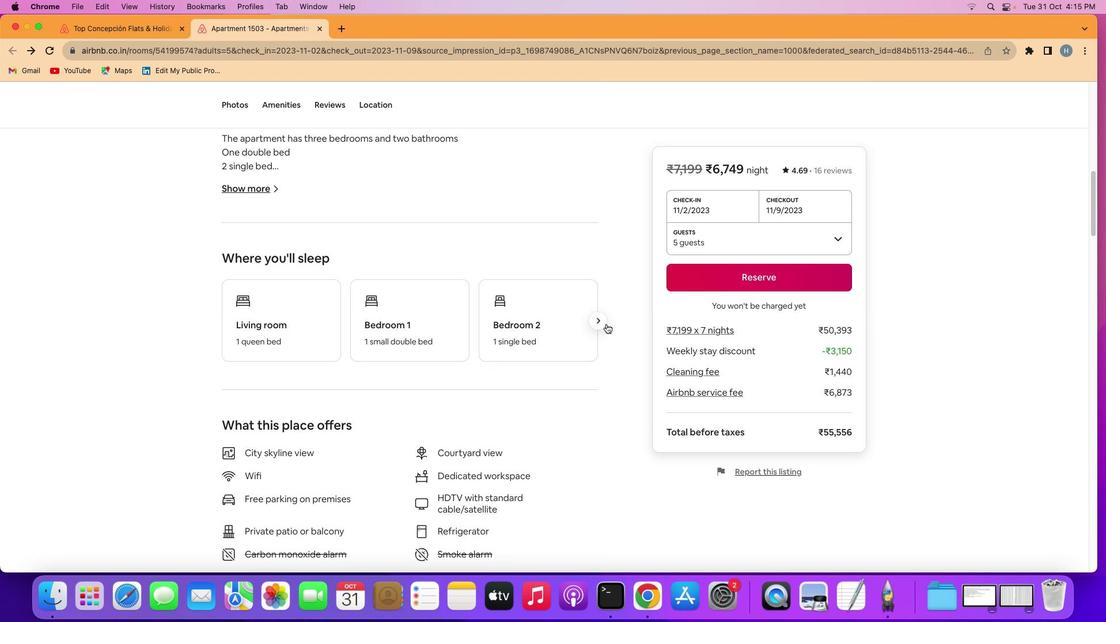 
Action: Mouse pressed left at (606, 324)
Screenshot: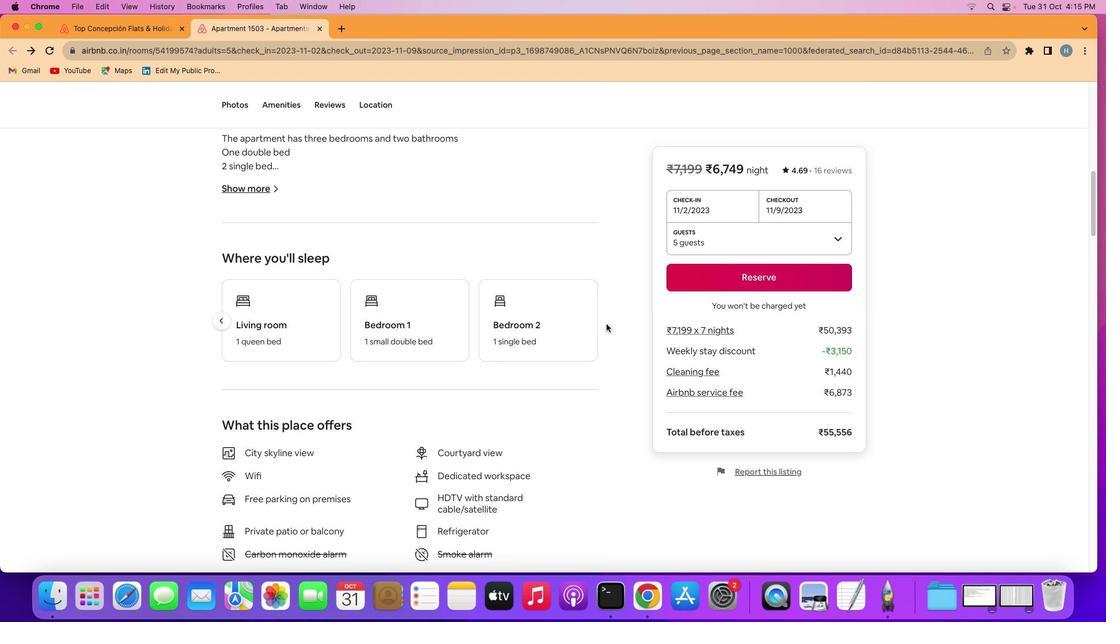 
Action: Mouse moved to (566, 337)
Screenshot: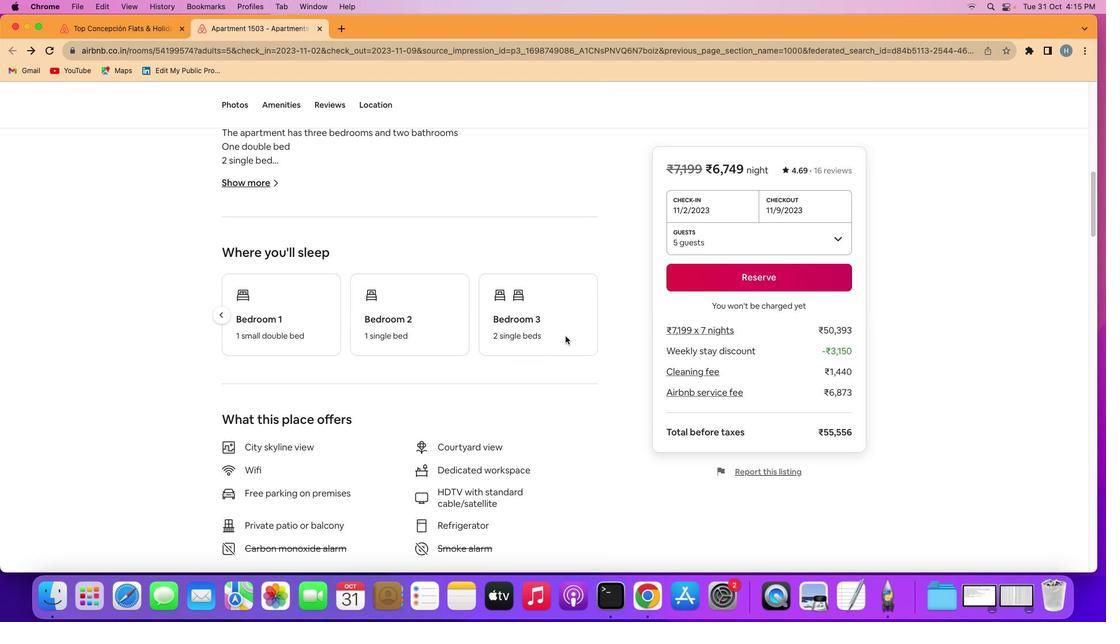 
Action: Mouse scrolled (566, 337) with delta (0, 0)
Screenshot: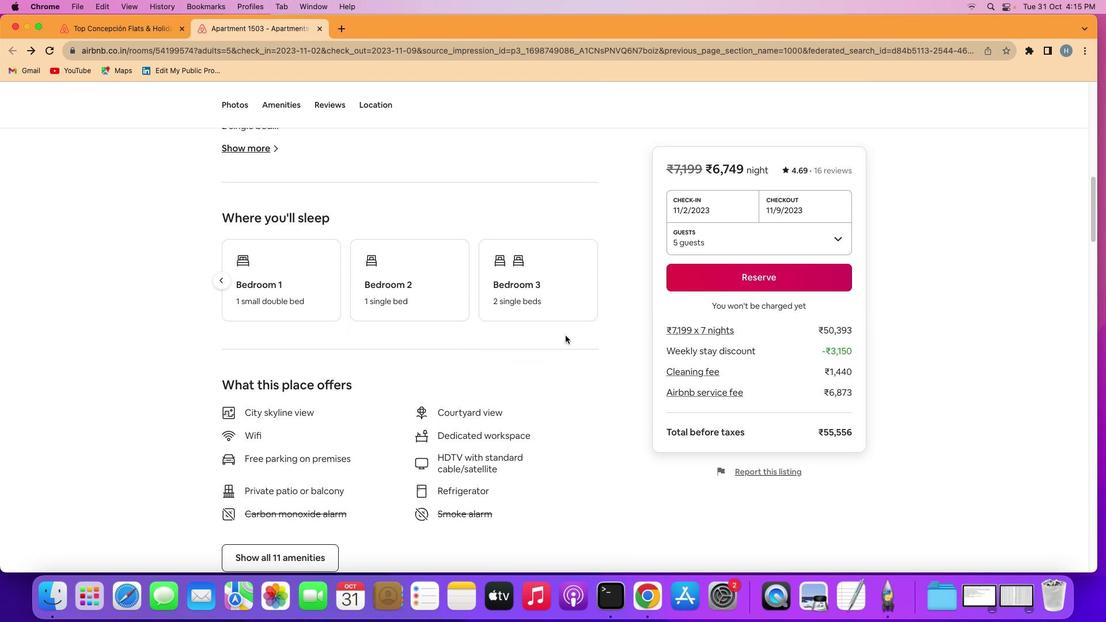 
Action: Mouse scrolled (566, 337) with delta (0, 0)
Screenshot: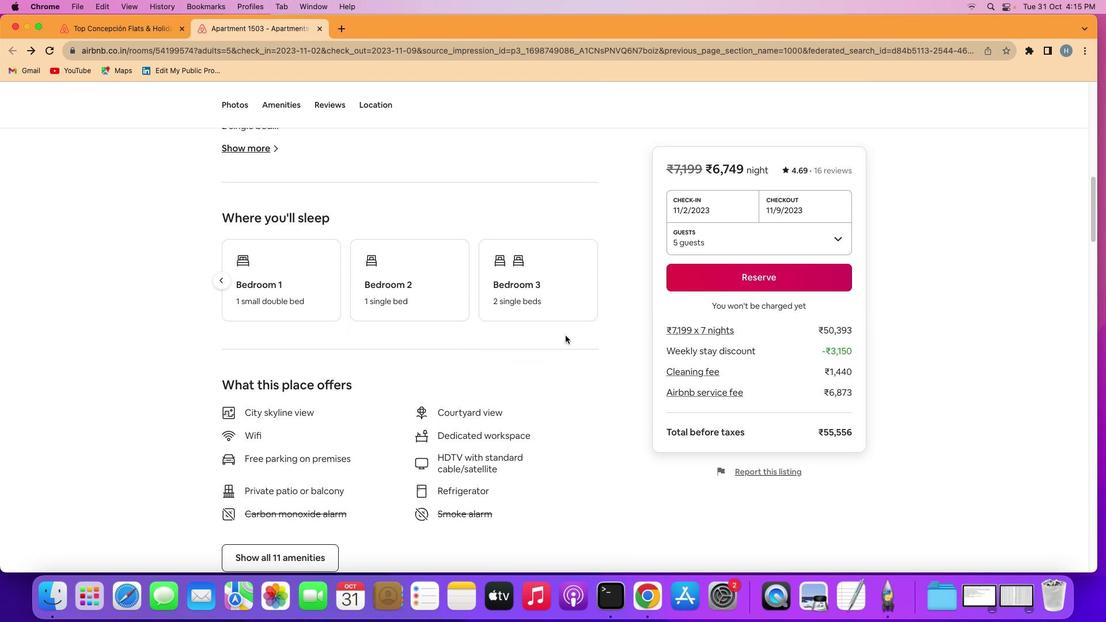 
Action: Mouse scrolled (566, 337) with delta (0, 0)
Screenshot: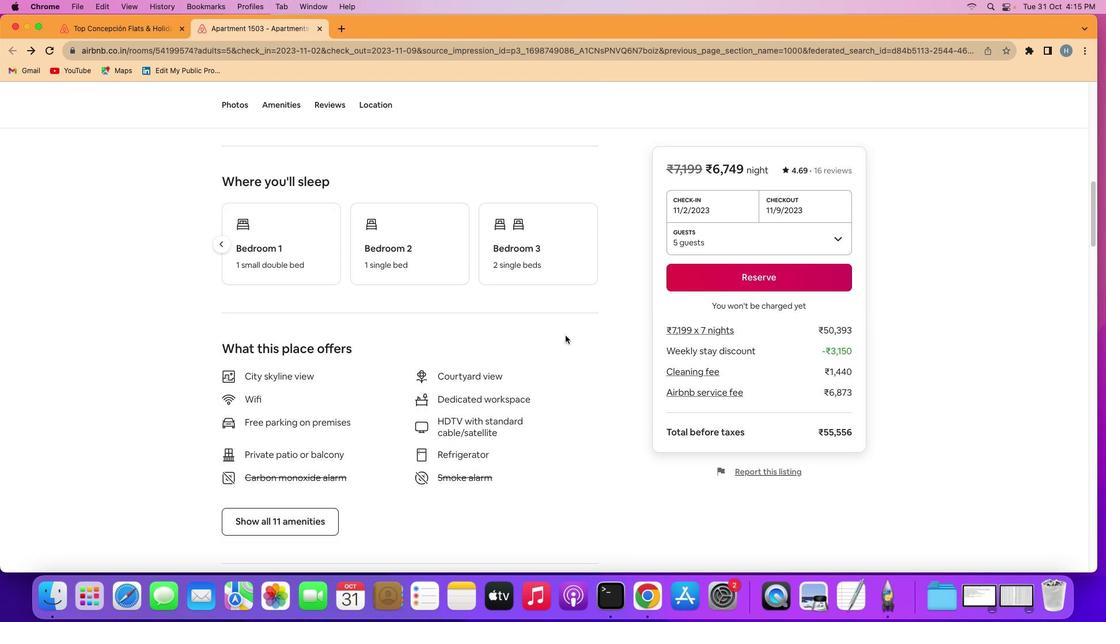 
Action: Mouse moved to (558, 338)
Screenshot: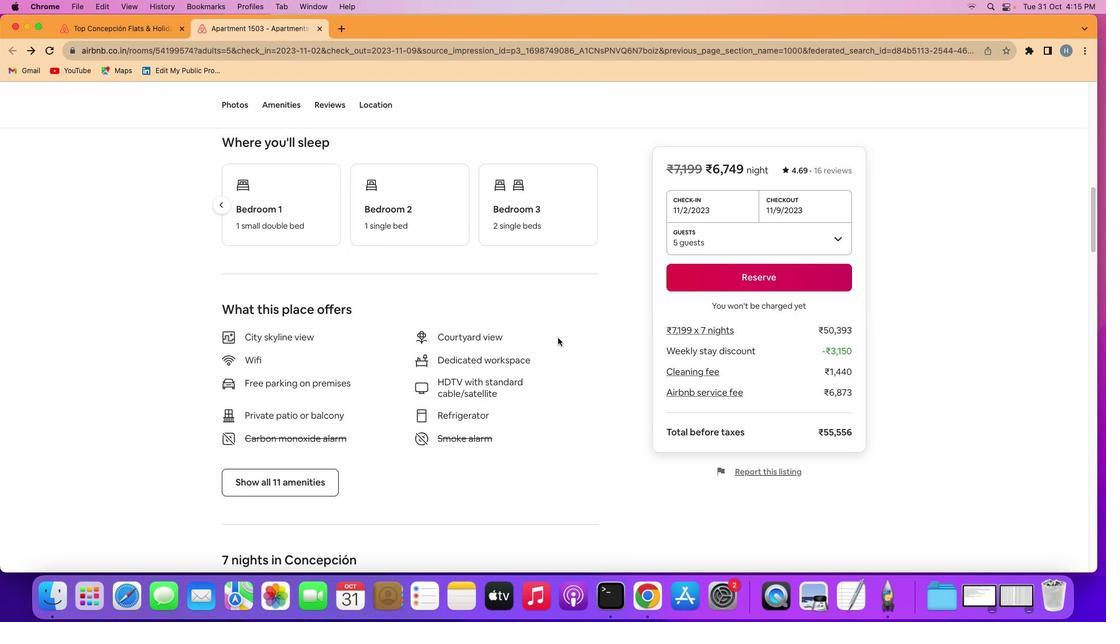 
Action: Mouse scrolled (558, 338) with delta (0, 0)
Screenshot: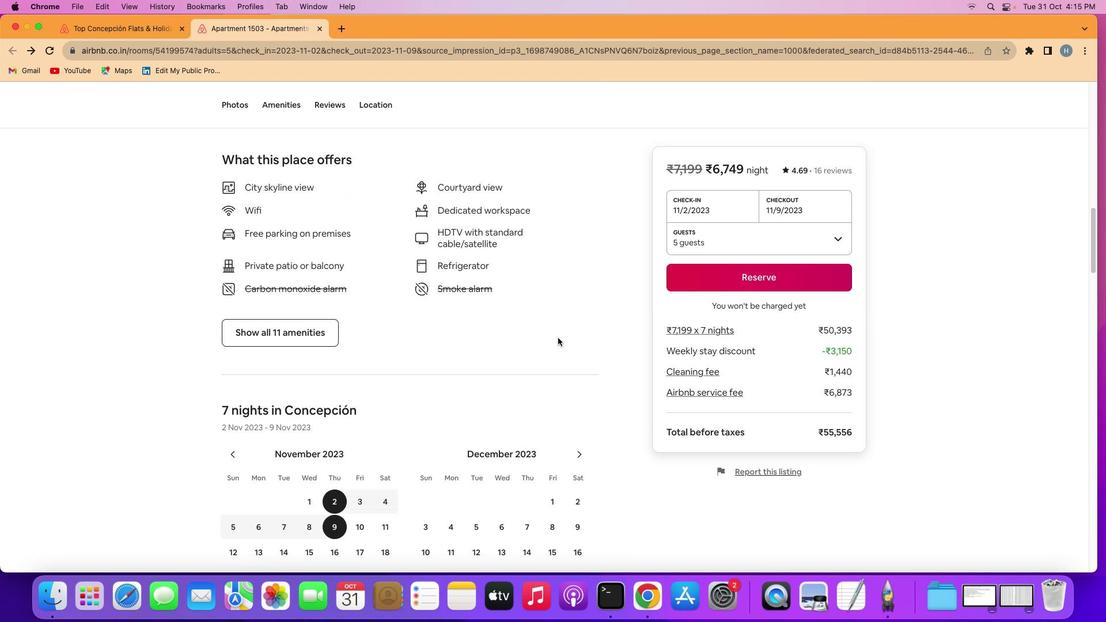 
Action: Mouse scrolled (558, 338) with delta (0, 0)
Screenshot: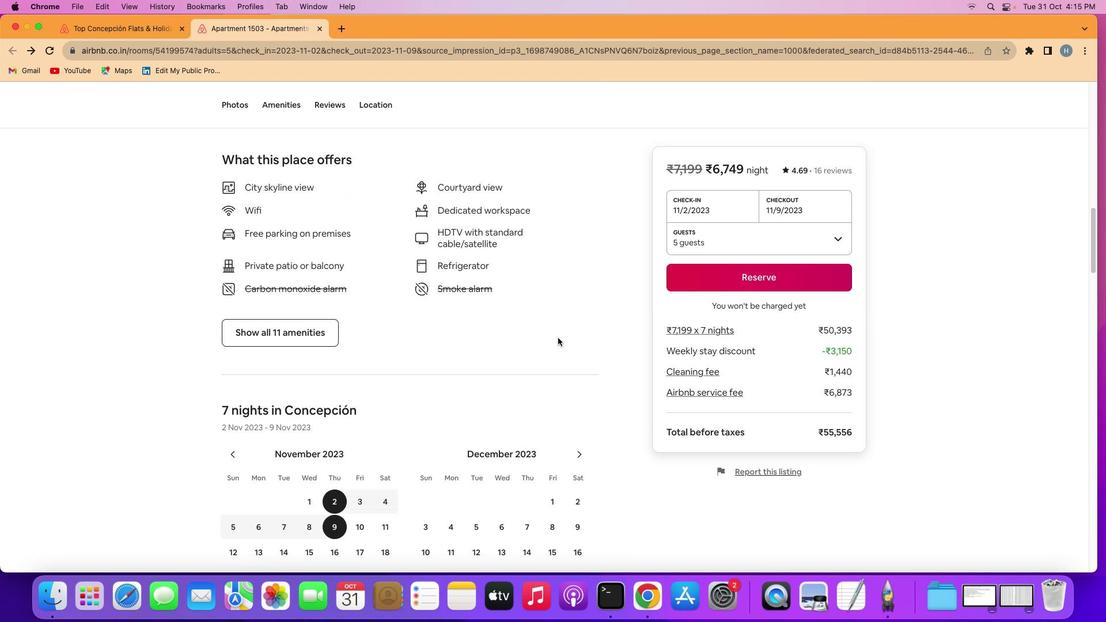 
Action: Mouse scrolled (558, 338) with delta (0, -1)
Screenshot: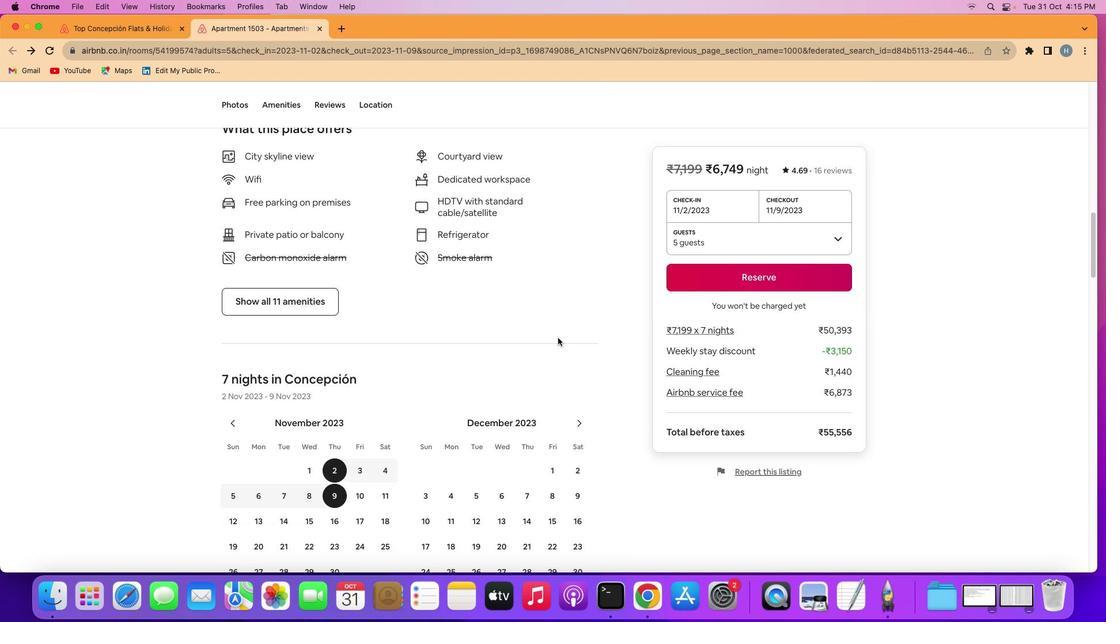 
Action: Mouse scrolled (558, 338) with delta (0, -2)
Screenshot: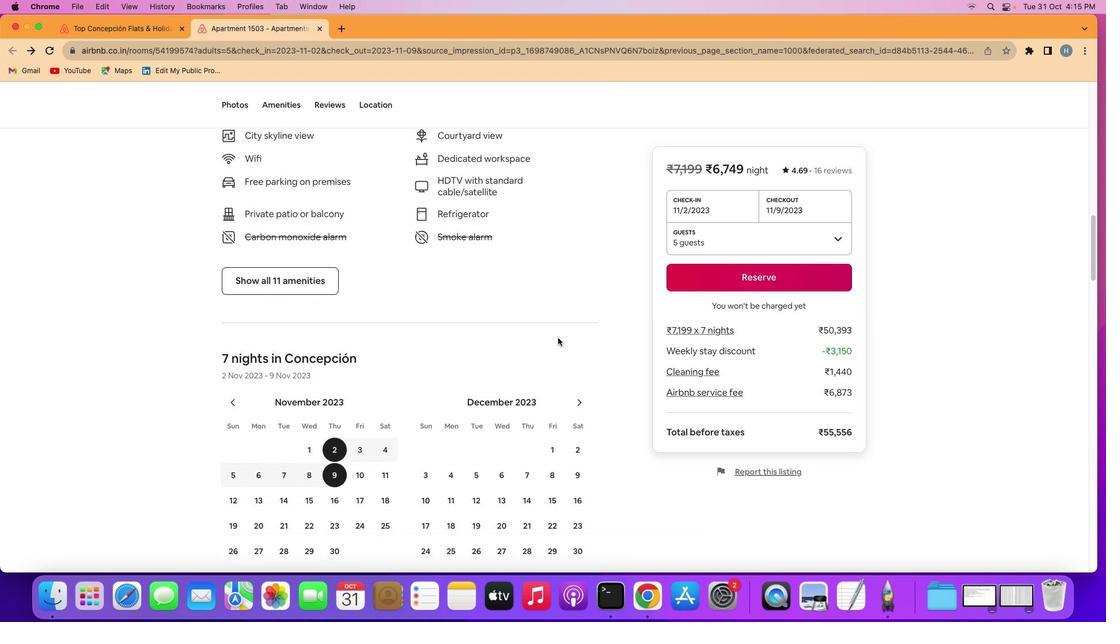 
Action: Mouse moved to (292, 291)
Screenshot: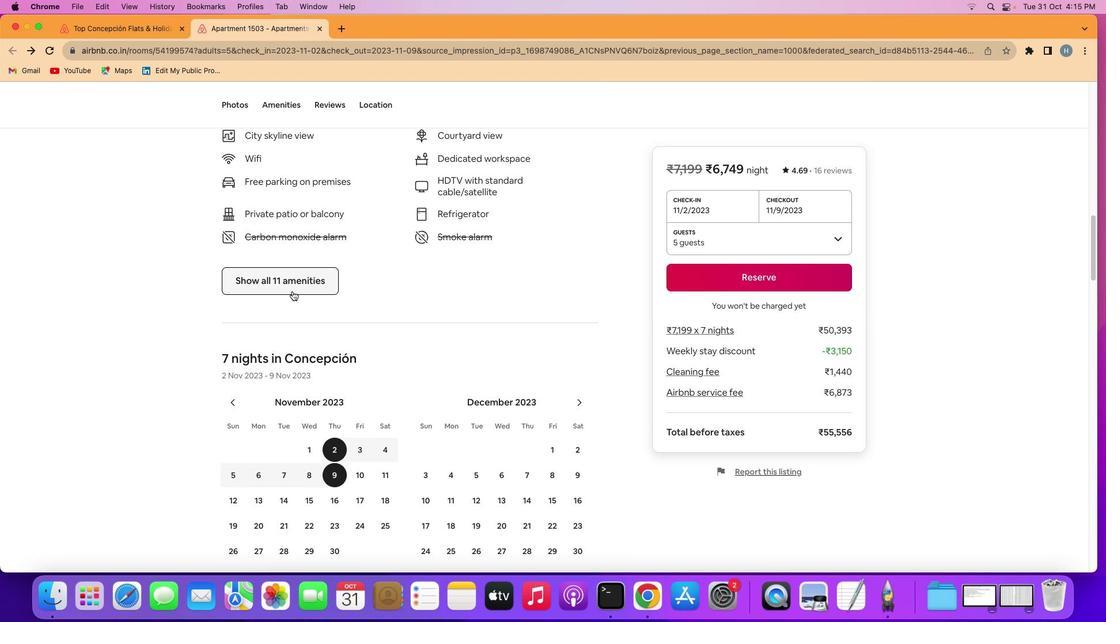 
Action: Mouse pressed left at (292, 291)
Screenshot: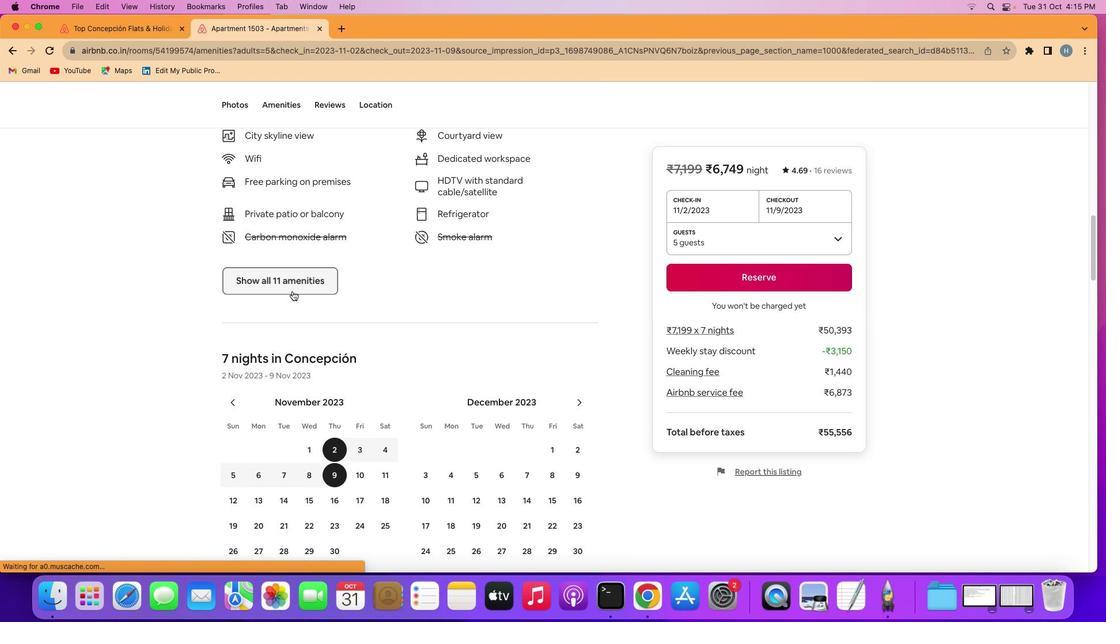 
Action: Mouse moved to (560, 334)
Screenshot: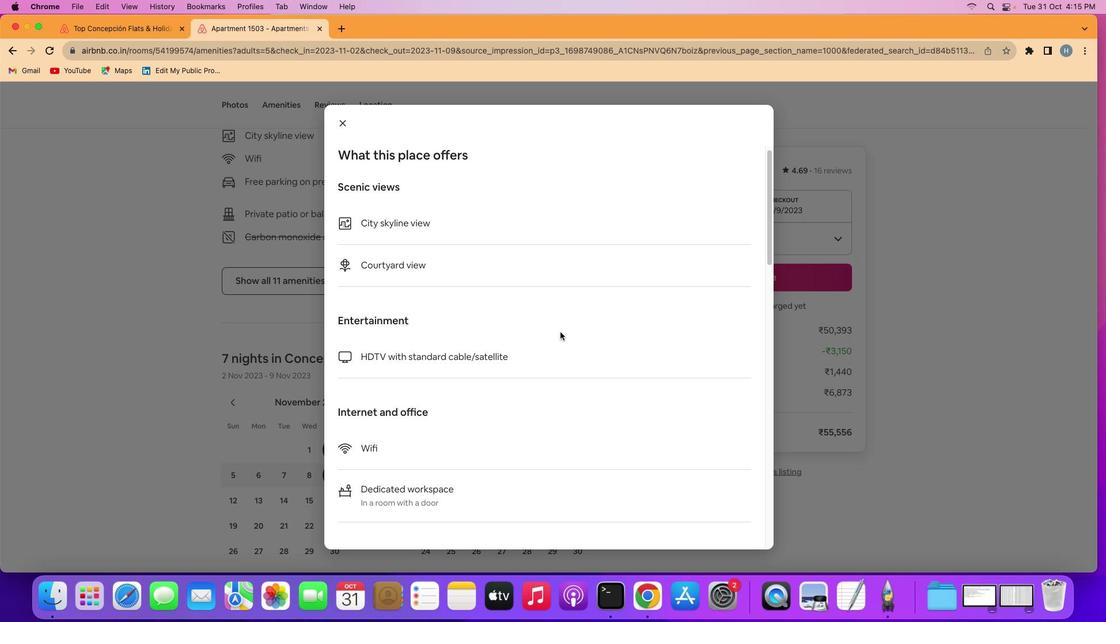
Action: Mouse scrolled (560, 334) with delta (0, 0)
Screenshot: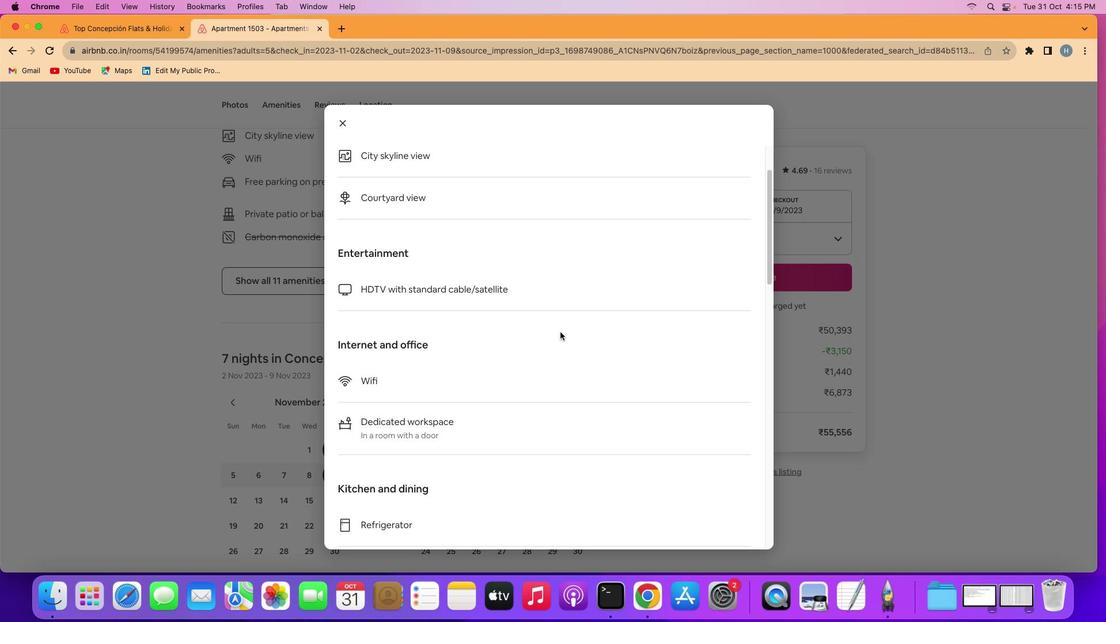 
Action: Mouse scrolled (560, 334) with delta (0, 0)
Screenshot: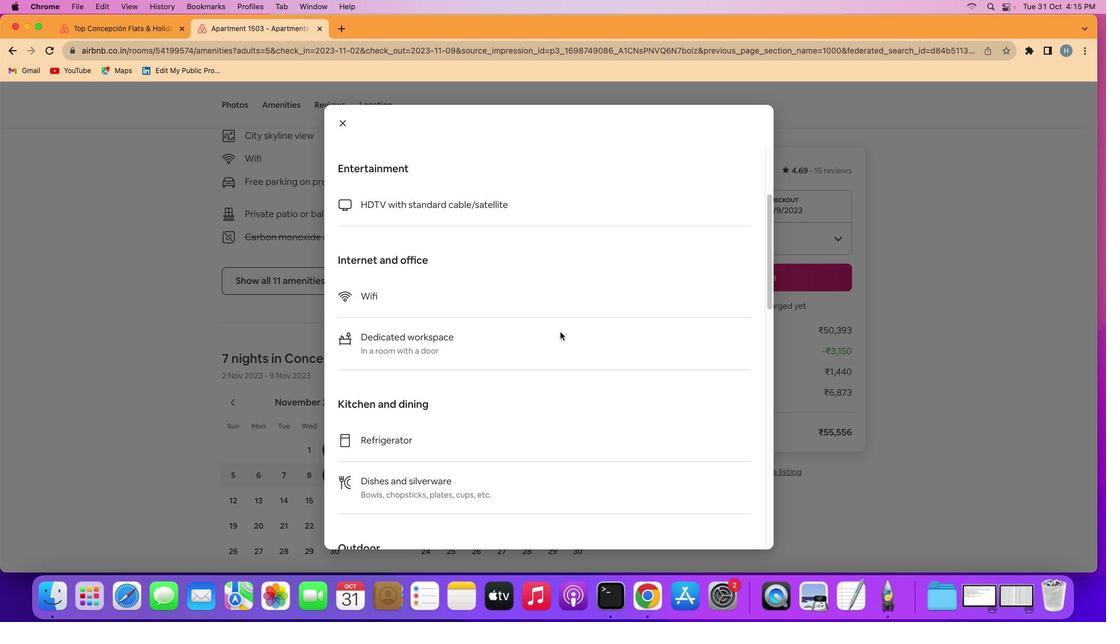 
Action: Mouse scrolled (560, 334) with delta (0, -1)
Screenshot: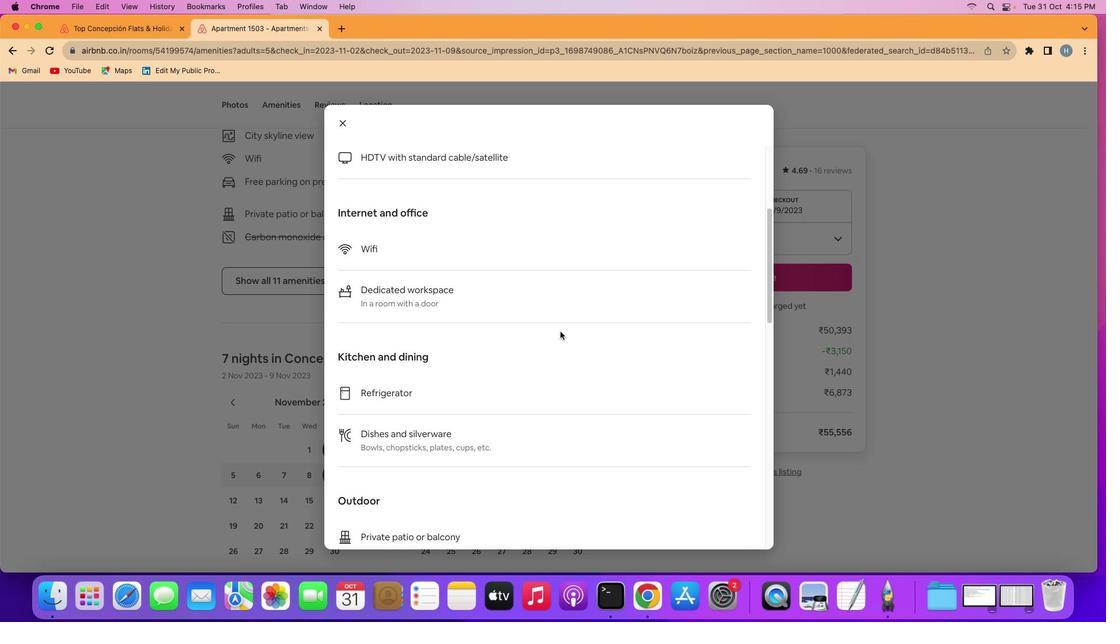 
Action: Mouse moved to (560, 333)
Screenshot: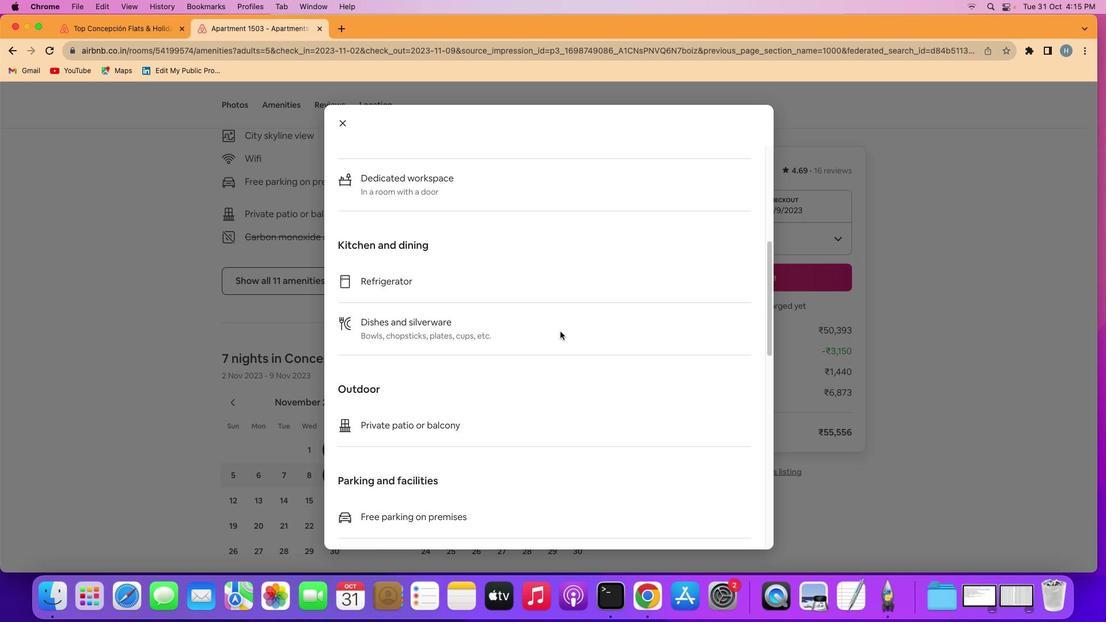 
Action: Mouse scrolled (560, 333) with delta (0, -1)
Screenshot: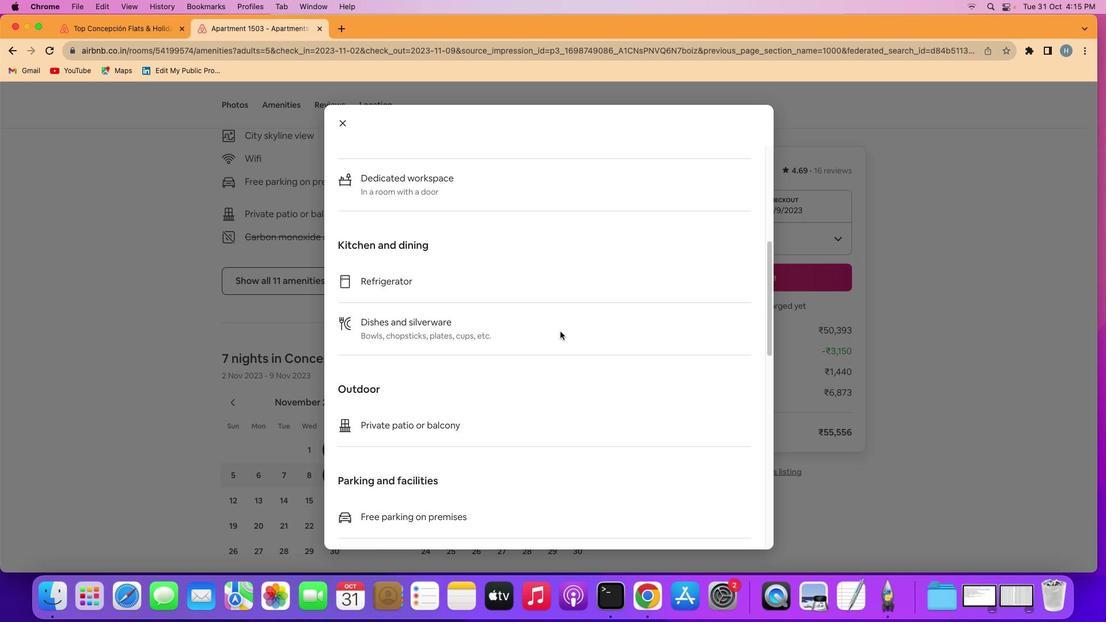 
Action: Mouse moved to (560, 332)
Screenshot: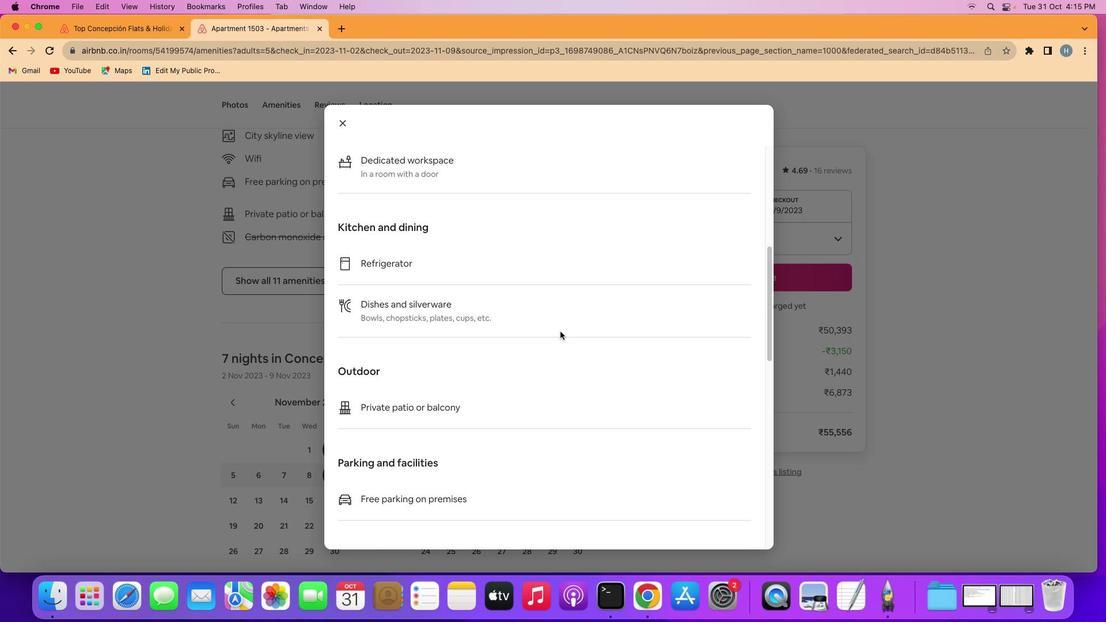 
Action: Mouse scrolled (560, 332) with delta (0, -2)
Screenshot: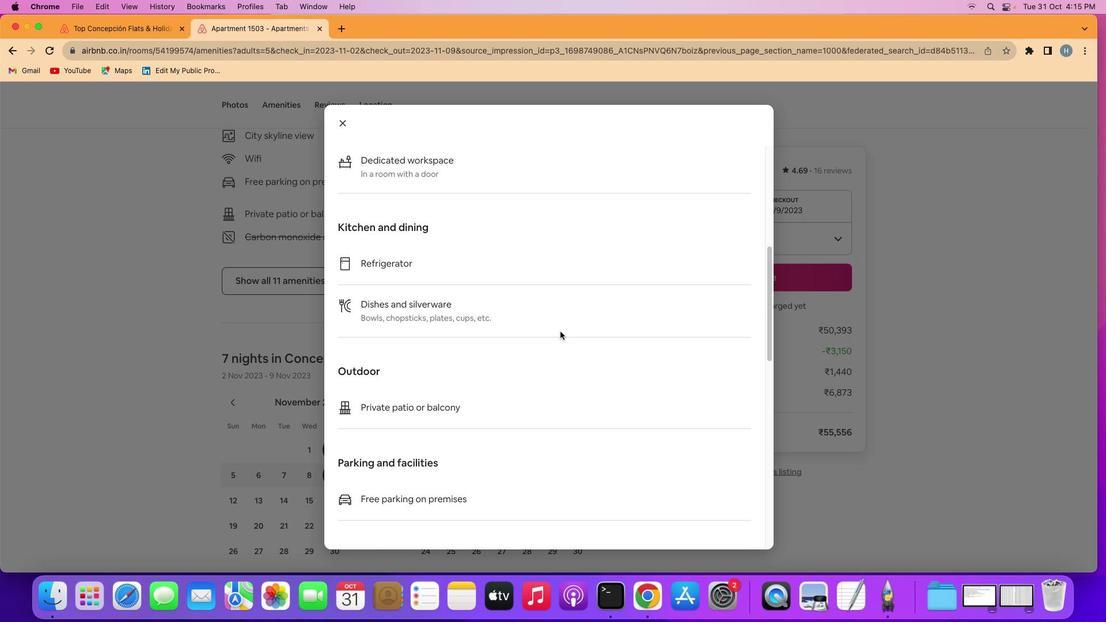 
Action: Mouse moved to (560, 331)
Screenshot: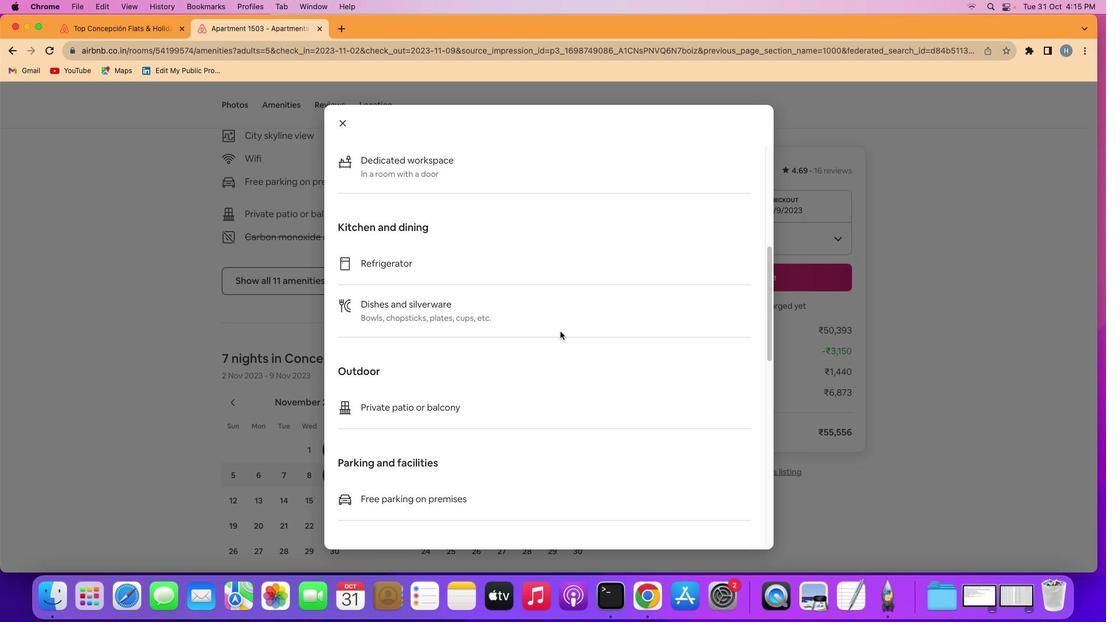 
Action: Mouse scrolled (560, 331) with delta (0, 0)
Screenshot: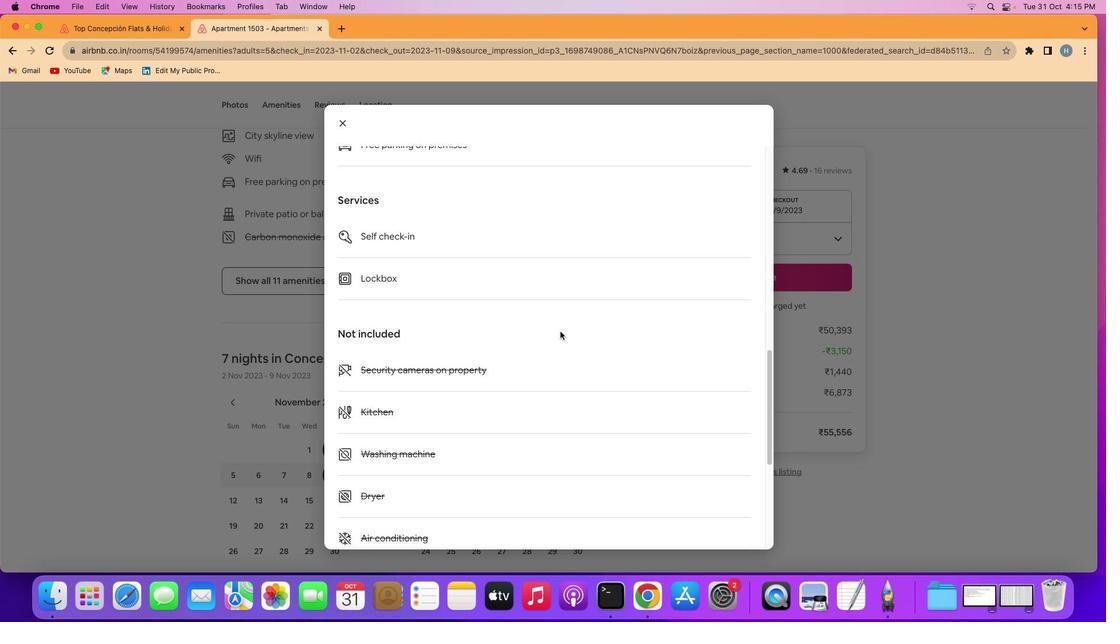 
Action: Mouse scrolled (560, 331) with delta (0, 0)
Screenshot: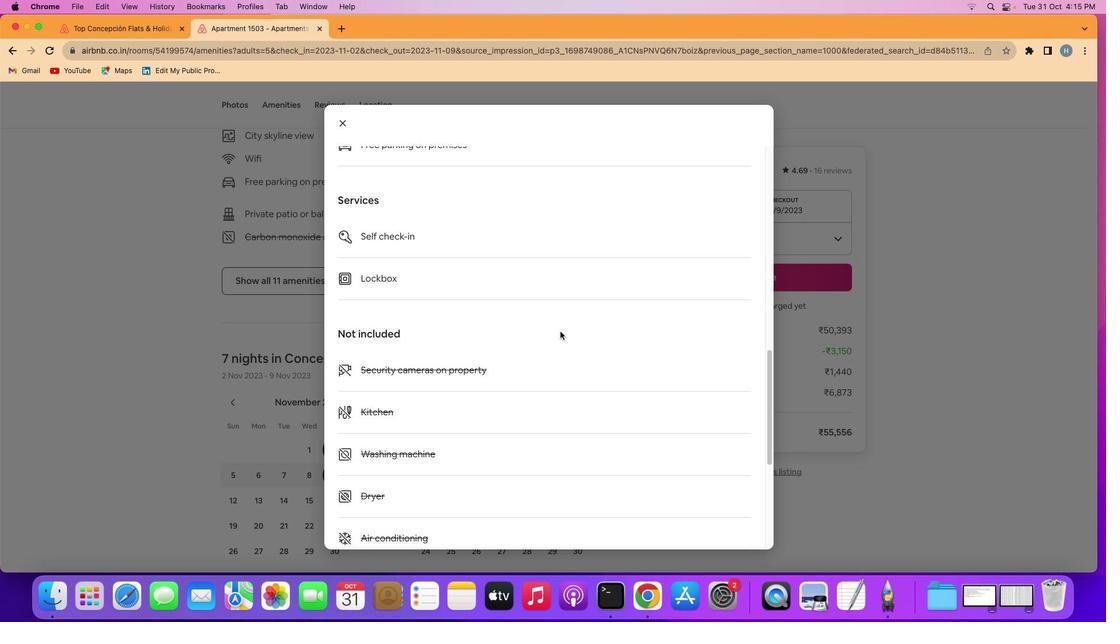
Action: Mouse scrolled (560, 331) with delta (0, -1)
Screenshot: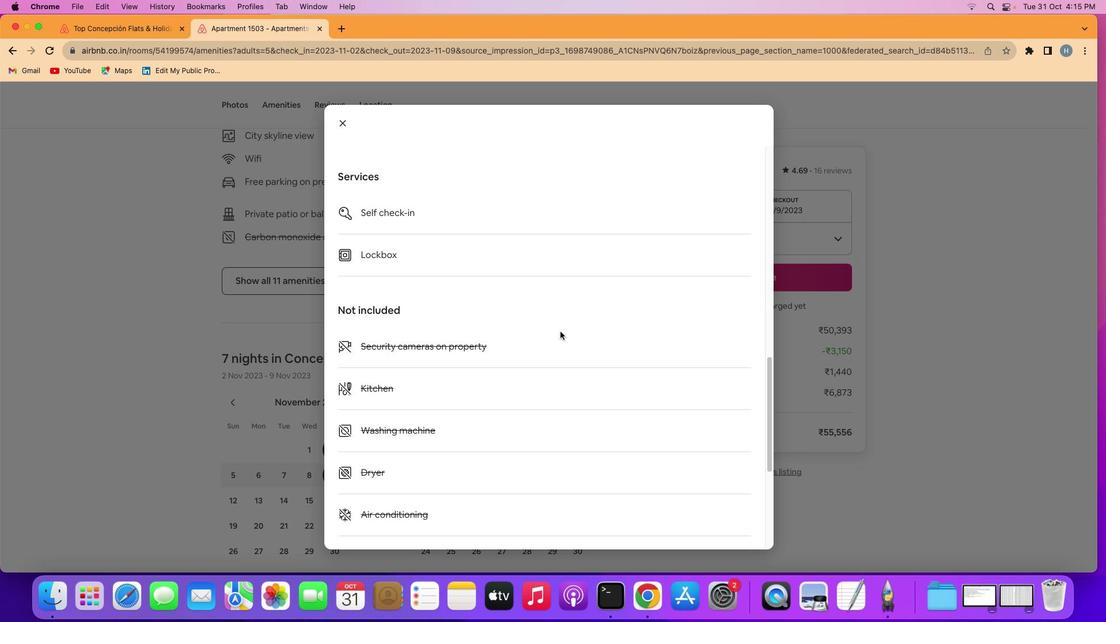
Action: Mouse scrolled (560, 331) with delta (0, -2)
Screenshot: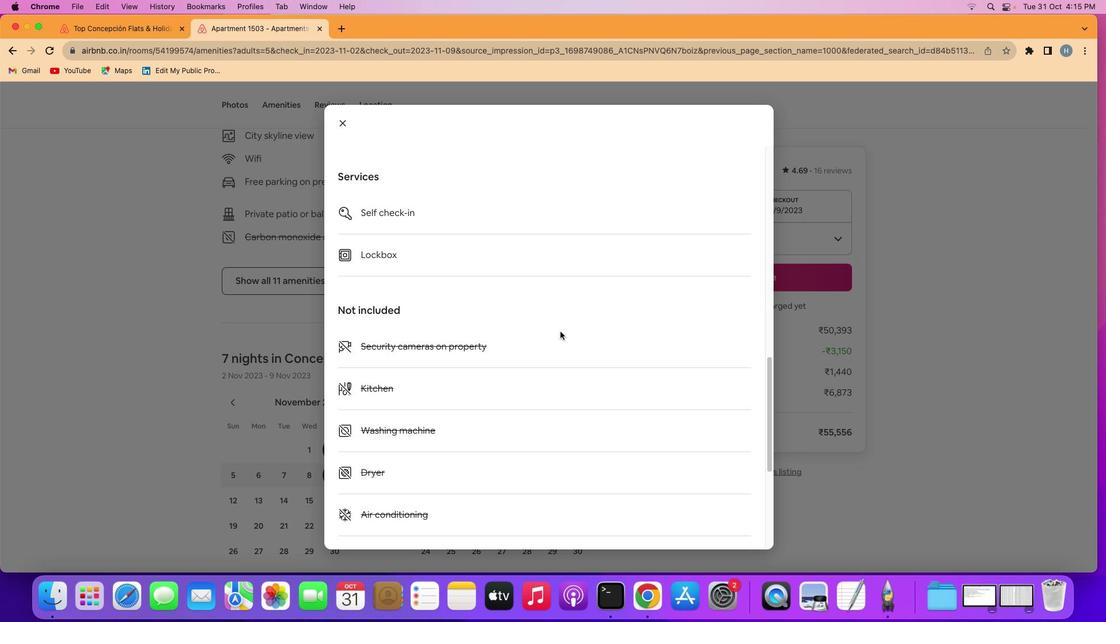
Action: Mouse scrolled (560, 331) with delta (0, -2)
Screenshot: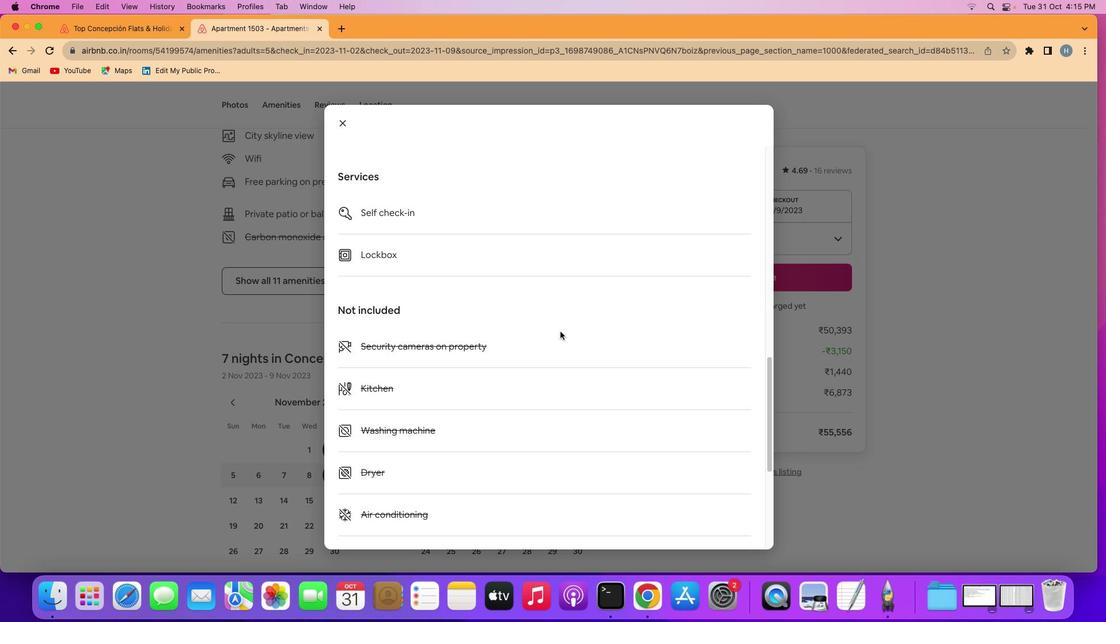 
Action: Mouse scrolled (560, 331) with delta (0, 0)
Screenshot: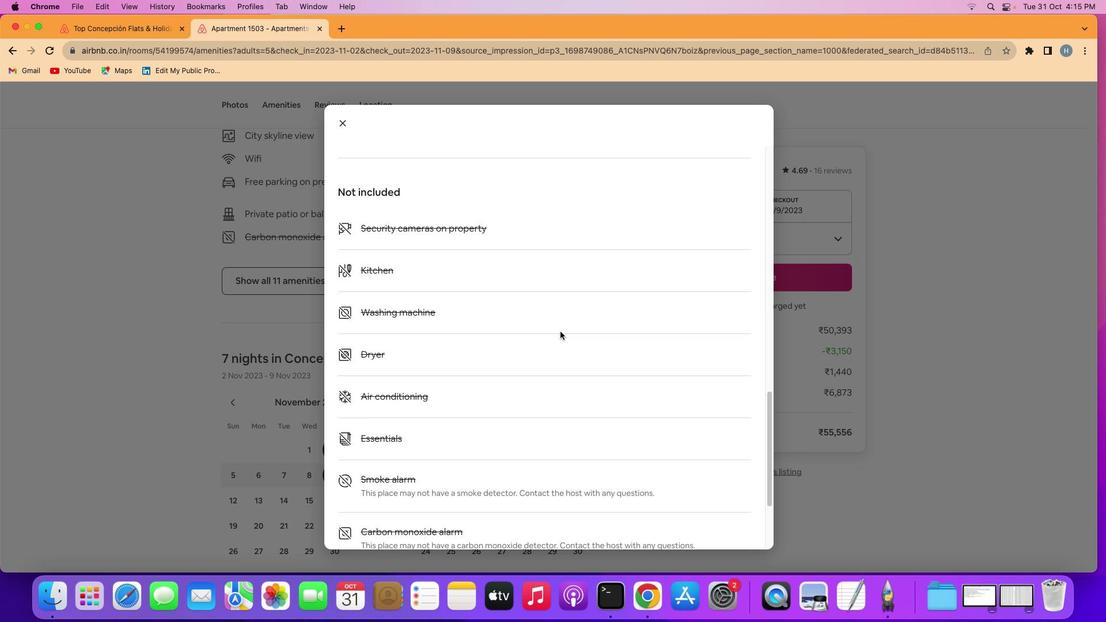 
Action: Mouse scrolled (560, 331) with delta (0, 0)
Screenshot: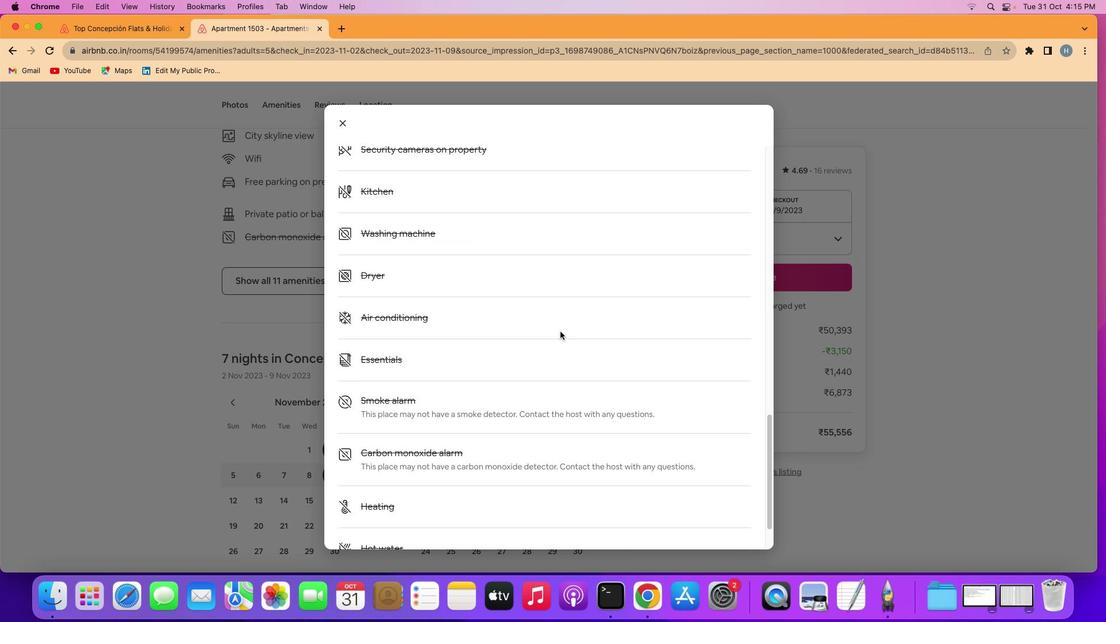 
Action: Mouse scrolled (560, 331) with delta (0, -1)
Screenshot: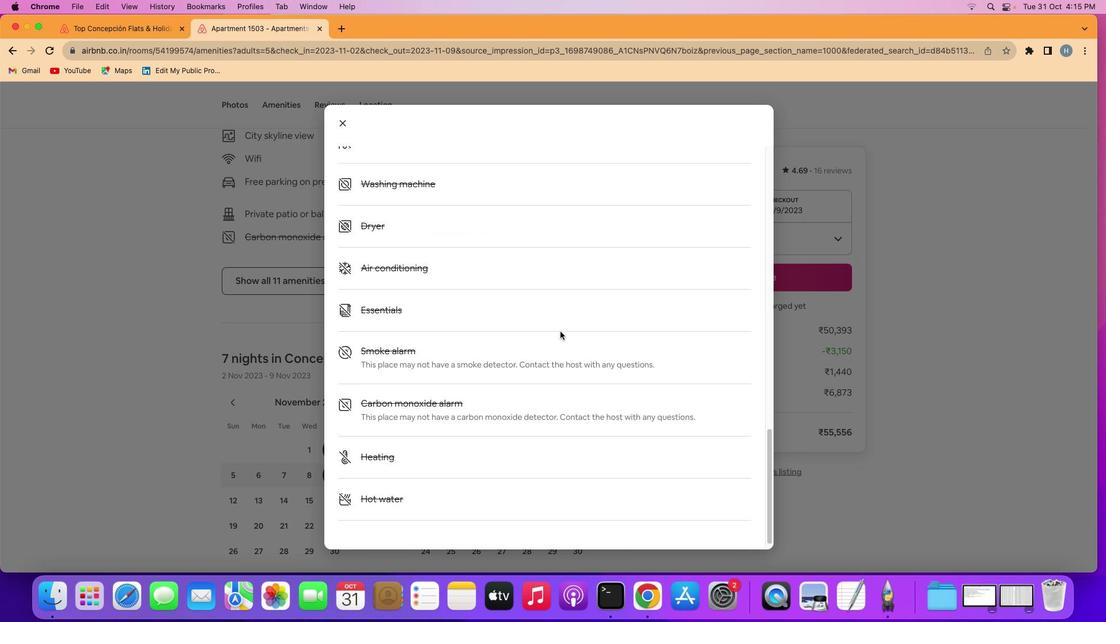 
Action: Mouse scrolled (560, 331) with delta (0, -2)
Screenshot: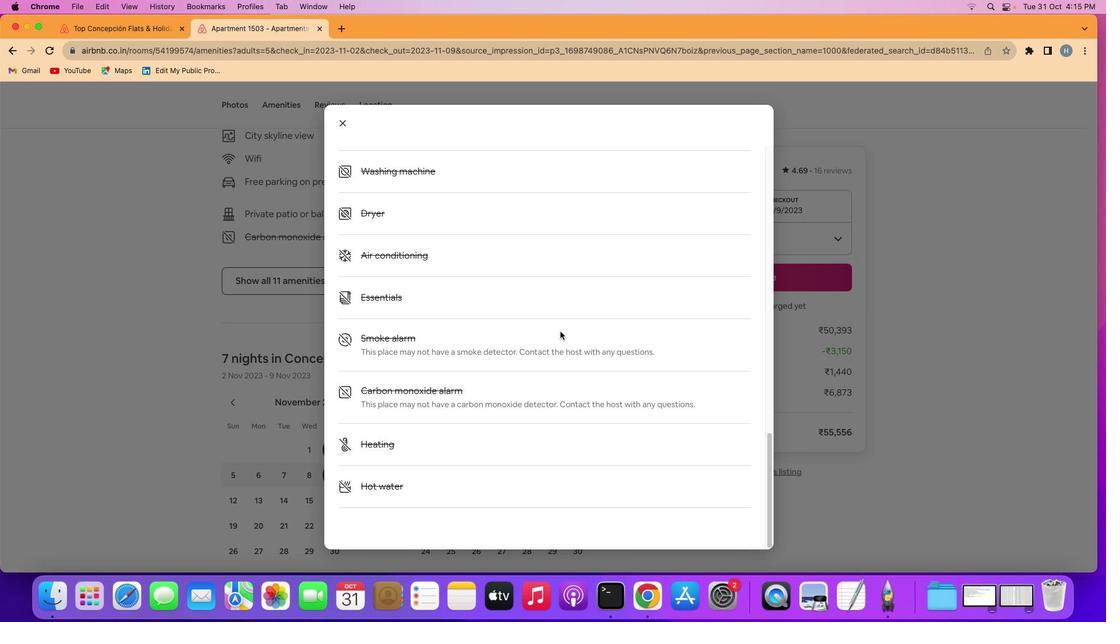 
Action: Mouse scrolled (560, 331) with delta (0, -2)
Screenshot: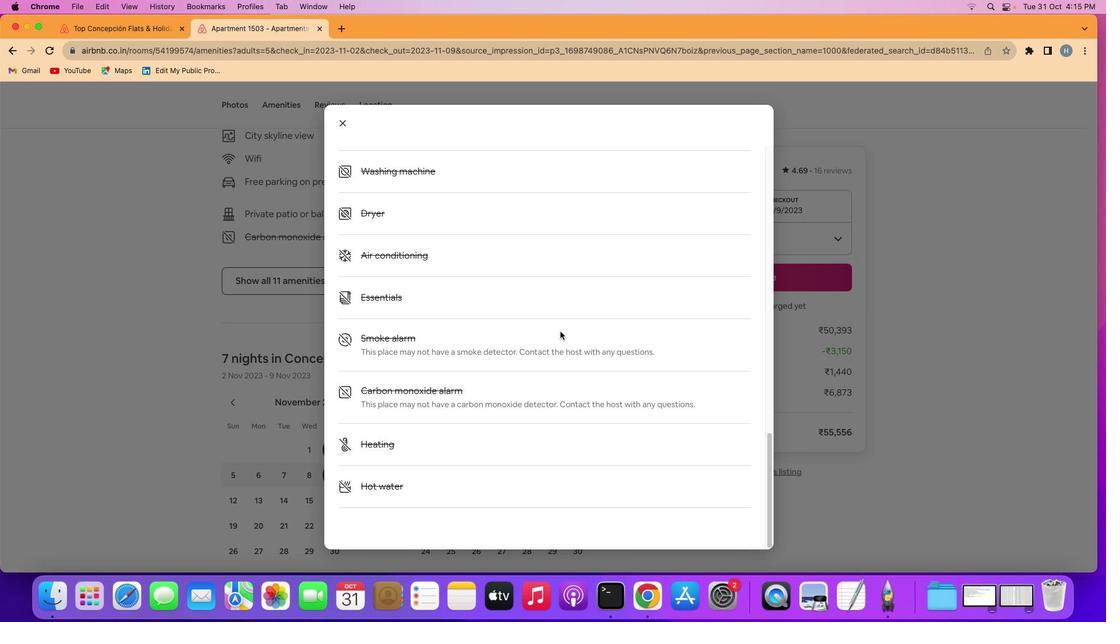 
Action: Mouse scrolled (560, 331) with delta (0, -2)
Screenshot: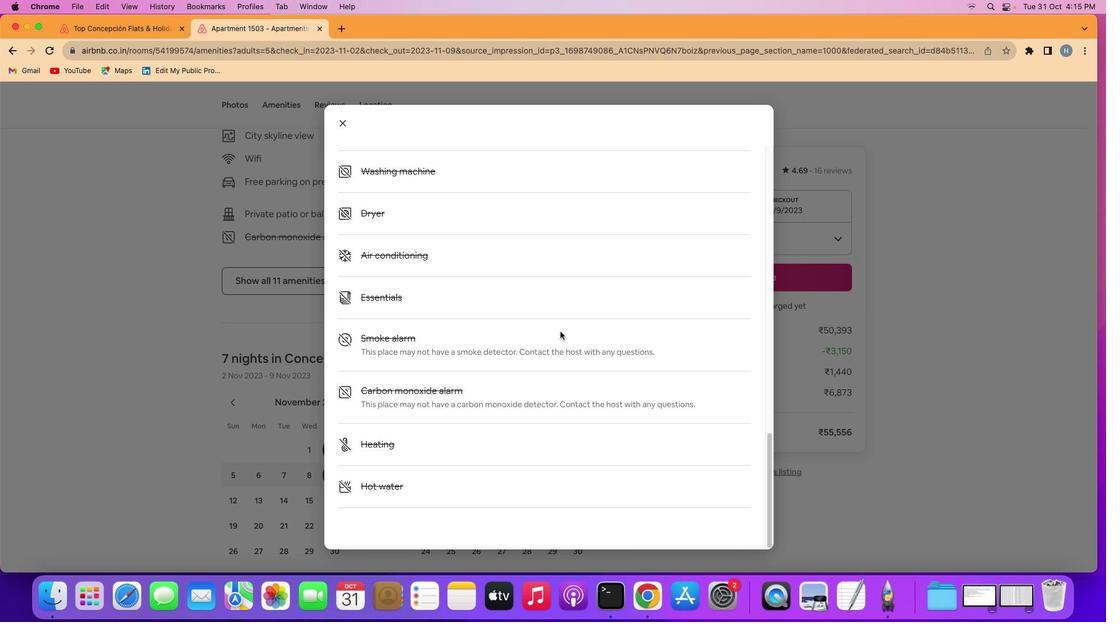 
Action: Mouse scrolled (560, 331) with delta (0, 0)
Screenshot: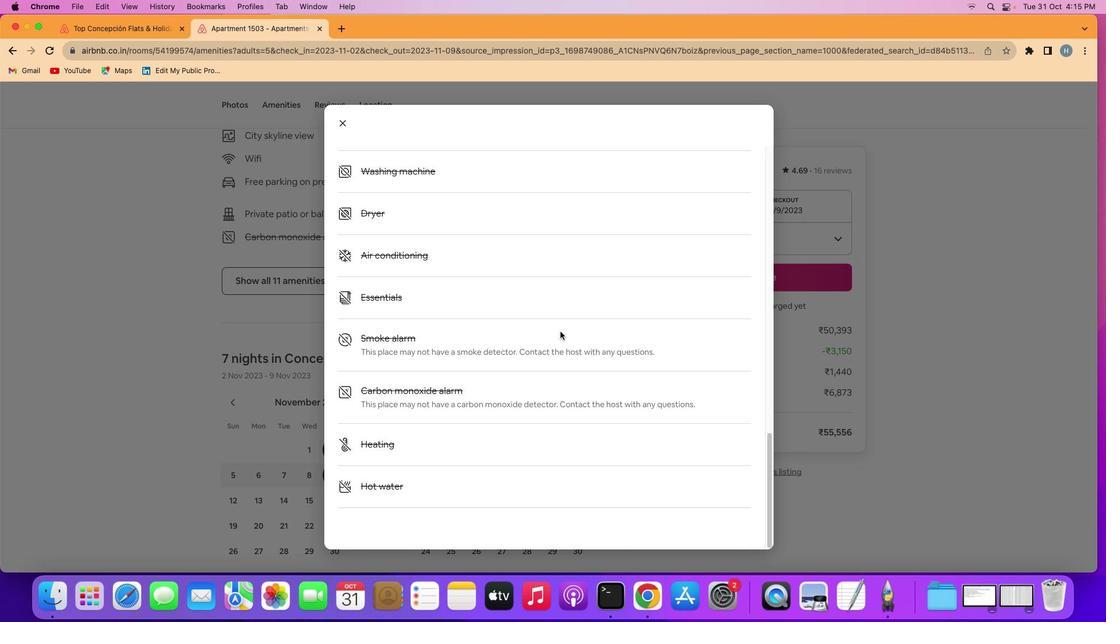 
Action: Mouse scrolled (560, 331) with delta (0, 0)
Screenshot: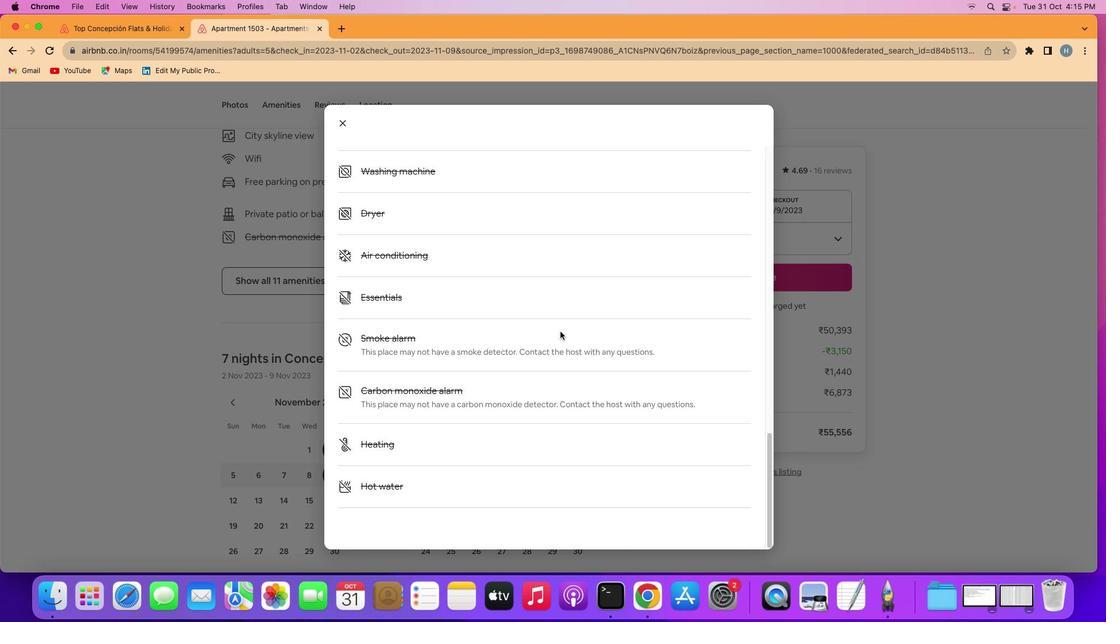 
Action: Mouse scrolled (560, 331) with delta (0, -1)
Screenshot: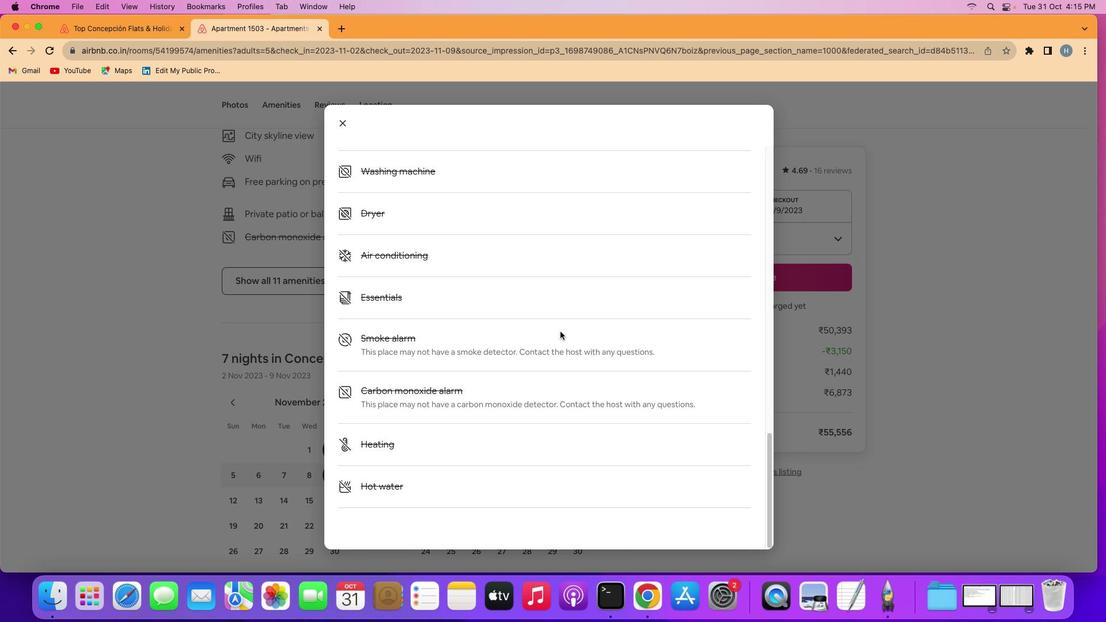 
Action: Mouse scrolled (560, 331) with delta (0, -2)
Screenshot: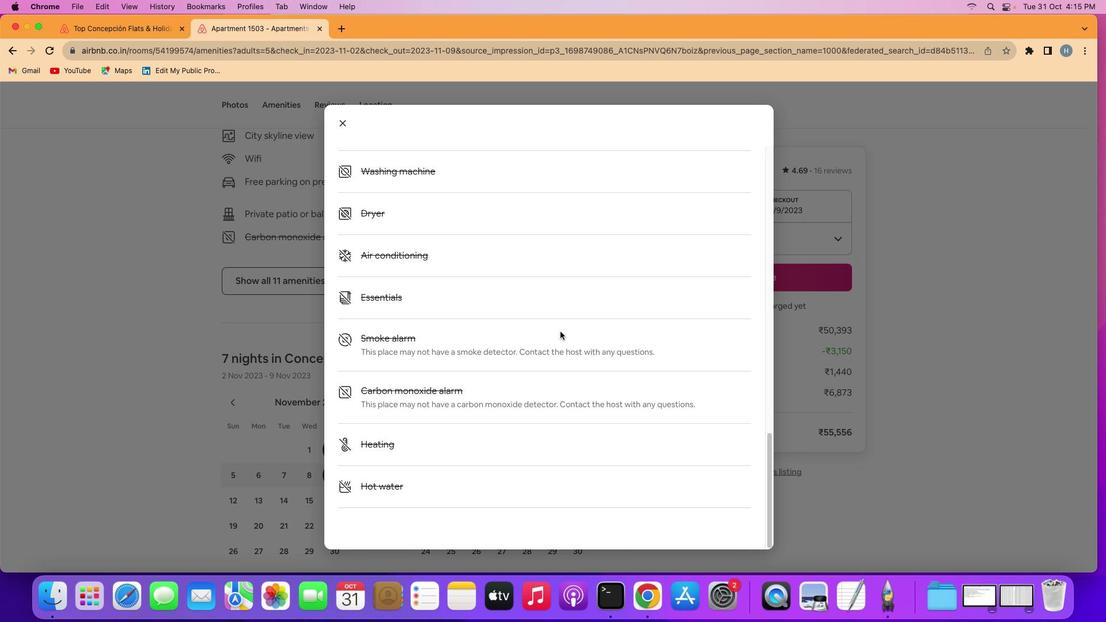 
Action: Mouse moved to (345, 127)
Screenshot: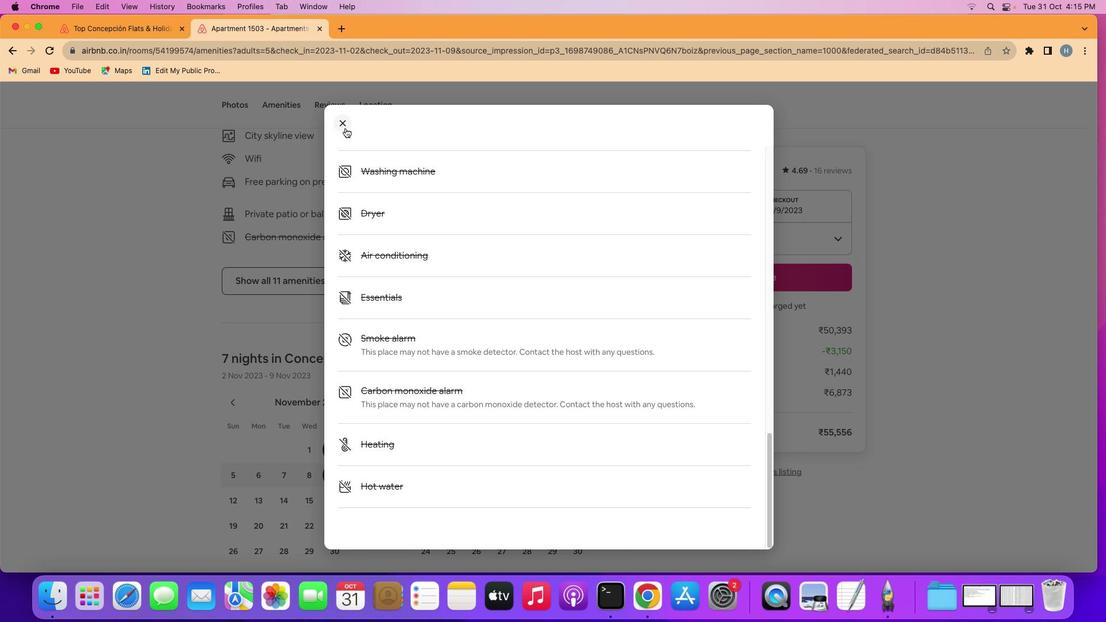 
Action: Mouse pressed left at (345, 127)
Screenshot: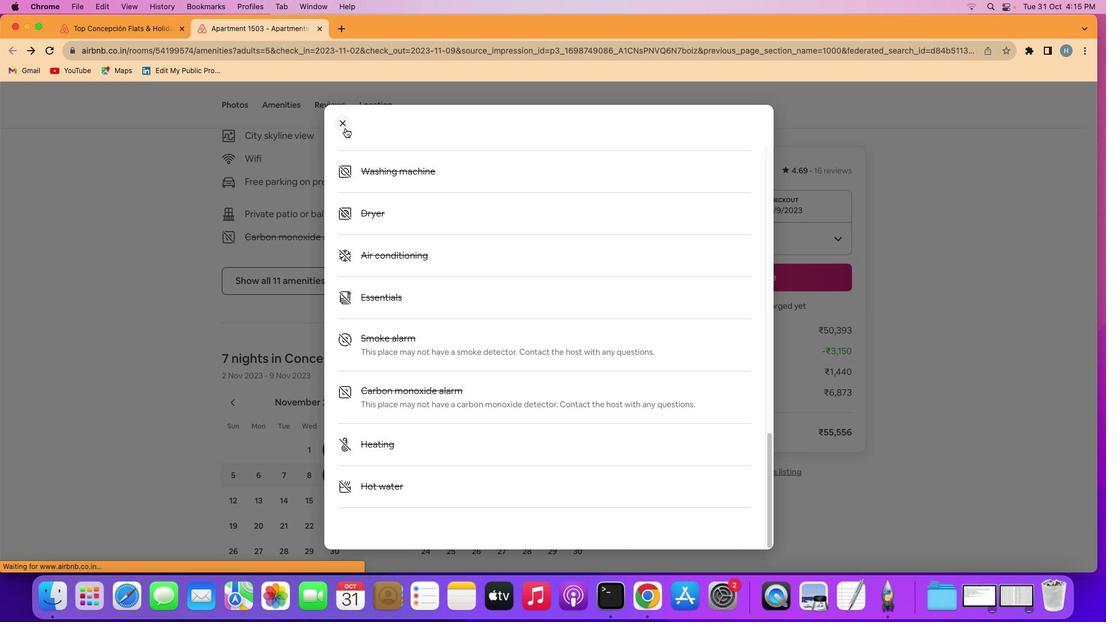 
Action: Mouse moved to (502, 310)
Screenshot: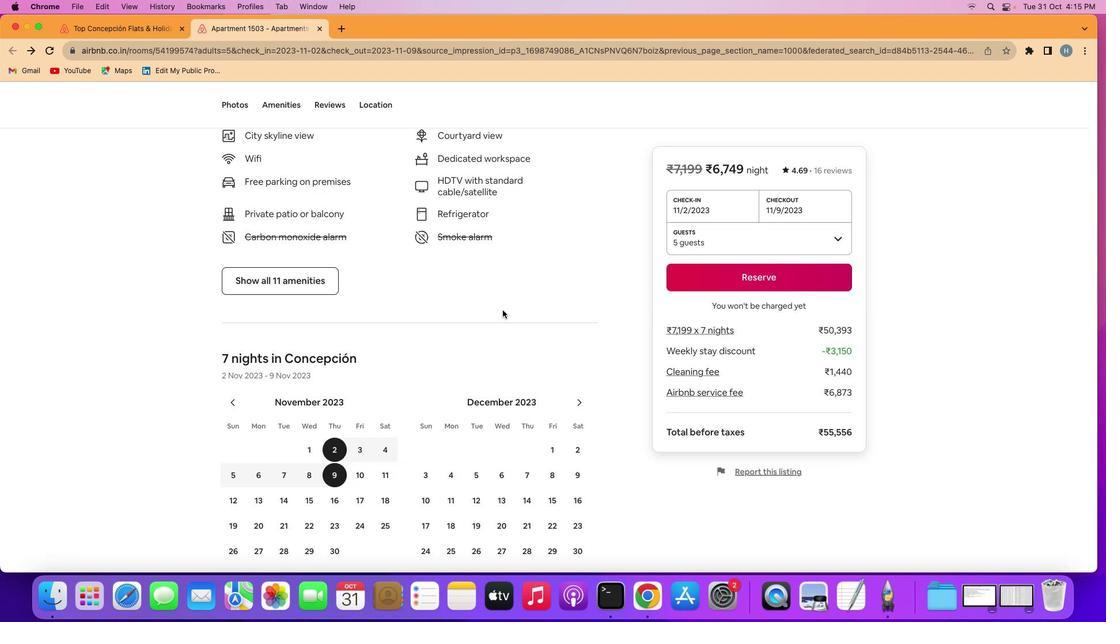 
Action: Mouse scrolled (502, 310) with delta (0, 0)
Screenshot: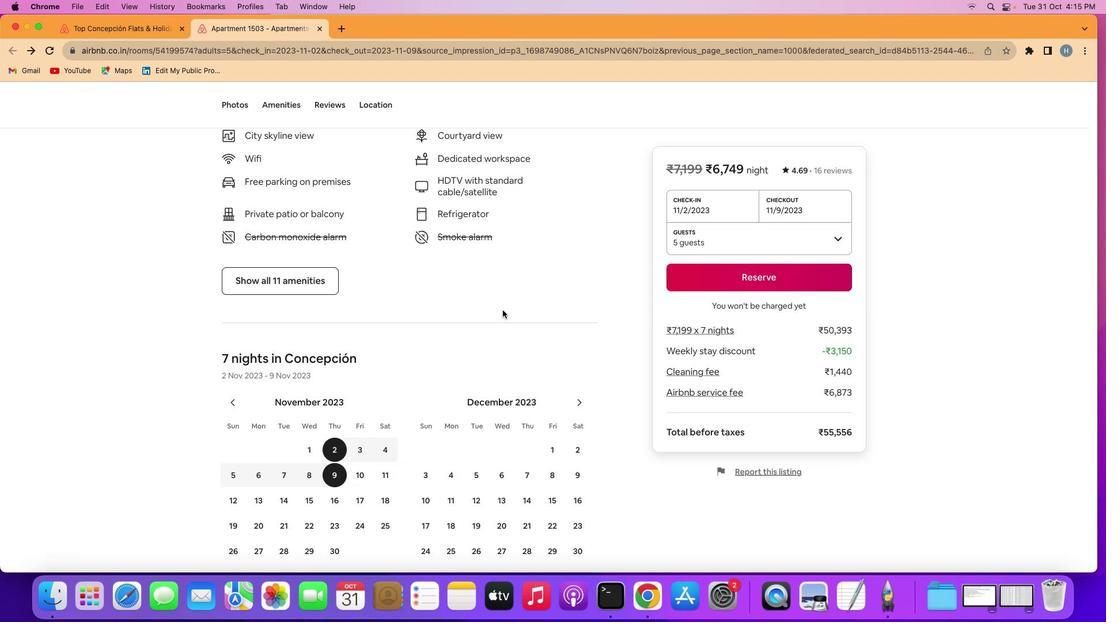 
Action: Mouse scrolled (502, 310) with delta (0, 0)
Screenshot: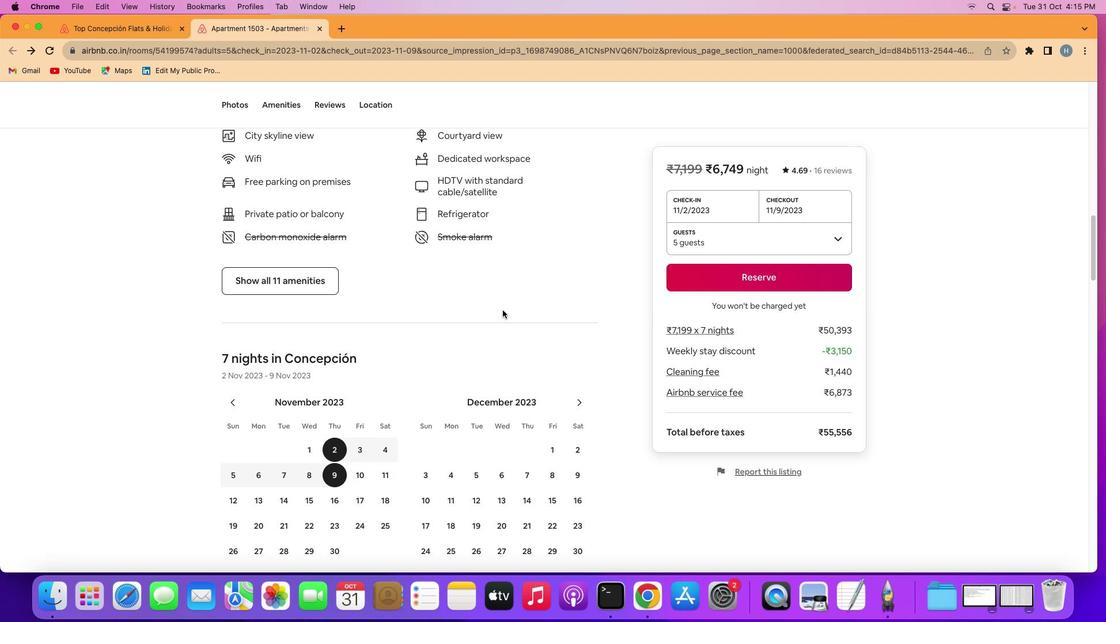 
Action: Mouse scrolled (502, 310) with delta (0, -1)
Screenshot: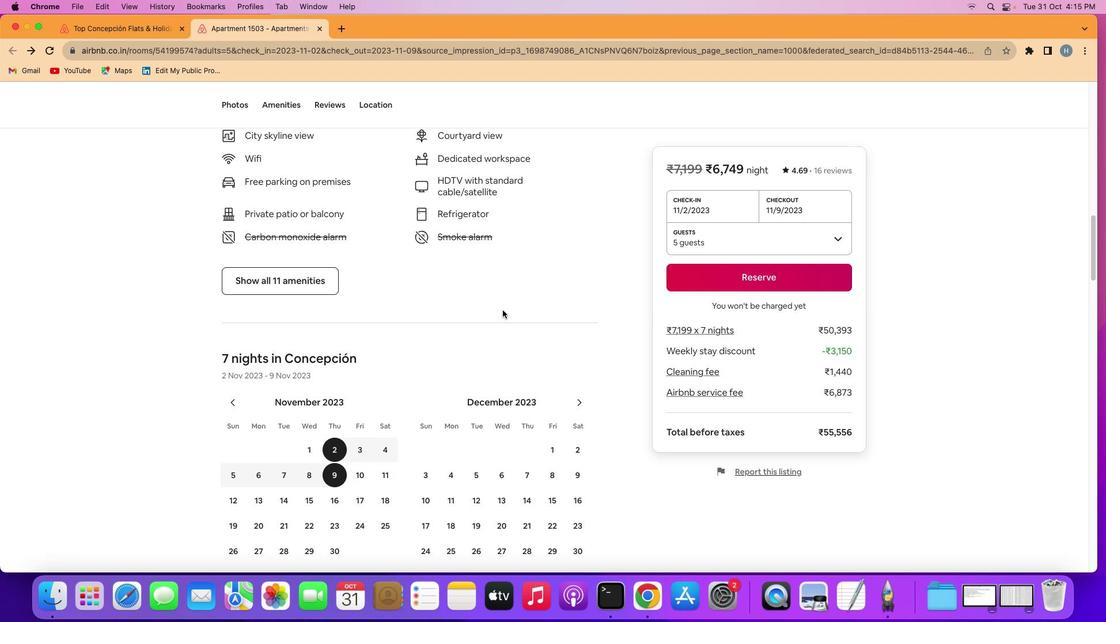 
Action: Mouse scrolled (502, 310) with delta (0, -1)
Screenshot: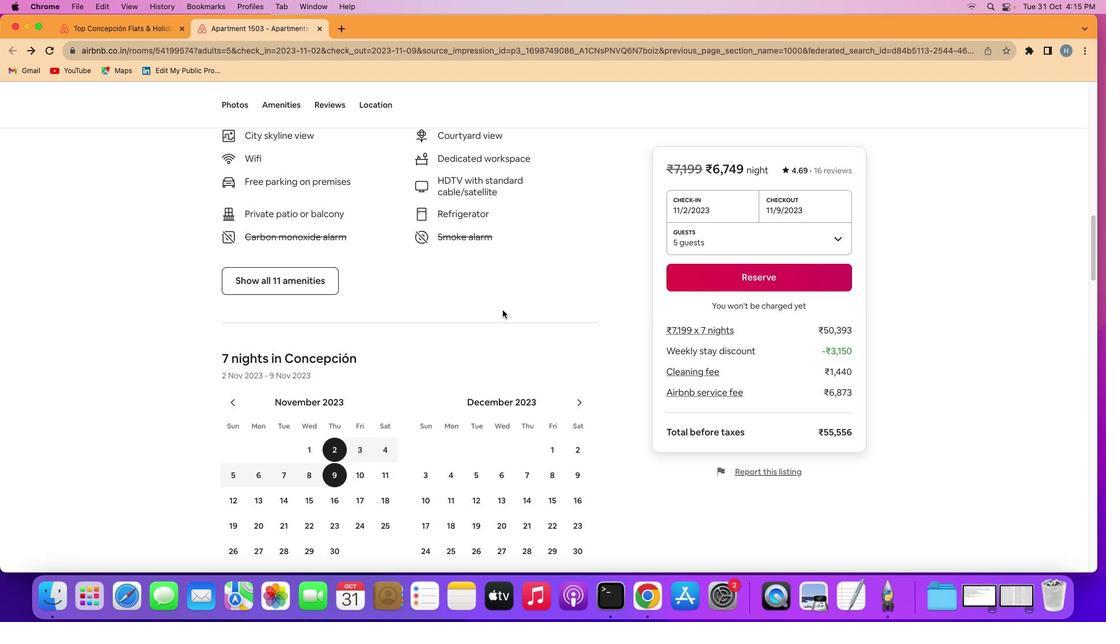 
Action: Mouse scrolled (502, 310) with delta (0, -2)
Screenshot: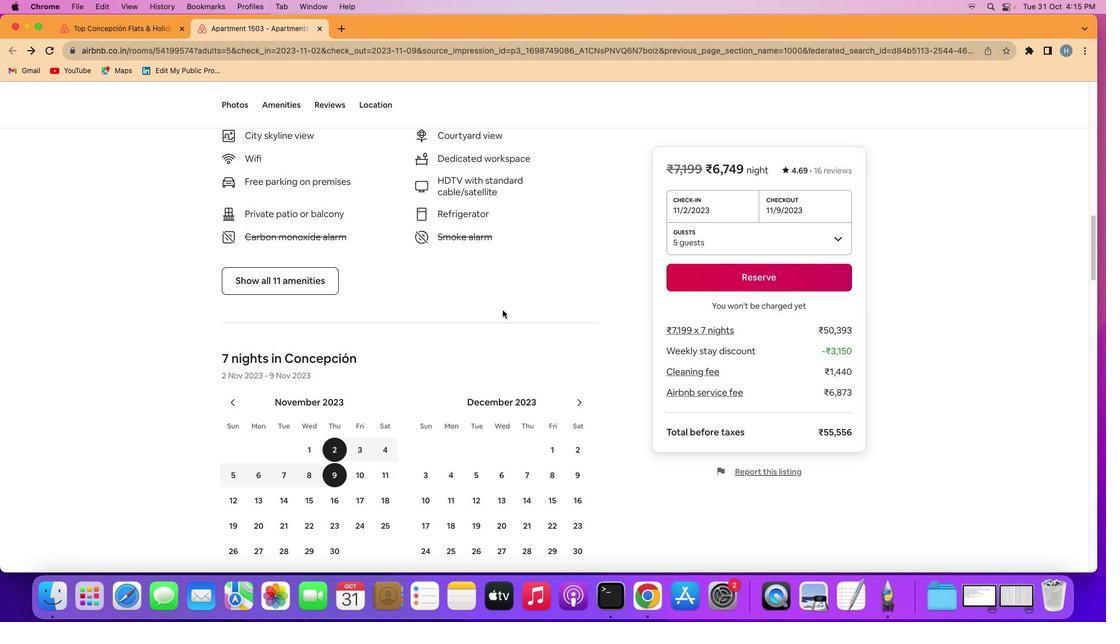 
Action: Mouse scrolled (502, 310) with delta (0, 0)
Screenshot: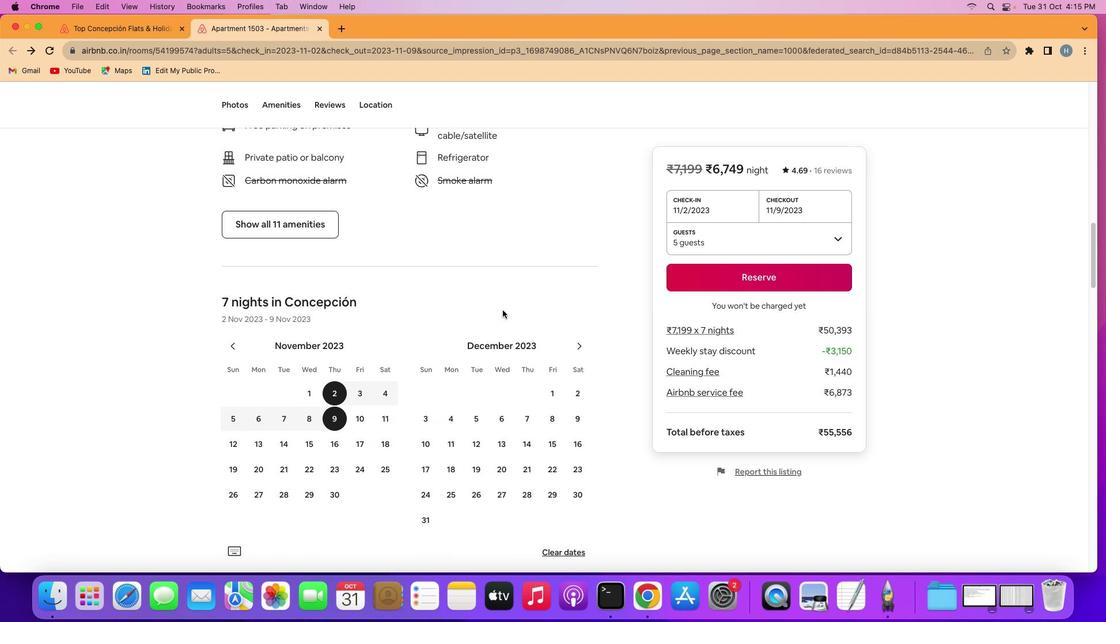 
Action: Mouse scrolled (502, 310) with delta (0, 0)
Screenshot: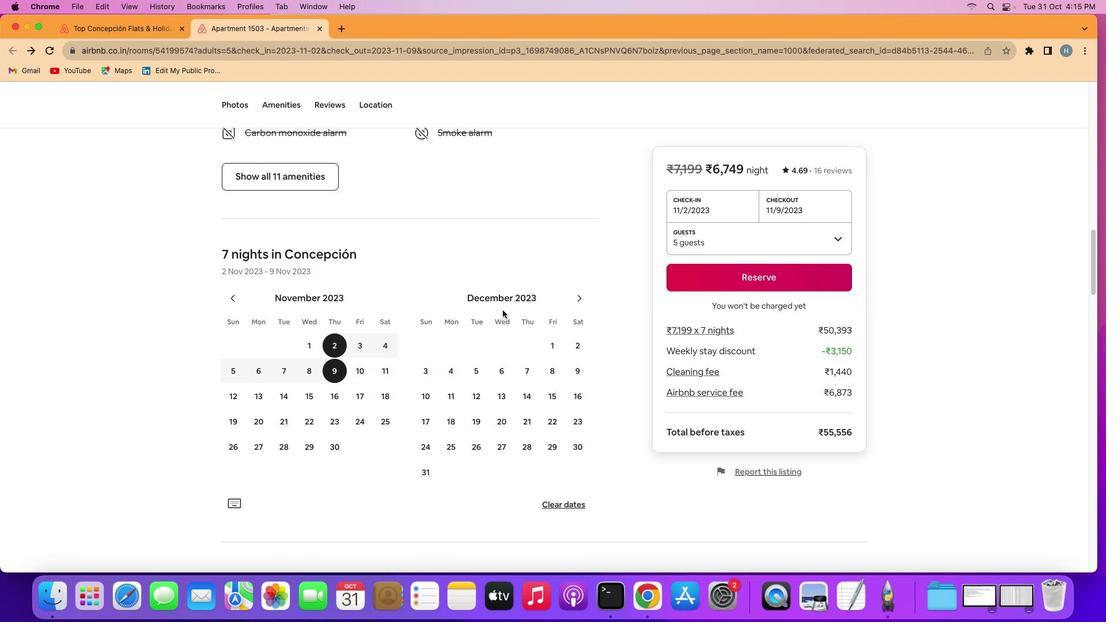 
Action: Mouse scrolled (502, 310) with delta (0, -1)
Screenshot: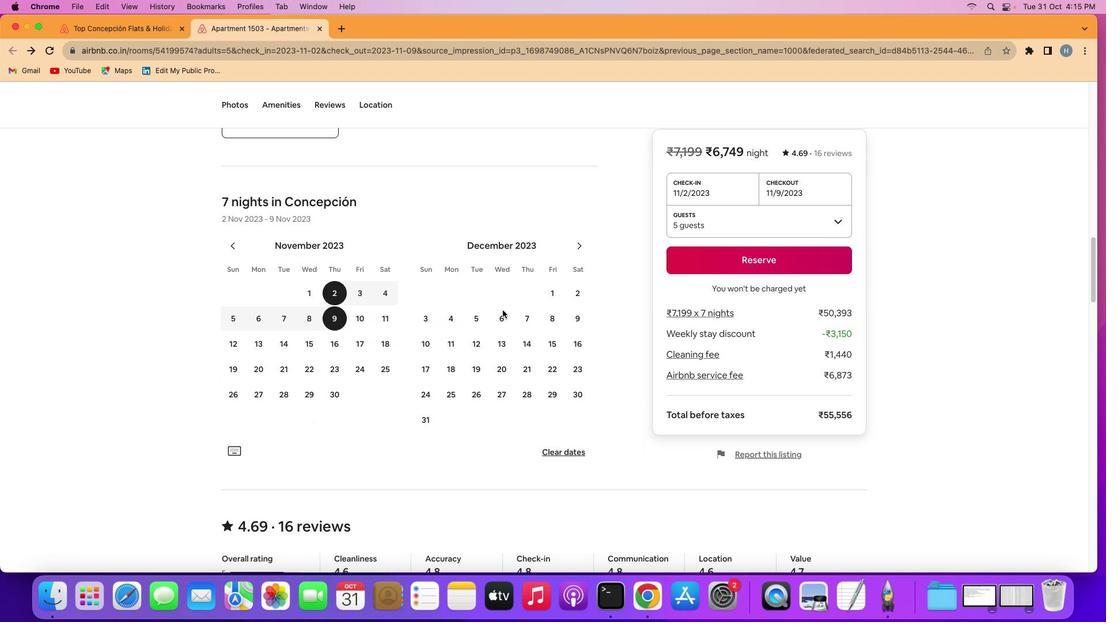 
Action: Mouse scrolled (502, 310) with delta (0, -1)
Screenshot: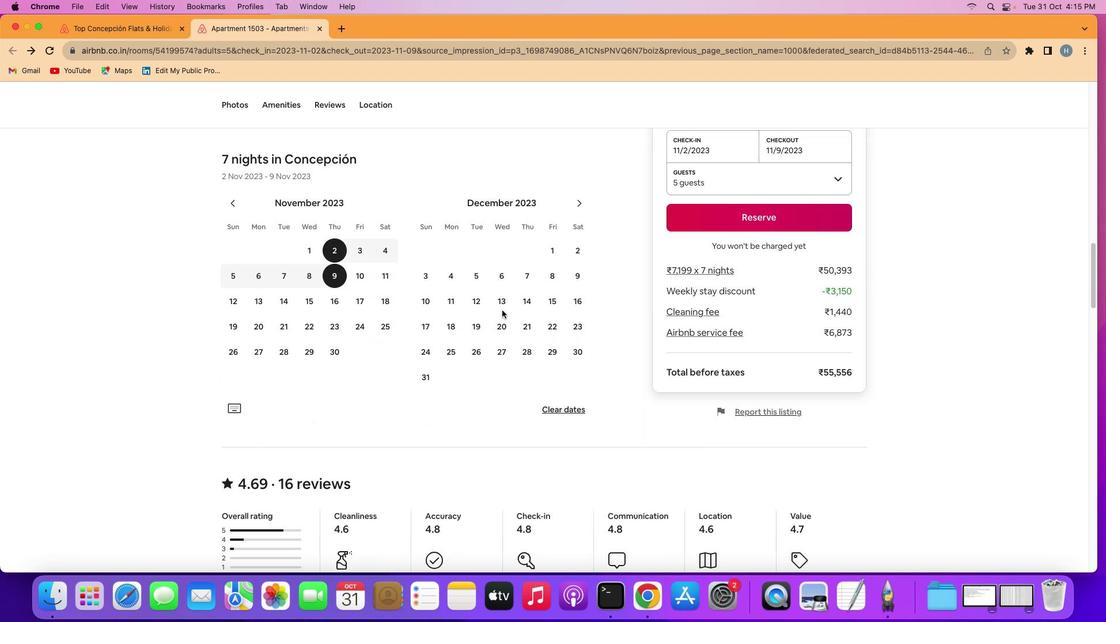 
Action: Mouse moved to (502, 310)
Screenshot: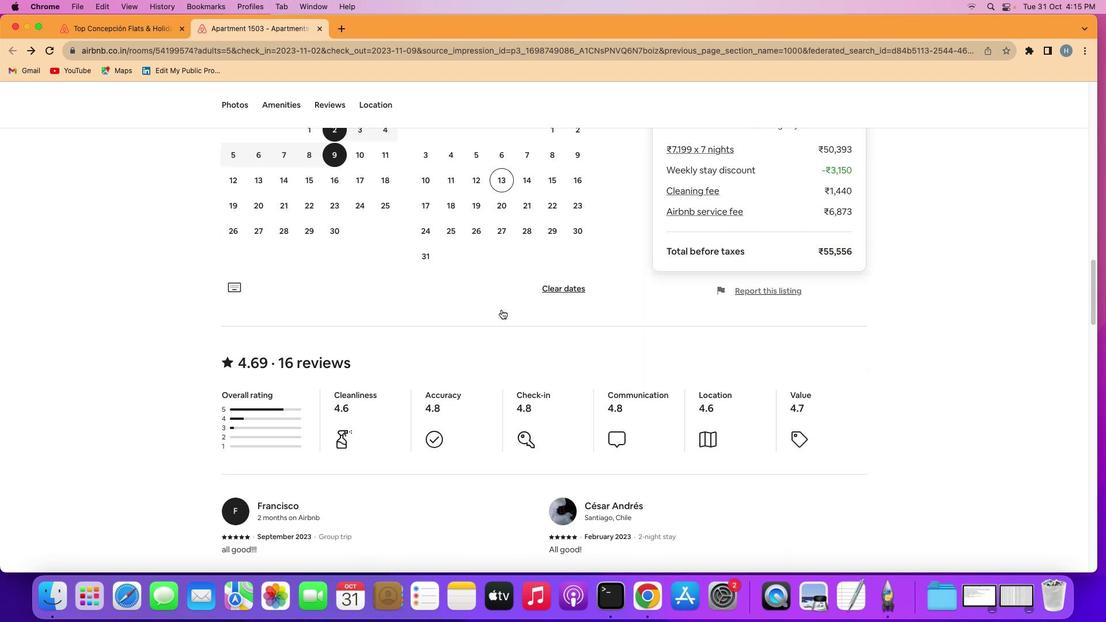 
Action: Mouse scrolled (502, 310) with delta (0, 0)
Screenshot: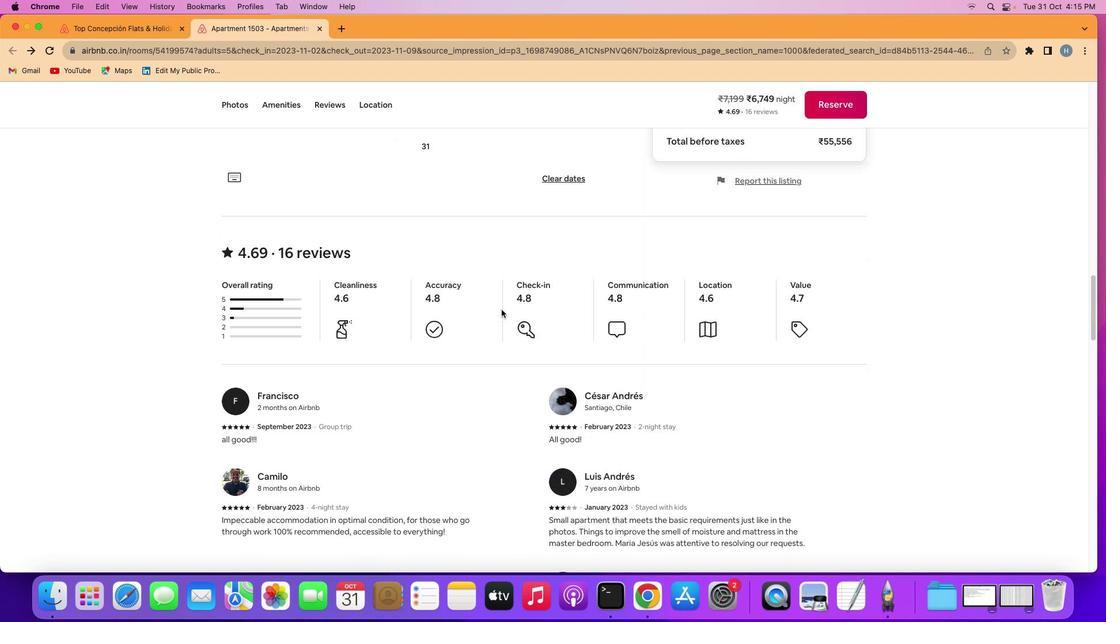 
Action: Mouse scrolled (502, 310) with delta (0, 0)
Screenshot: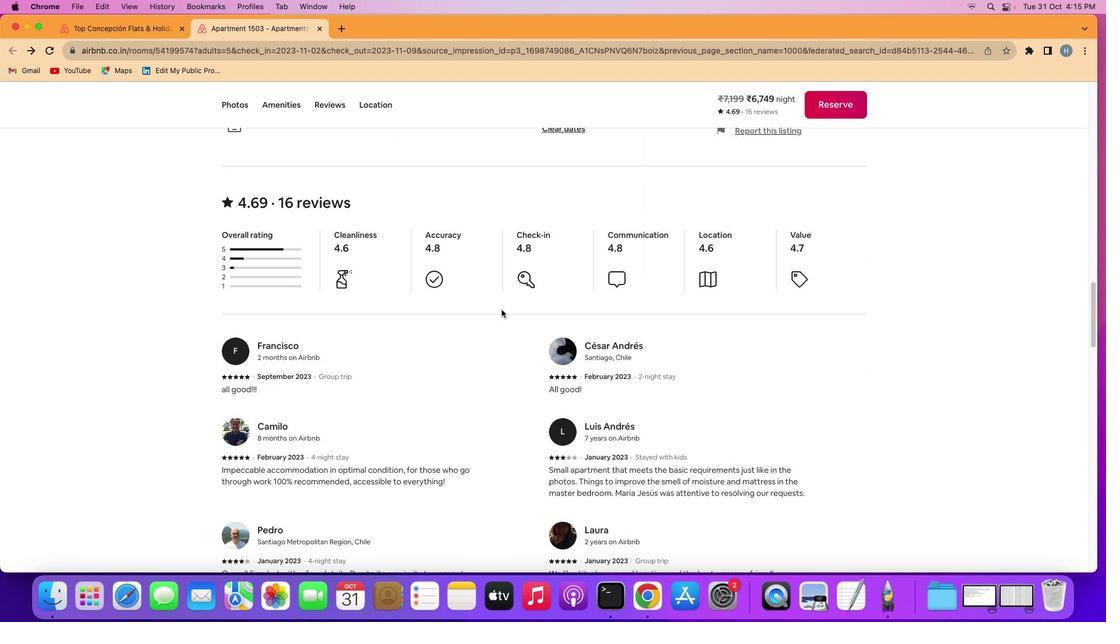 
Action: Mouse scrolled (502, 310) with delta (0, -1)
Screenshot: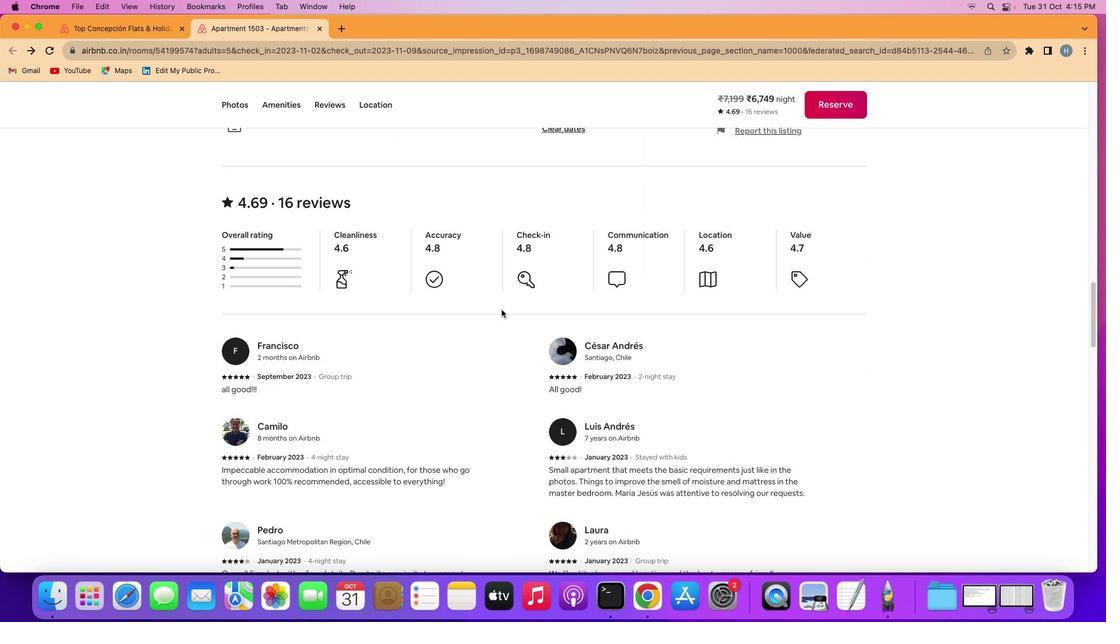 
Action: Mouse scrolled (502, 310) with delta (0, -2)
Screenshot: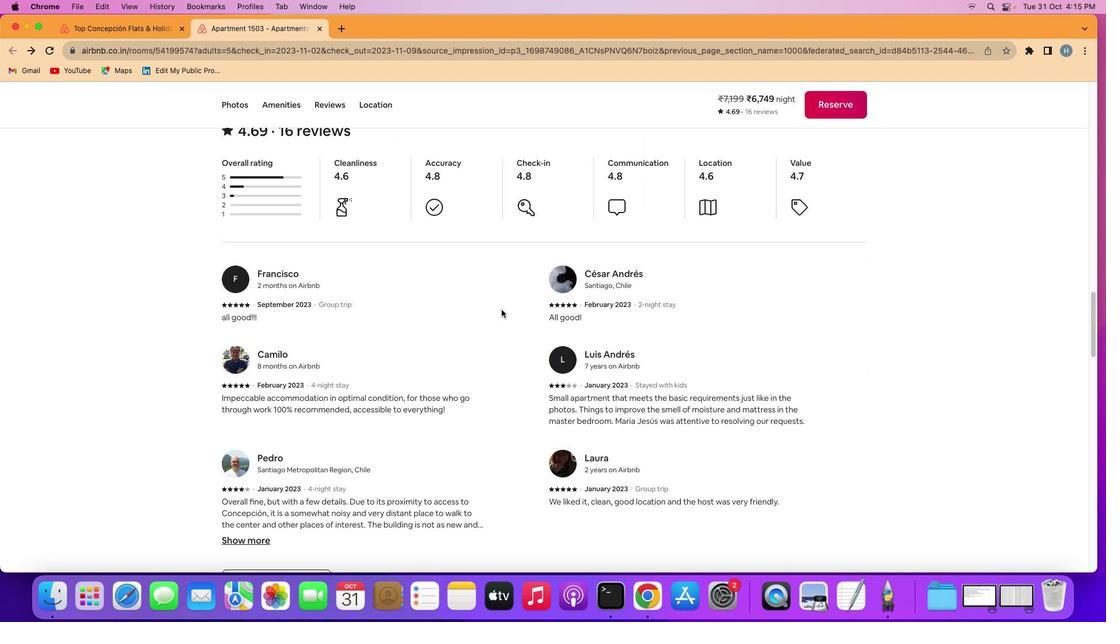 
Action: Mouse scrolled (502, 310) with delta (0, -2)
Screenshot: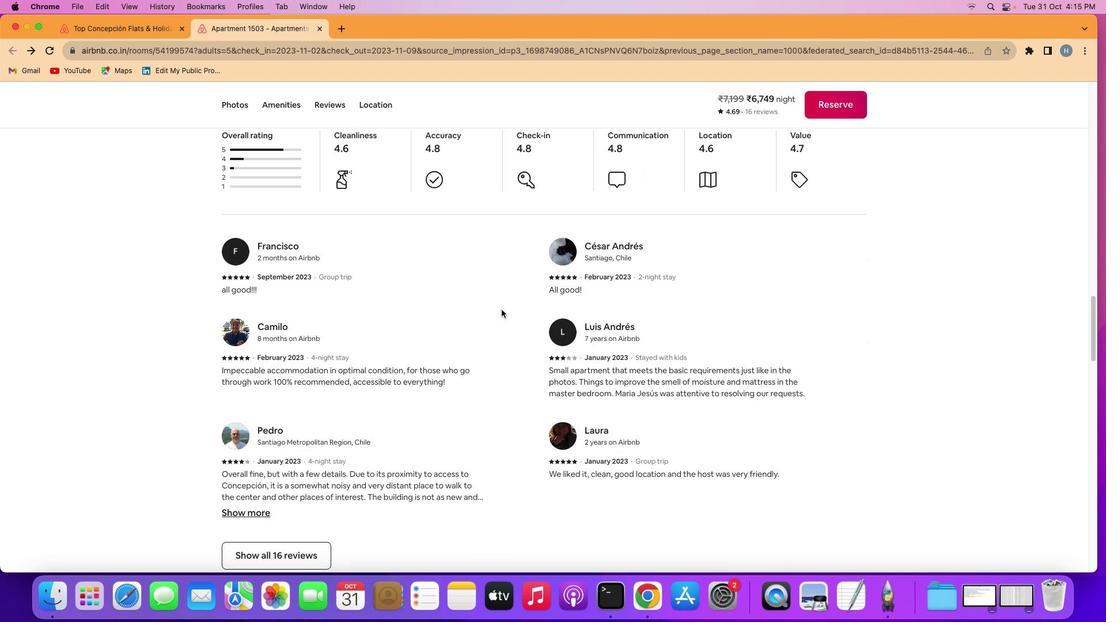 
Action: Mouse moved to (474, 315)
Screenshot: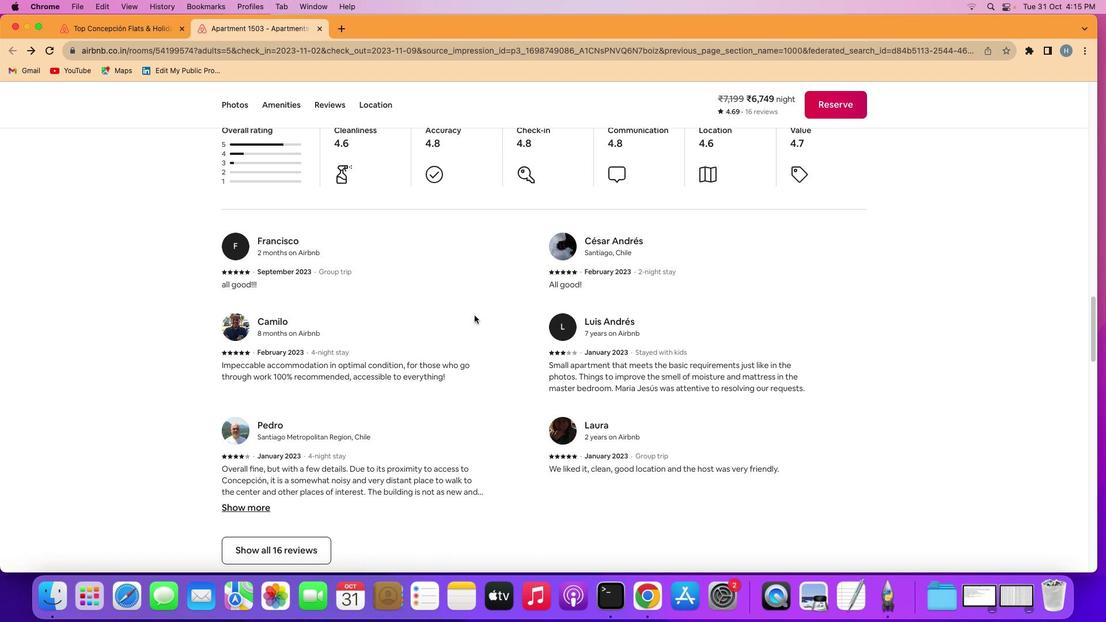 
Action: Mouse scrolled (474, 315) with delta (0, 0)
